 Task: Create a shapes letterhead template.
Action: Mouse moved to (524, 349)
Screenshot: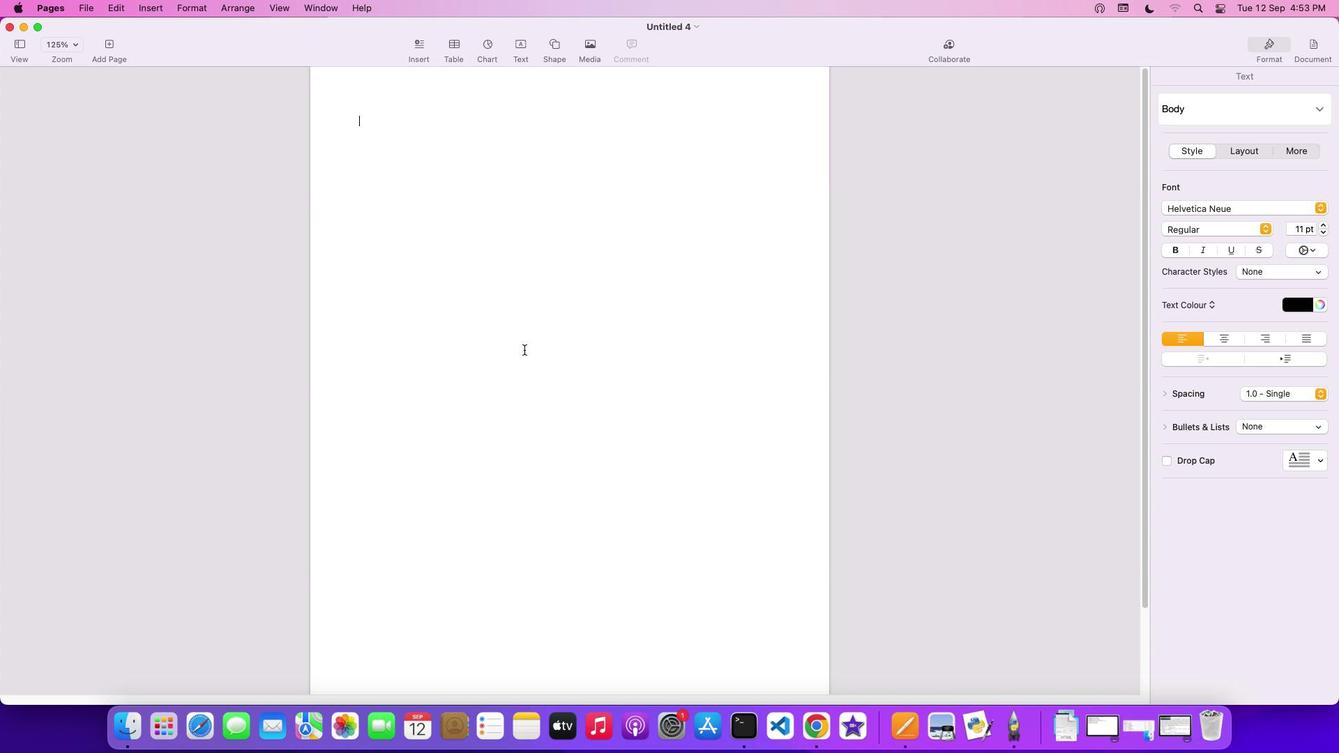 
Action: Mouse scrolled (524, 349) with delta (0, 0)
Screenshot: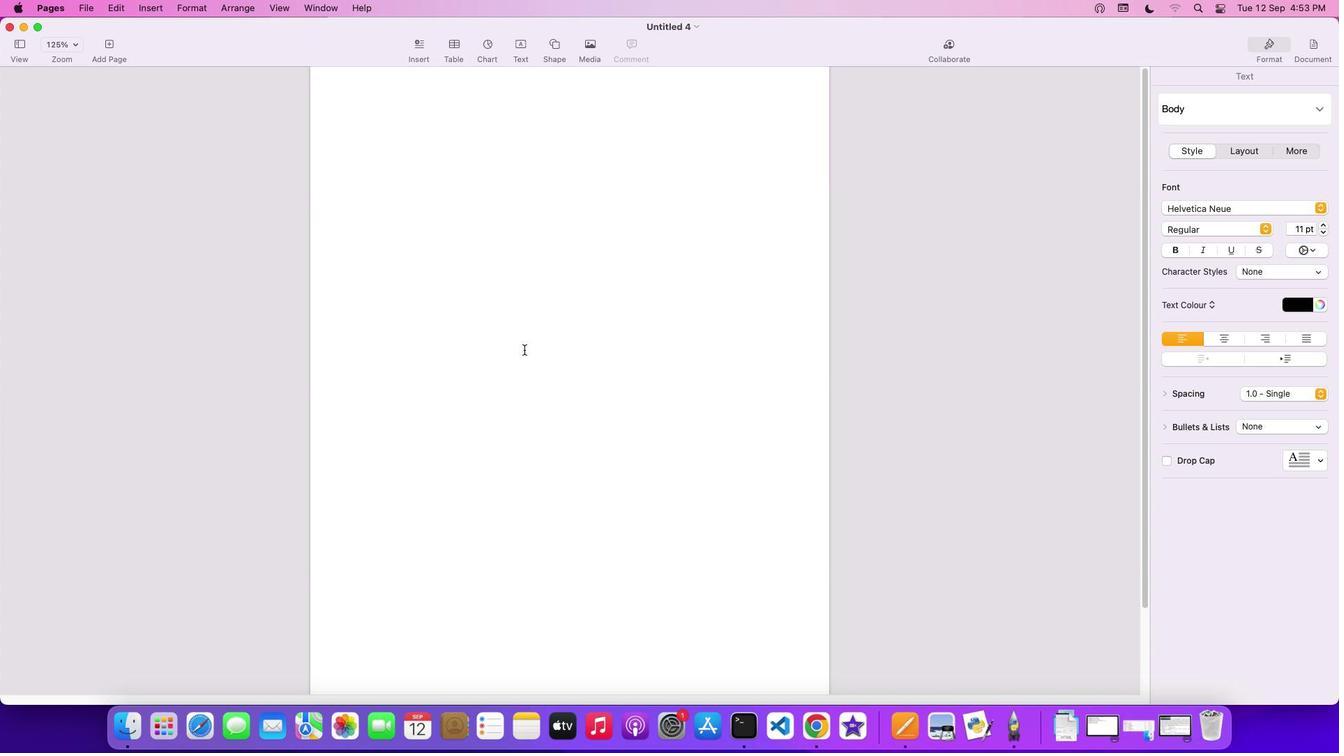 
Action: Mouse scrolled (524, 349) with delta (0, 0)
Screenshot: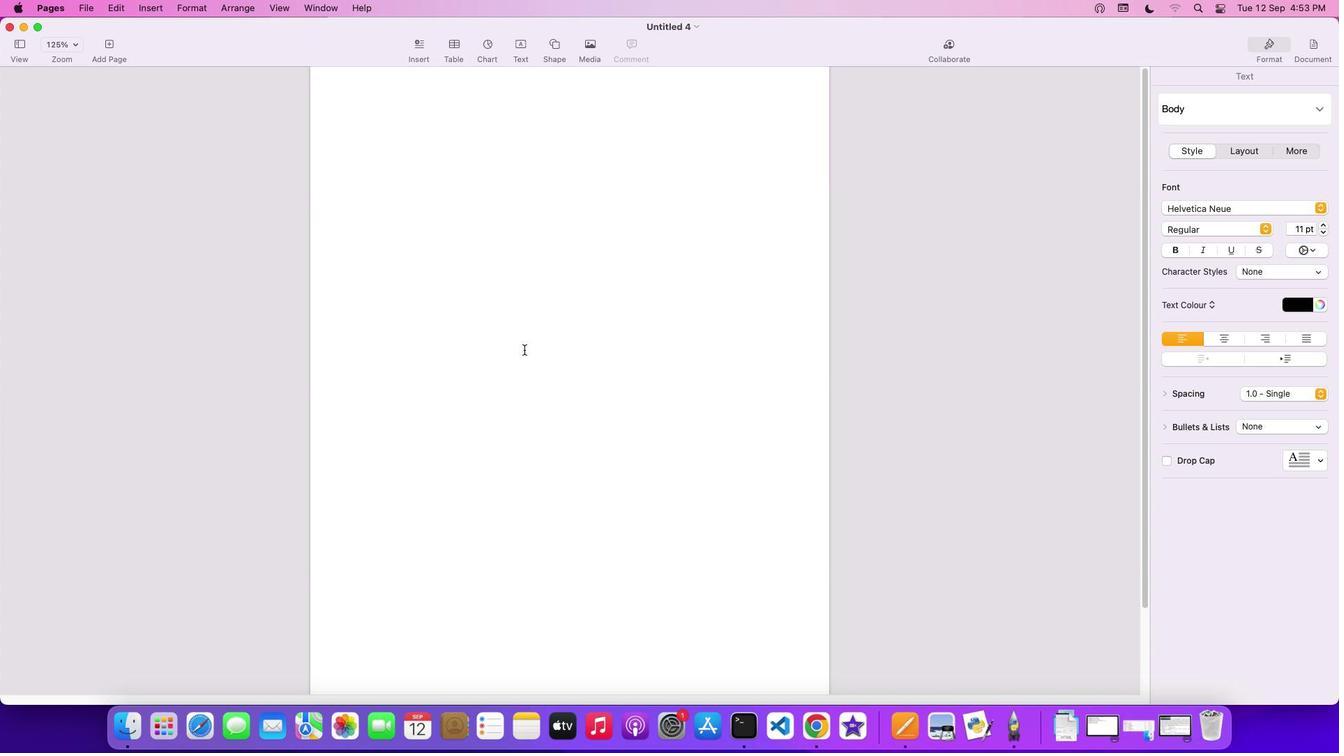 
Action: Mouse scrolled (524, 349) with delta (0, 2)
Screenshot: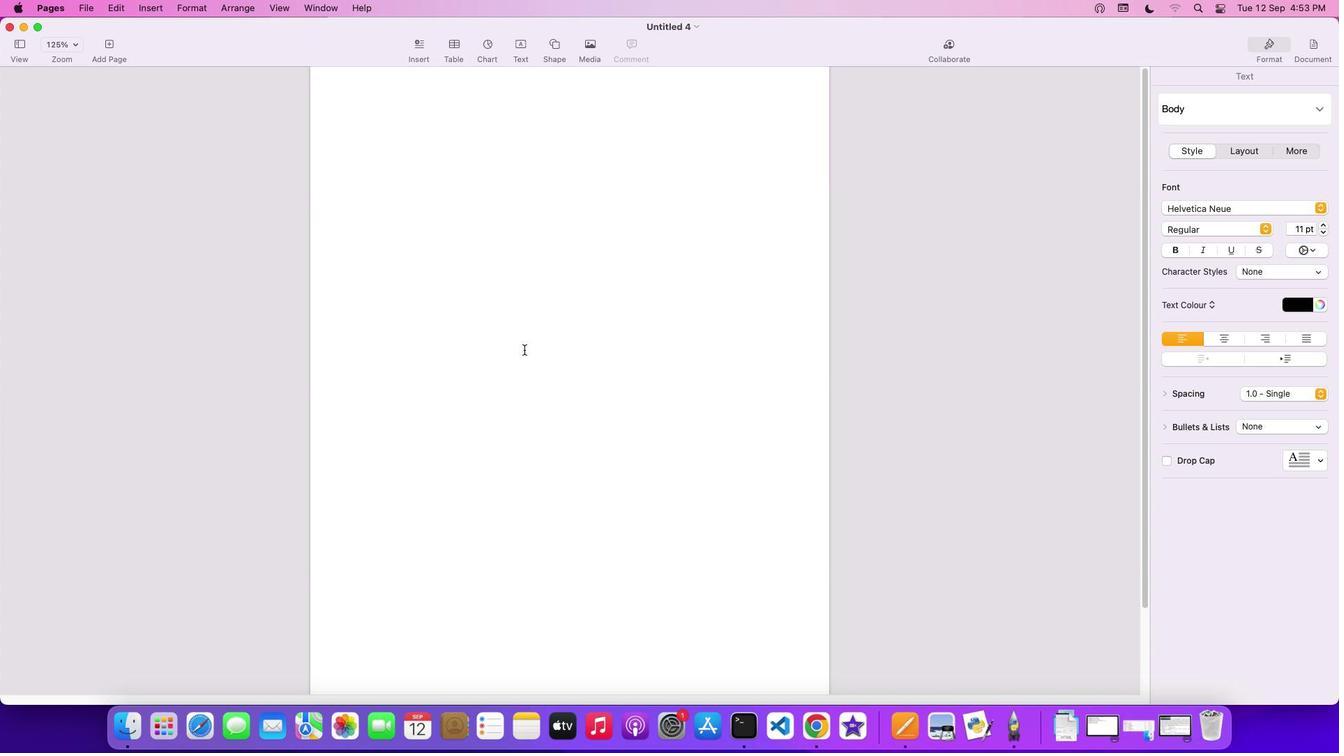 
Action: Mouse scrolled (524, 349) with delta (0, 3)
Screenshot: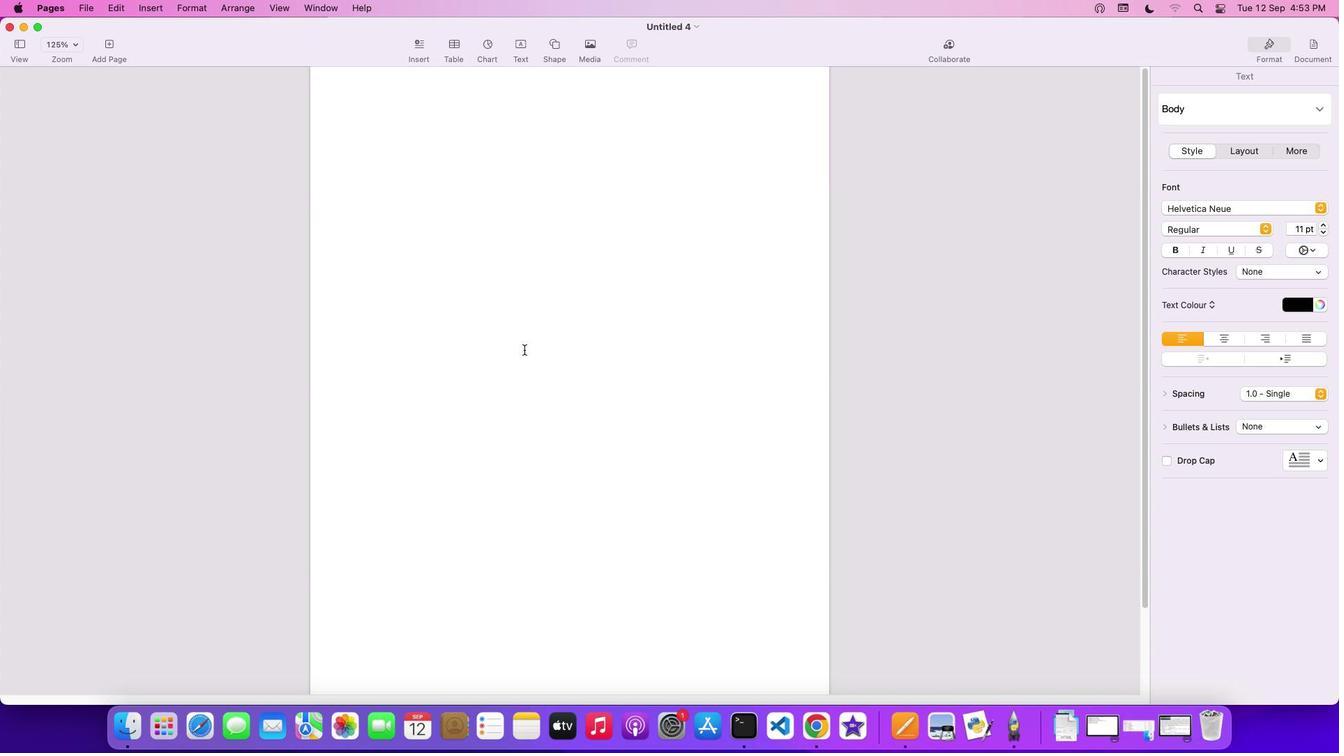 
Action: Mouse scrolled (524, 349) with delta (0, 4)
Screenshot: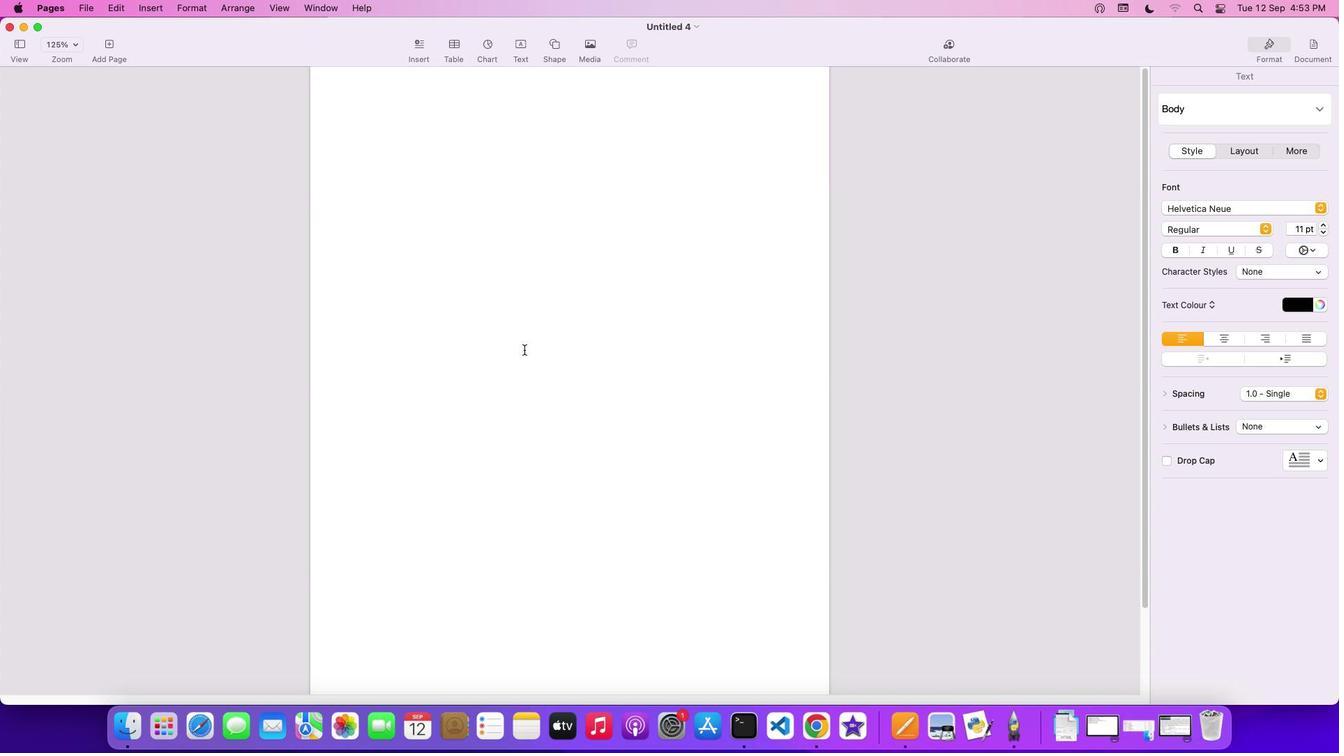 
Action: Mouse moved to (555, 41)
Screenshot: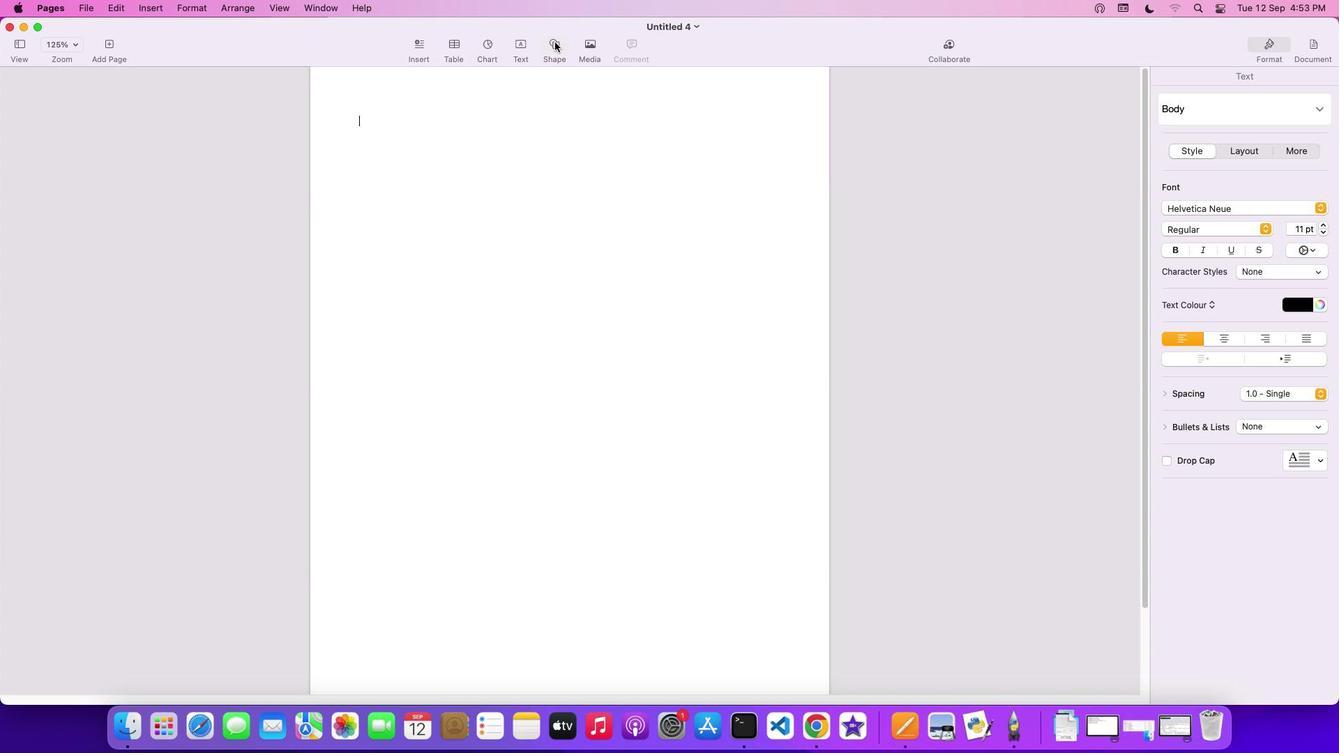 
Action: Mouse pressed left at (555, 41)
Screenshot: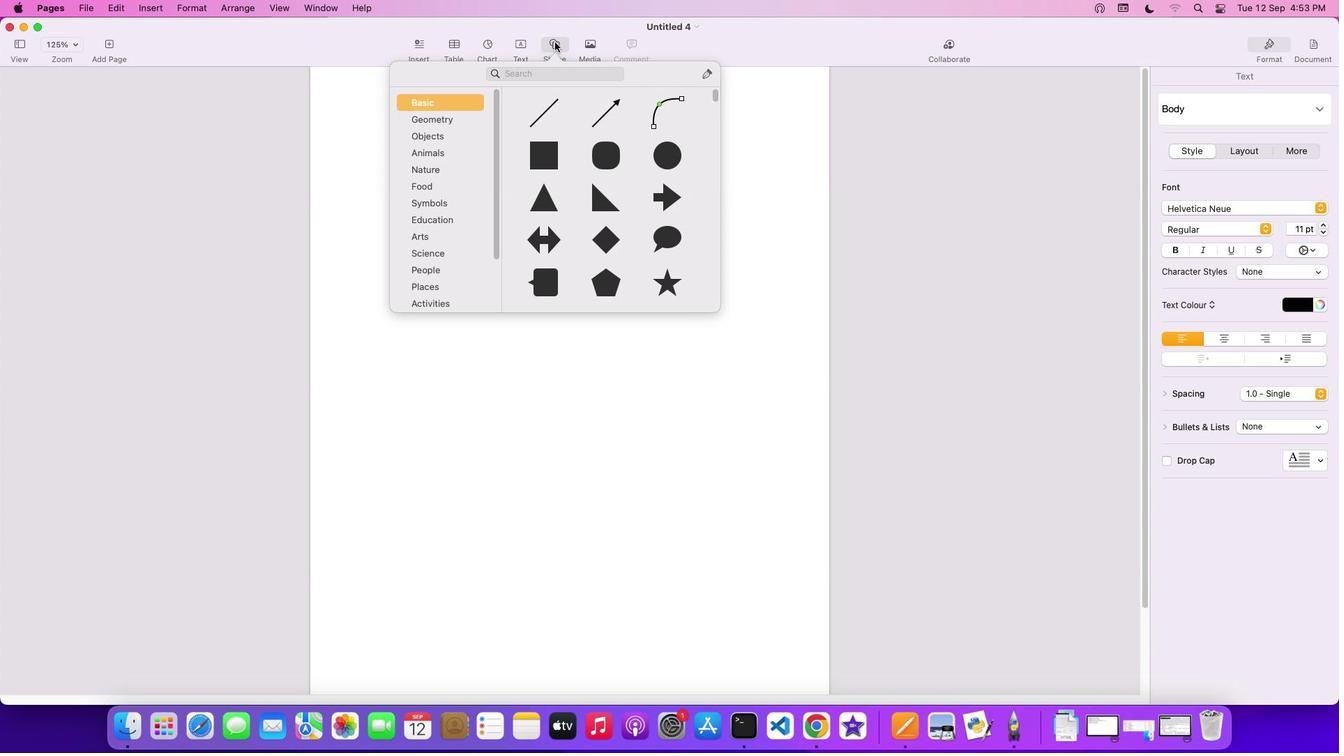 
Action: Mouse moved to (600, 155)
Screenshot: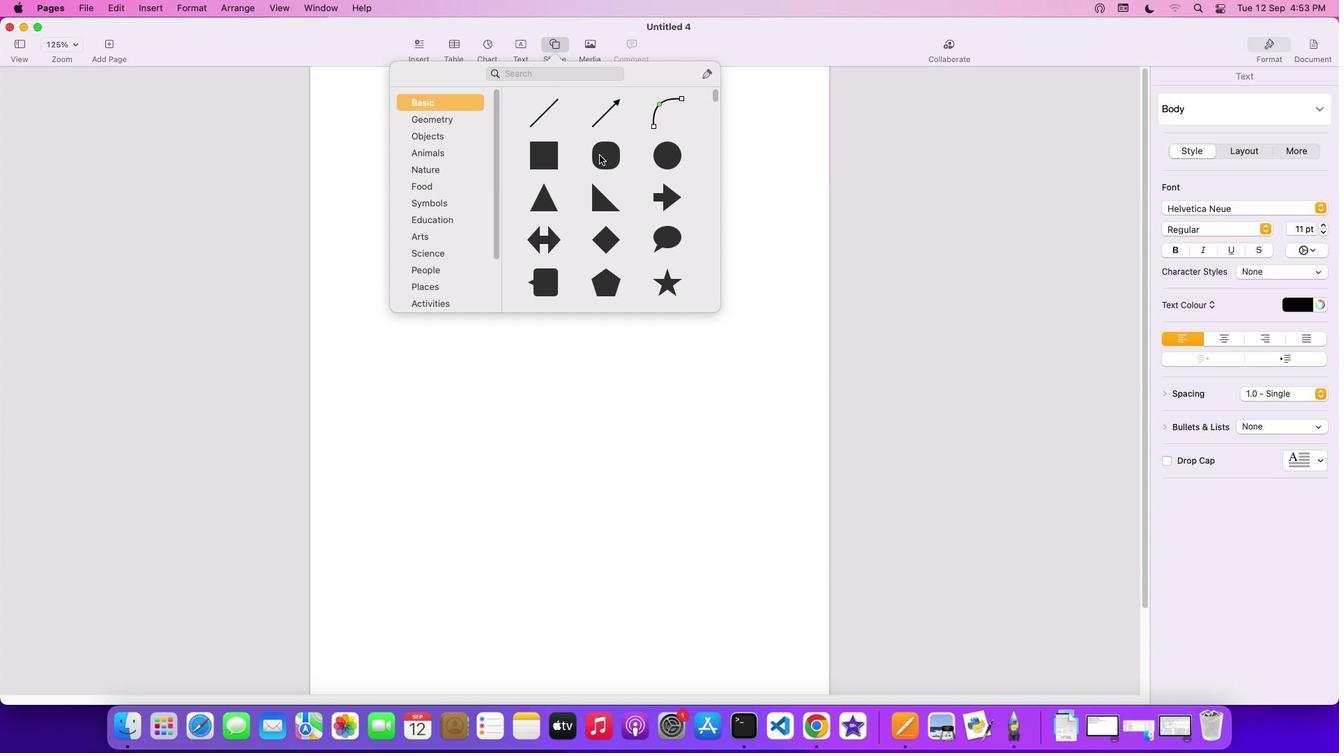 
Action: Mouse pressed left at (600, 155)
Screenshot: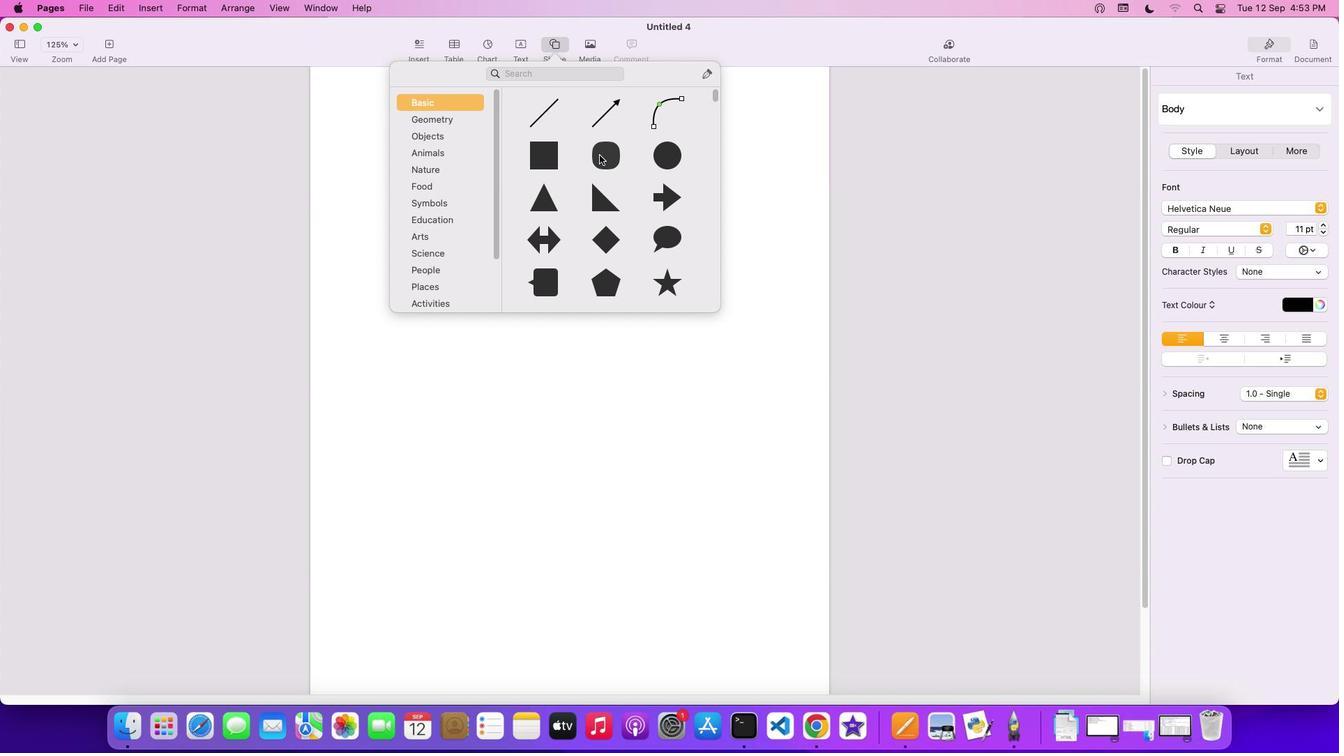 
Action: Mouse moved to (612, 124)
Screenshot: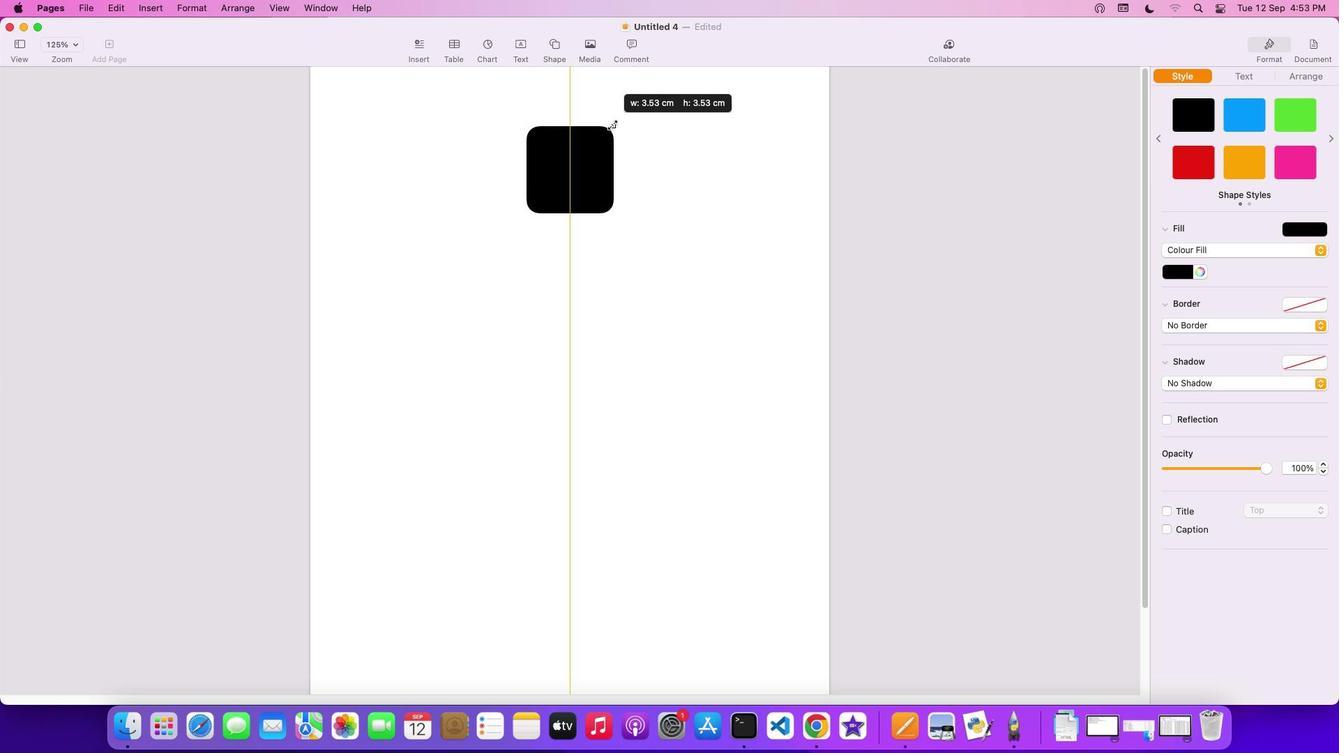 
Action: Mouse pressed left at (612, 124)
Screenshot: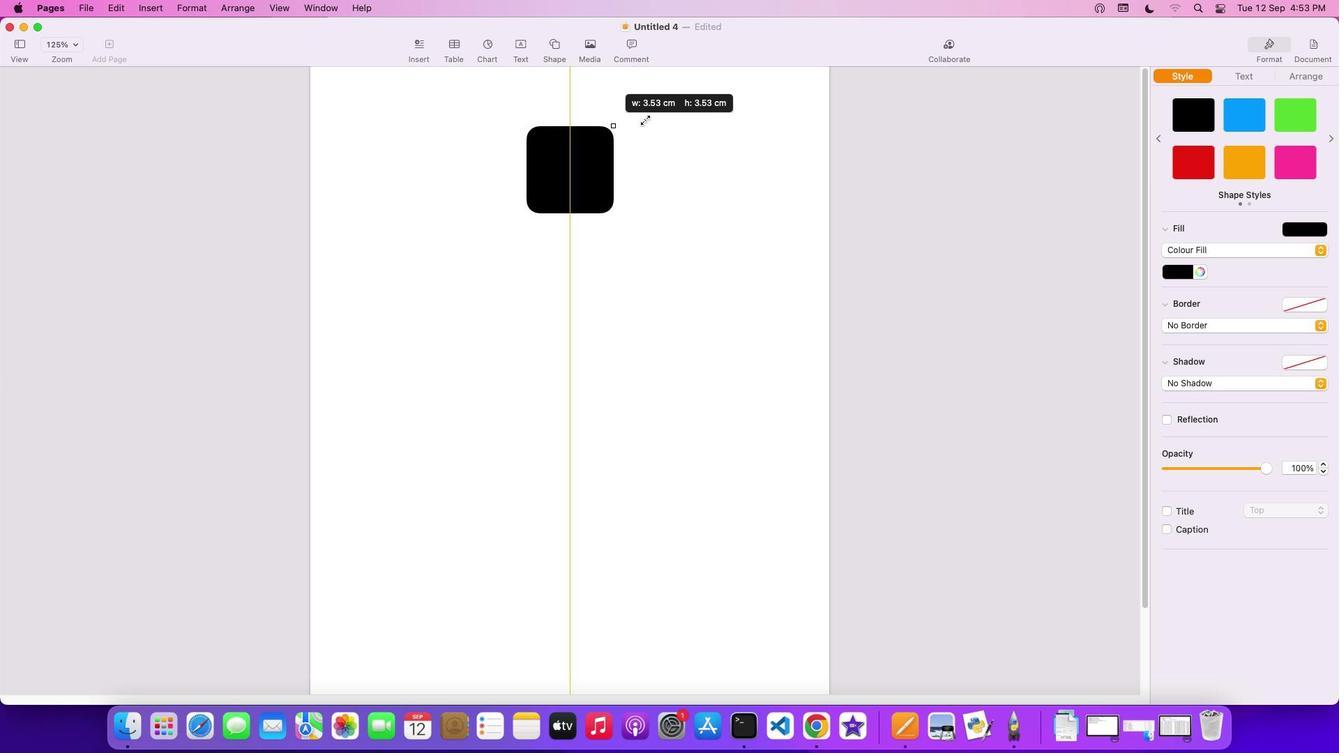 
Action: Mouse moved to (671, 154)
Screenshot: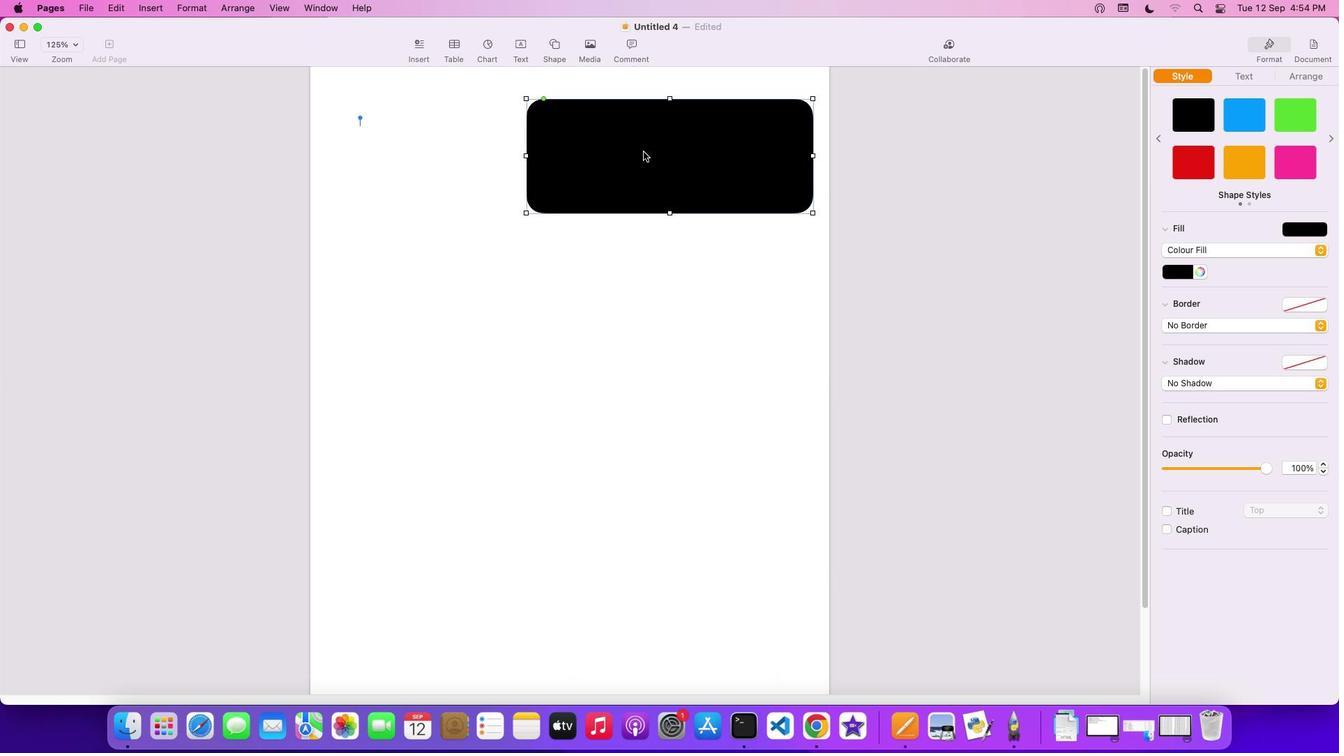 
Action: Mouse pressed left at (671, 154)
Screenshot: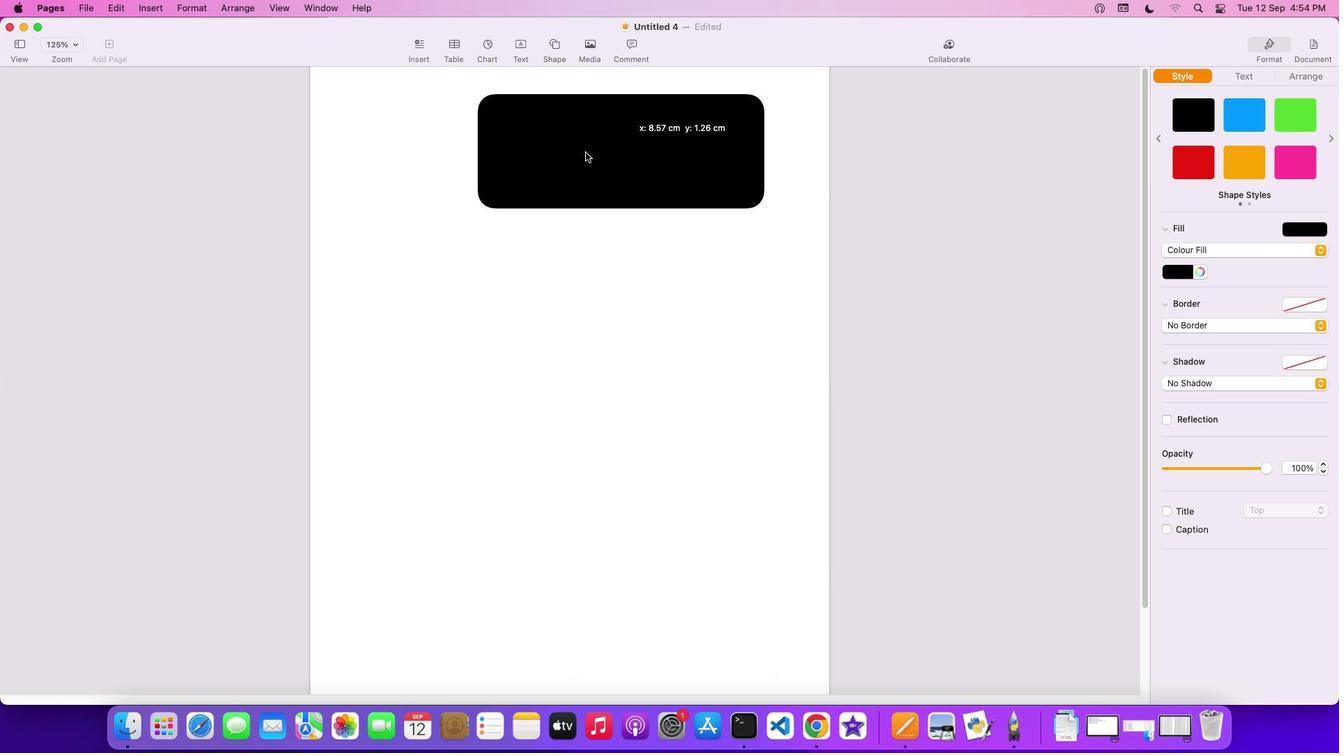 
Action: Mouse moved to (570, 230)
Screenshot: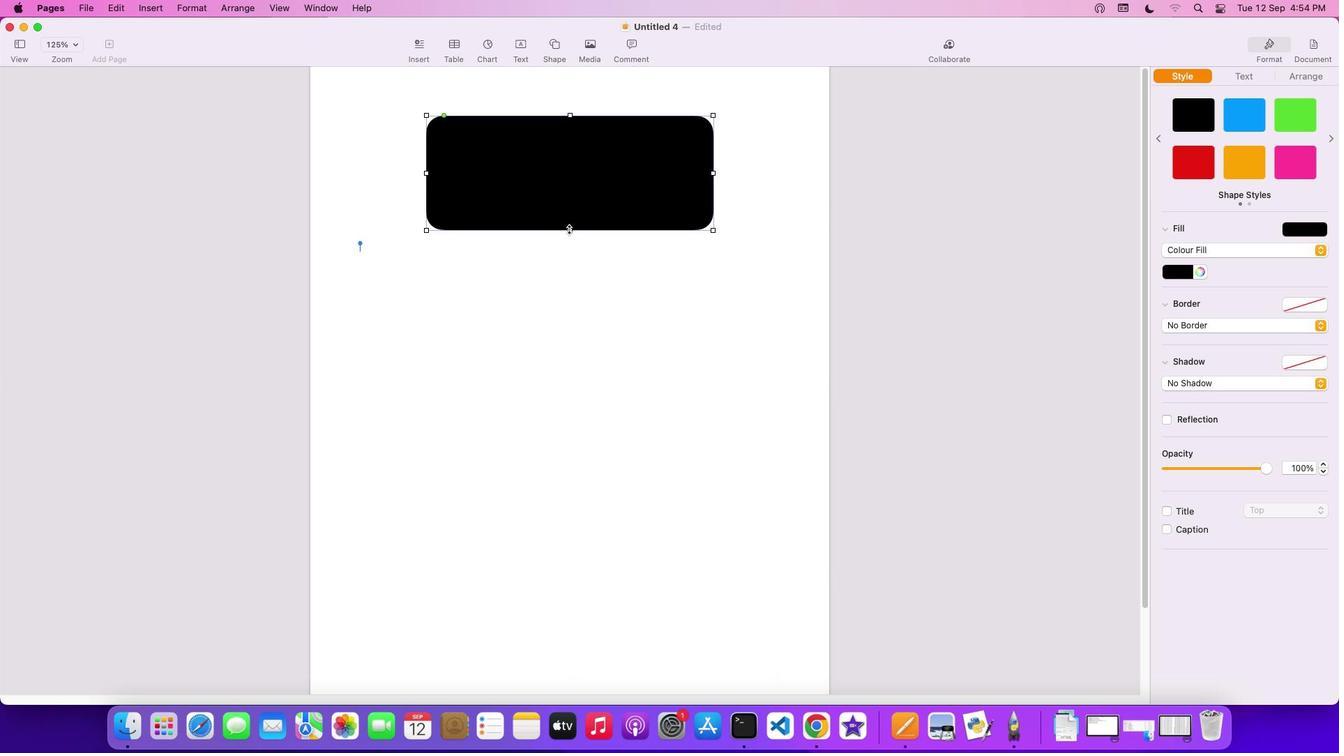 
Action: Mouse pressed left at (570, 230)
Screenshot: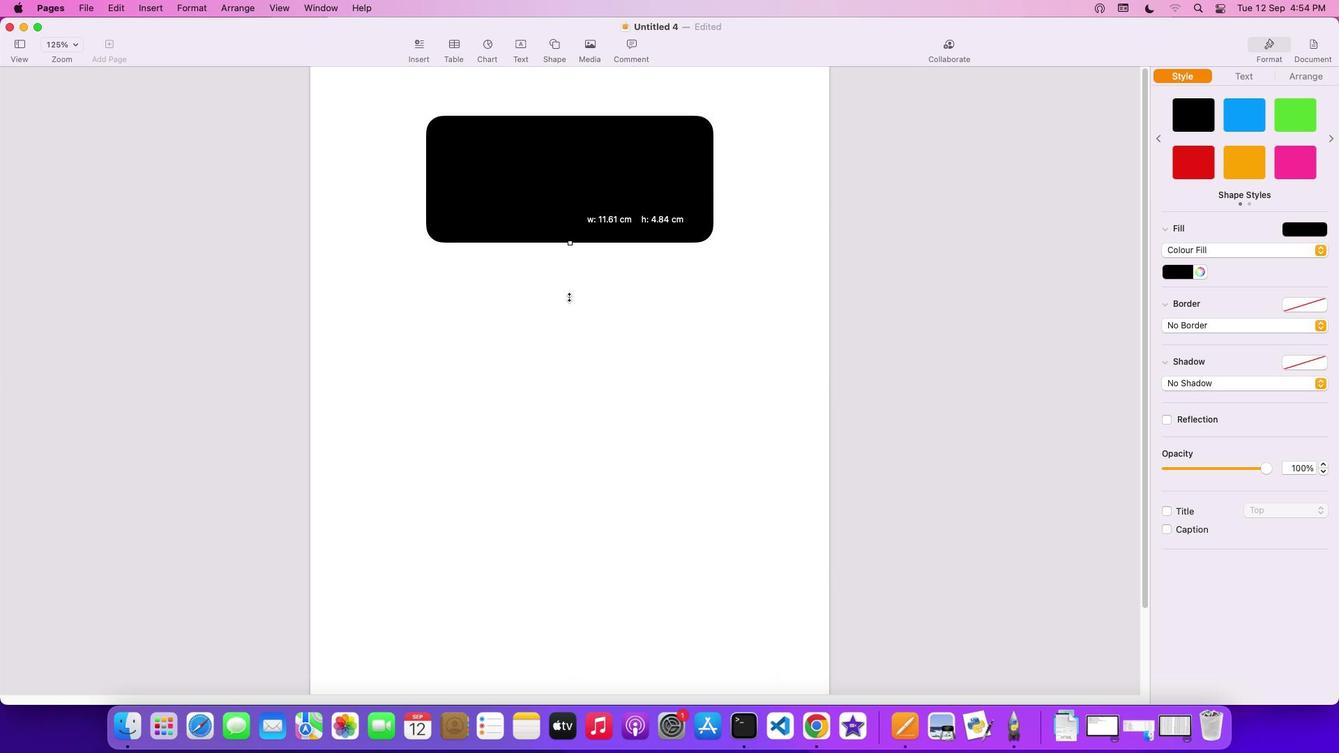 
Action: Mouse moved to (688, 430)
Screenshot: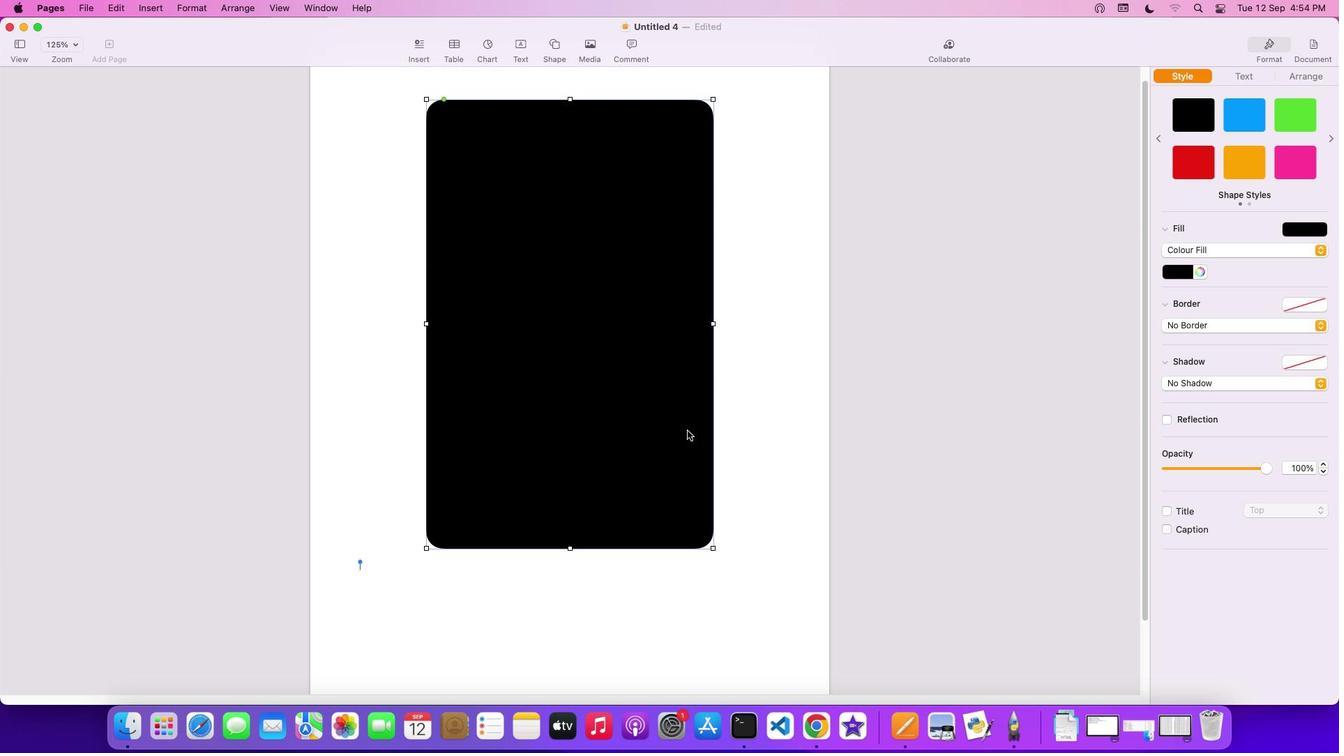 
Action: Mouse scrolled (688, 430) with delta (0, 0)
Screenshot: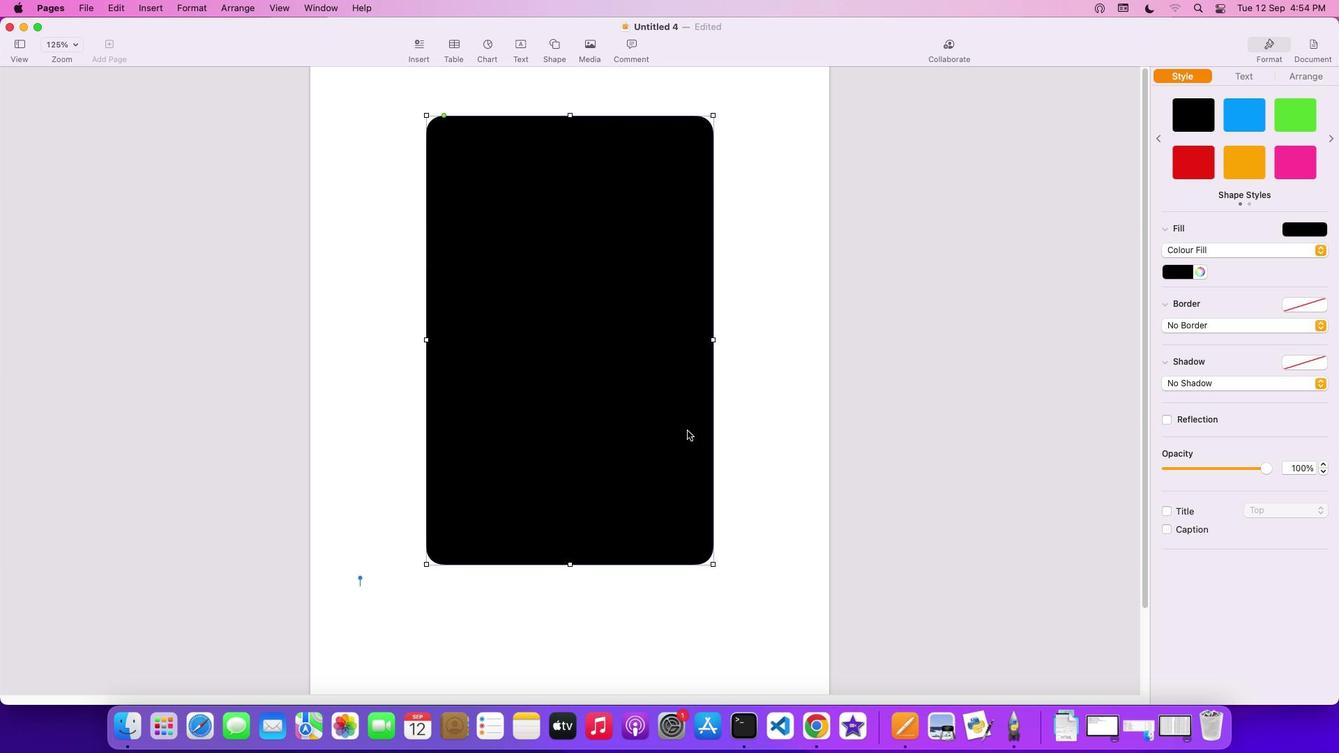 
Action: Mouse scrolled (688, 430) with delta (0, 0)
Screenshot: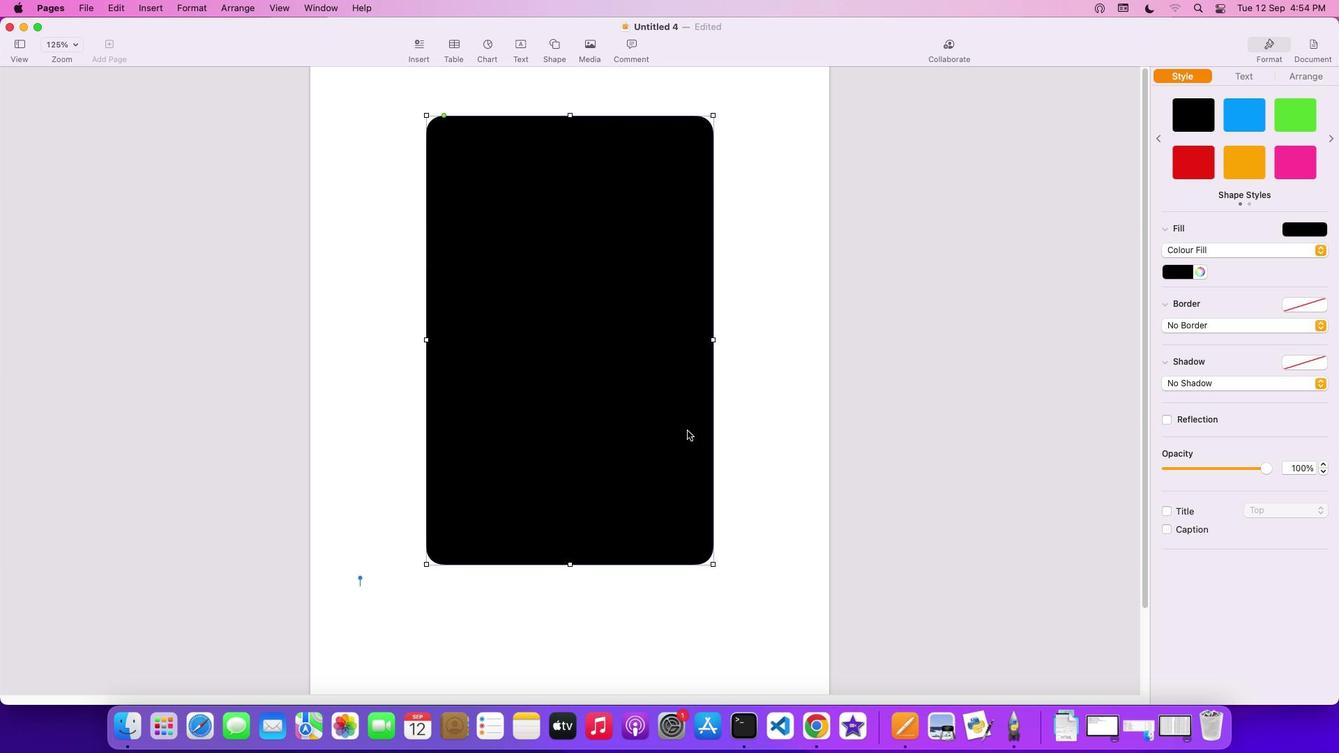 
Action: Mouse scrolled (688, 430) with delta (0, 2)
Screenshot: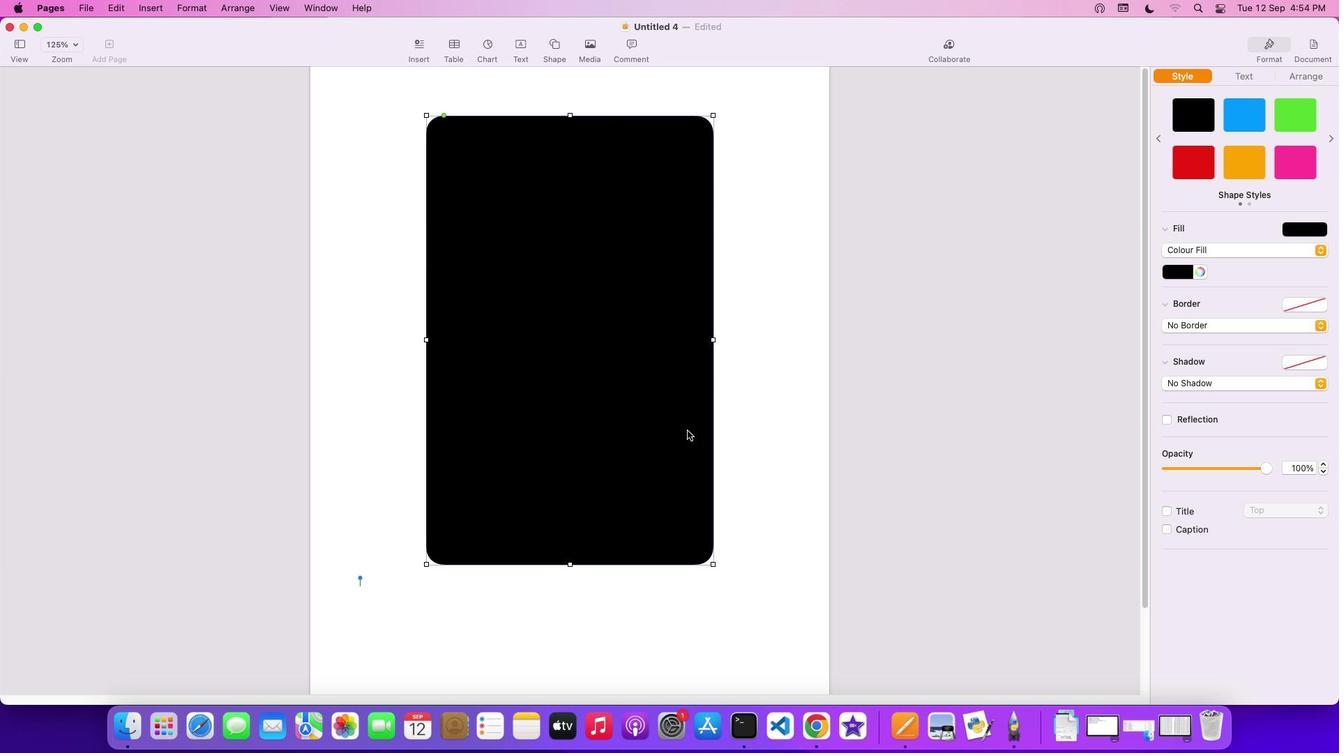 
Action: Mouse scrolled (688, 430) with delta (0, 3)
Screenshot: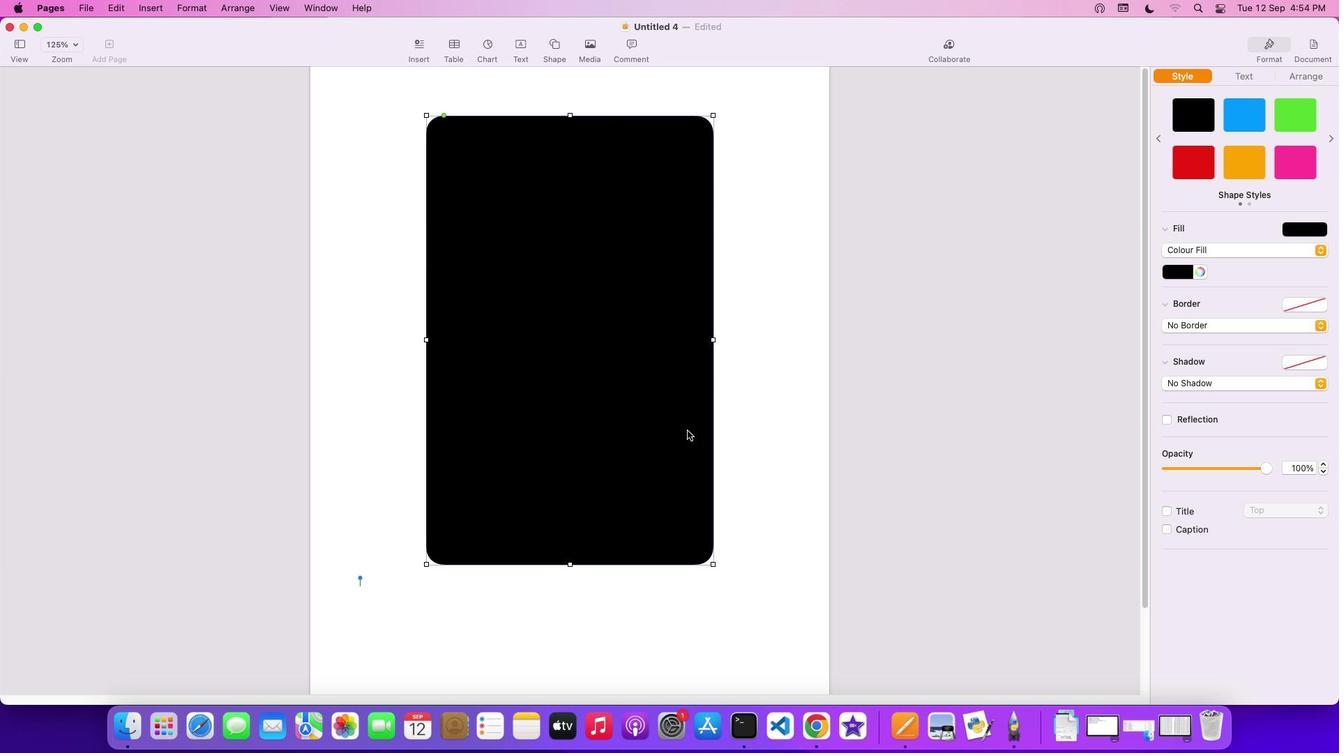 
Action: Mouse scrolled (688, 430) with delta (0, 4)
Screenshot: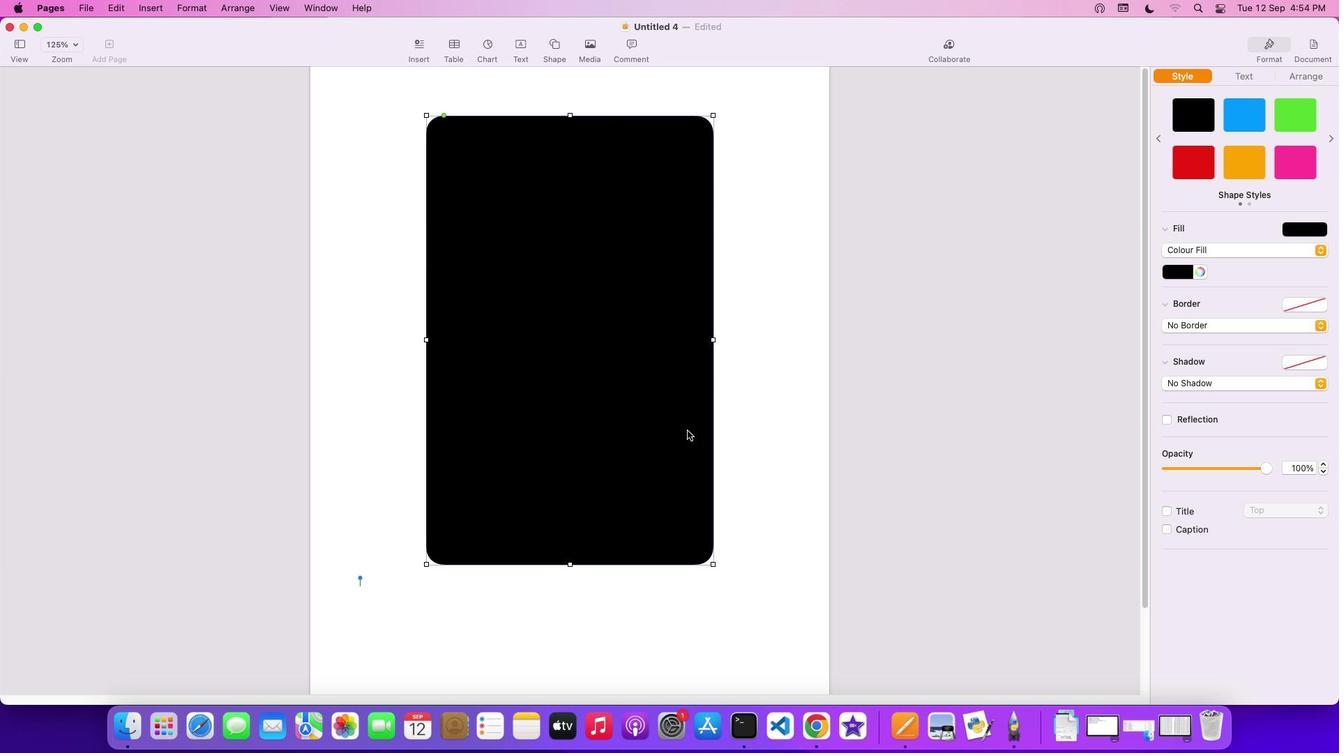 
Action: Mouse scrolled (688, 430) with delta (0, 4)
Screenshot: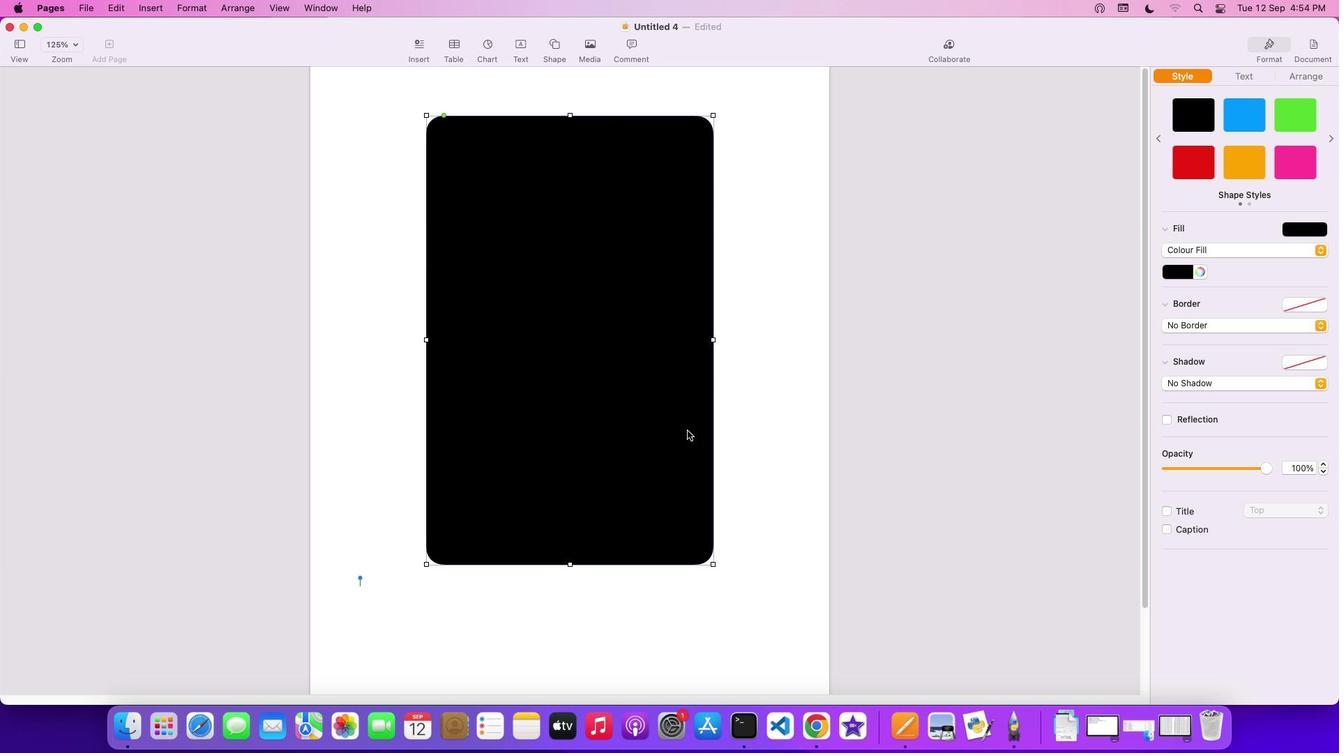 
Action: Mouse scrolled (688, 430) with delta (0, 0)
Screenshot: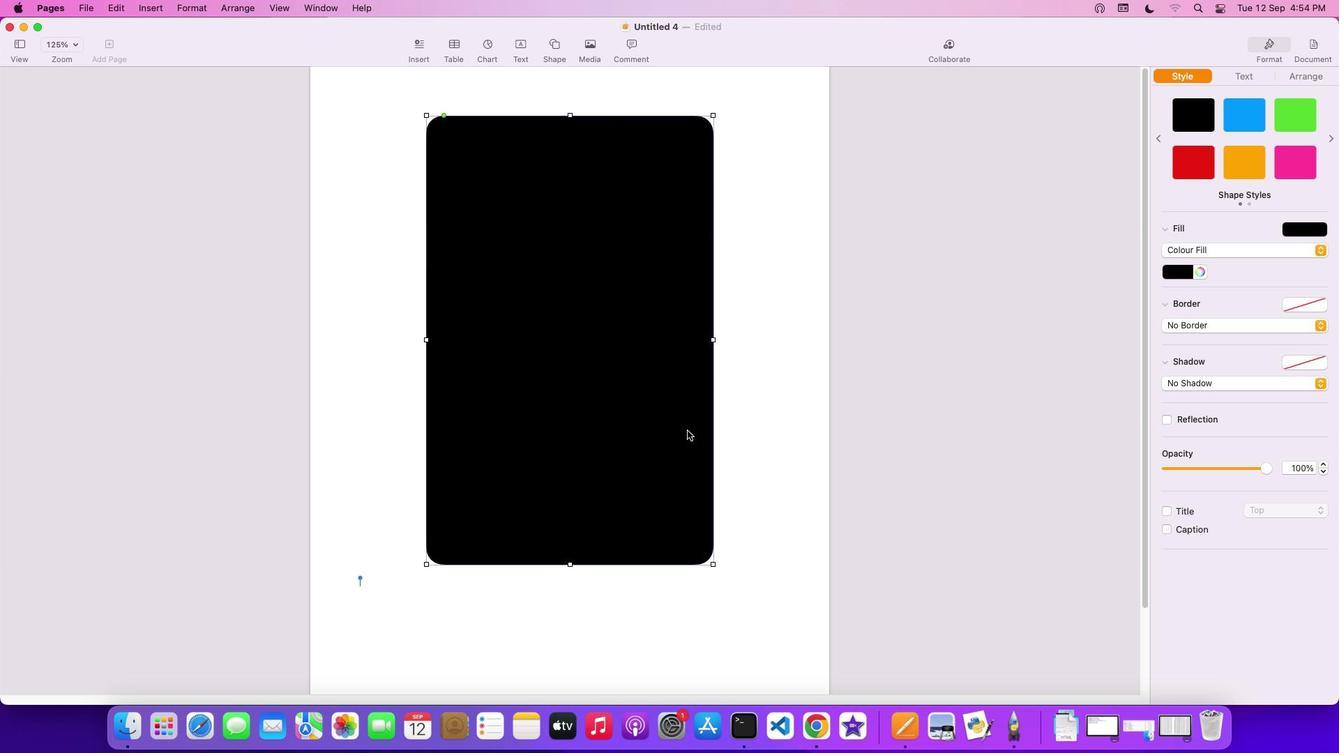 
Action: Mouse scrolled (688, 430) with delta (0, 0)
Screenshot: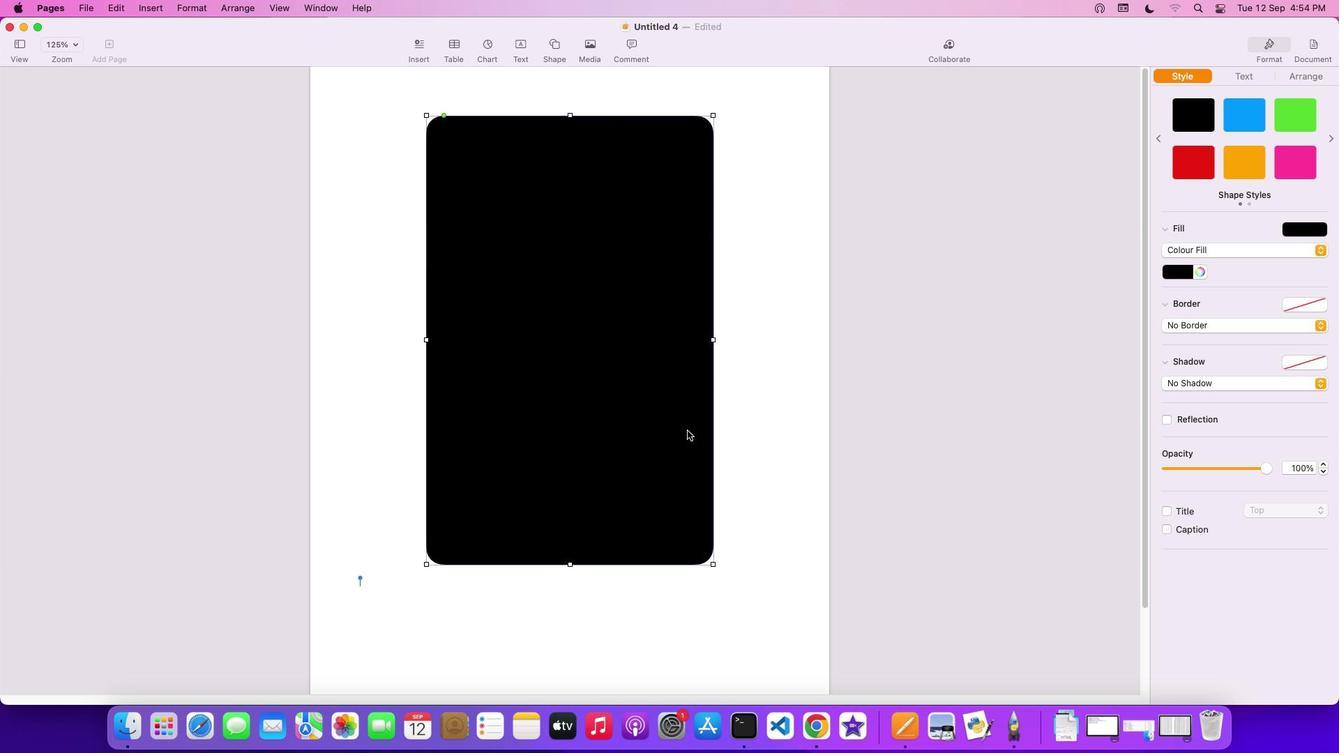 
Action: Mouse scrolled (688, 430) with delta (0, 2)
Screenshot: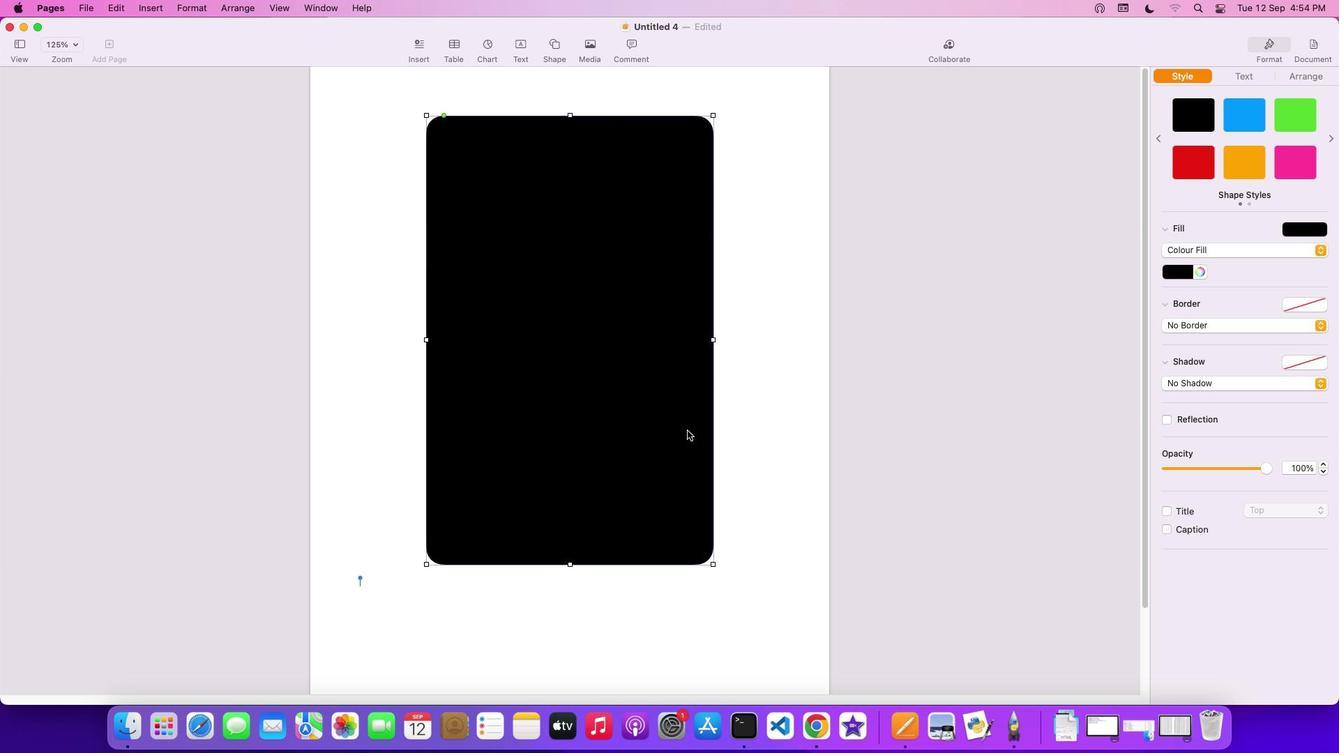 
Action: Mouse scrolled (688, 430) with delta (0, 3)
Screenshot: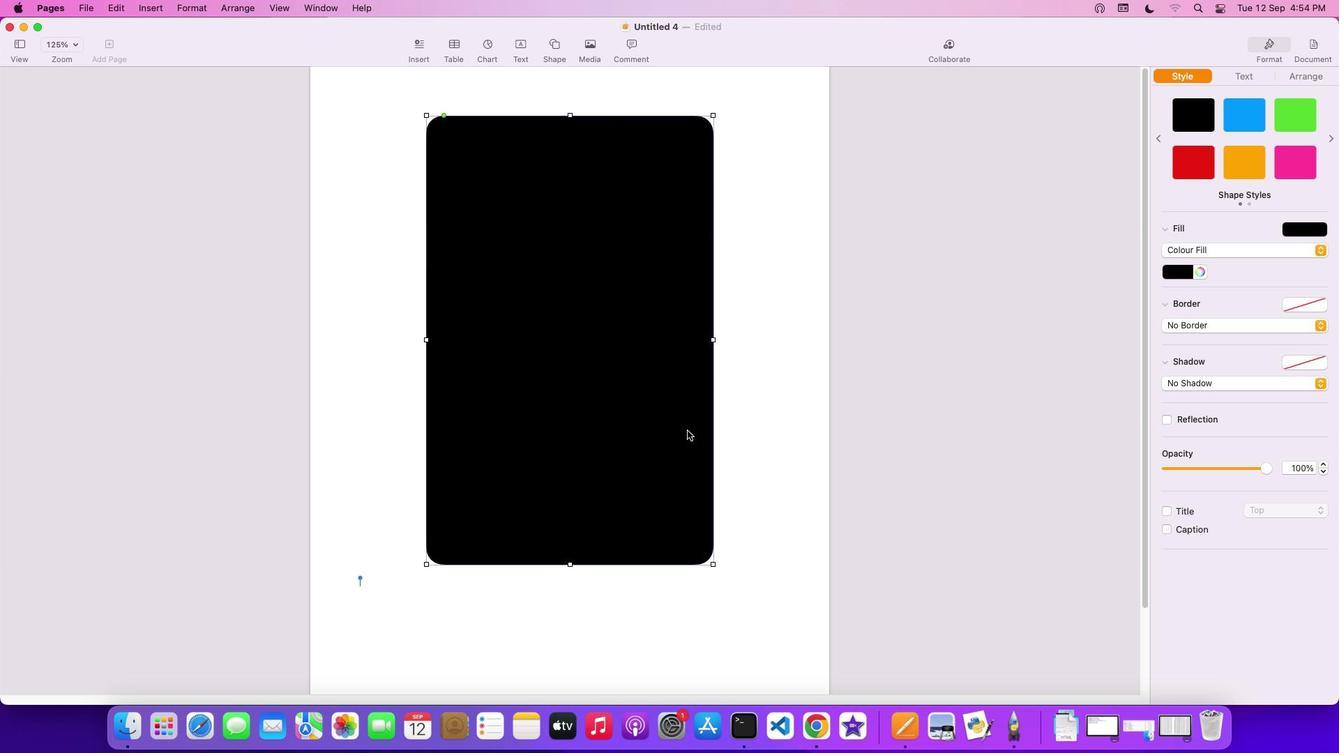
Action: Mouse scrolled (688, 430) with delta (0, 4)
Screenshot: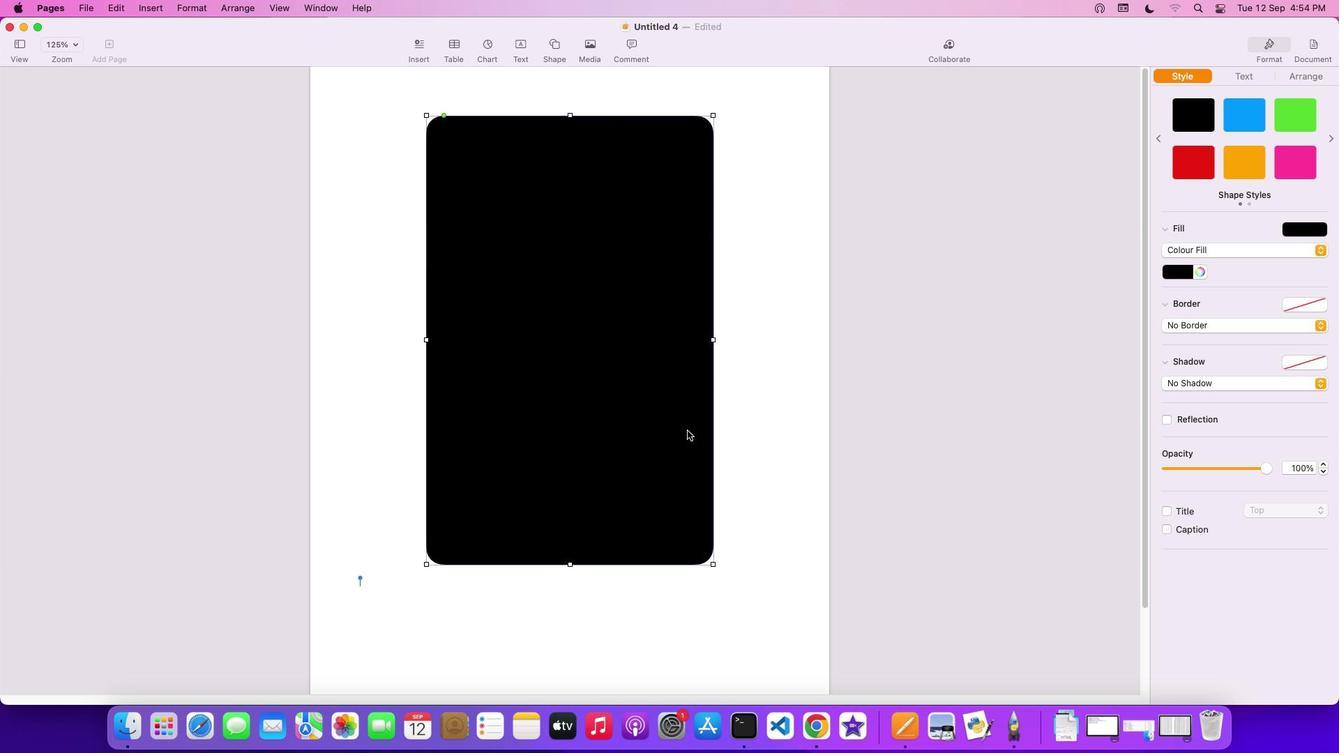 
Action: Mouse scrolled (688, 430) with delta (0, 4)
Screenshot: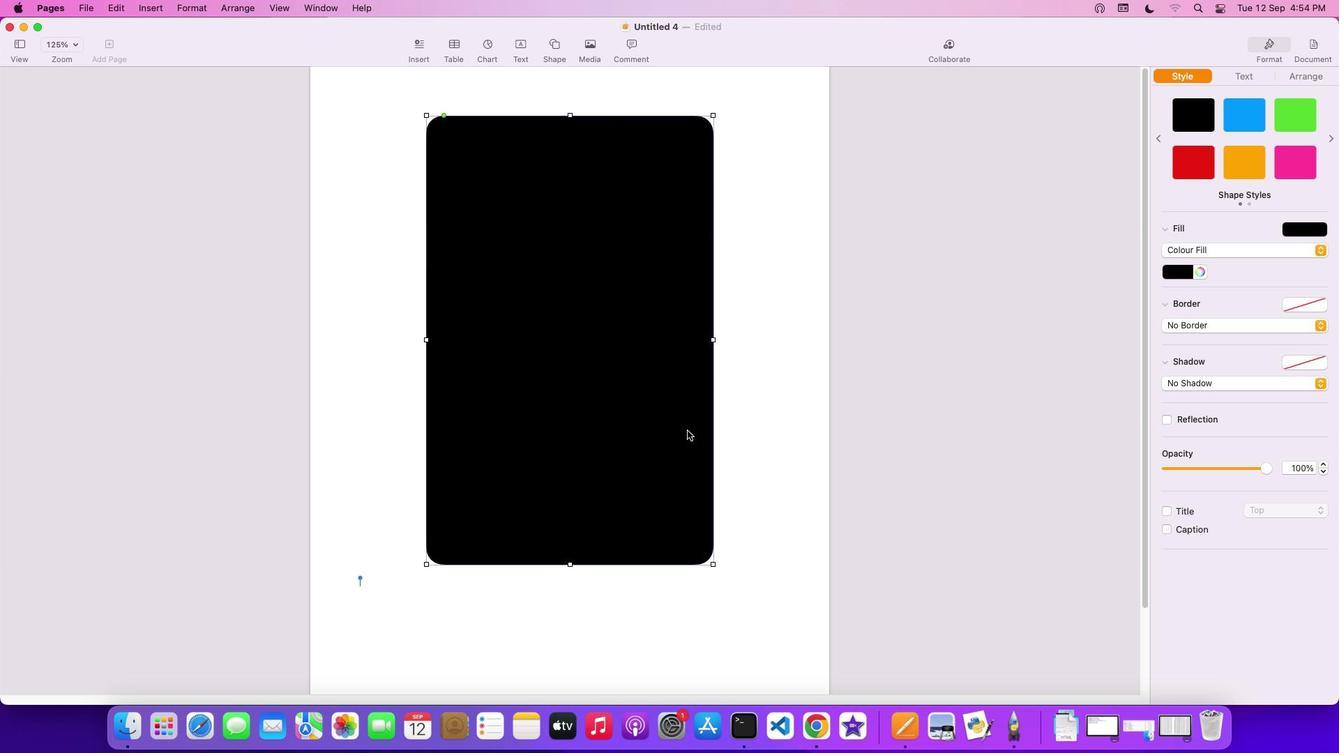 
Action: Mouse moved to (565, 568)
Screenshot: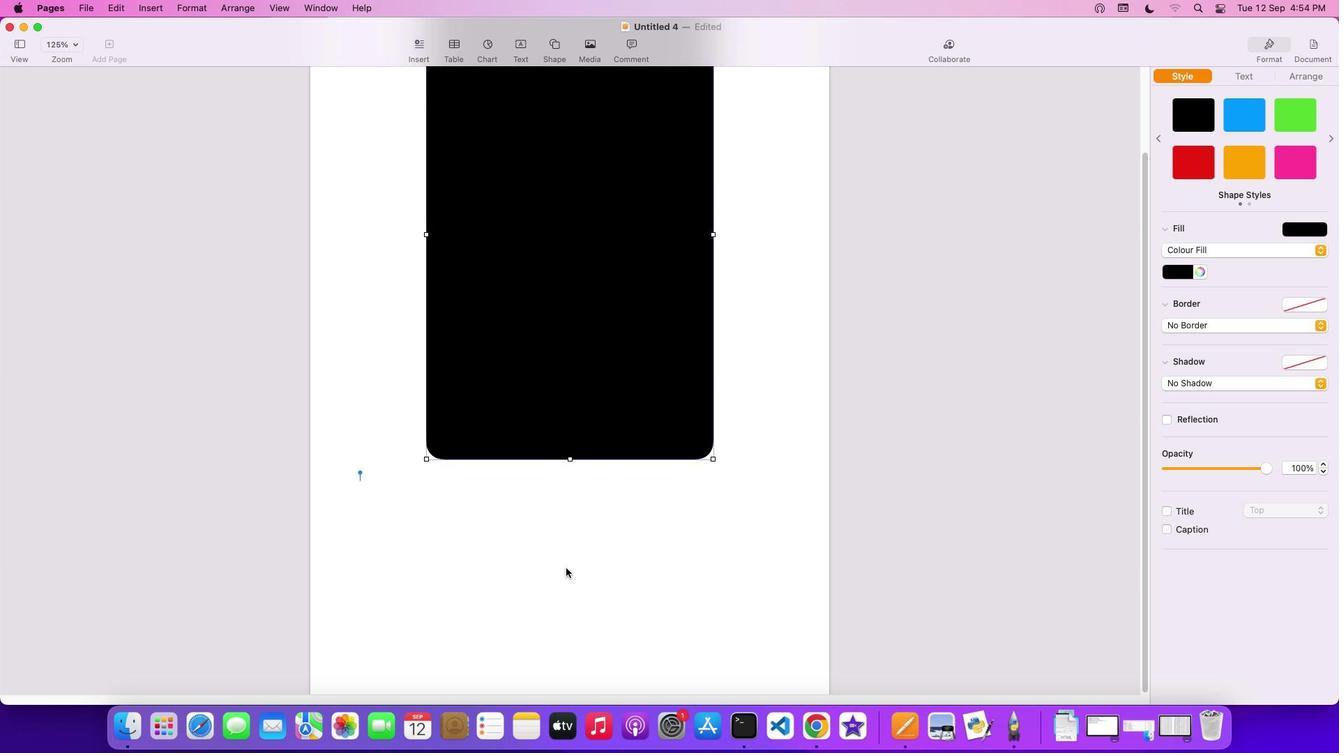 
Action: Mouse scrolled (565, 568) with delta (0, 0)
Screenshot: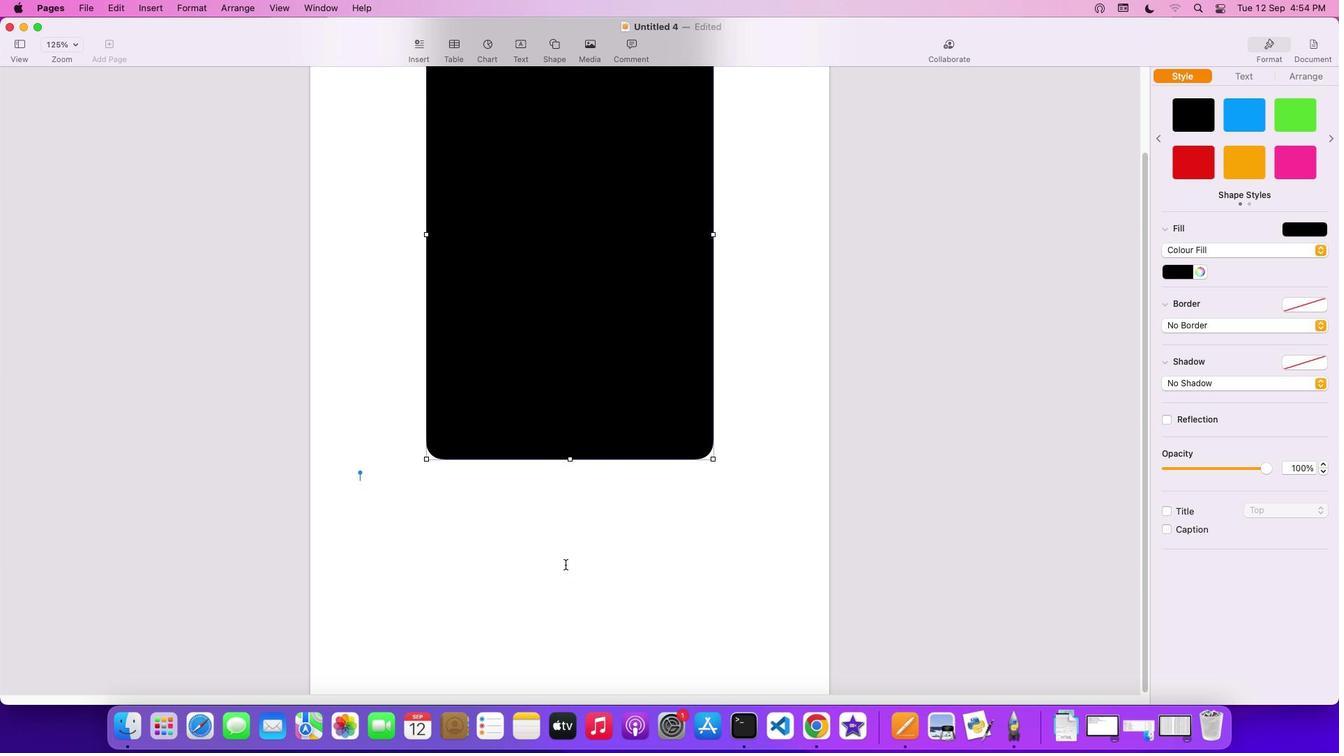 
Action: Mouse scrolled (565, 568) with delta (0, 0)
Screenshot: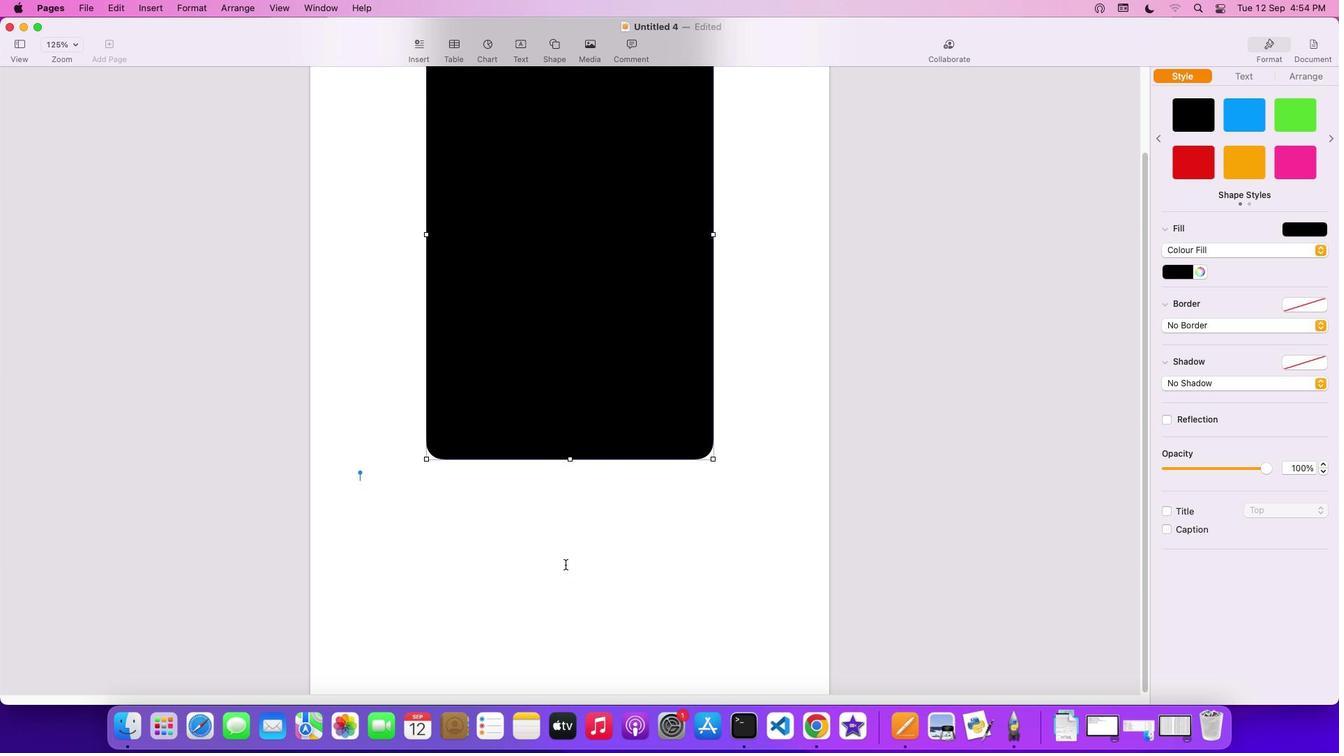 
Action: Mouse scrolled (565, 568) with delta (0, -2)
Screenshot: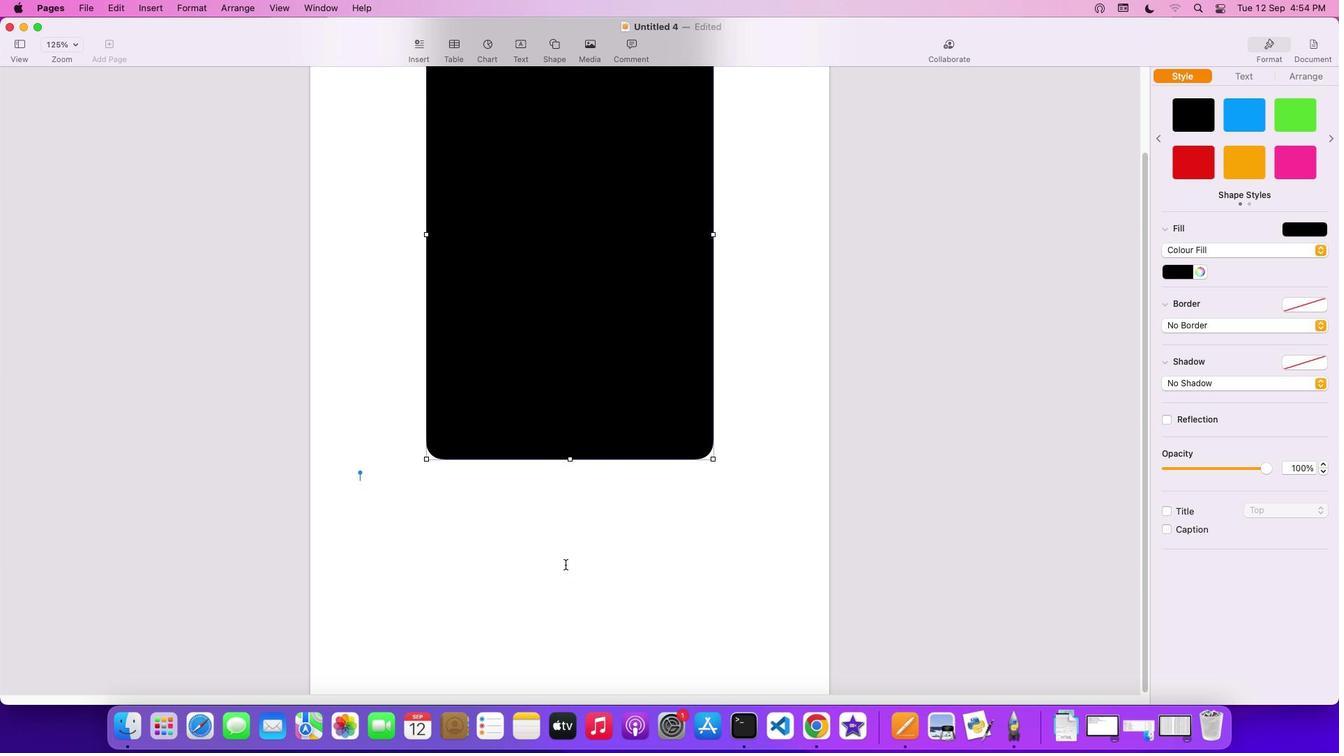 
Action: Mouse scrolled (565, 568) with delta (0, -3)
Screenshot: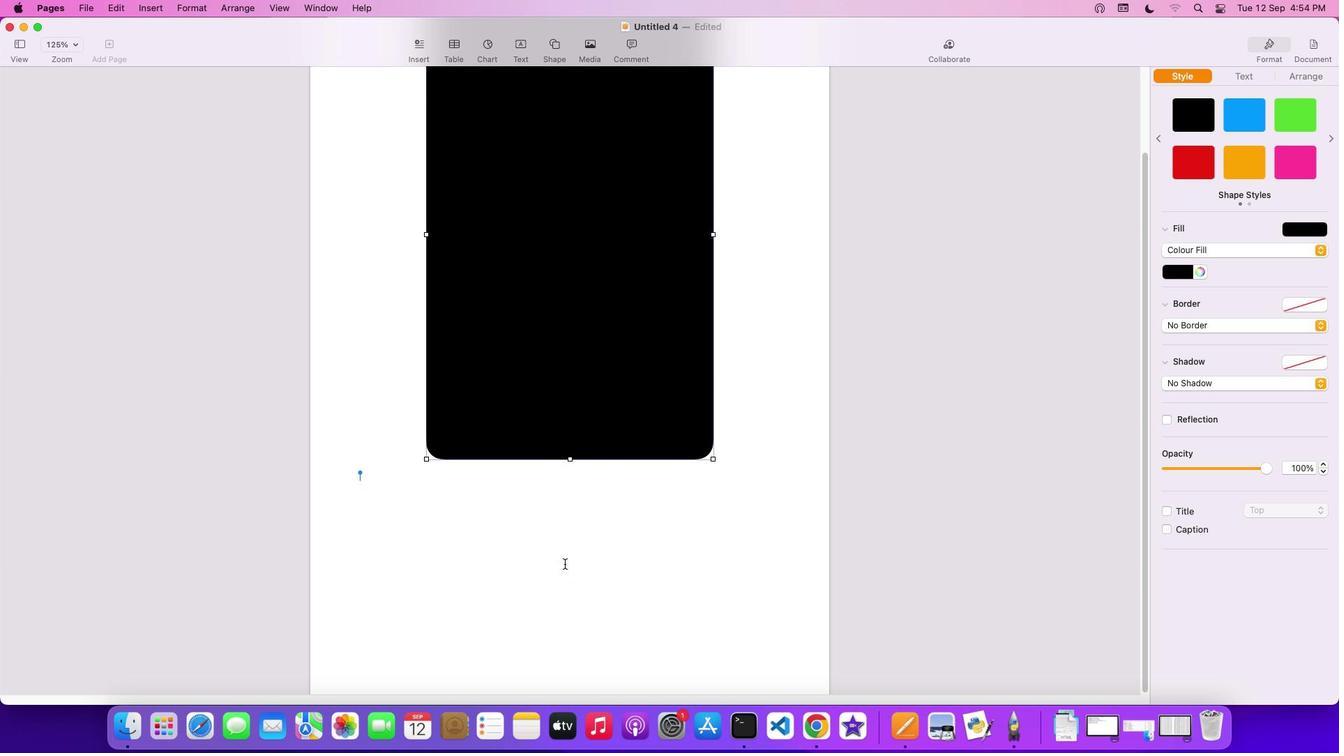 
Action: Mouse scrolled (565, 568) with delta (0, -4)
Screenshot: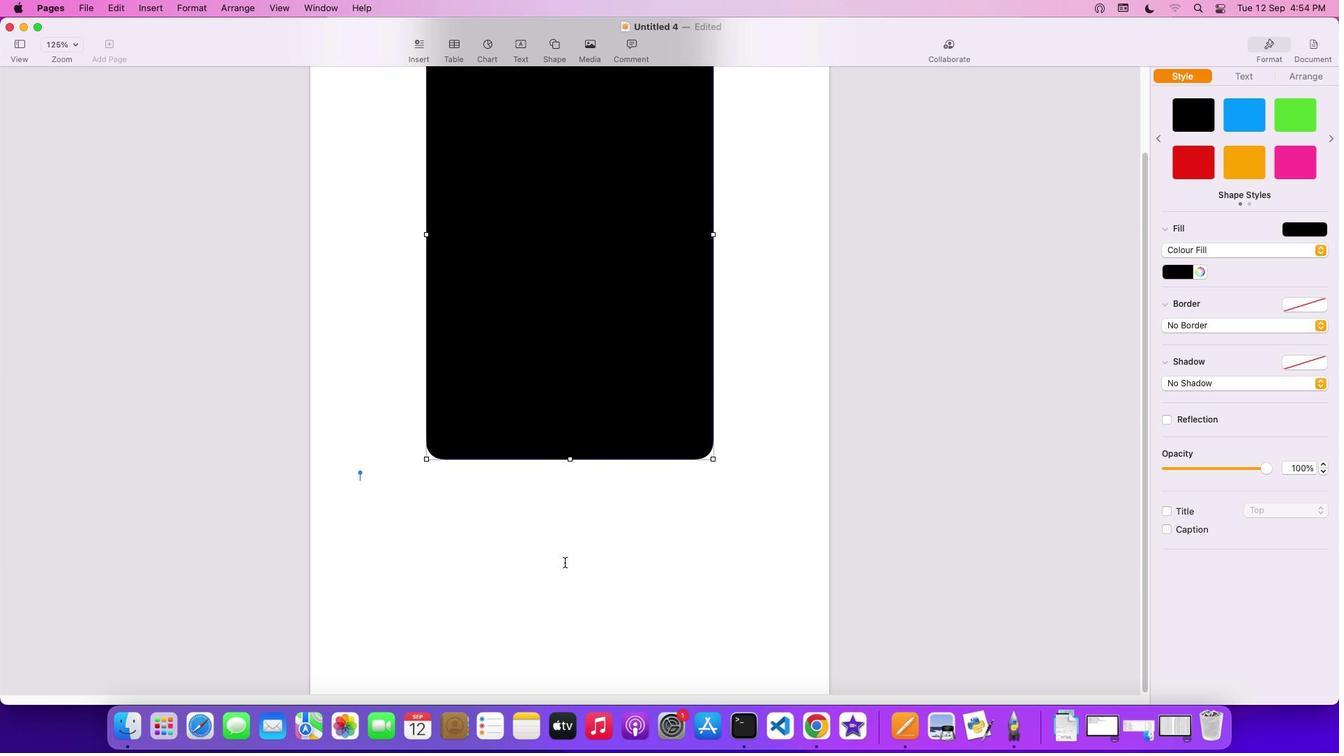 
Action: Mouse moved to (561, 551)
Screenshot: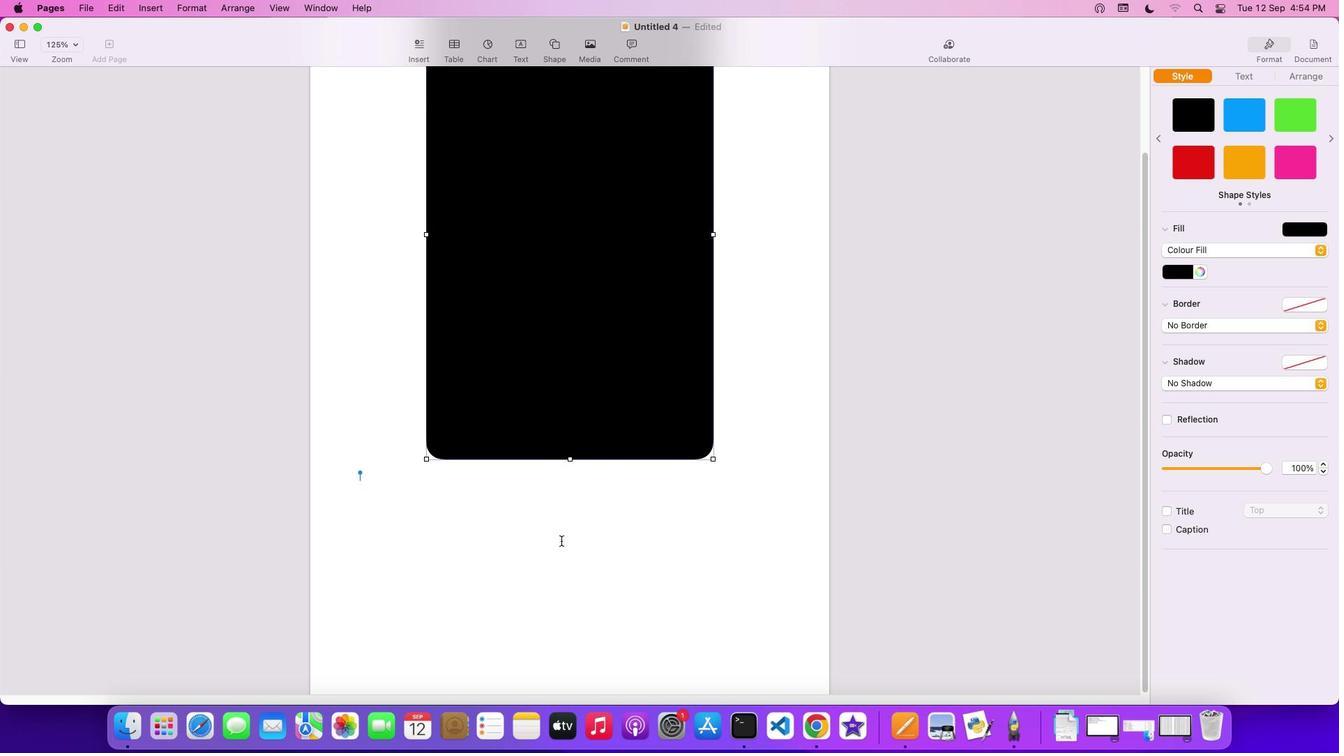 
Action: Mouse scrolled (561, 551) with delta (0, 0)
Screenshot: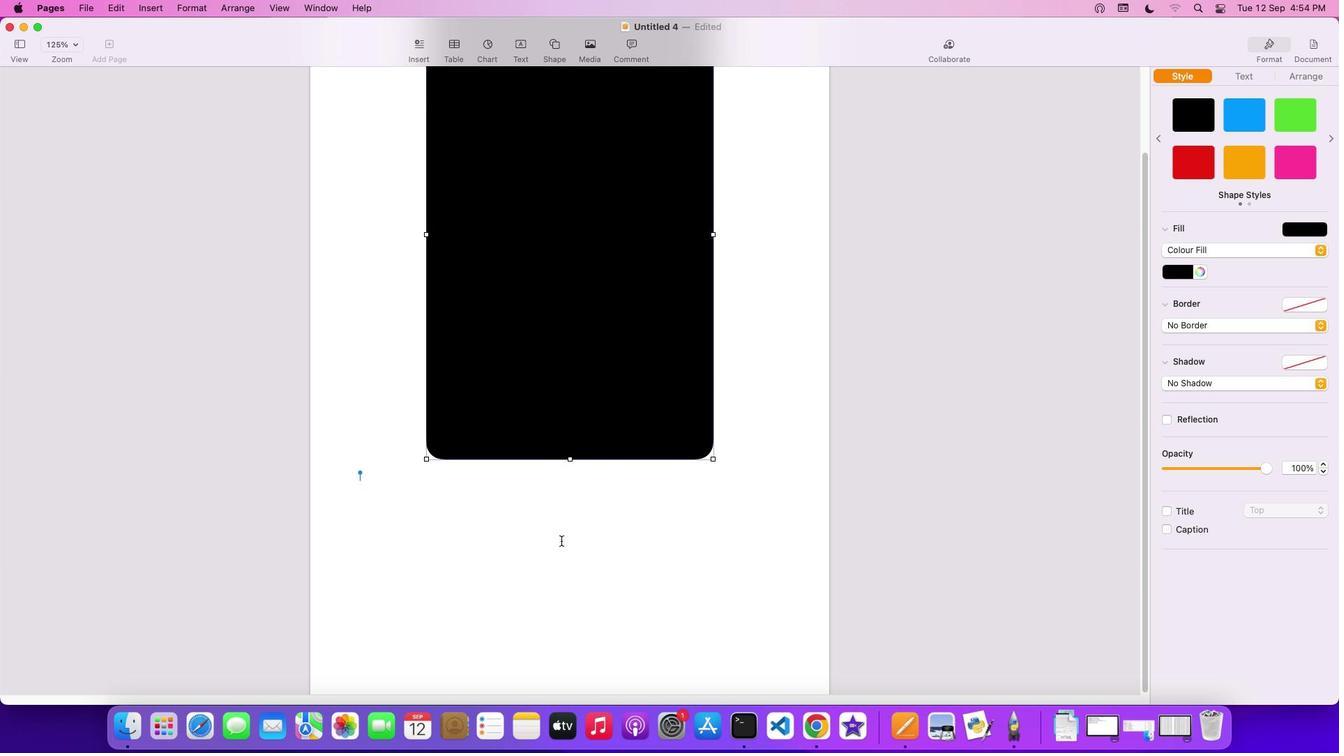 
Action: Mouse scrolled (561, 551) with delta (0, 0)
Screenshot: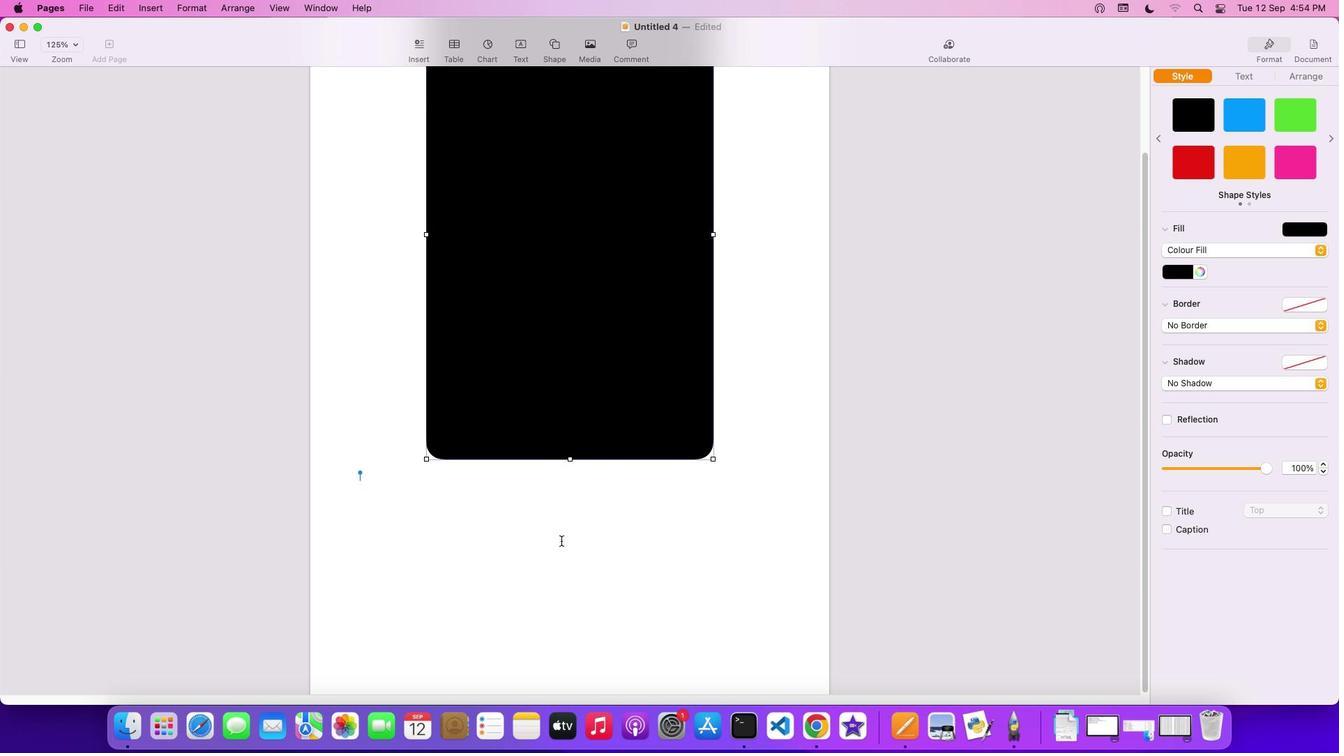 
Action: Mouse scrolled (561, 551) with delta (0, -2)
Screenshot: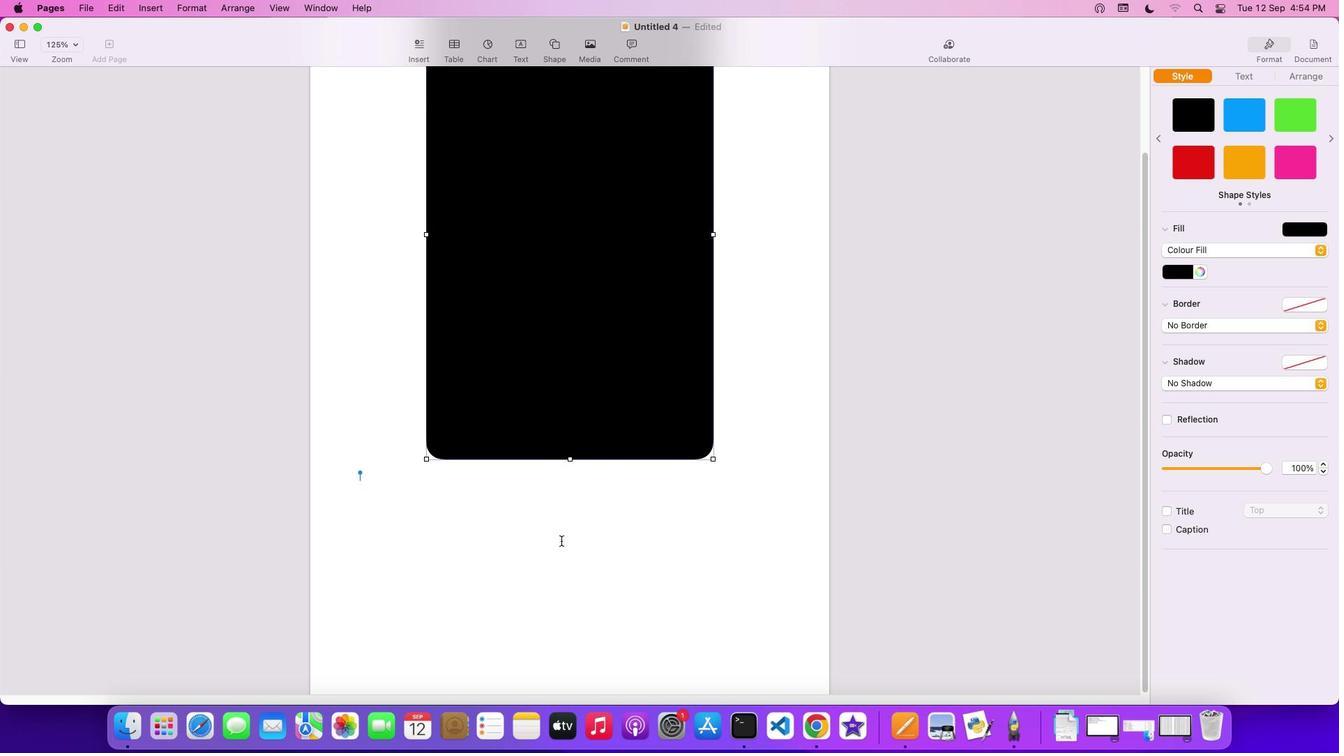 
Action: Mouse scrolled (561, 551) with delta (0, -3)
Screenshot: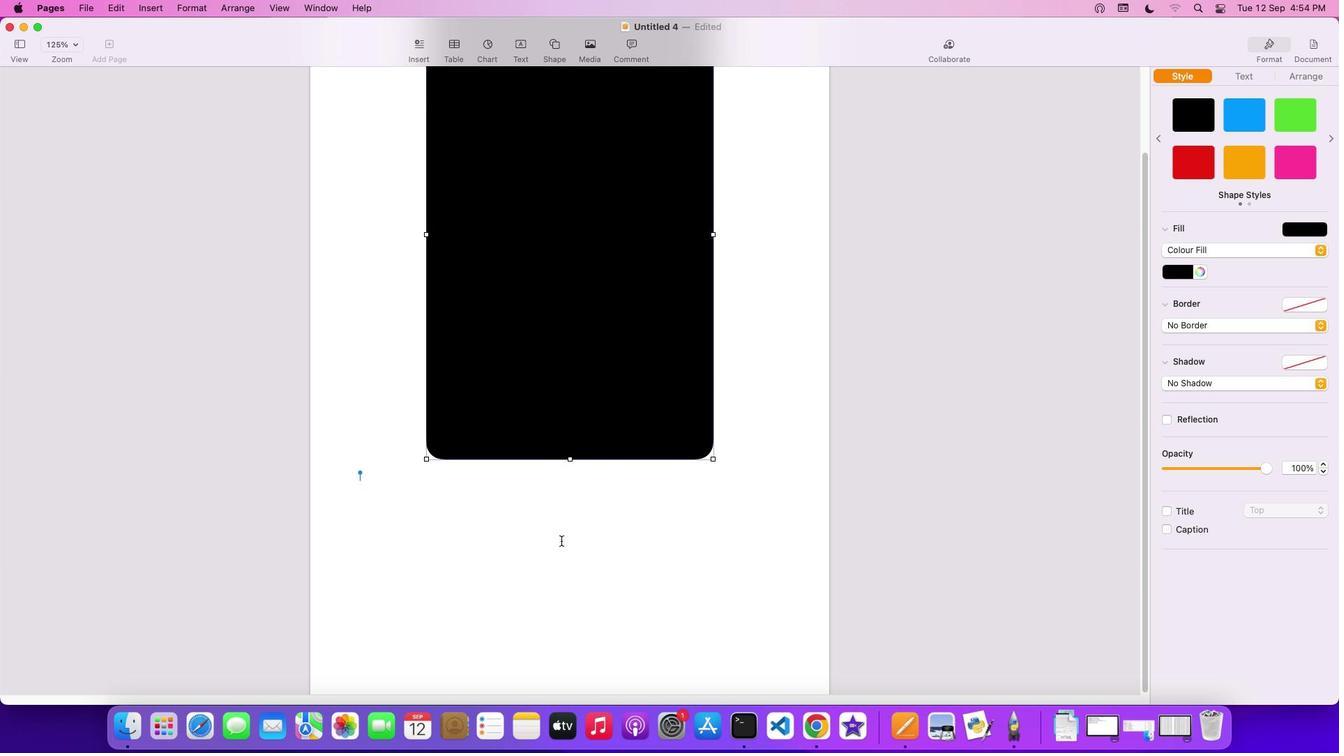 
Action: Mouse moved to (560, 551)
Screenshot: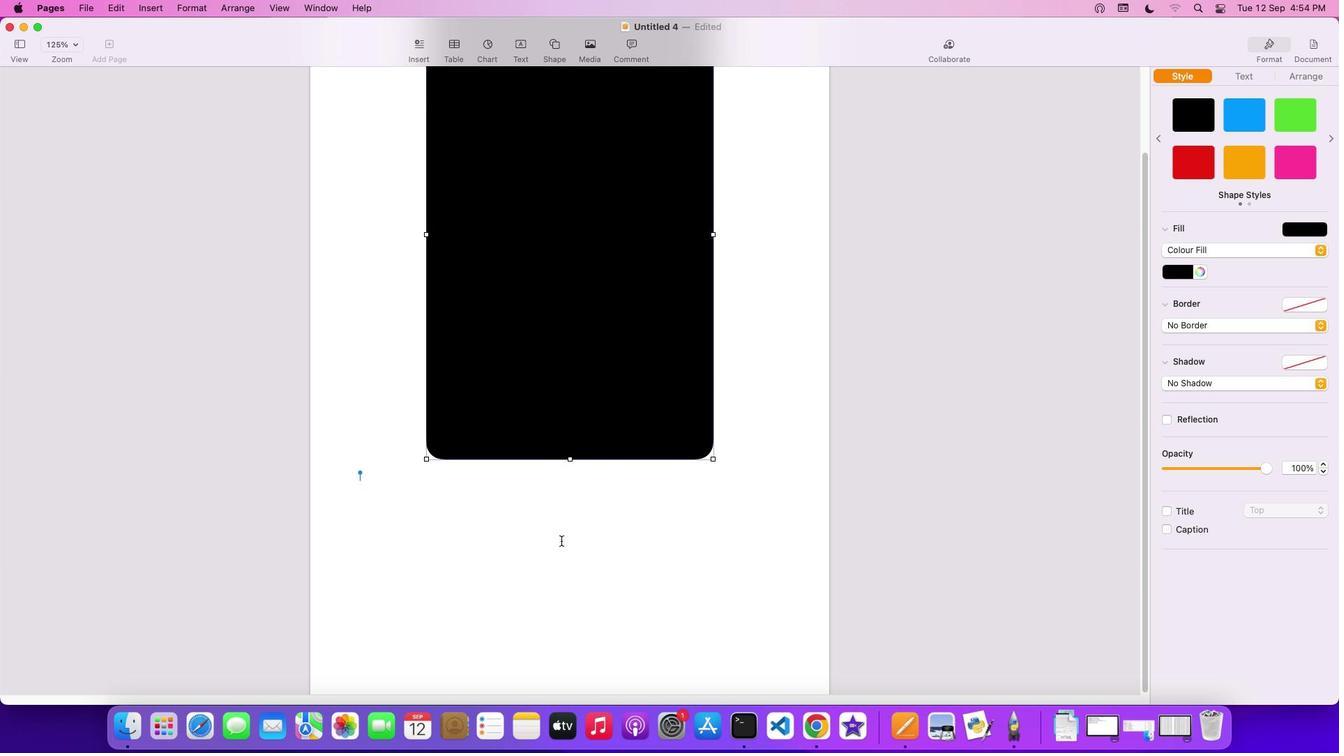 
Action: Mouse scrolled (560, 551) with delta (0, -4)
Screenshot: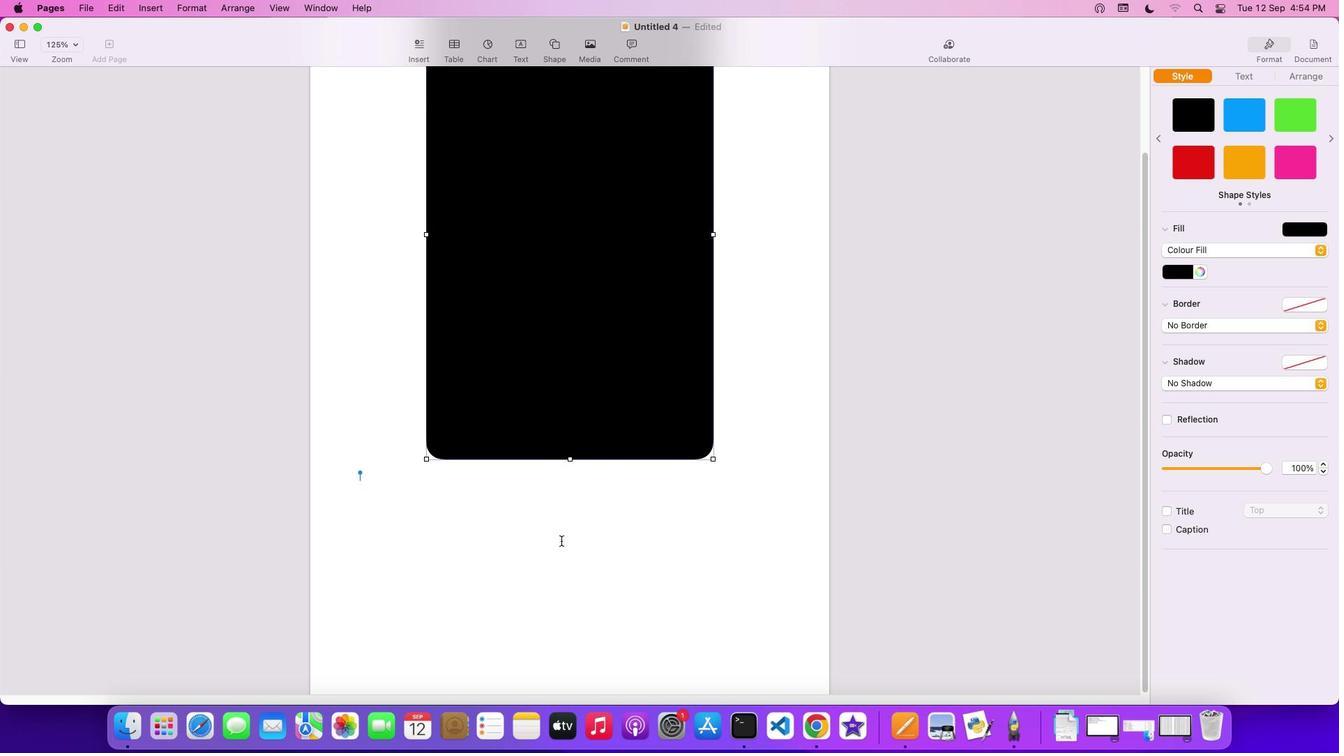 
Action: Mouse moved to (561, 545)
Screenshot: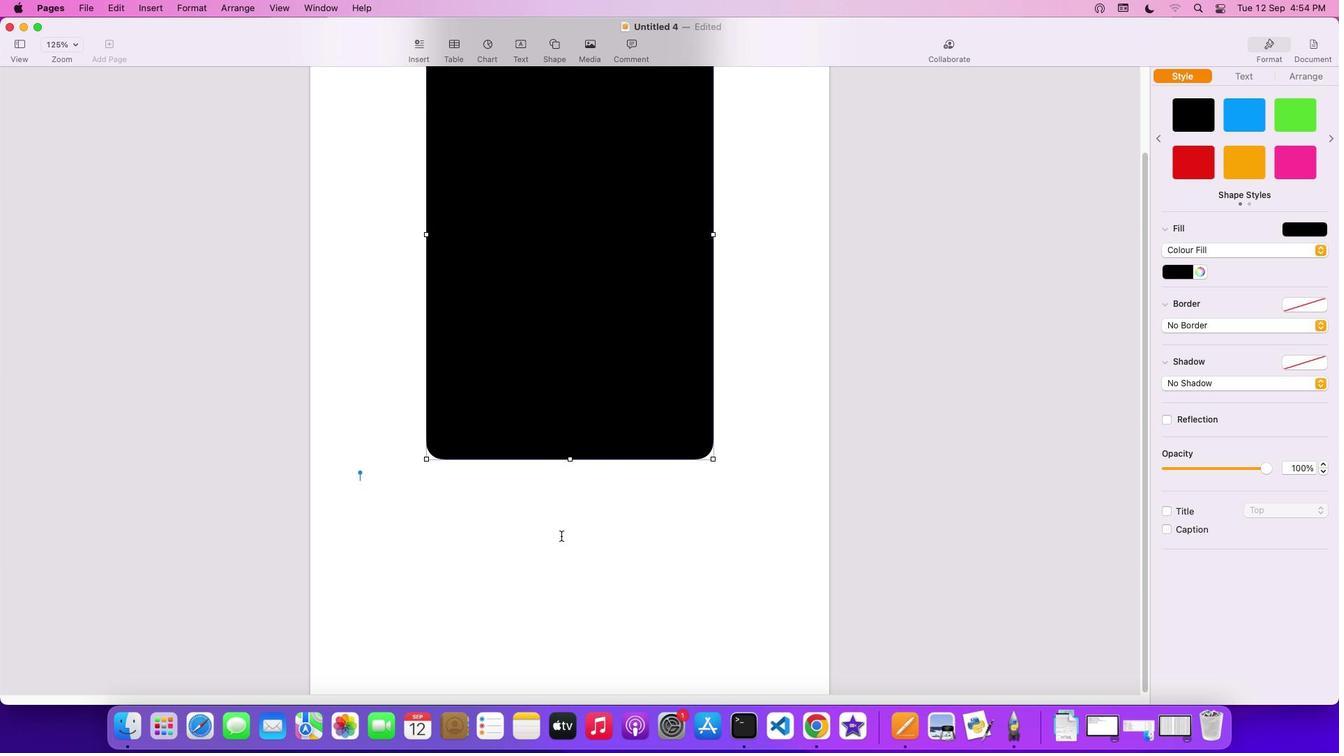 
Action: Mouse scrolled (561, 545) with delta (0, -4)
Screenshot: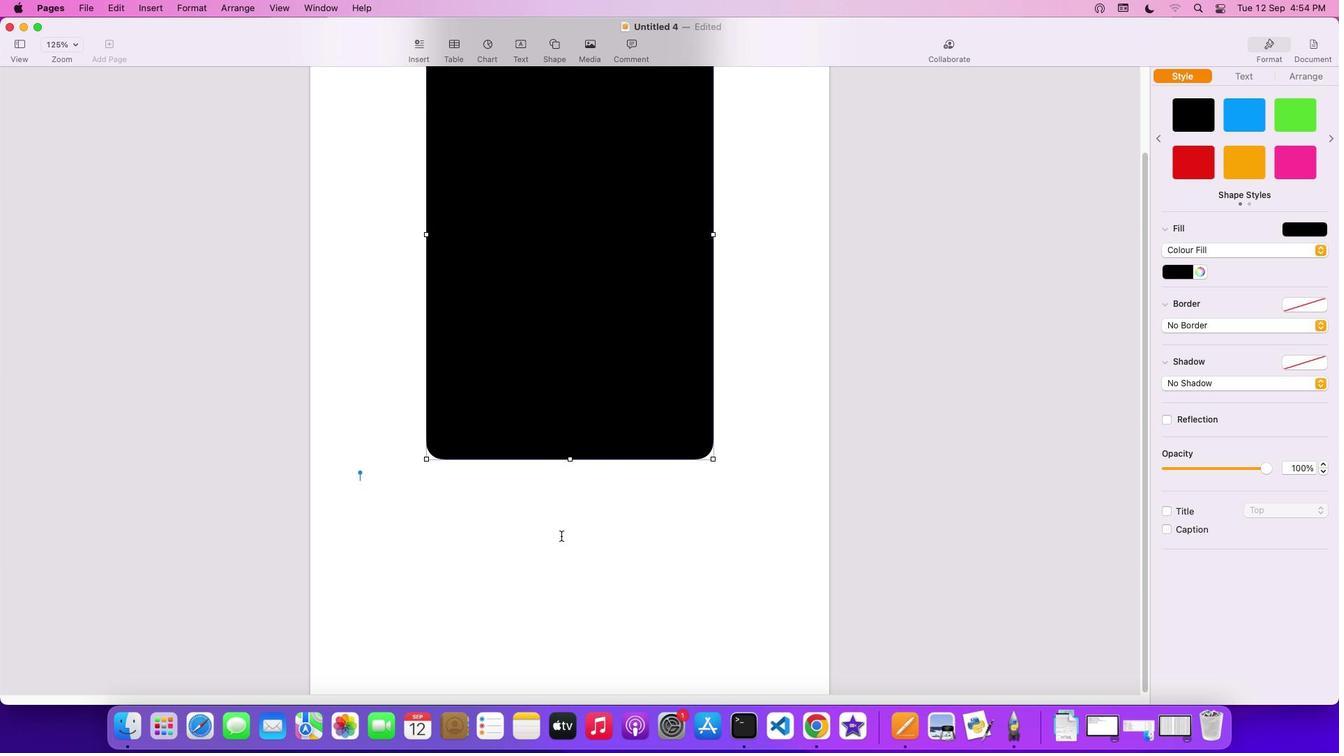 
Action: Mouse moved to (561, 534)
Screenshot: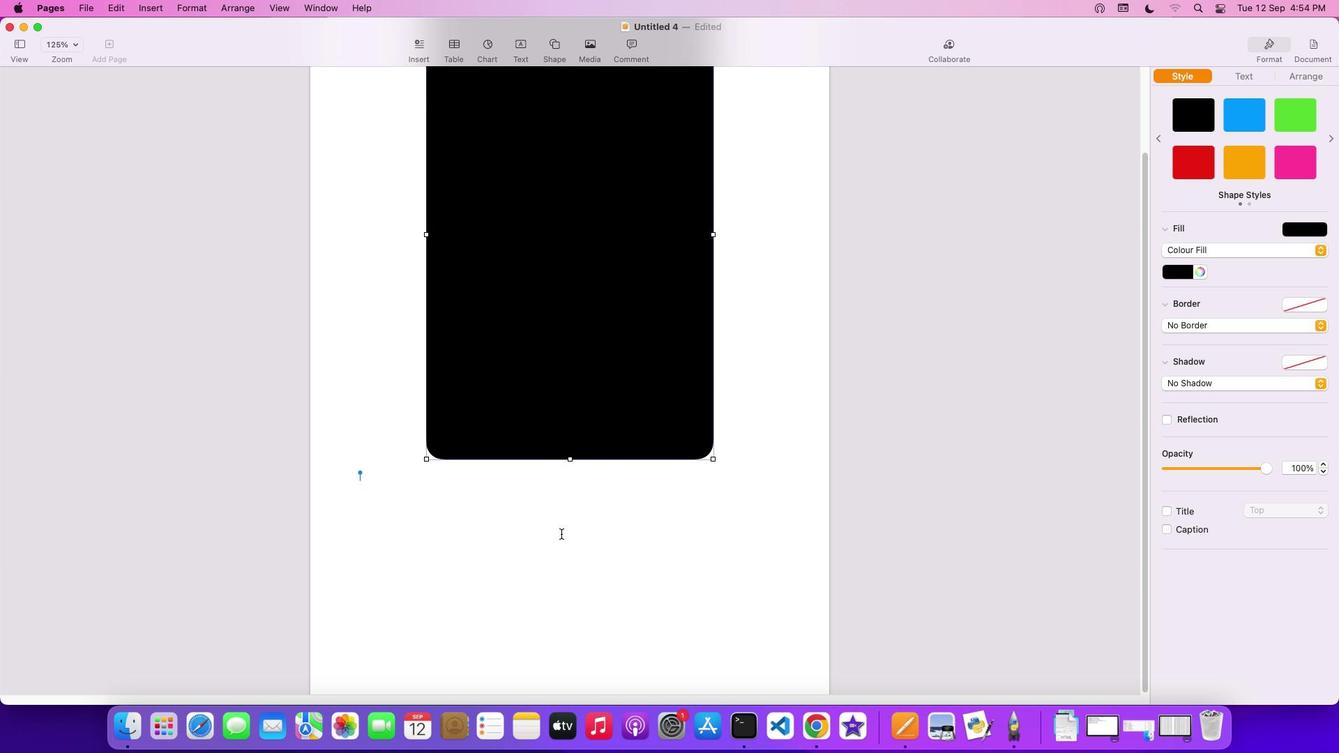 
Action: Mouse scrolled (561, 534) with delta (0, 0)
Screenshot: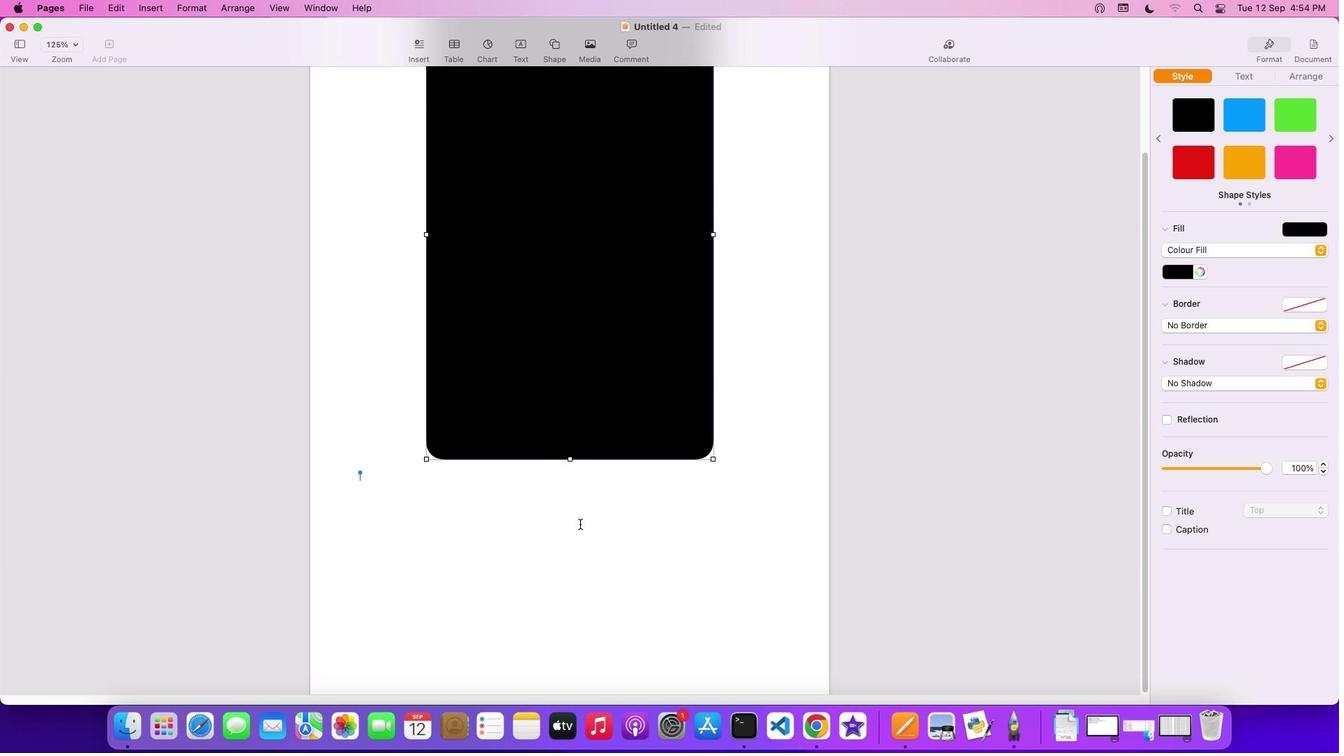 
Action: Mouse scrolled (561, 534) with delta (0, 0)
Screenshot: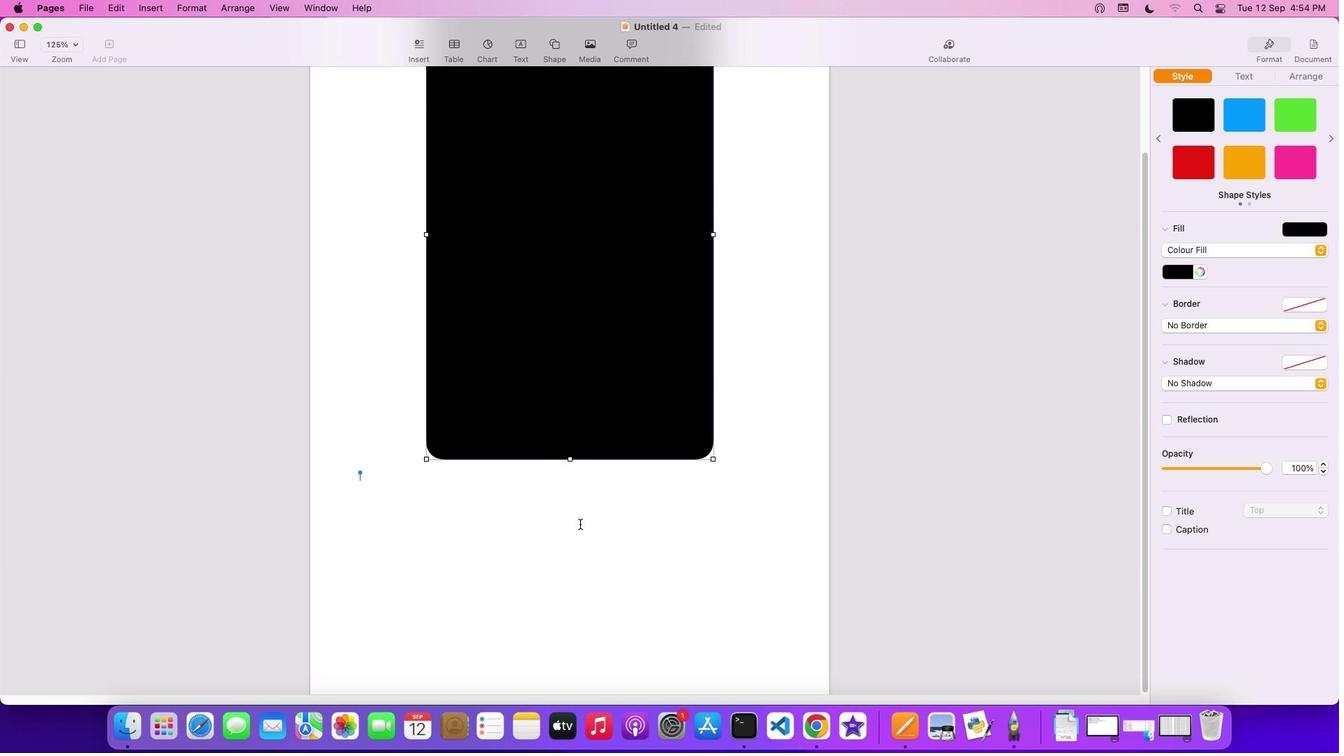 
Action: Mouse scrolled (561, 534) with delta (0, -2)
Screenshot: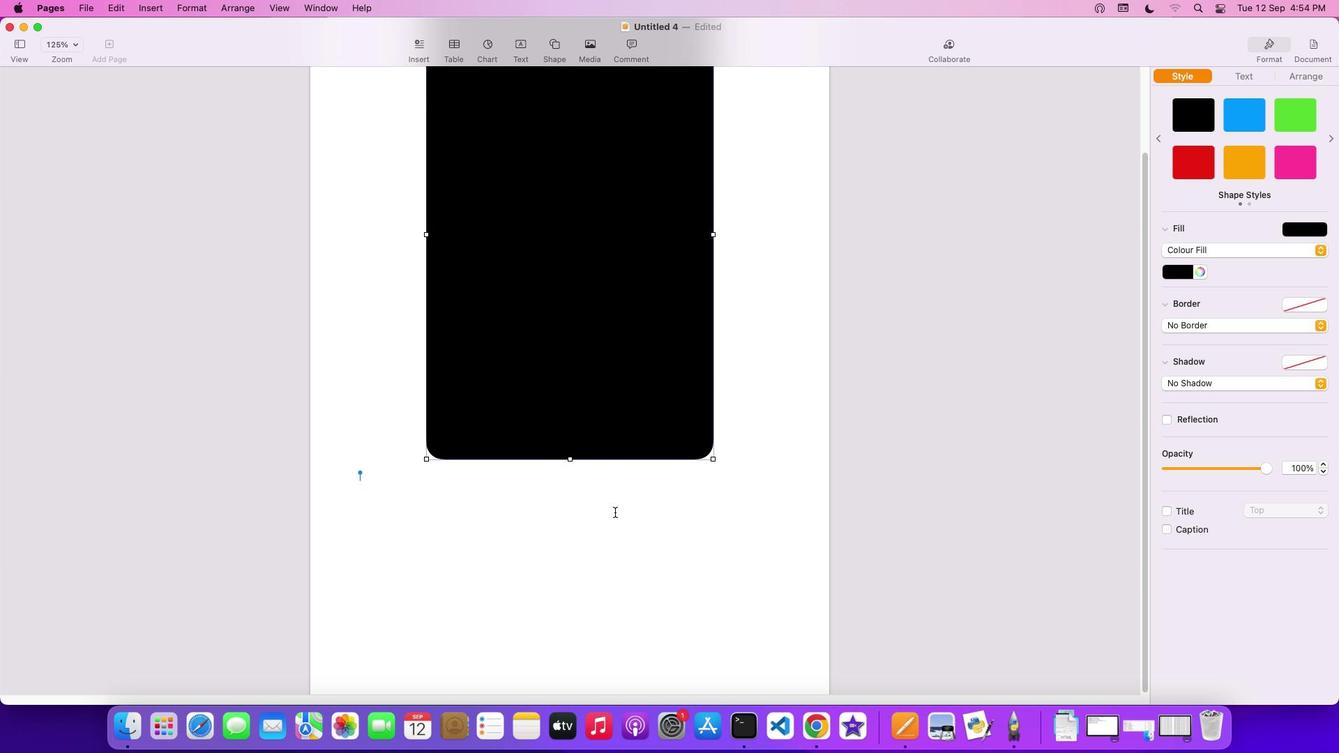 
Action: Mouse scrolled (561, 534) with delta (0, -3)
Screenshot: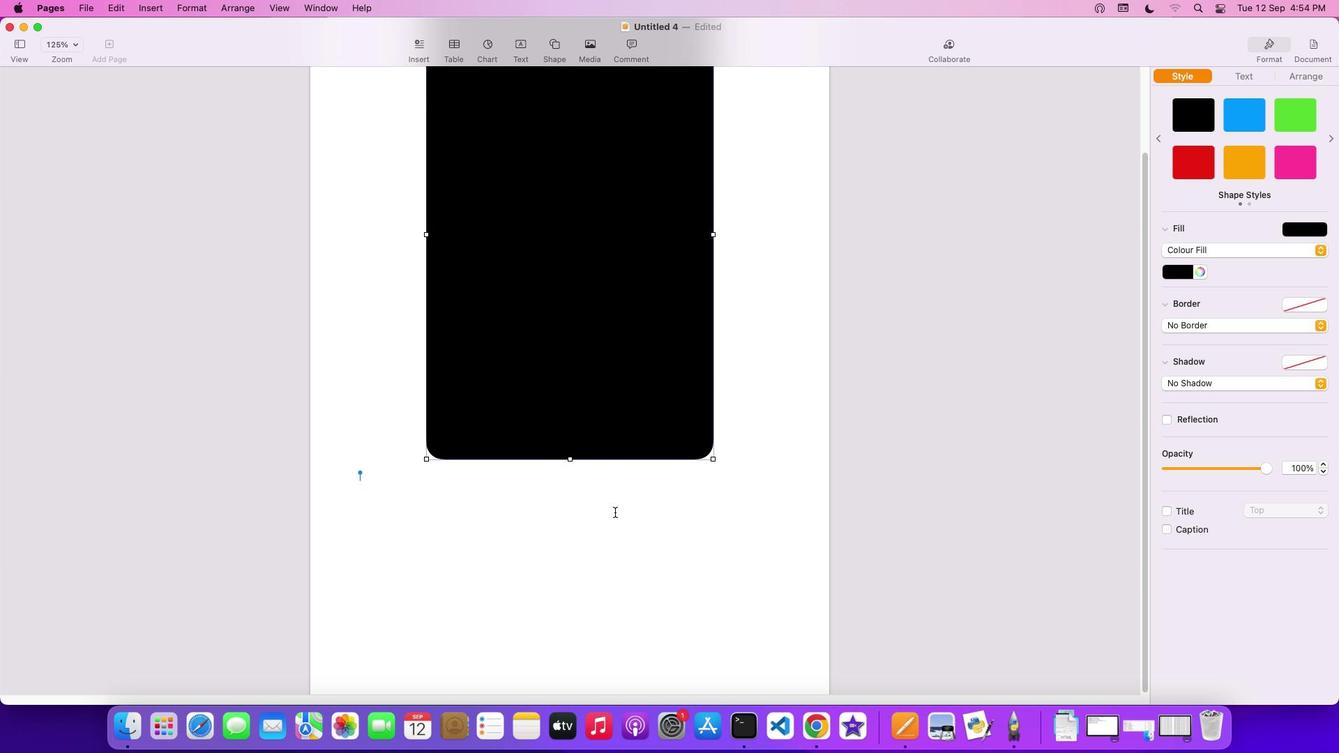 
Action: Mouse scrolled (561, 534) with delta (0, -4)
Screenshot: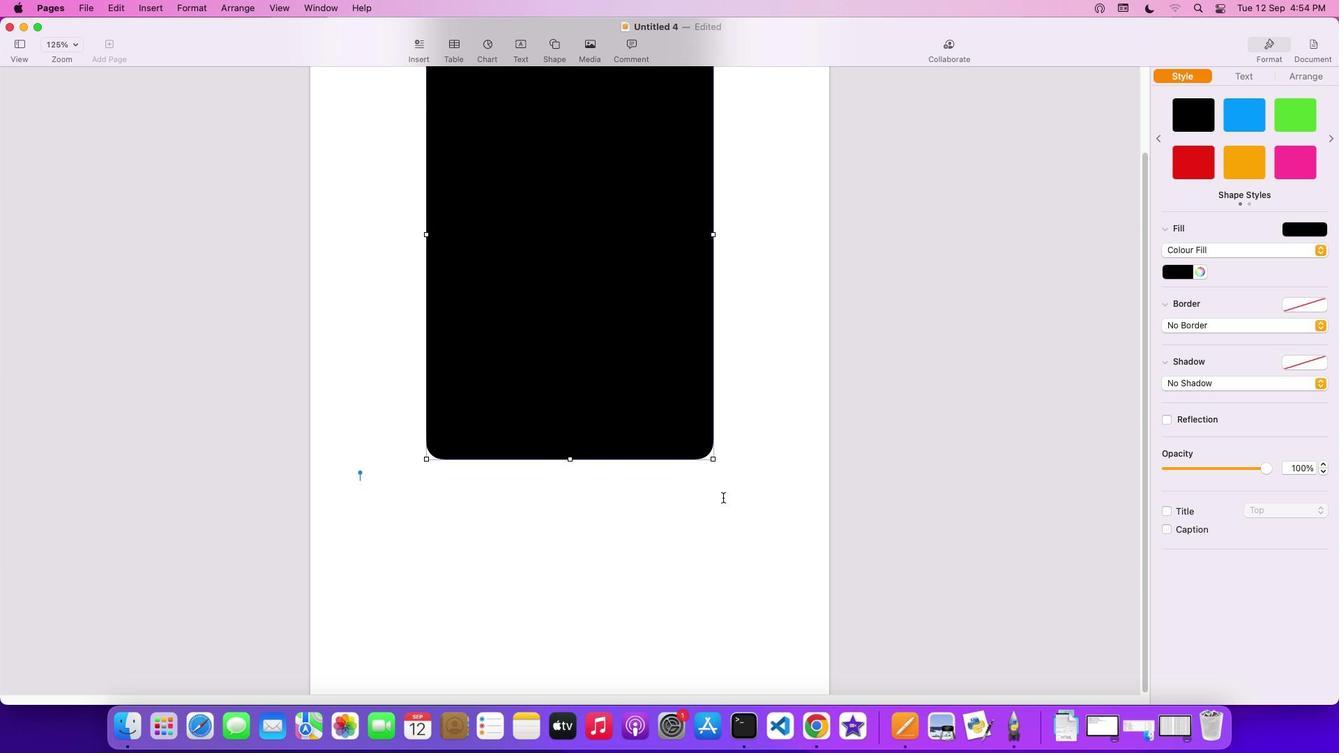 
Action: Mouse moved to (861, 468)
Screenshot: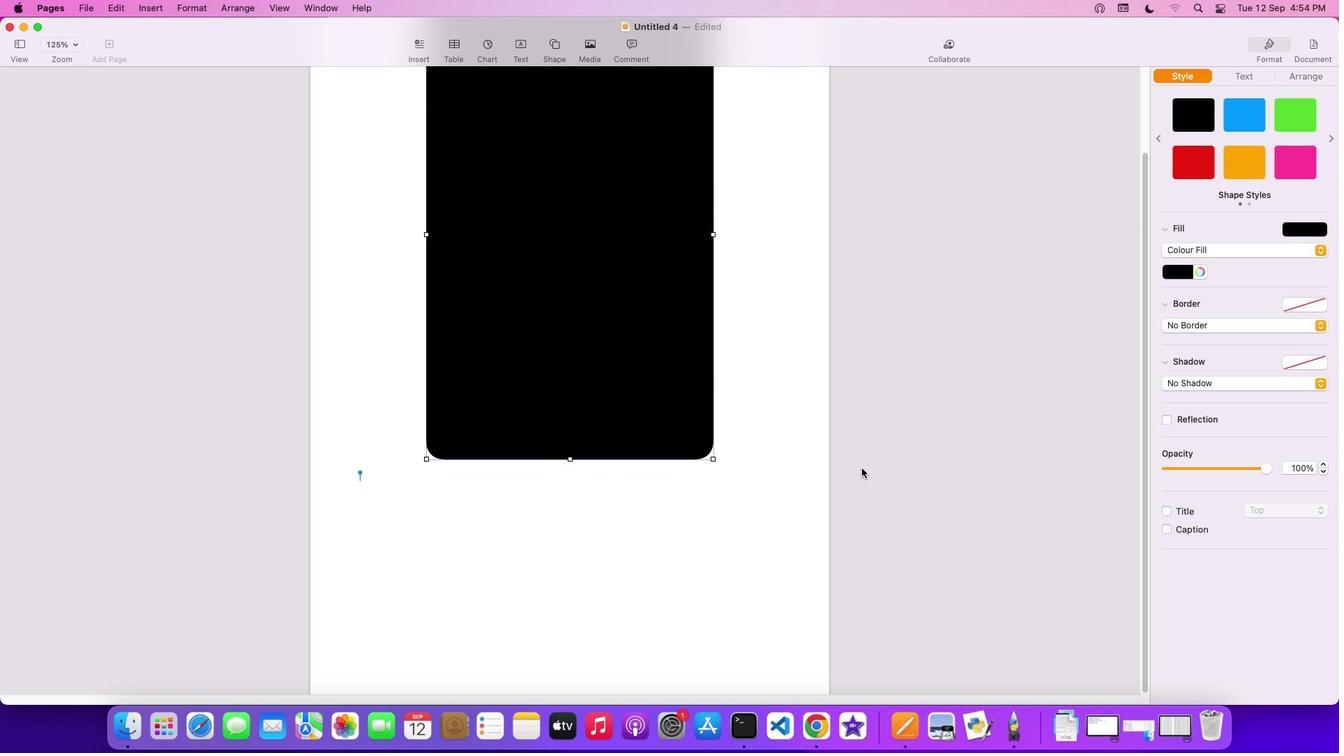 
Action: Mouse scrolled (861, 468) with delta (0, 0)
Screenshot: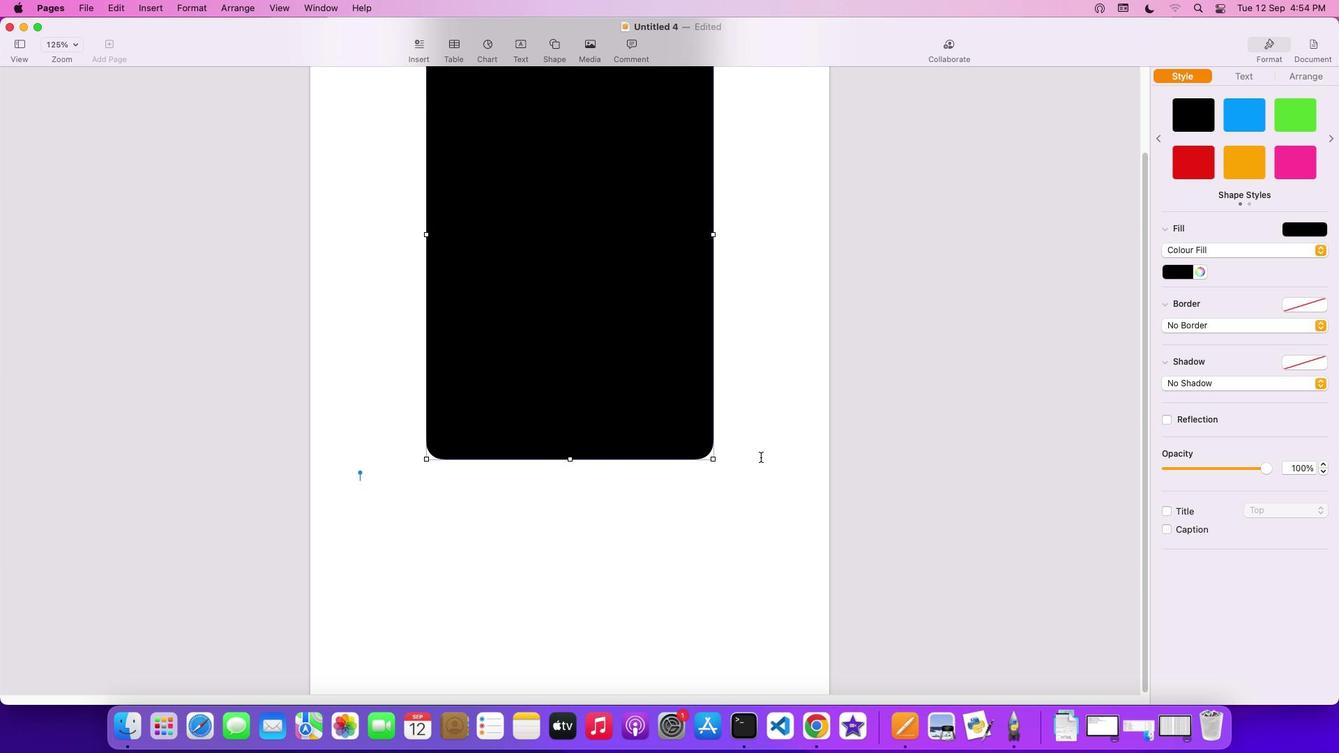 
Action: Mouse scrolled (861, 468) with delta (0, 0)
Screenshot: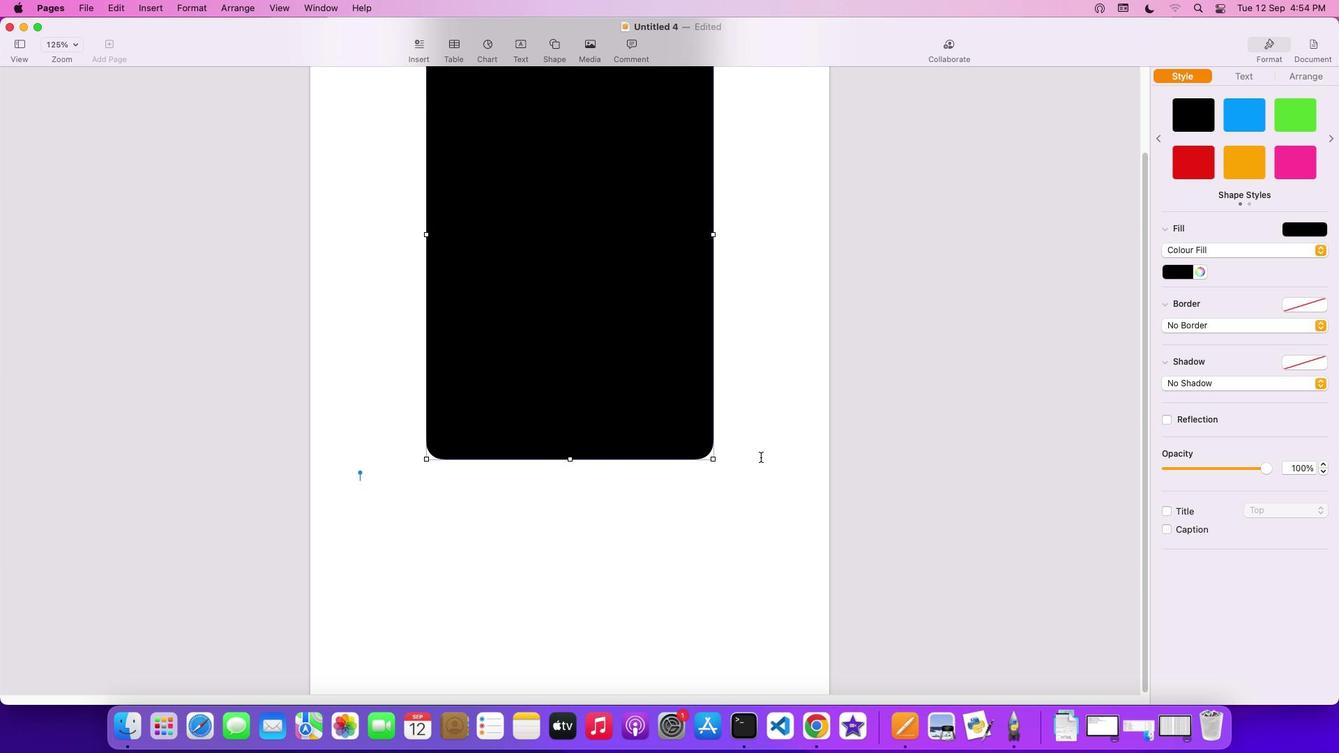 
Action: Mouse scrolled (861, 468) with delta (0, -2)
Screenshot: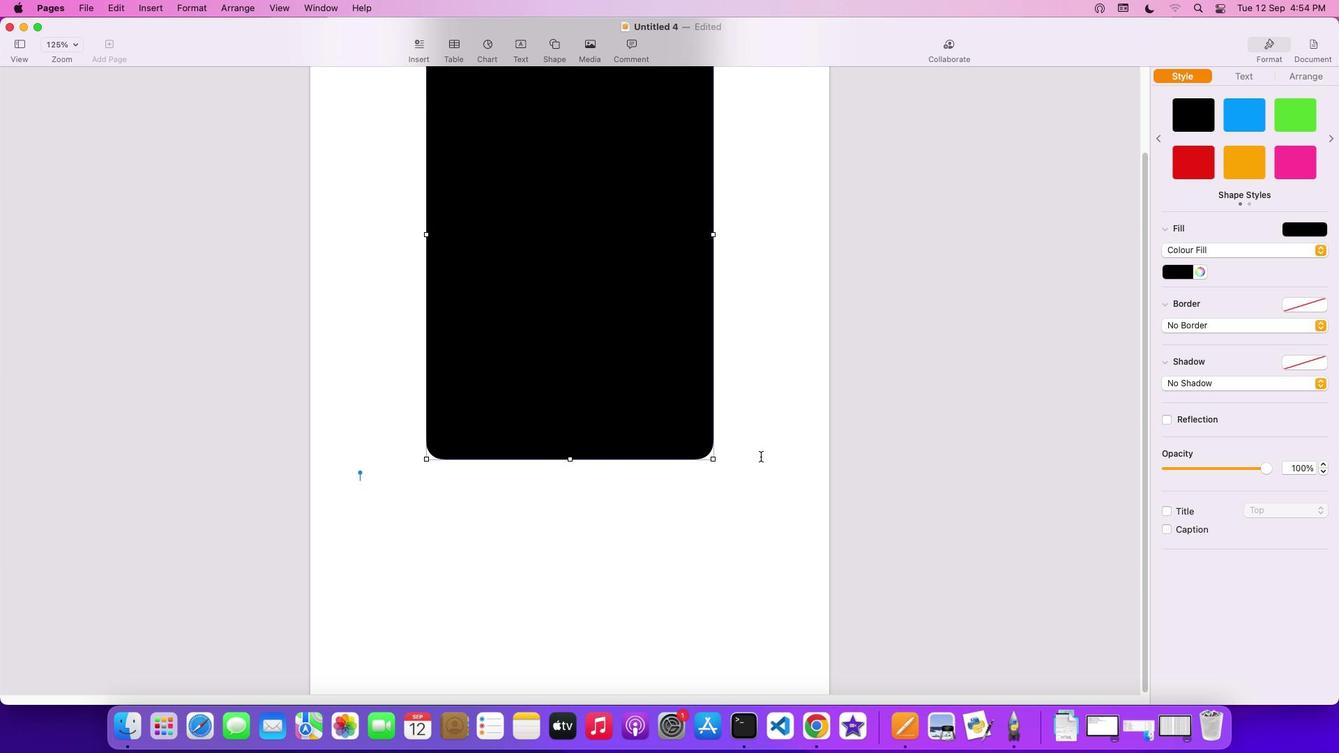 
Action: Mouse moved to (760, 457)
Screenshot: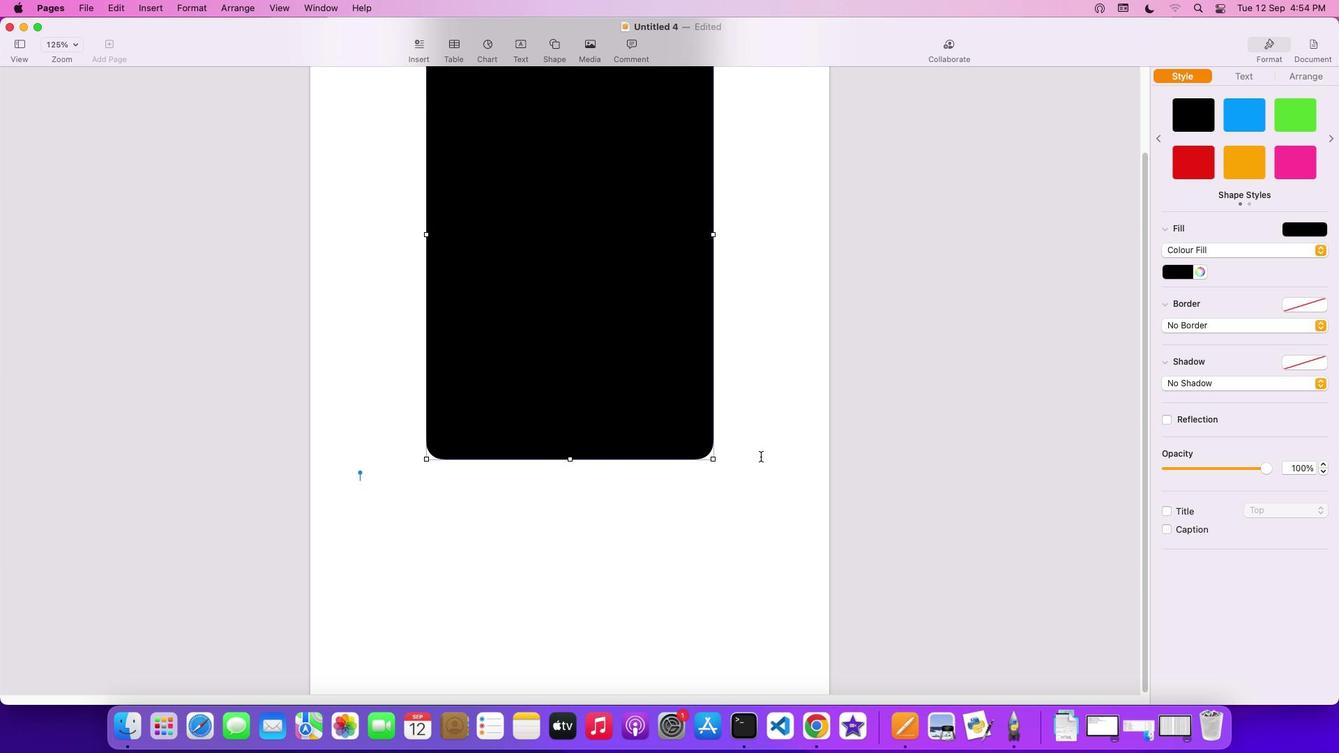 
Action: Mouse scrolled (760, 457) with delta (0, 0)
Screenshot: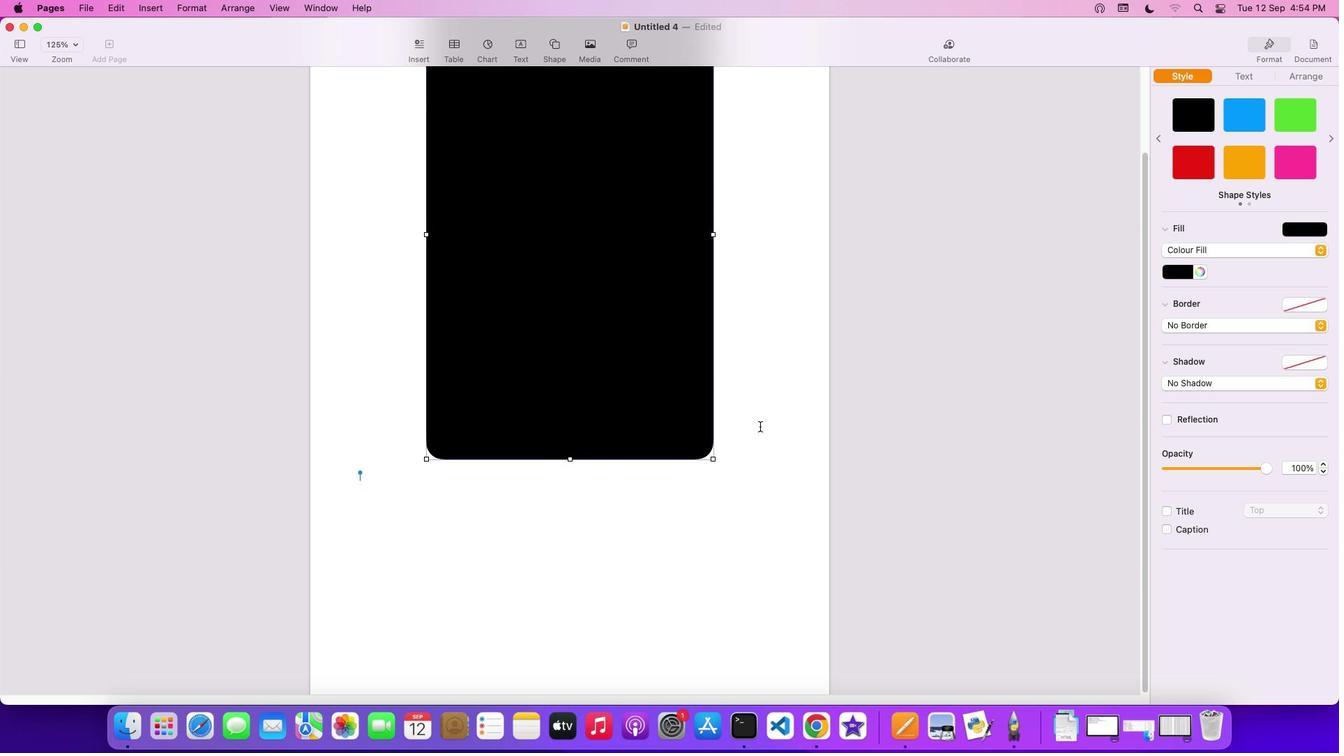 
Action: Mouse scrolled (760, 457) with delta (0, 0)
Screenshot: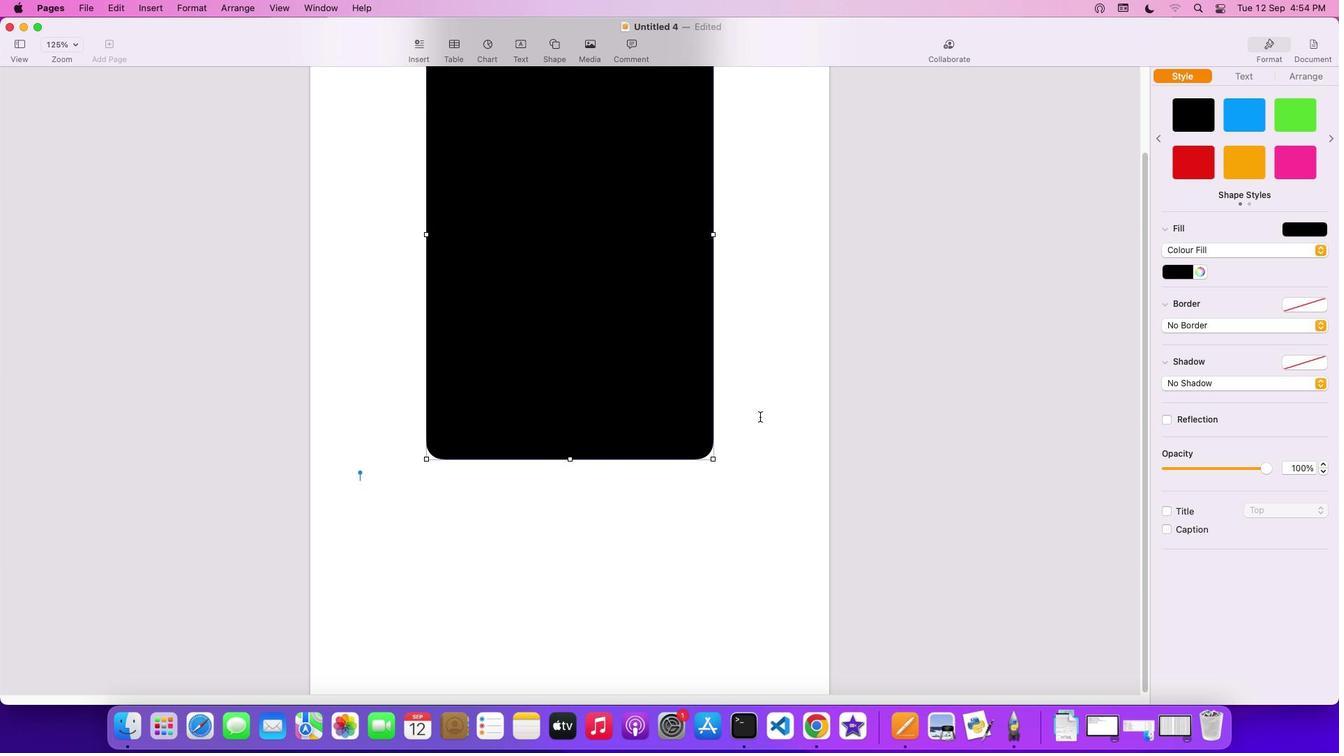 
Action: Mouse scrolled (760, 457) with delta (0, -2)
Screenshot: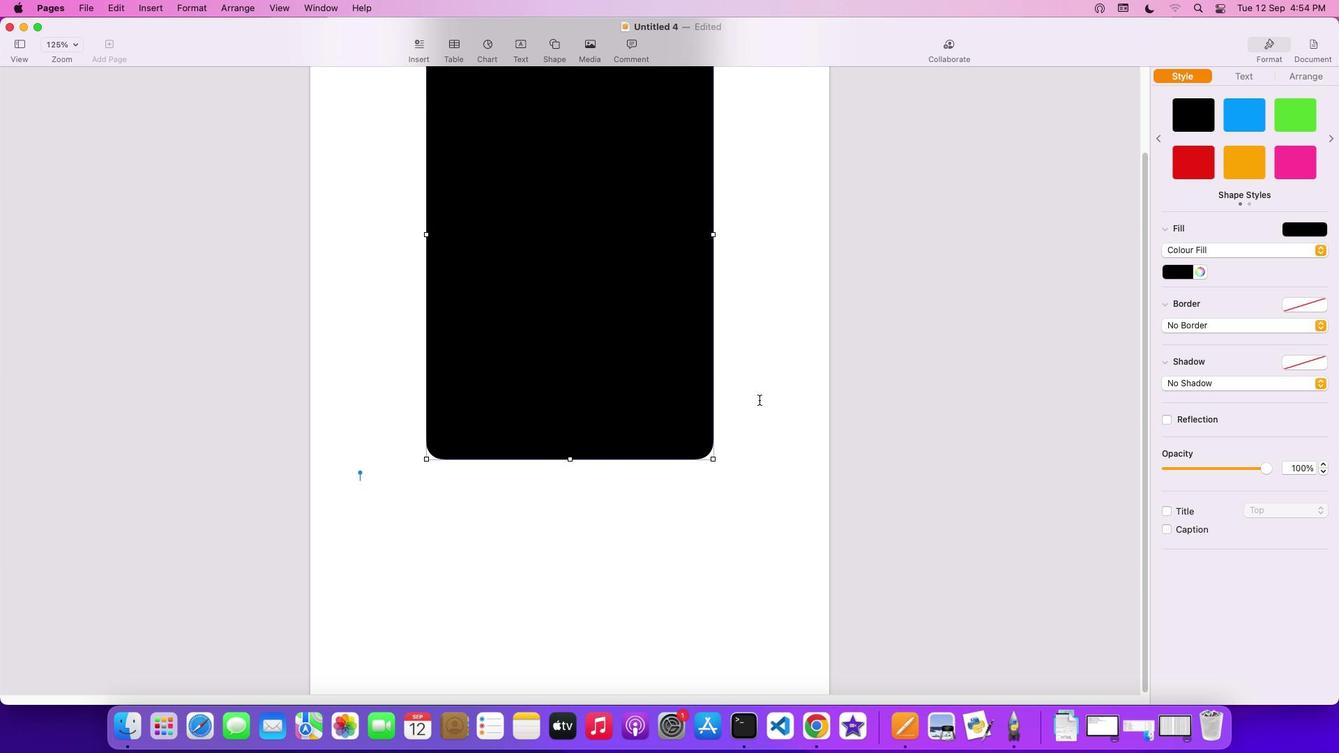 
Action: Mouse scrolled (760, 457) with delta (0, -3)
Screenshot: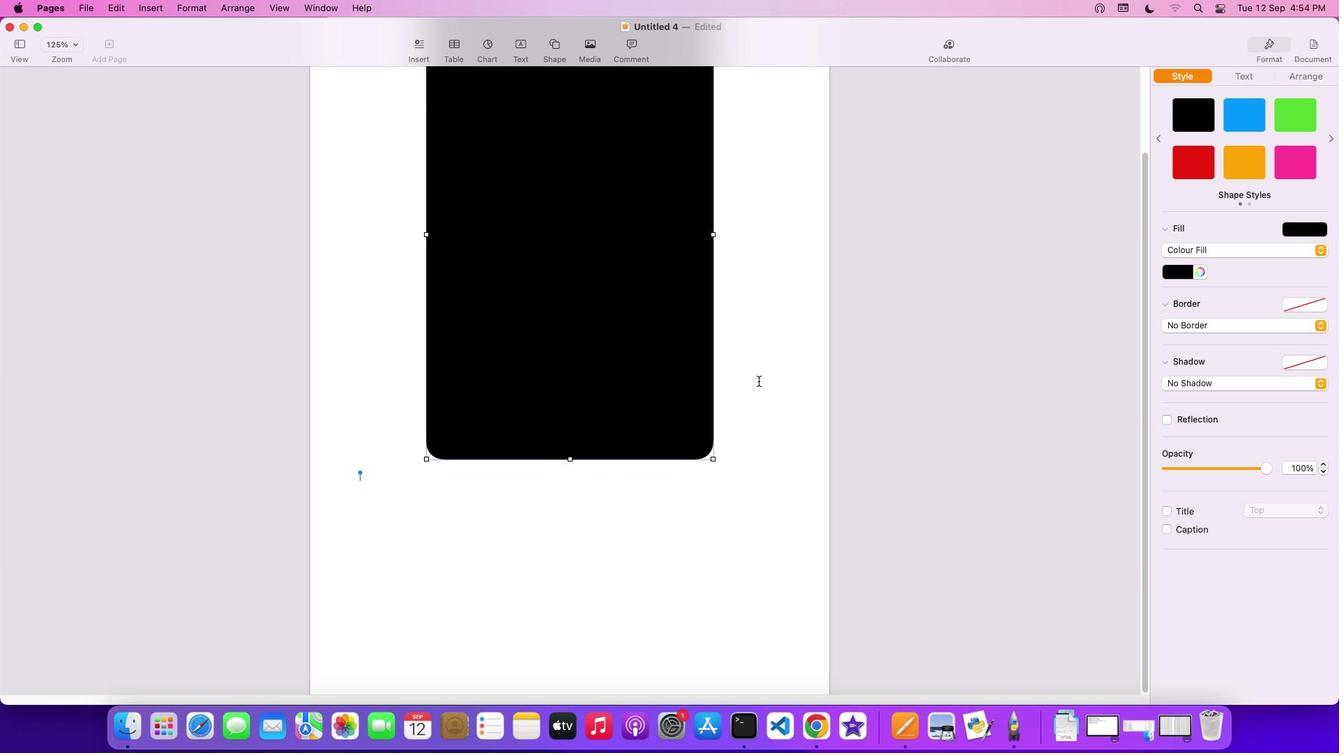 
Action: Mouse moved to (569, 457)
Screenshot: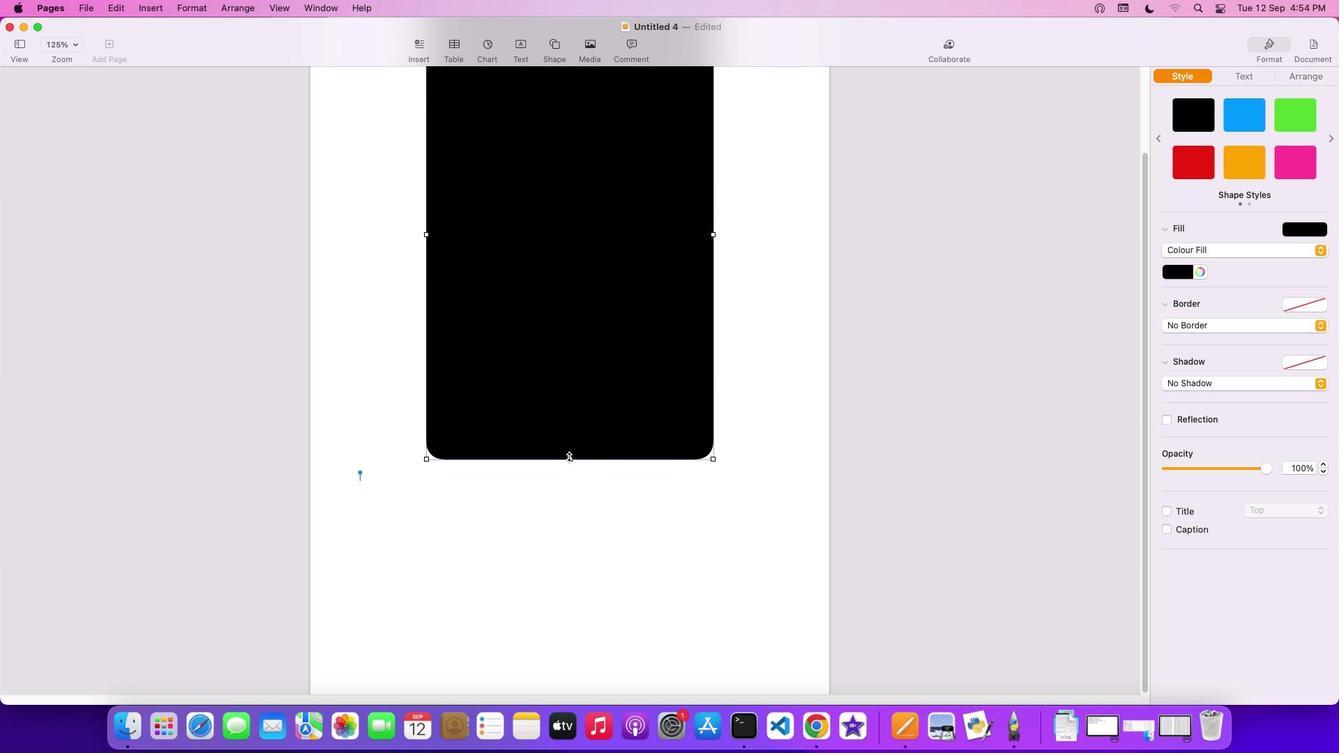 
Action: Mouse pressed left at (569, 457)
Screenshot: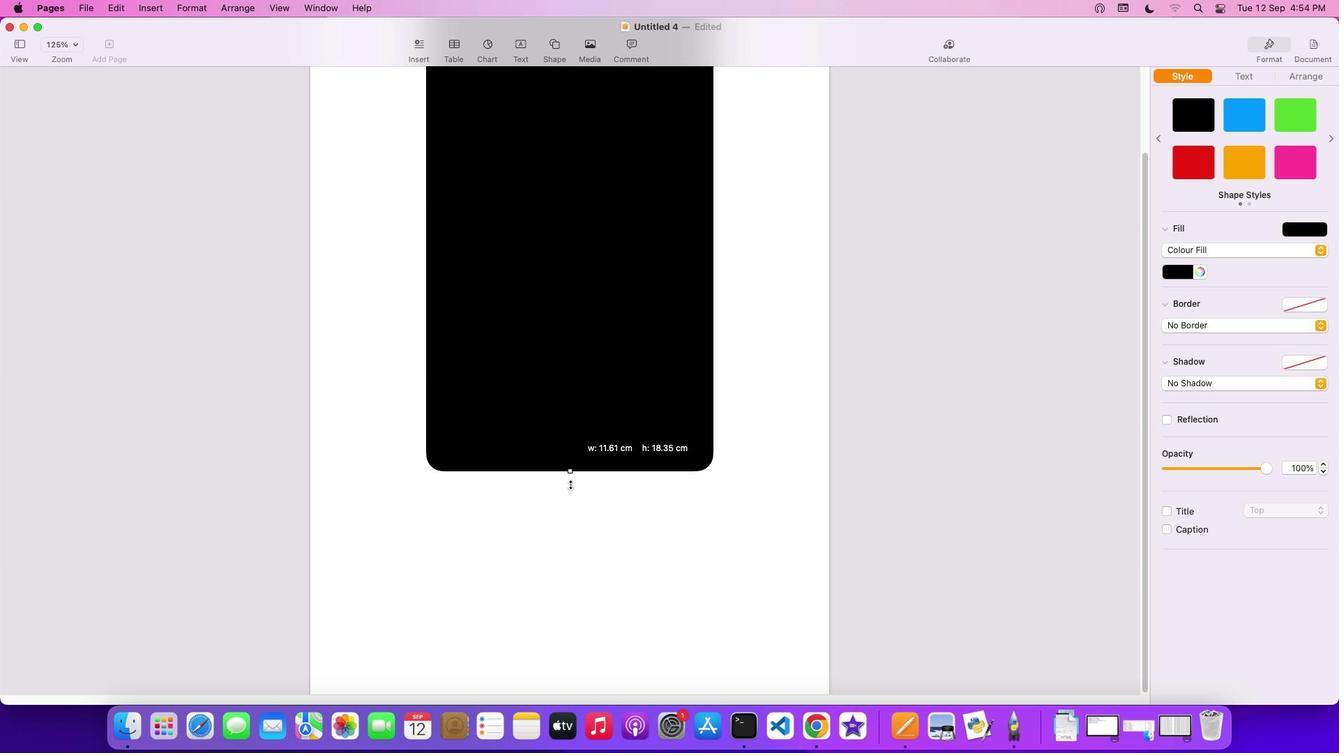 
Action: Mouse moved to (736, 603)
Screenshot: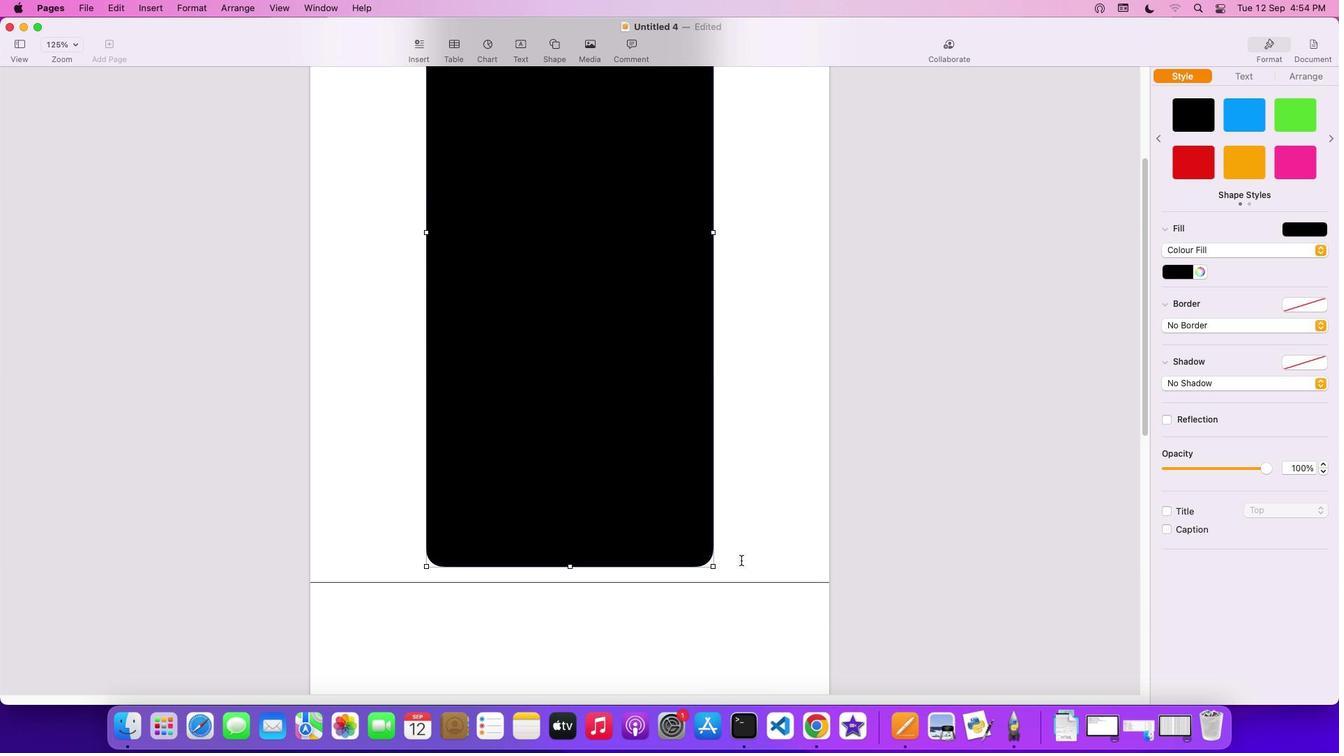 
Action: Mouse scrolled (736, 603) with delta (0, 0)
Screenshot: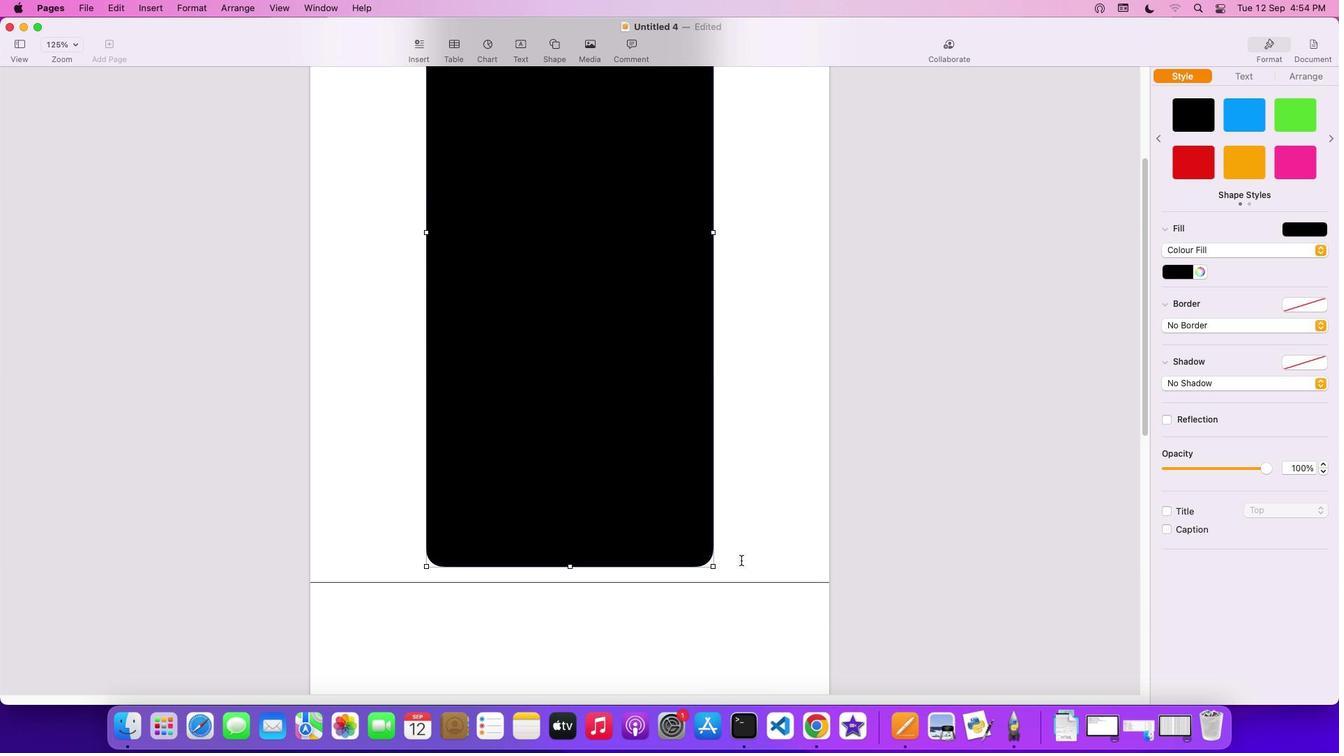 
Action: Mouse scrolled (736, 603) with delta (0, 0)
Screenshot: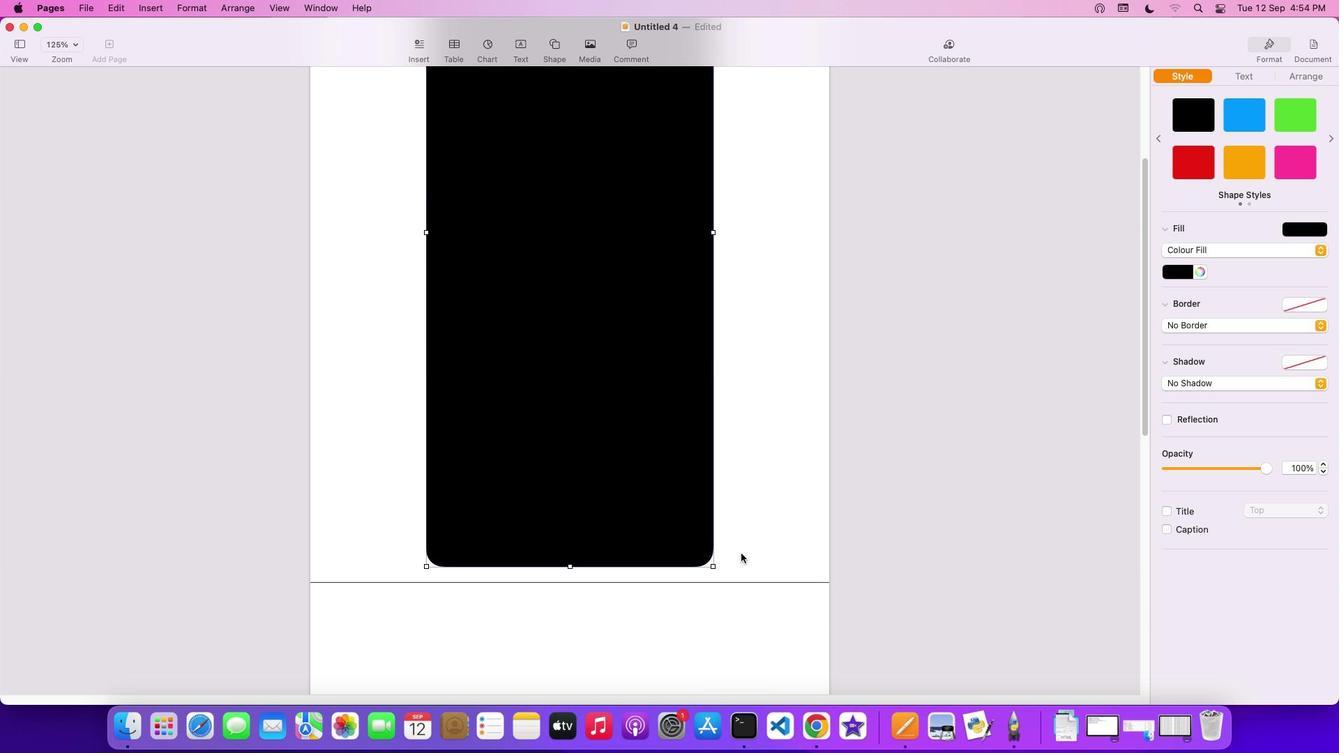 
Action: Mouse scrolled (736, 603) with delta (0, -2)
Screenshot: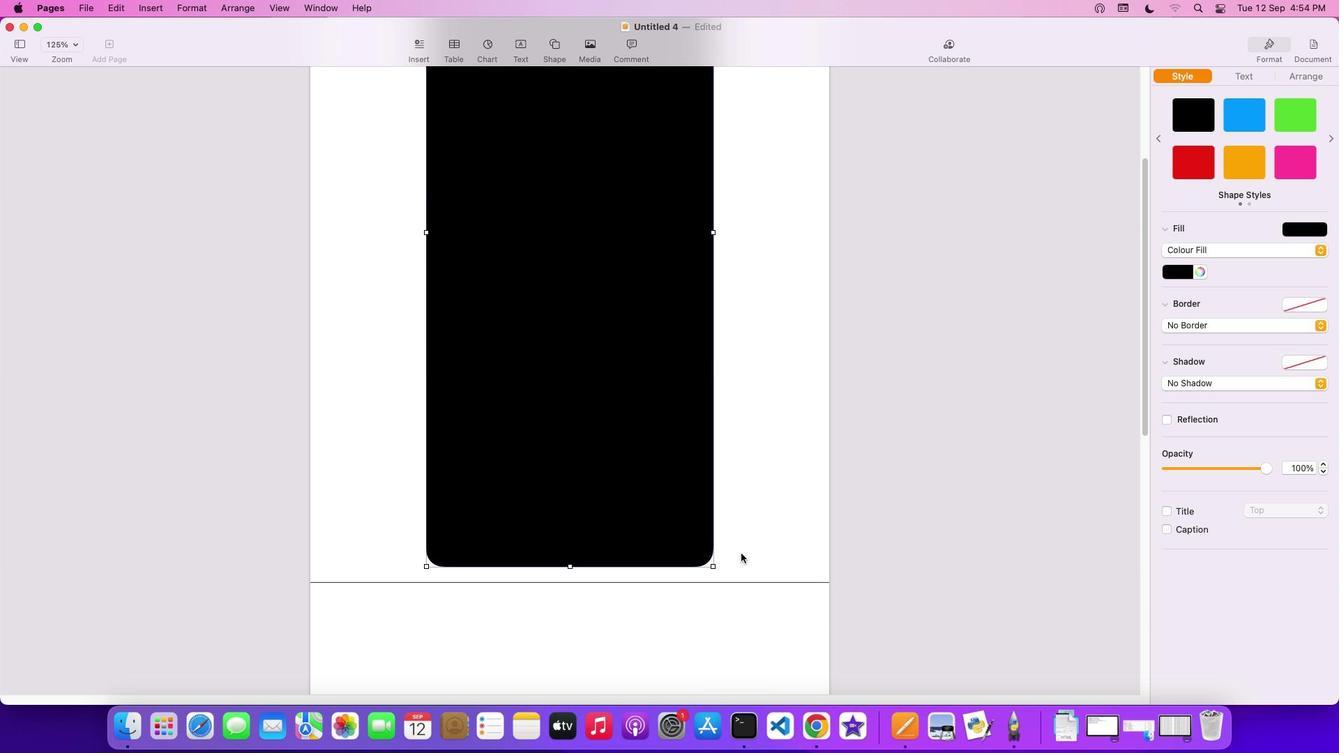 
Action: Mouse scrolled (736, 603) with delta (0, -3)
Screenshot: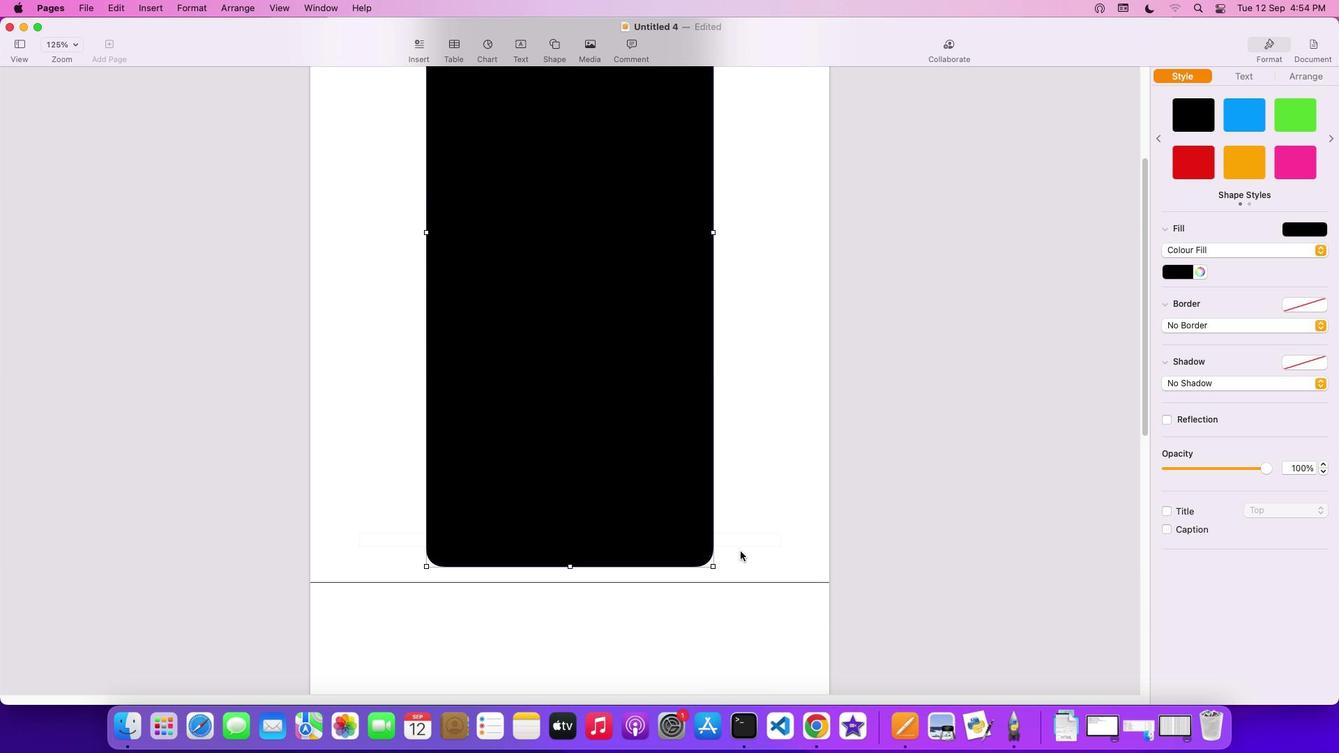 
Action: Mouse moved to (738, 595)
Screenshot: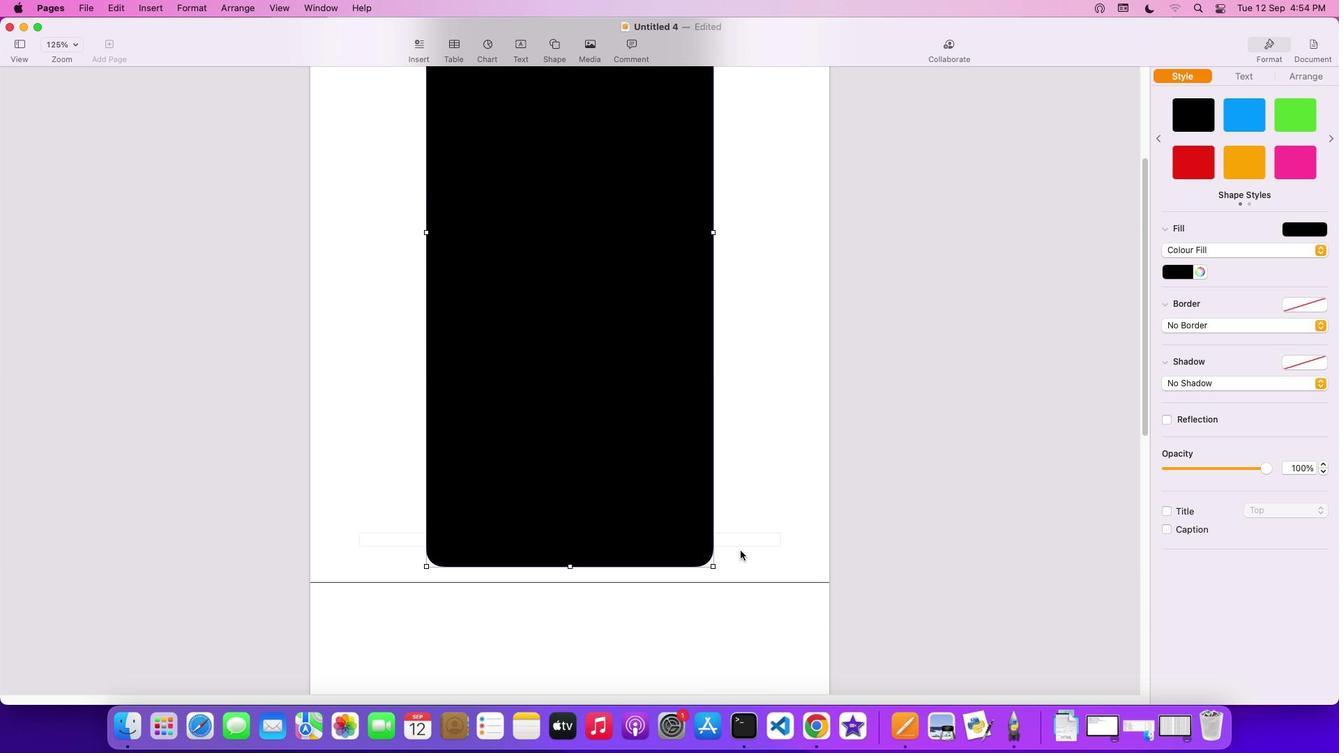 
Action: Mouse scrolled (738, 595) with delta (0, -3)
Screenshot: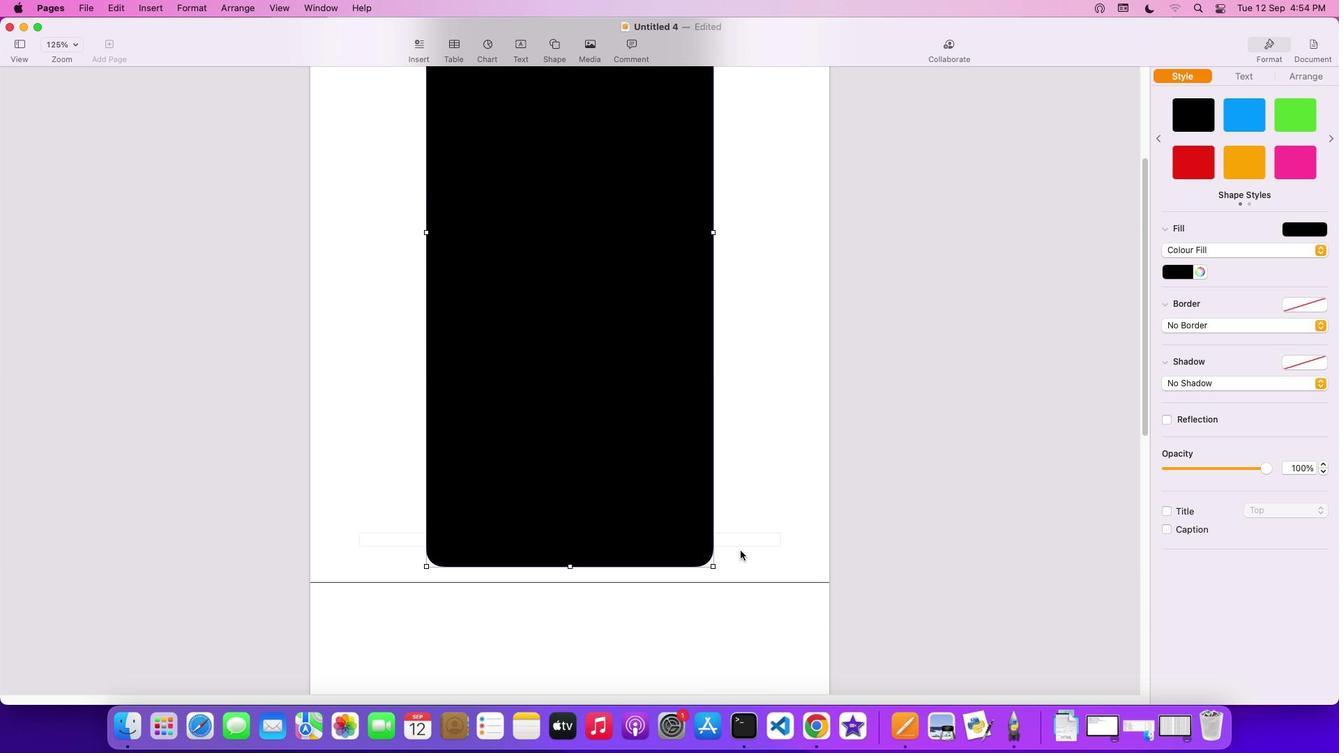 
Action: Mouse moved to (713, 565)
Screenshot: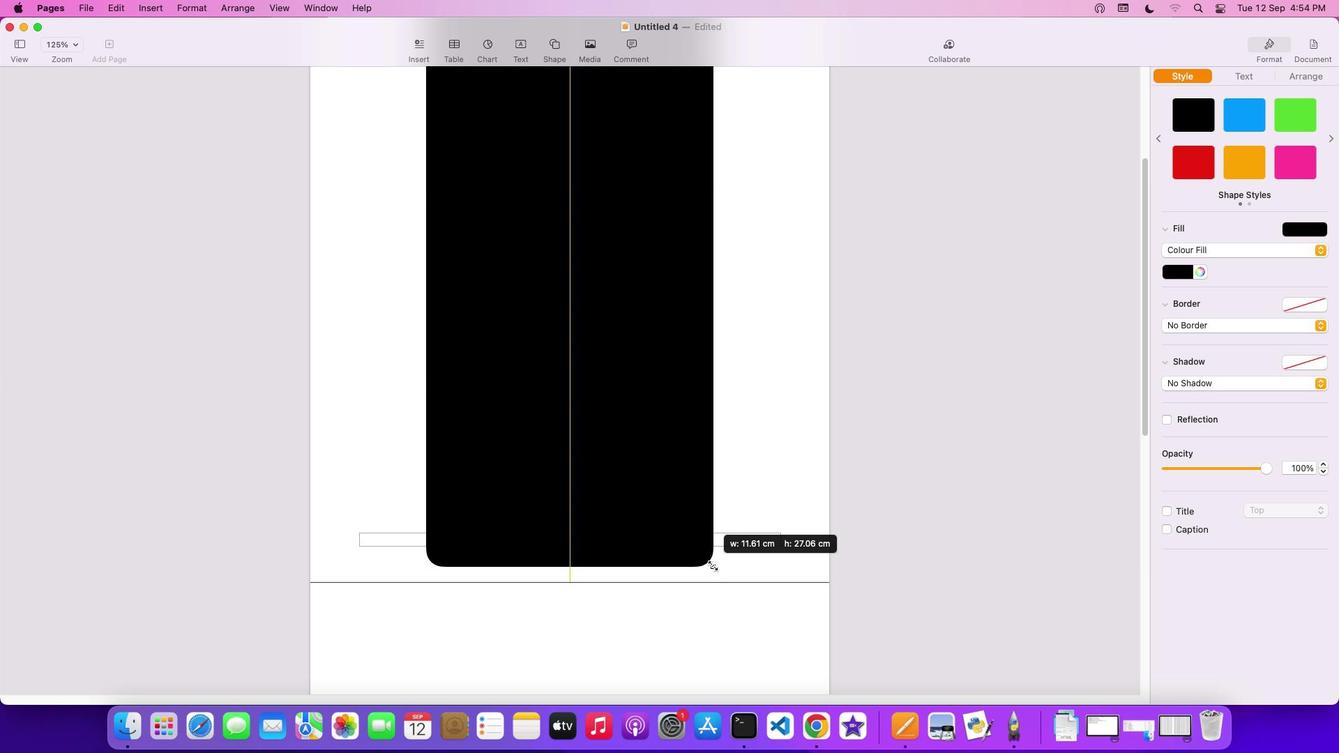 
Action: Mouse pressed left at (713, 565)
Screenshot: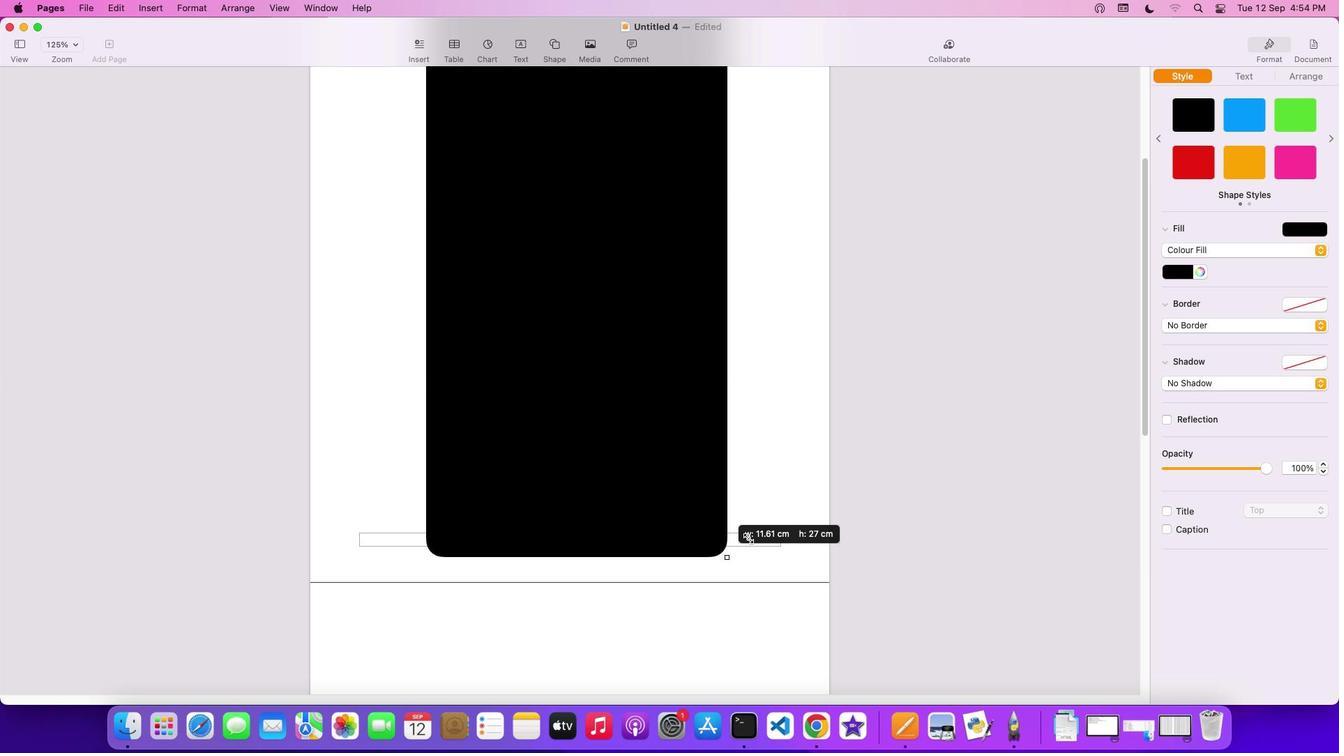 
Action: Mouse moved to (426, 683)
Screenshot: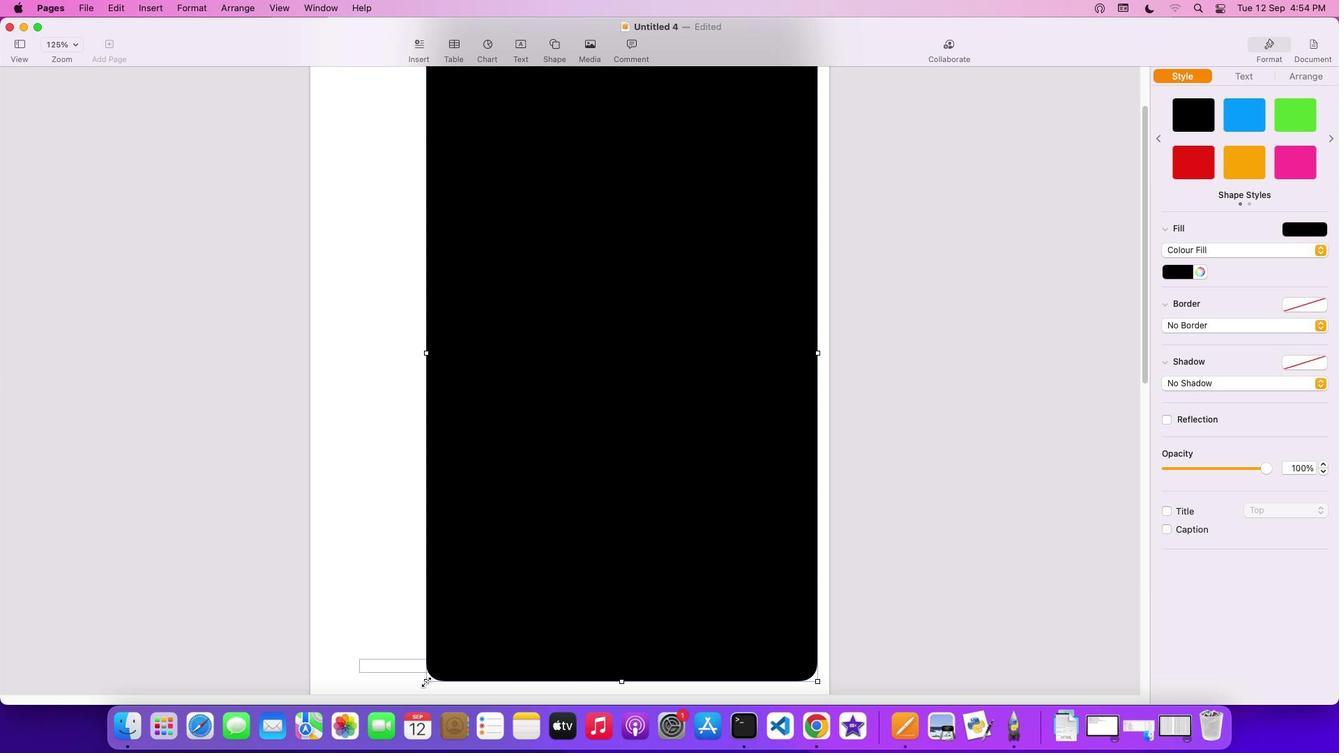 
Action: Mouse pressed left at (426, 683)
Screenshot: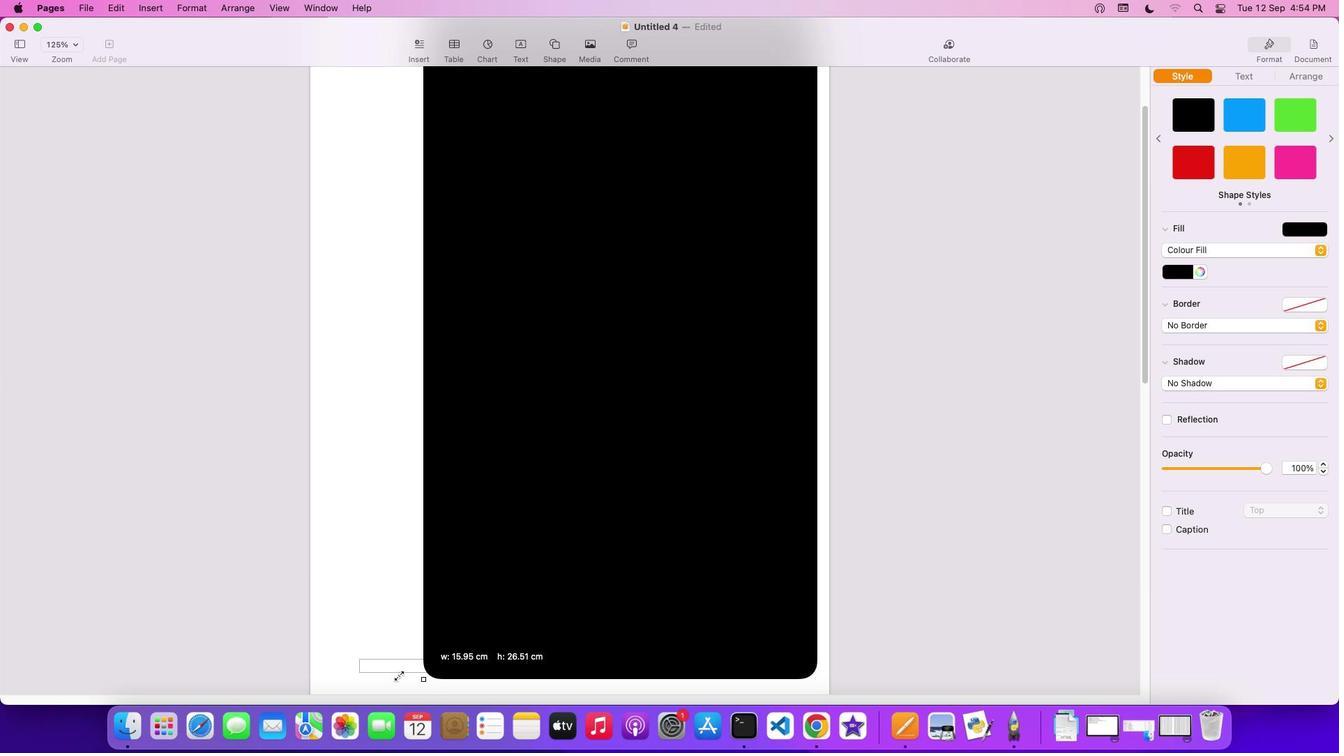 
Action: Mouse moved to (639, 551)
Screenshot: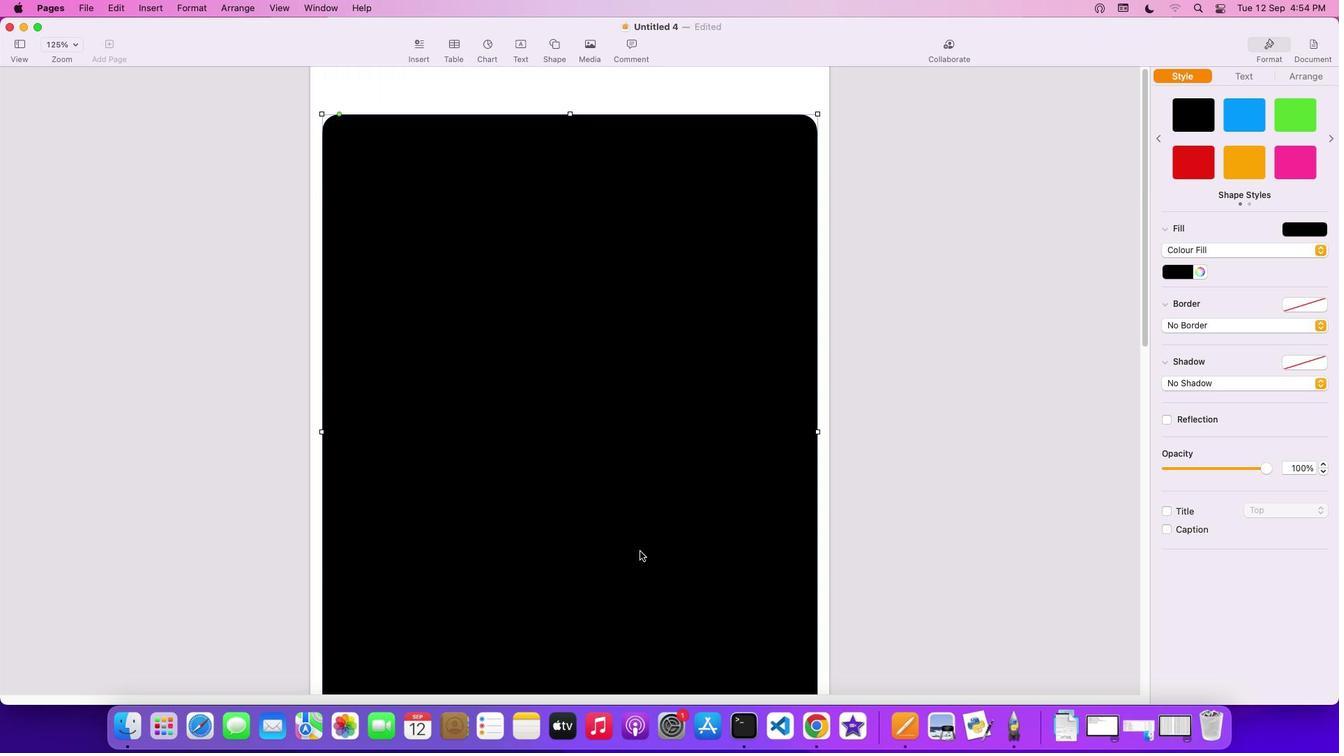 
Action: Mouse scrolled (639, 551) with delta (0, 0)
Screenshot: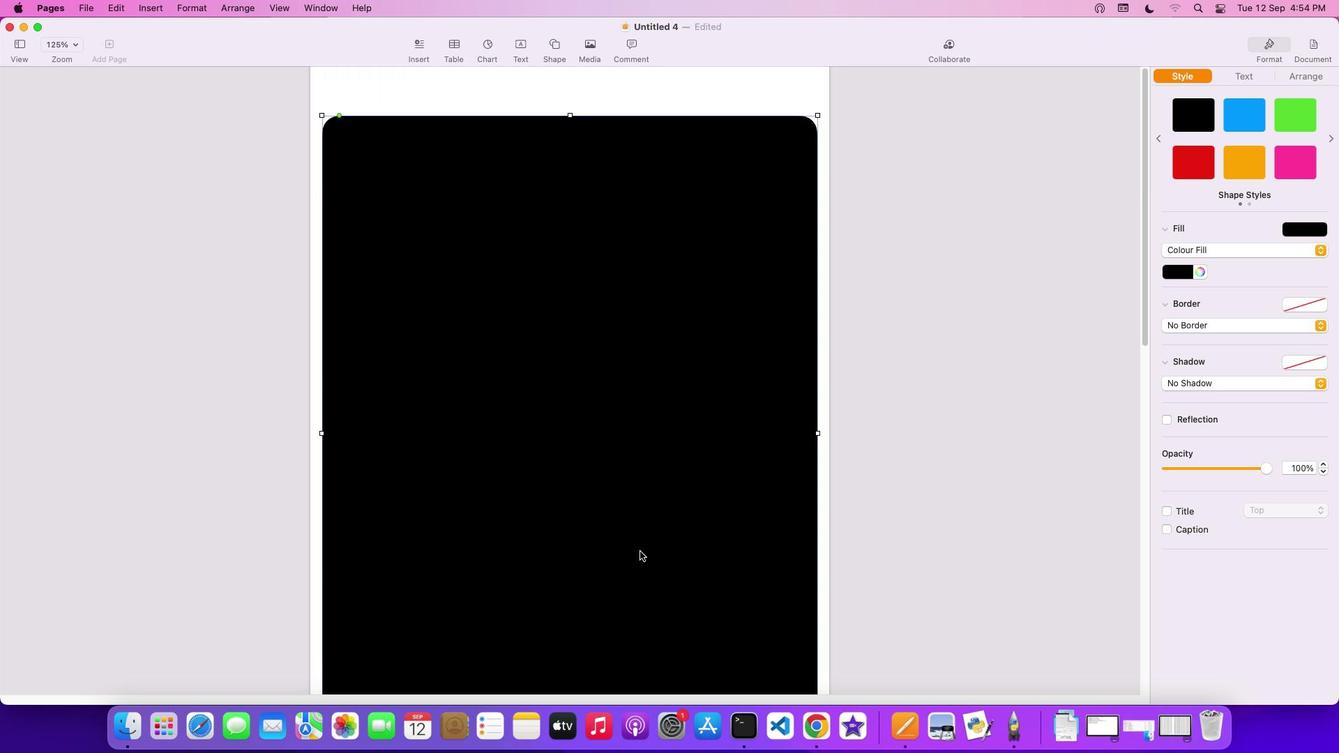 
Action: Mouse scrolled (639, 551) with delta (0, 0)
Screenshot: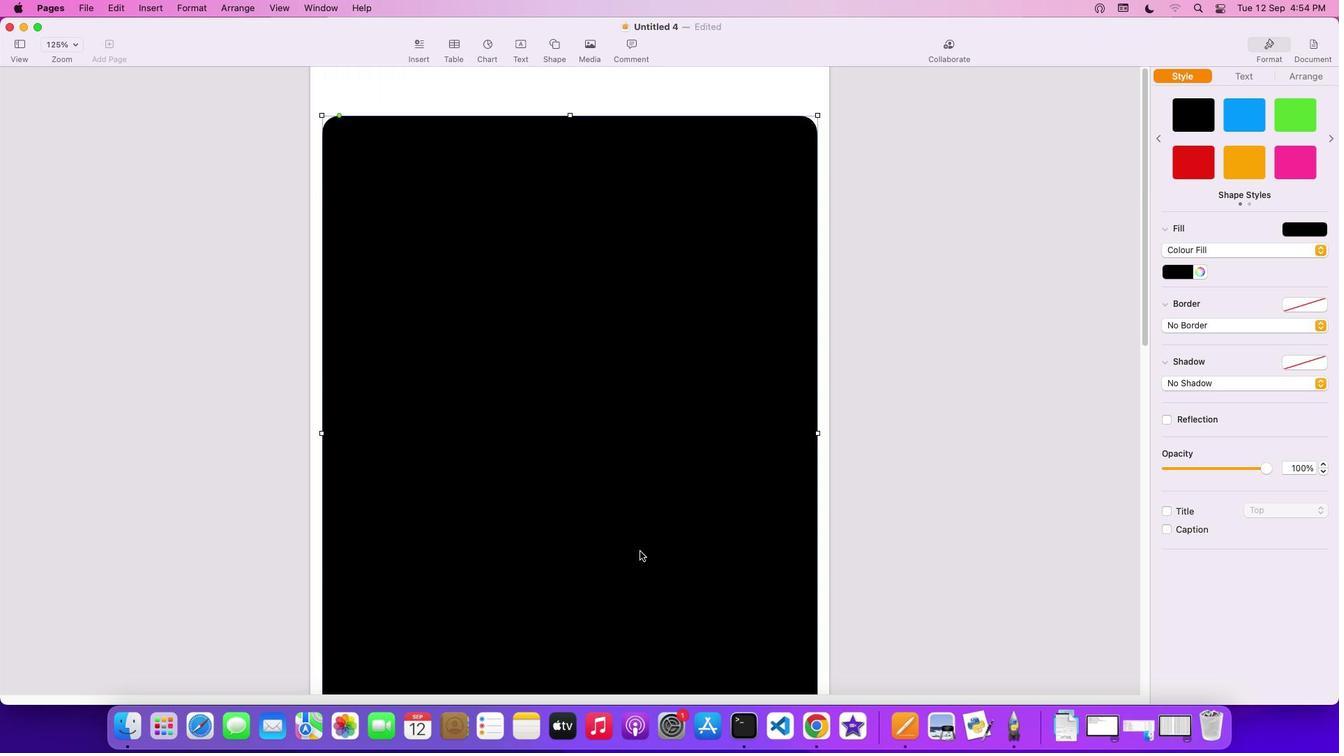
Action: Mouse scrolled (639, 551) with delta (0, 2)
Screenshot: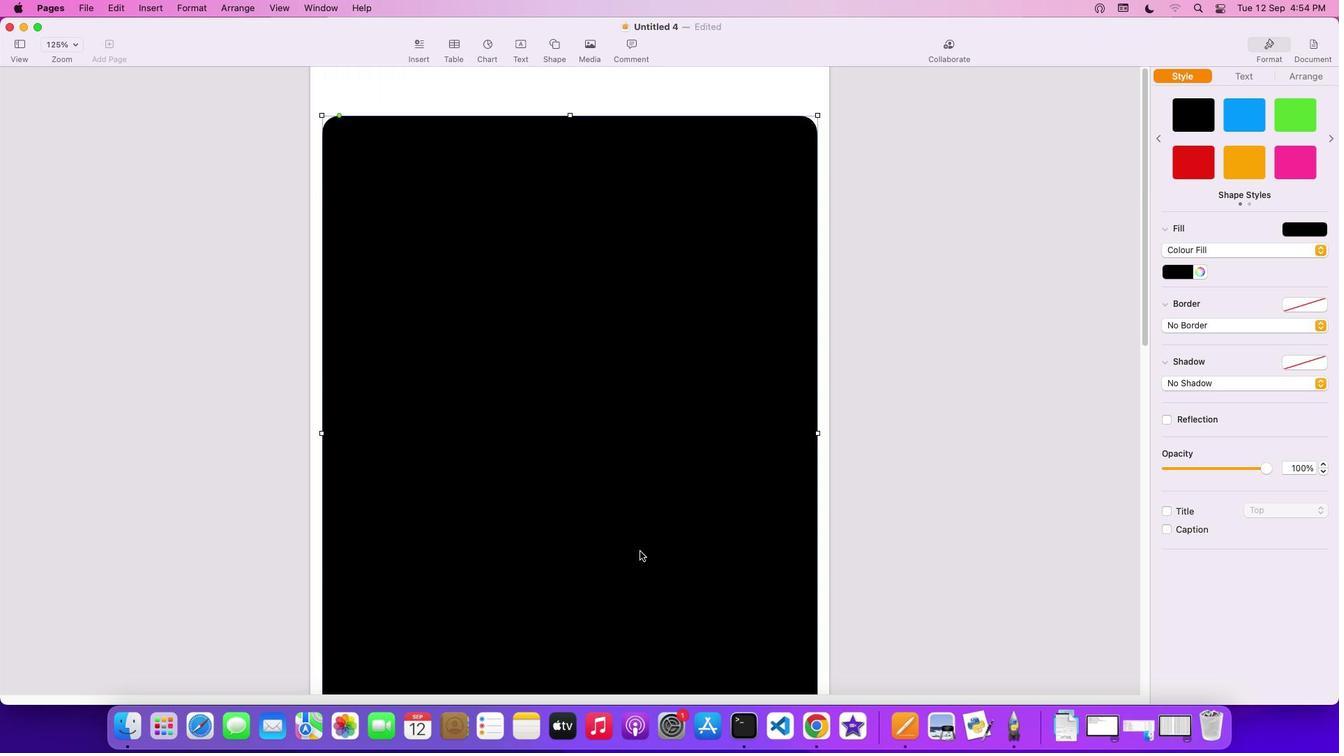 
Action: Mouse scrolled (639, 551) with delta (0, 3)
Screenshot: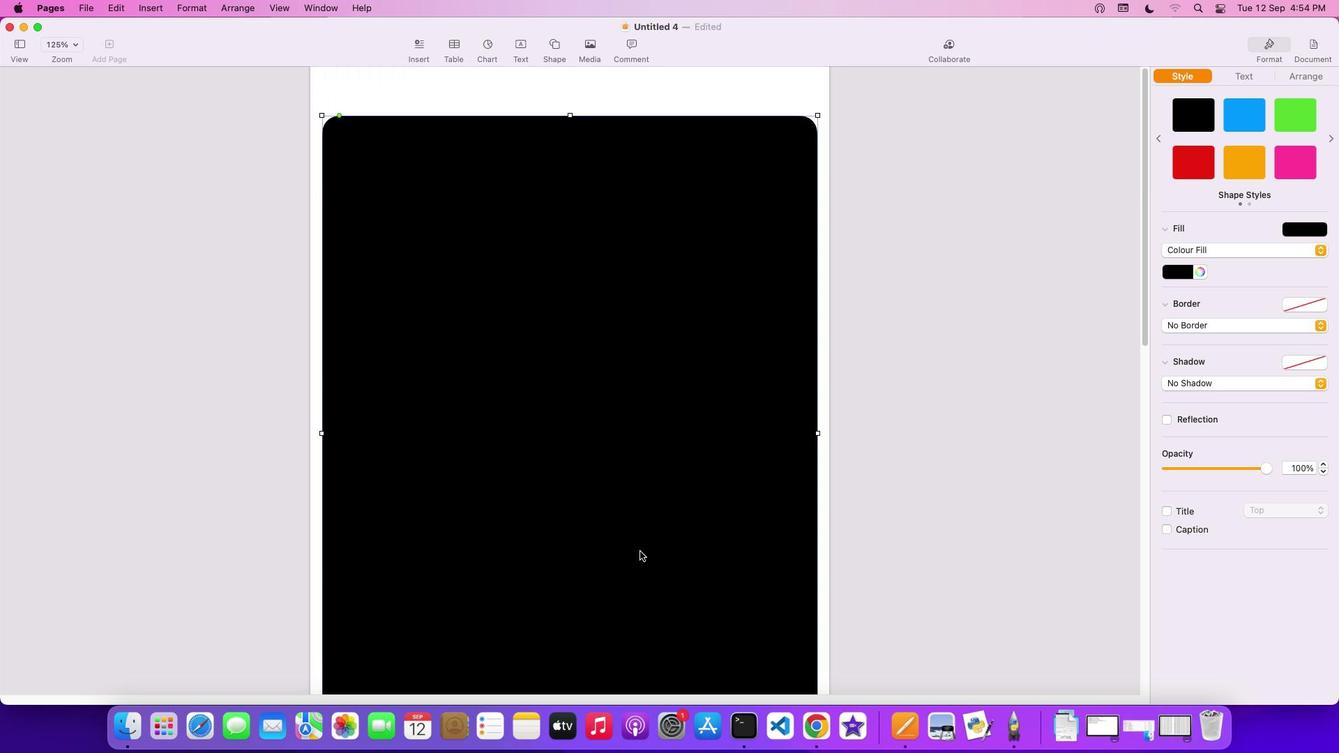 
Action: Mouse scrolled (639, 551) with delta (0, 4)
Screenshot: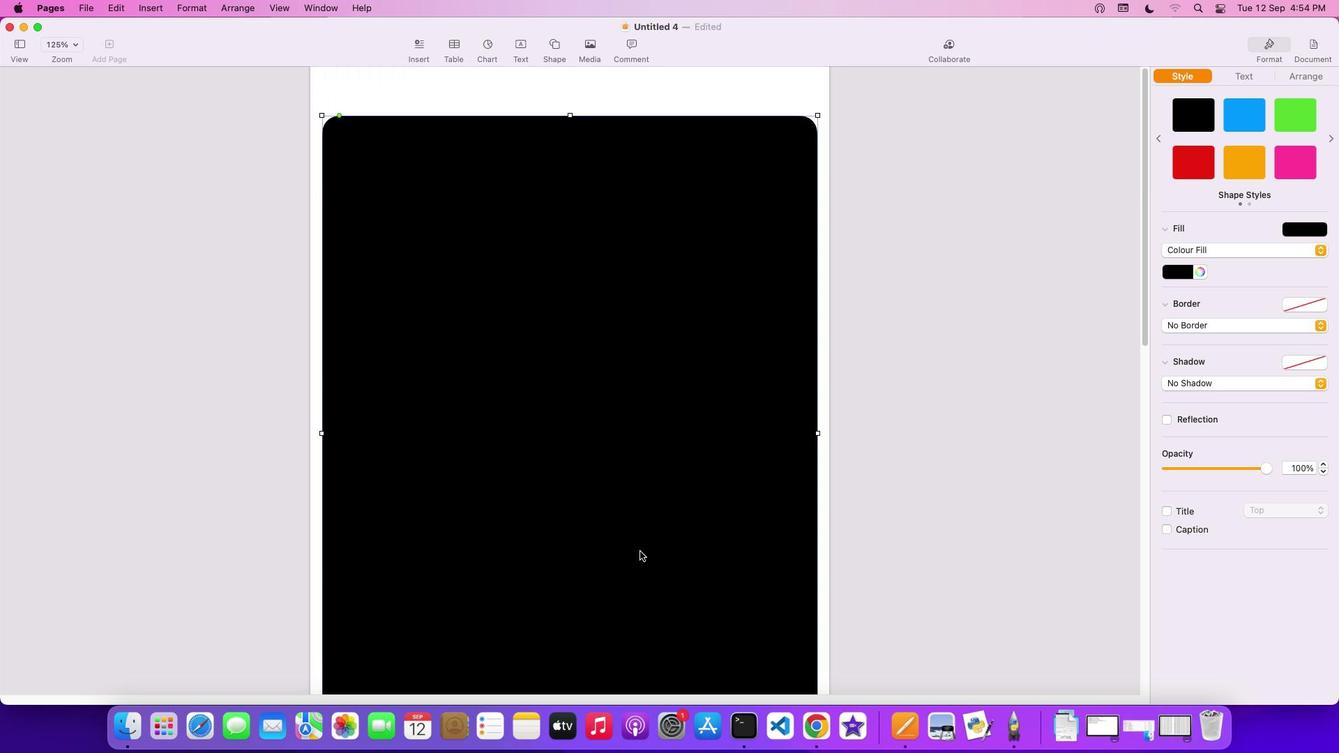 
Action: Mouse scrolled (639, 551) with delta (0, 4)
Screenshot: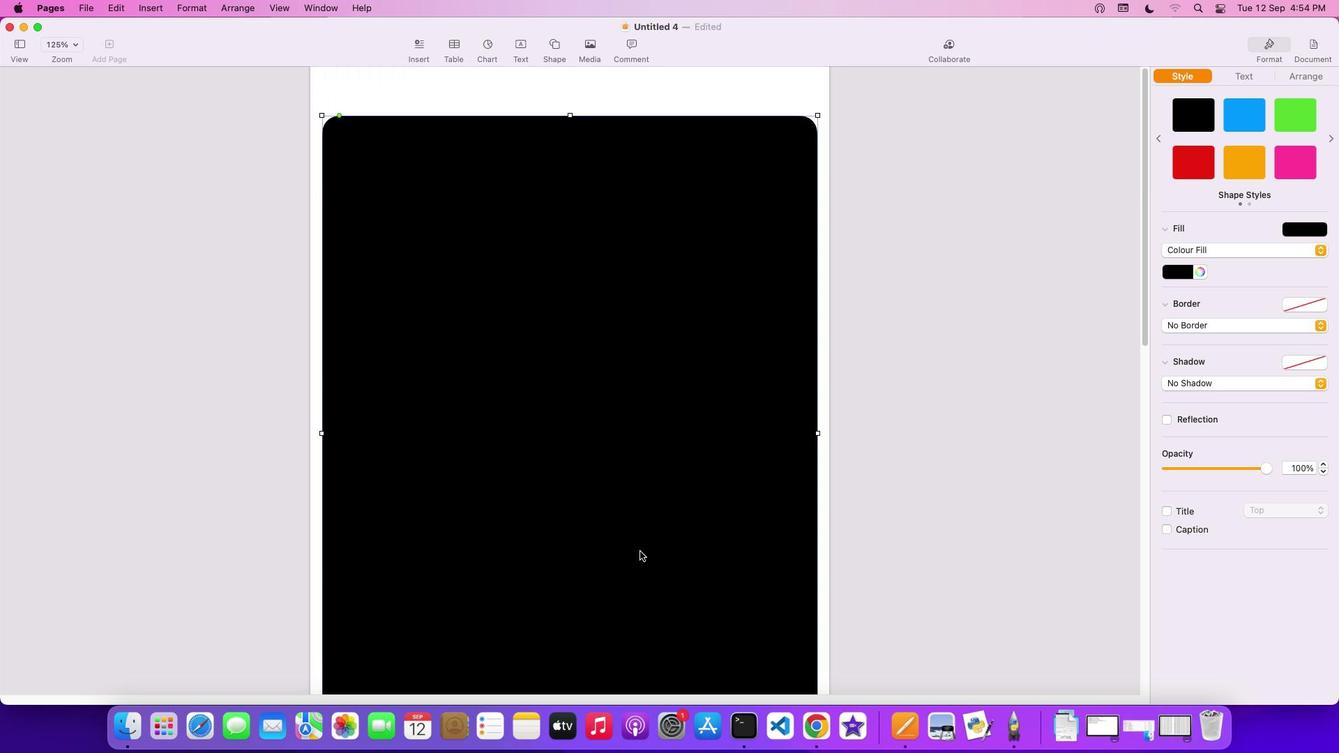 
Action: Mouse scrolled (639, 551) with delta (0, 0)
Screenshot: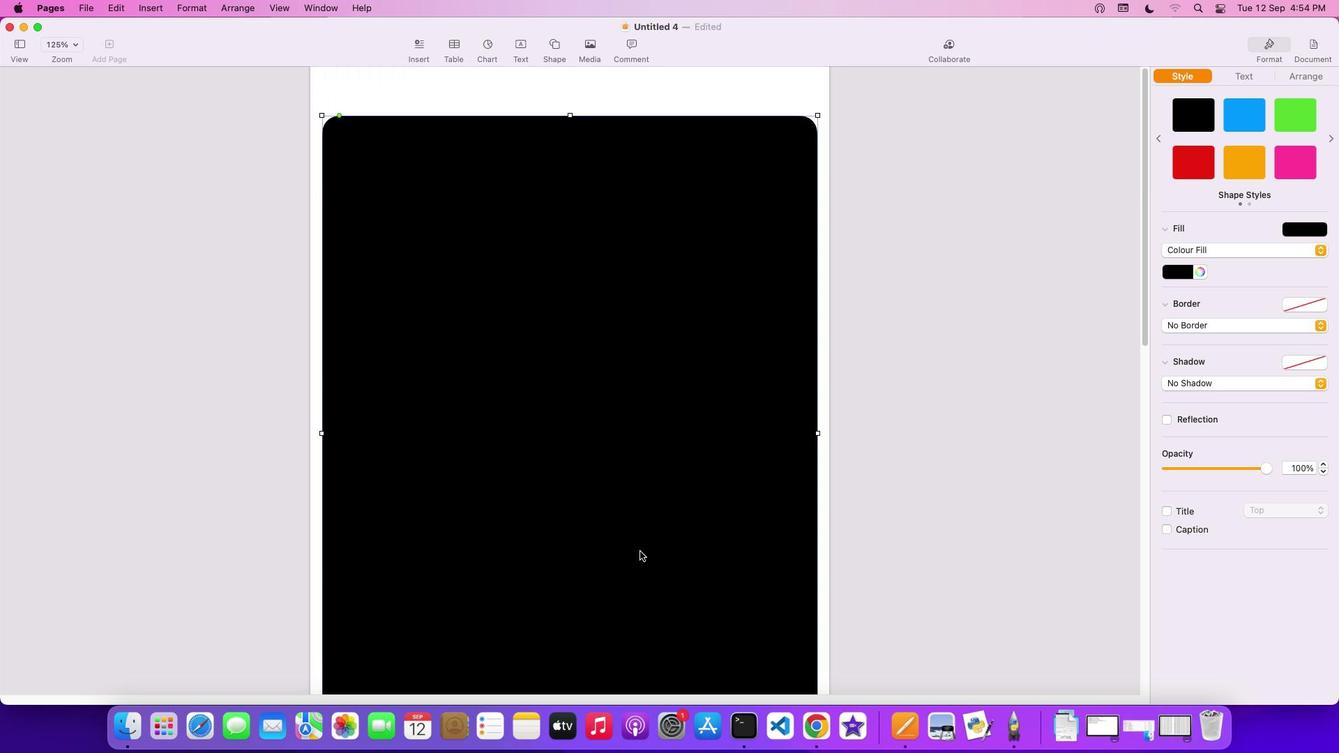 
Action: Mouse scrolled (639, 551) with delta (0, 0)
Screenshot: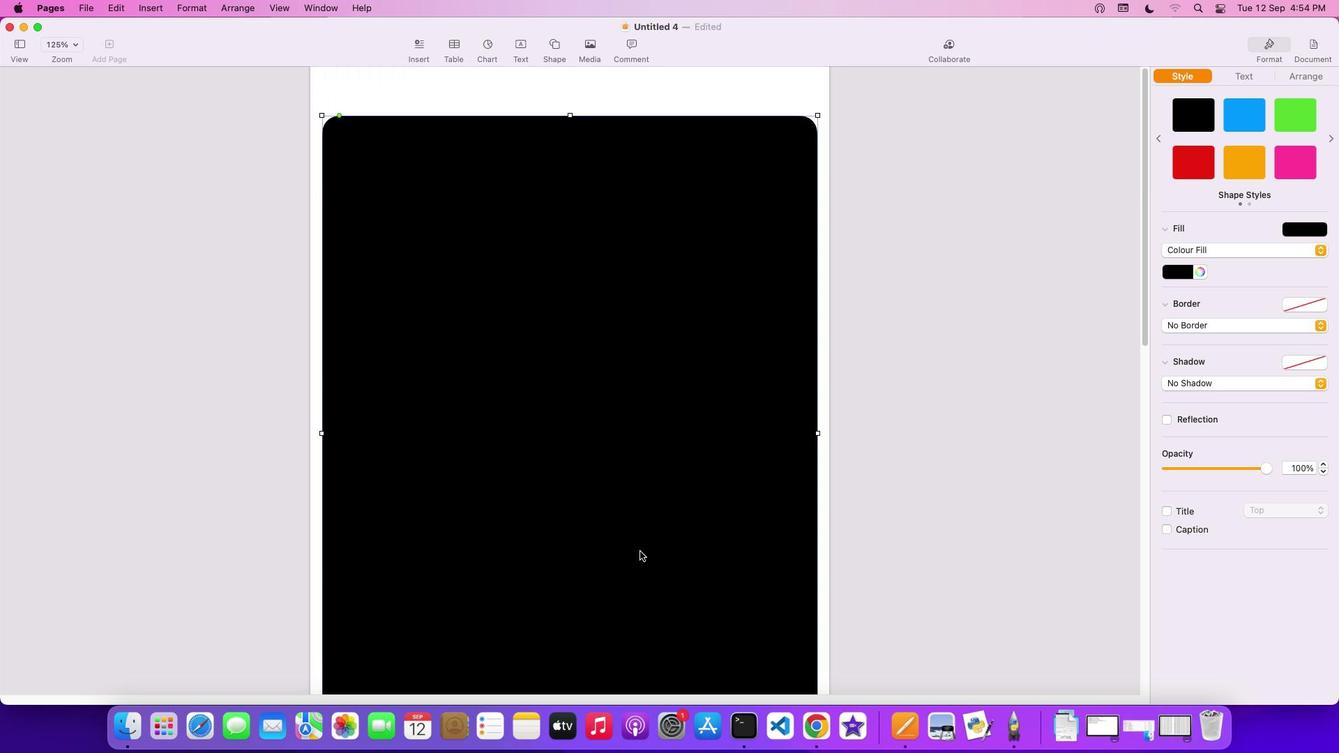 
Action: Mouse scrolled (639, 551) with delta (0, 2)
Screenshot: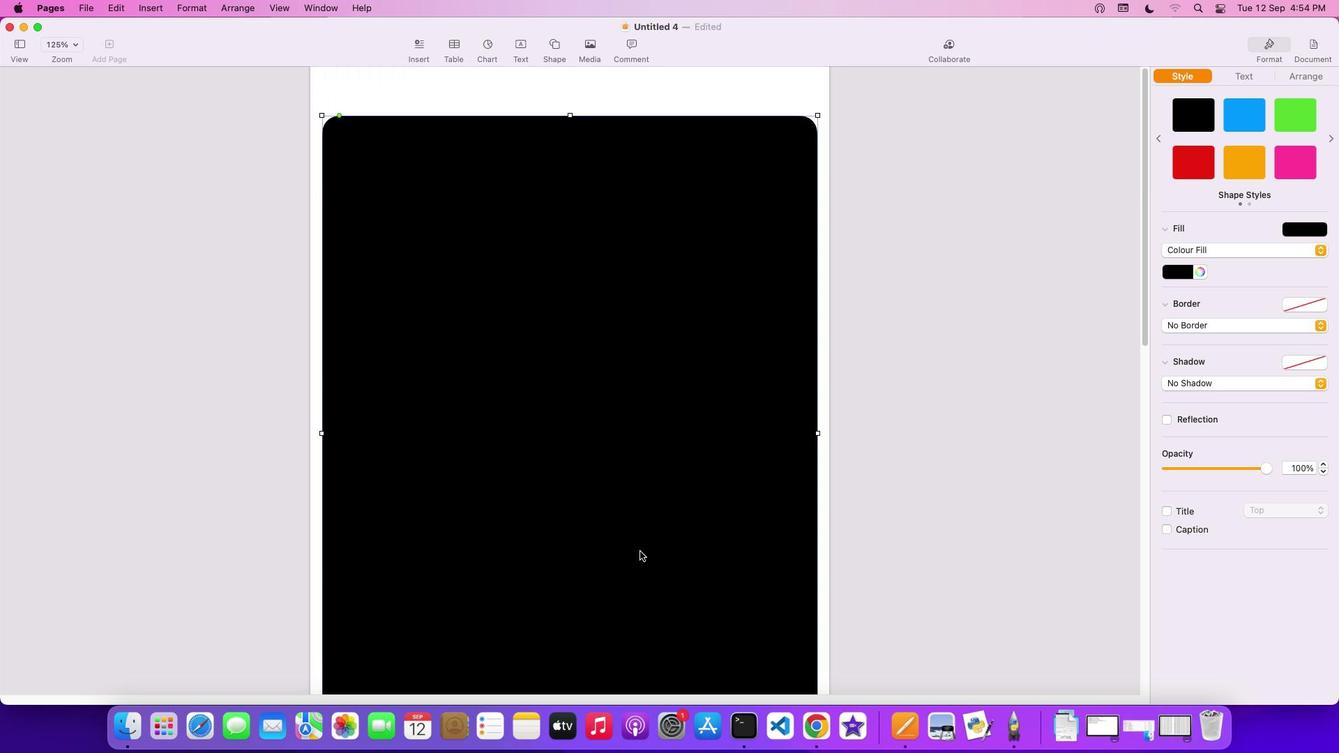 
Action: Mouse scrolled (639, 551) with delta (0, 3)
Screenshot: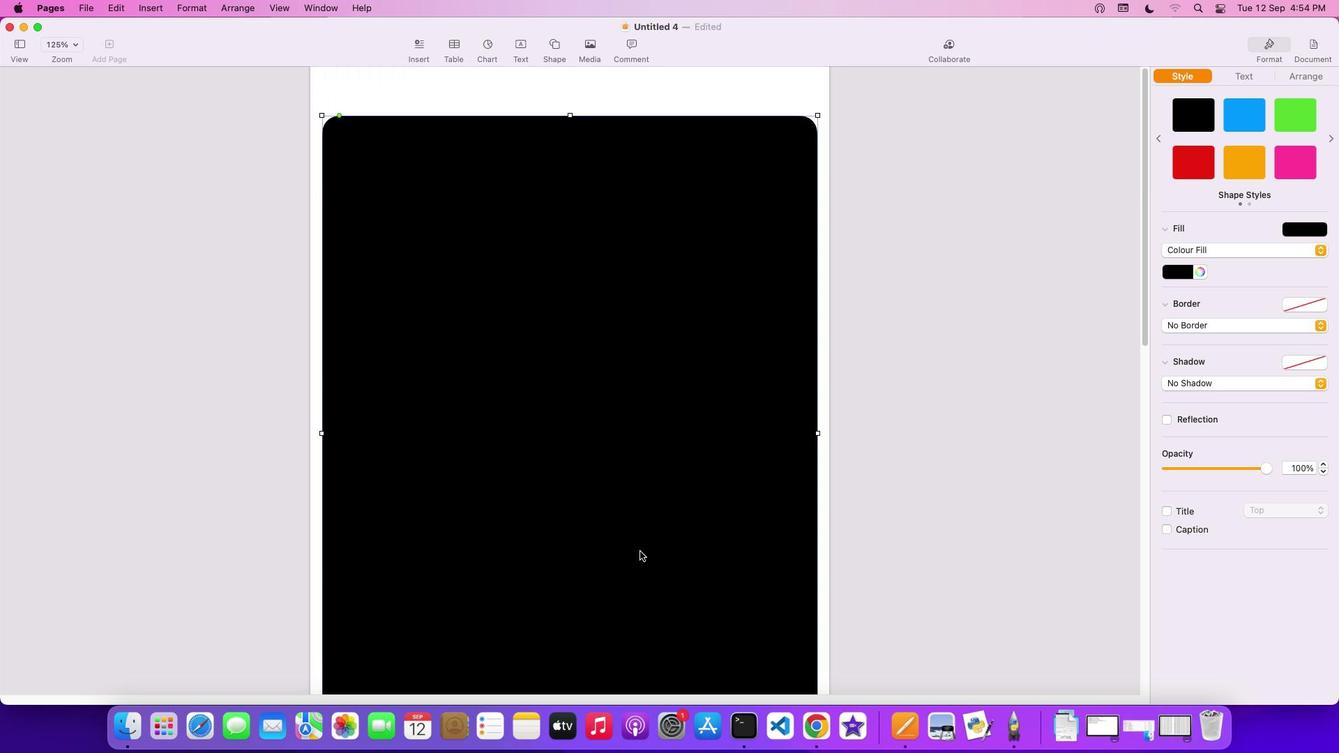 
Action: Mouse scrolled (639, 551) with delta (0, 4)
Screenshot: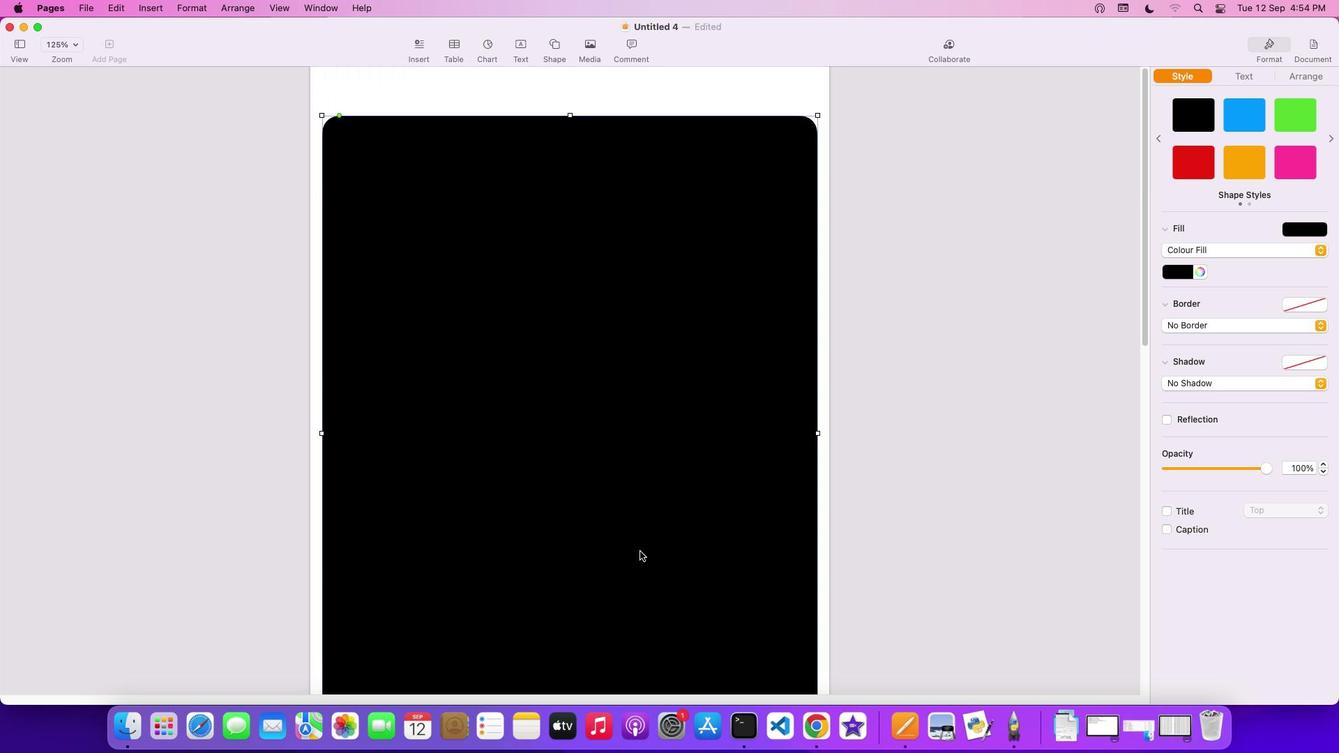 
Action: Mouse moved to (570, 113)
Screenshot: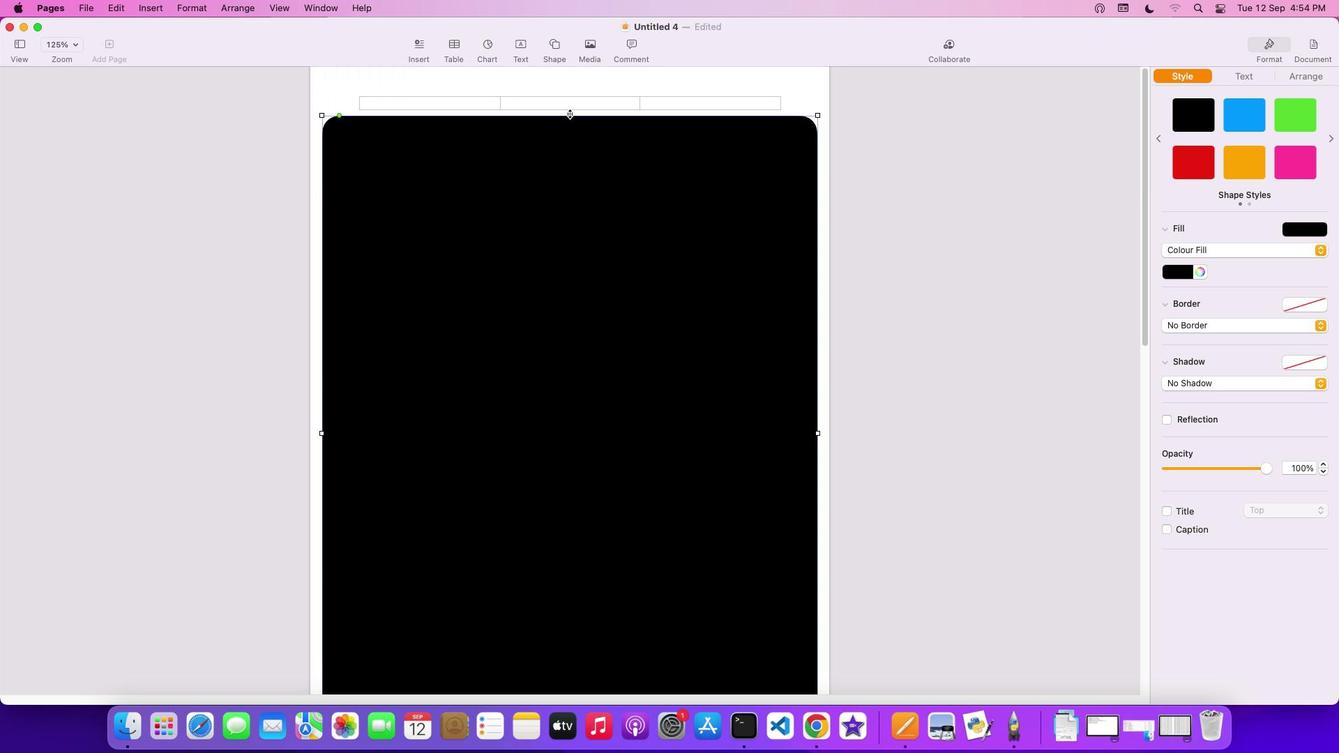 
Action: Mouse pressed left at (570, 113)
Screenshot: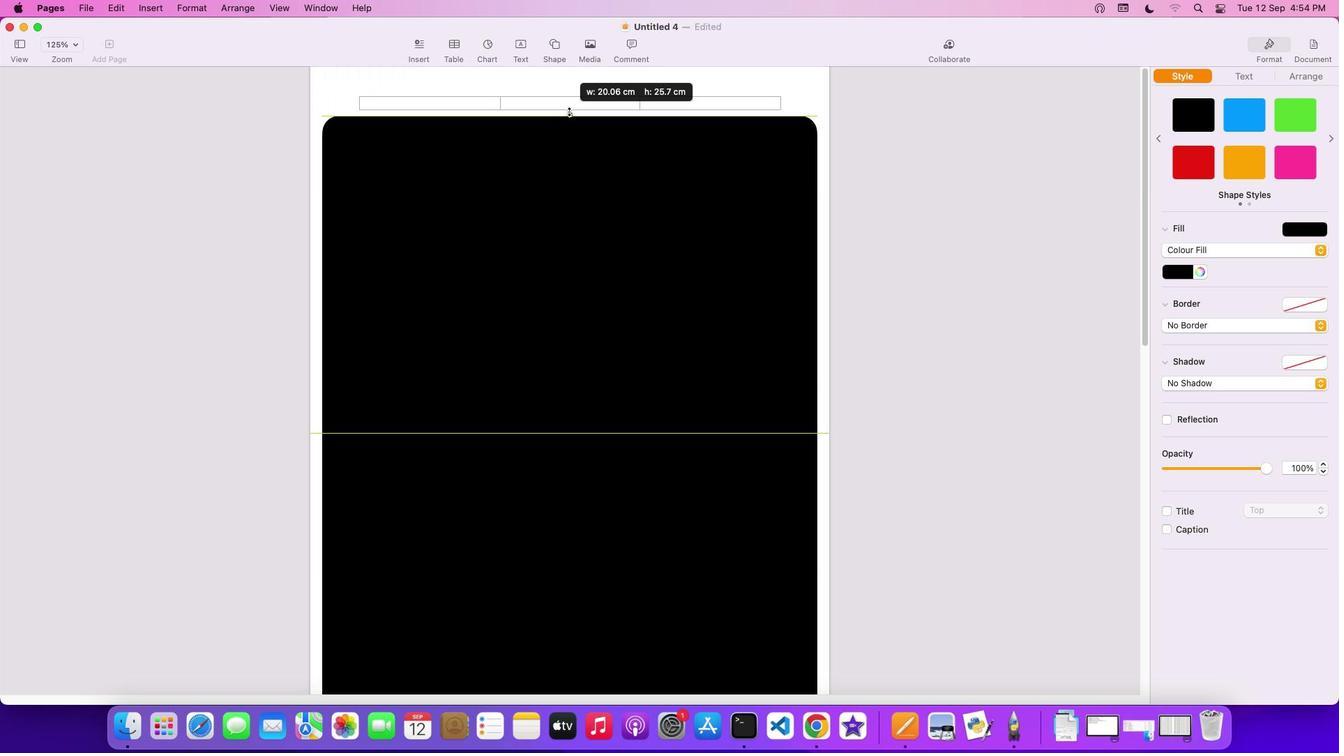 
Action: Mouse moved to (825, 111)
Screenshot: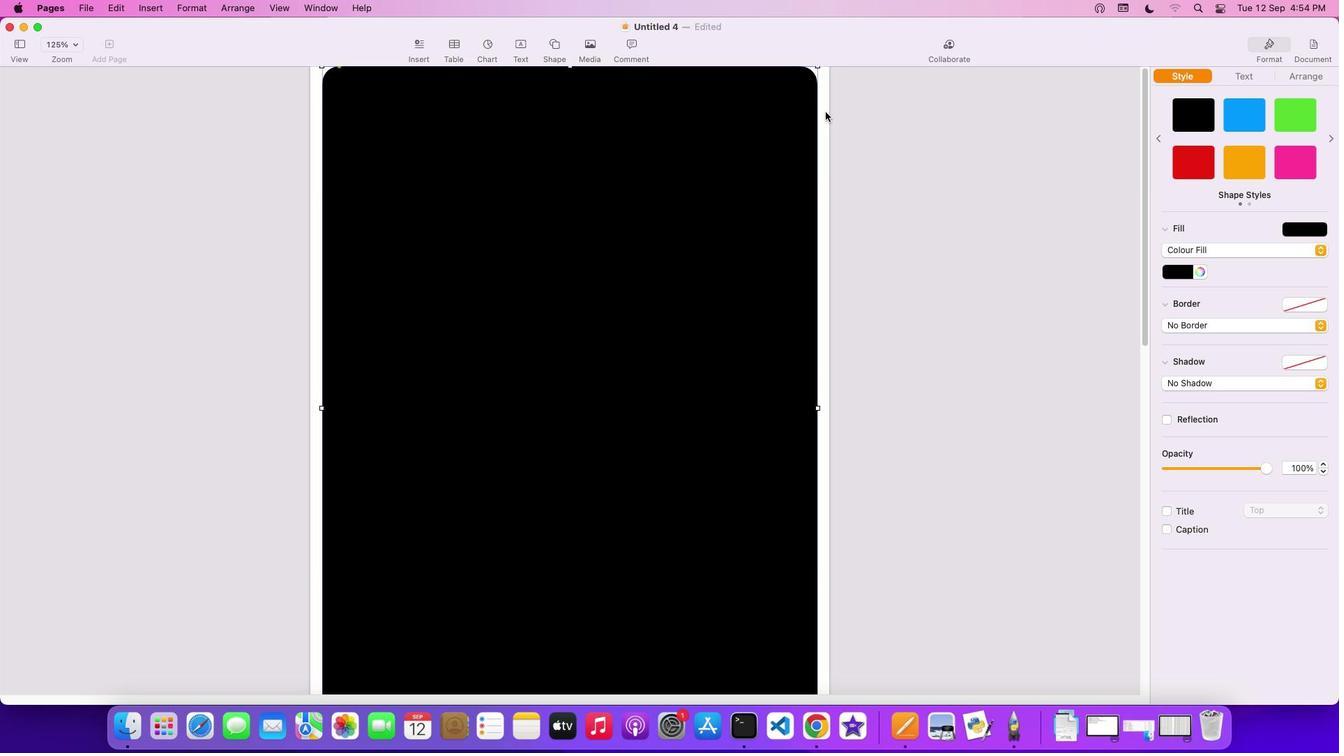 
Action: Mouse scrolled (825, 111) with delta (0, 0)
Screenshot: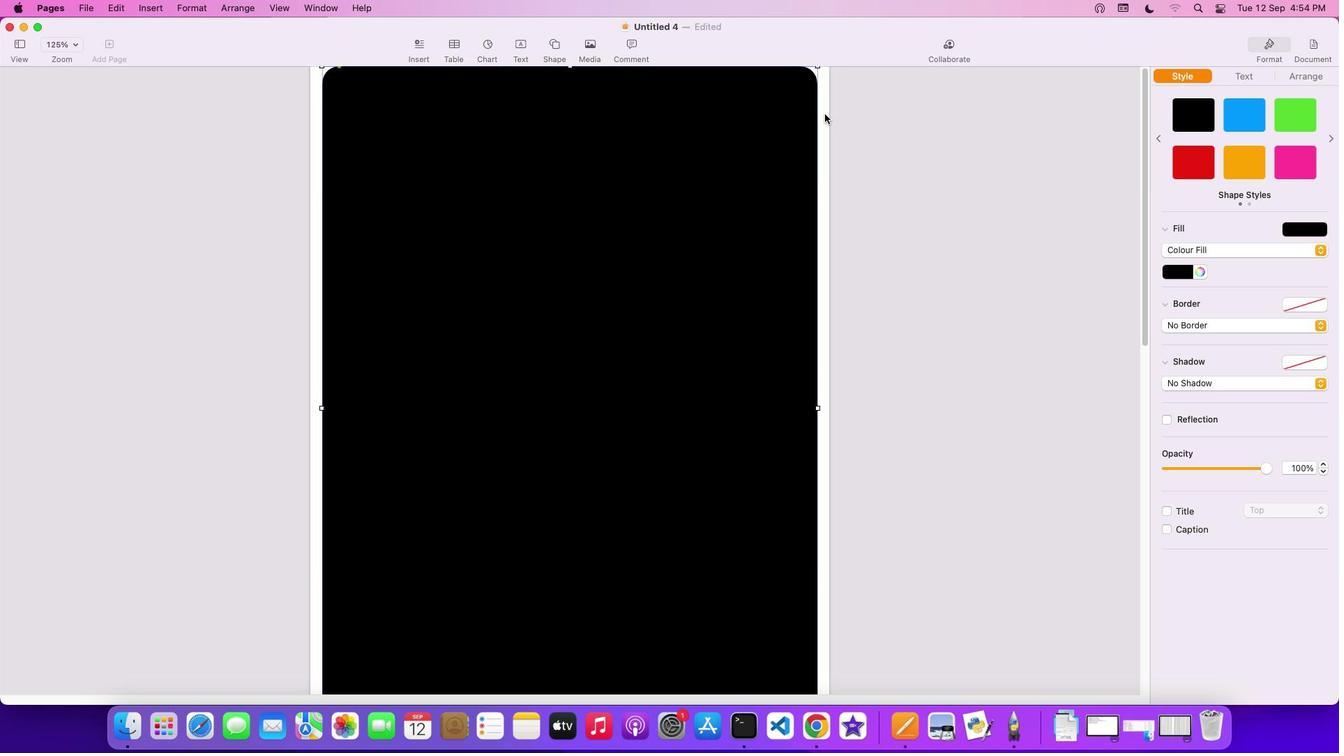 
Action: Mouse scrolled (825, 111) with delta (0, 0)
Screenshot: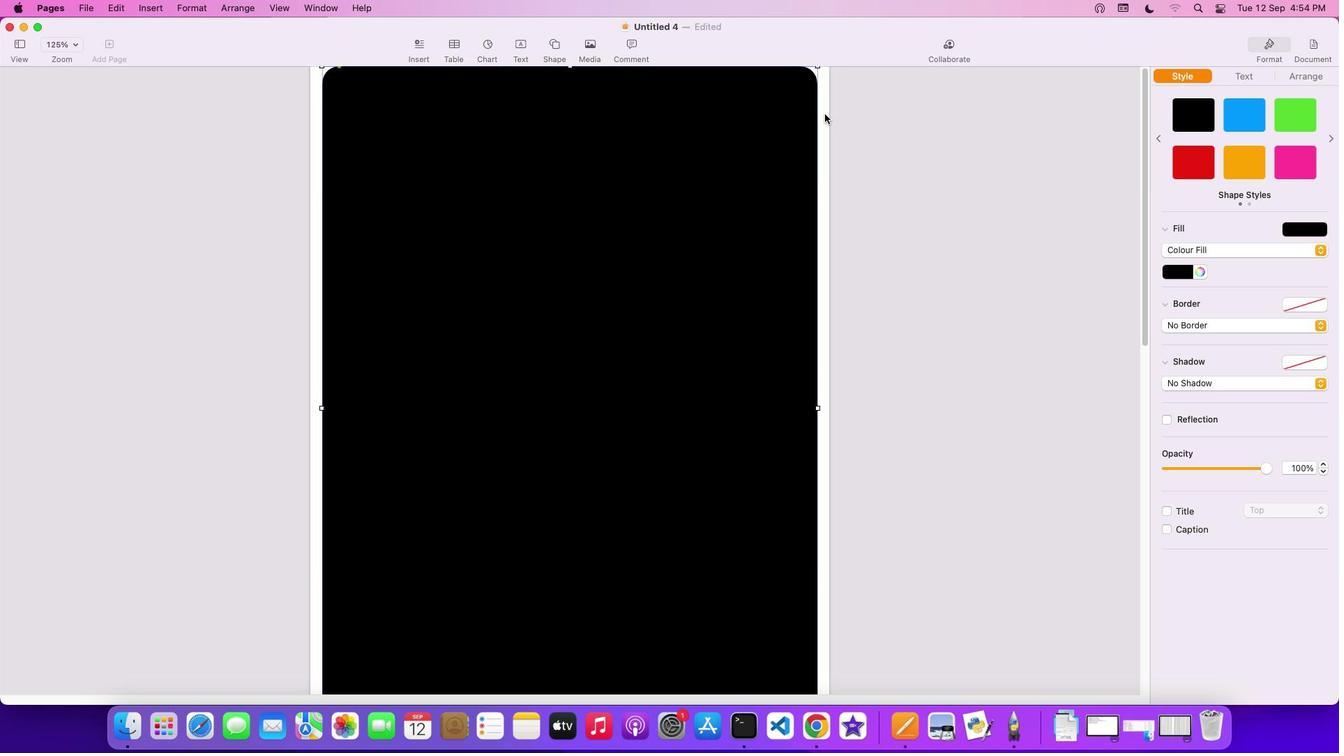 
Action: Mouse scrolled (825, 111) with delta (0, 2)
Screenshot: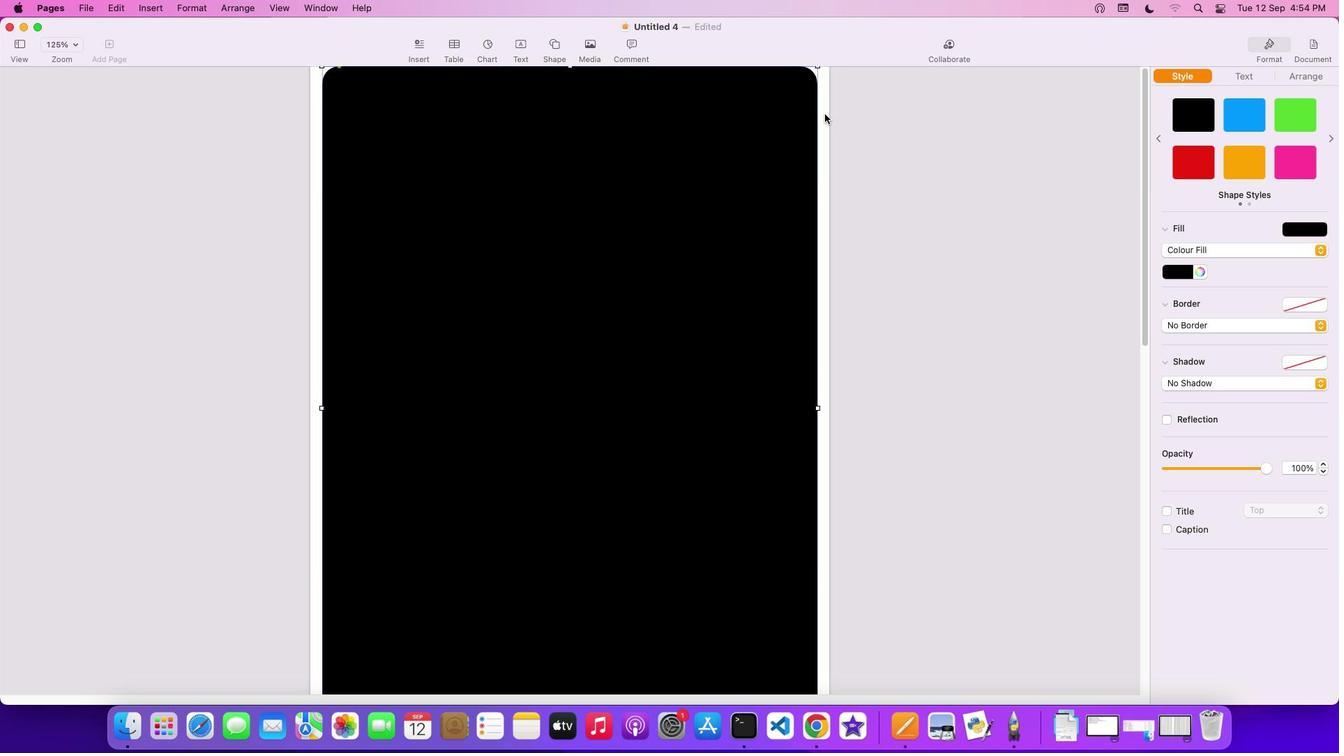 
Action: Mouse scrolled (825, 111) with delta (0, 3)
Screenshot: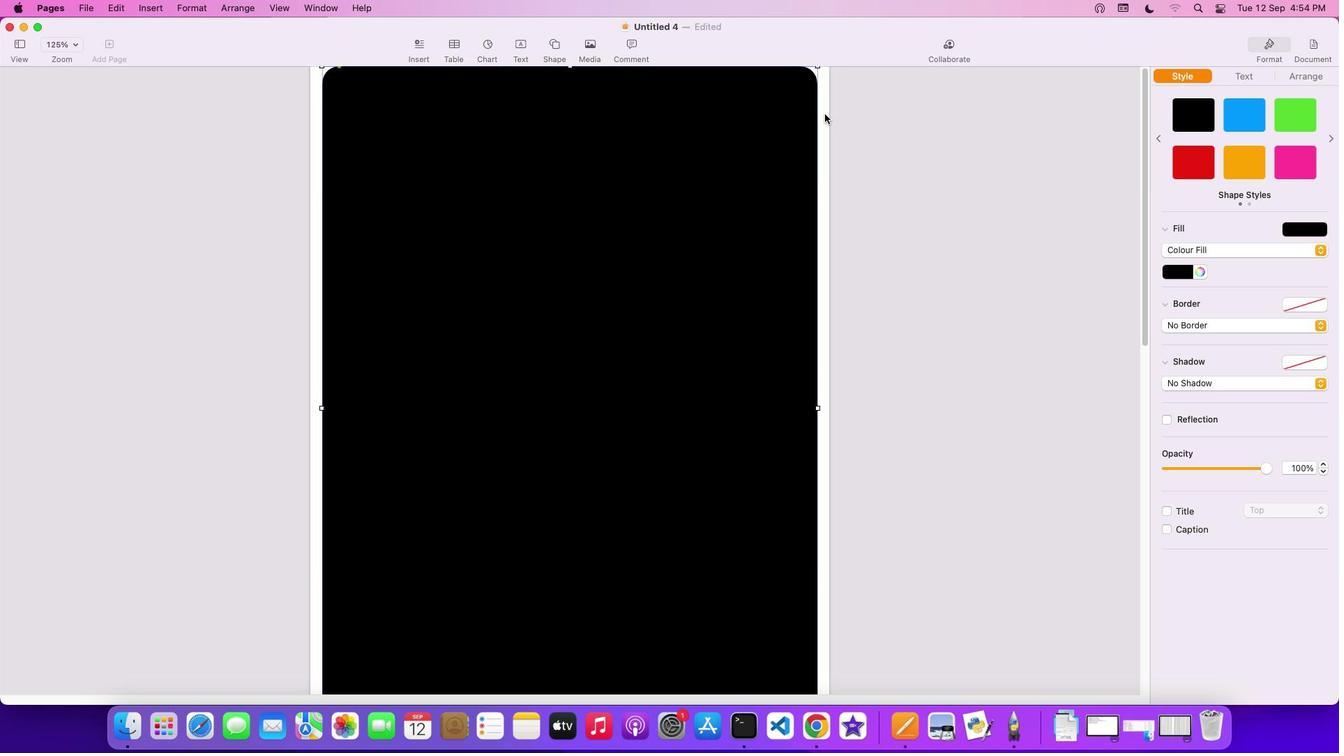 
Action: Mouse scrolled (825, 111) with delta (0, 4)
Screenshot: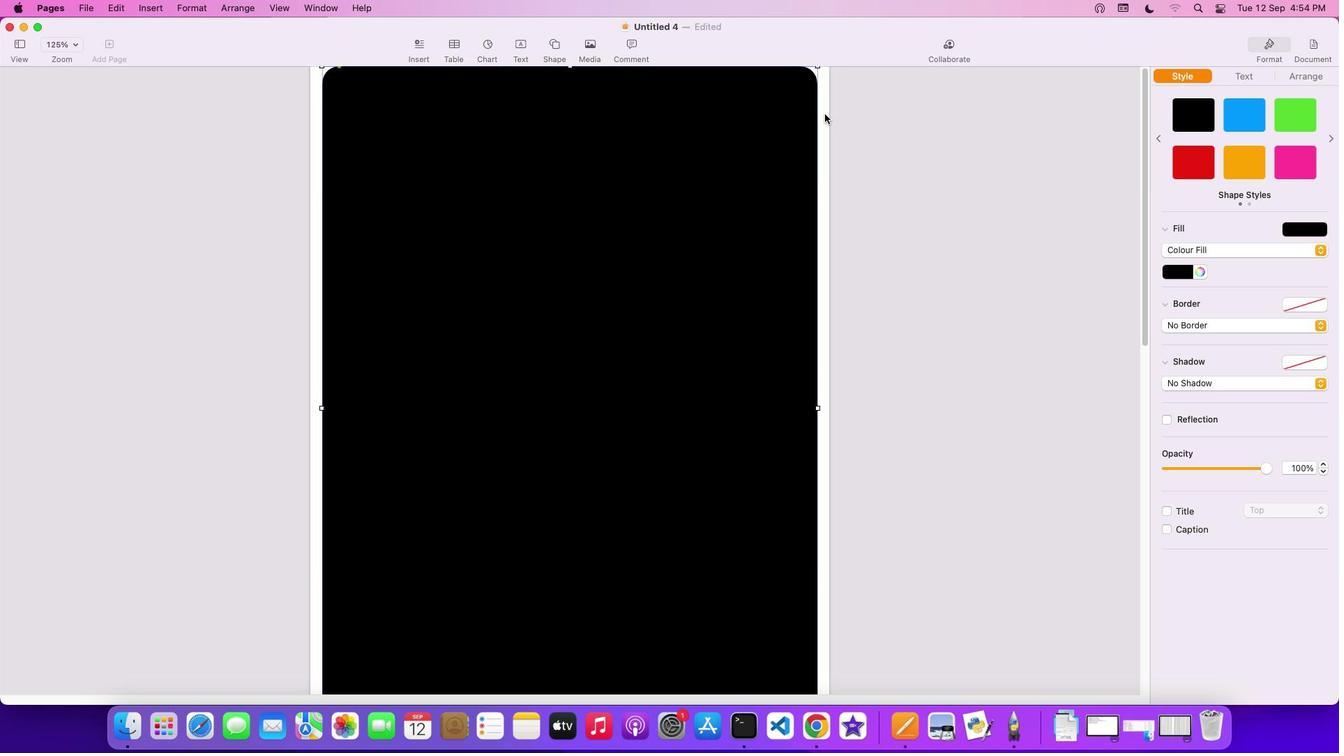 
Action: Mouse scrolled (825, 111) with delta (0, 4)
Screenshot: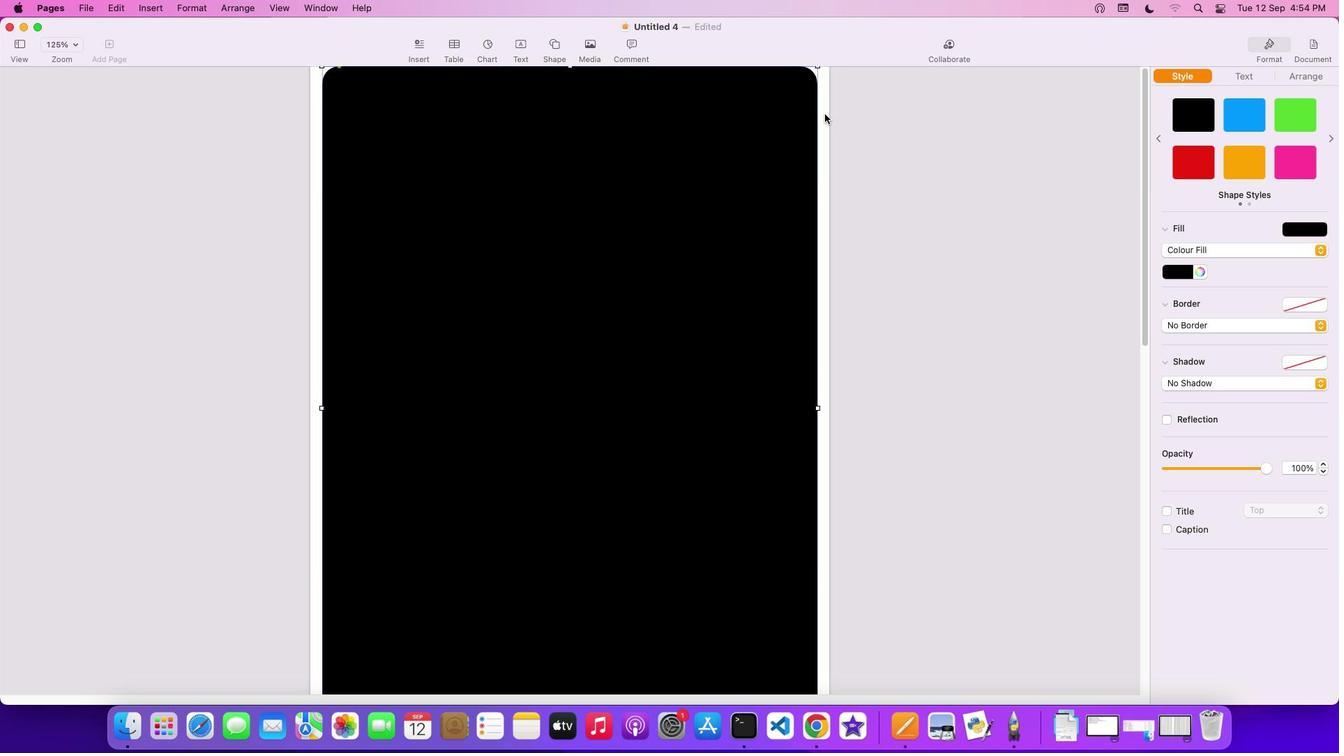 
Action: Mouse moved to (823, 115)
Screenshot: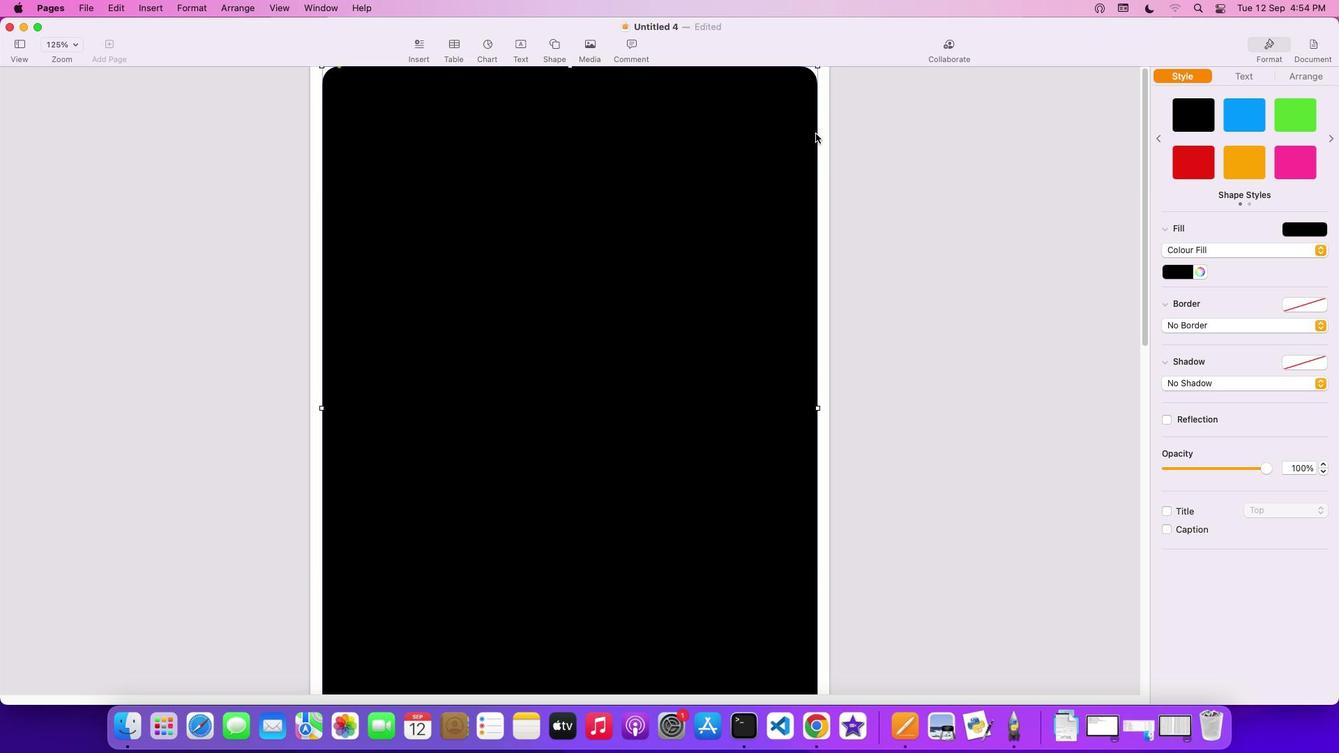 
Action: Mouse scrolled (823, 115) with delta (0, 0)
Screenshot: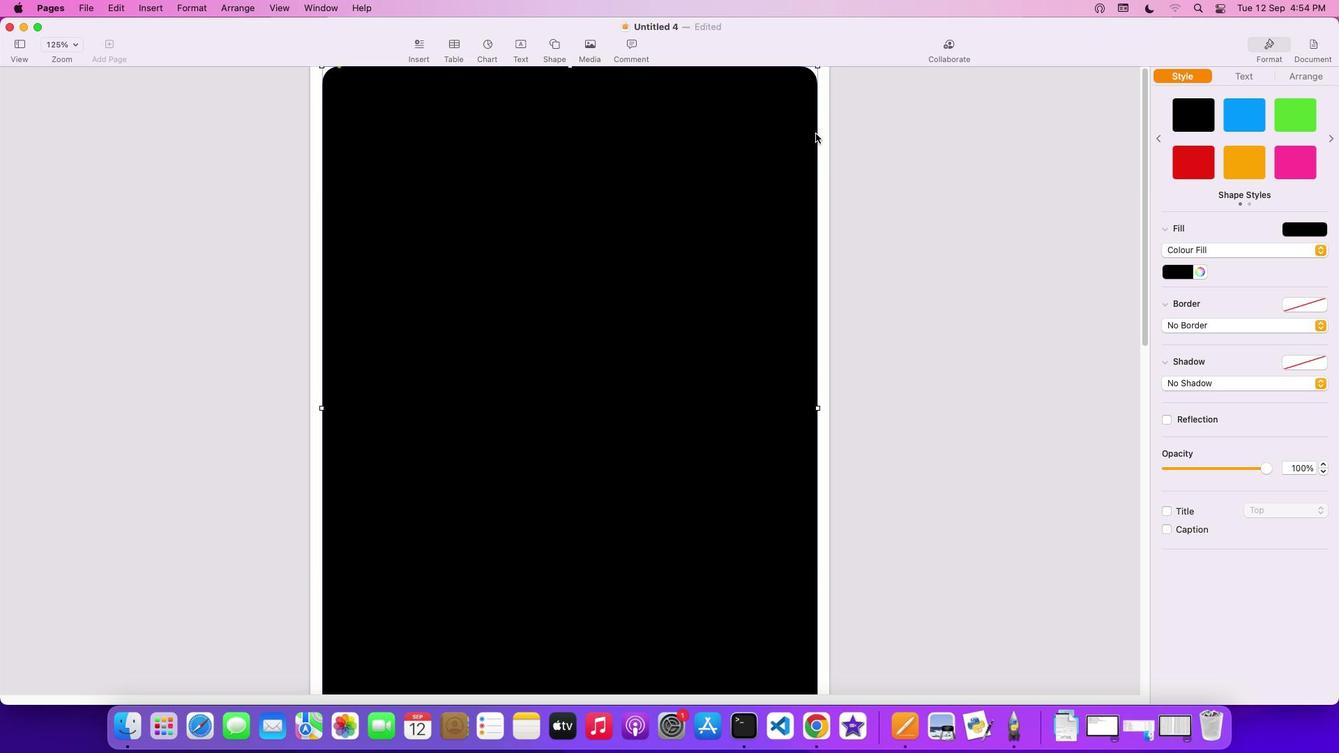 
Action: Mouse moved to (822, 117)
Screenshot: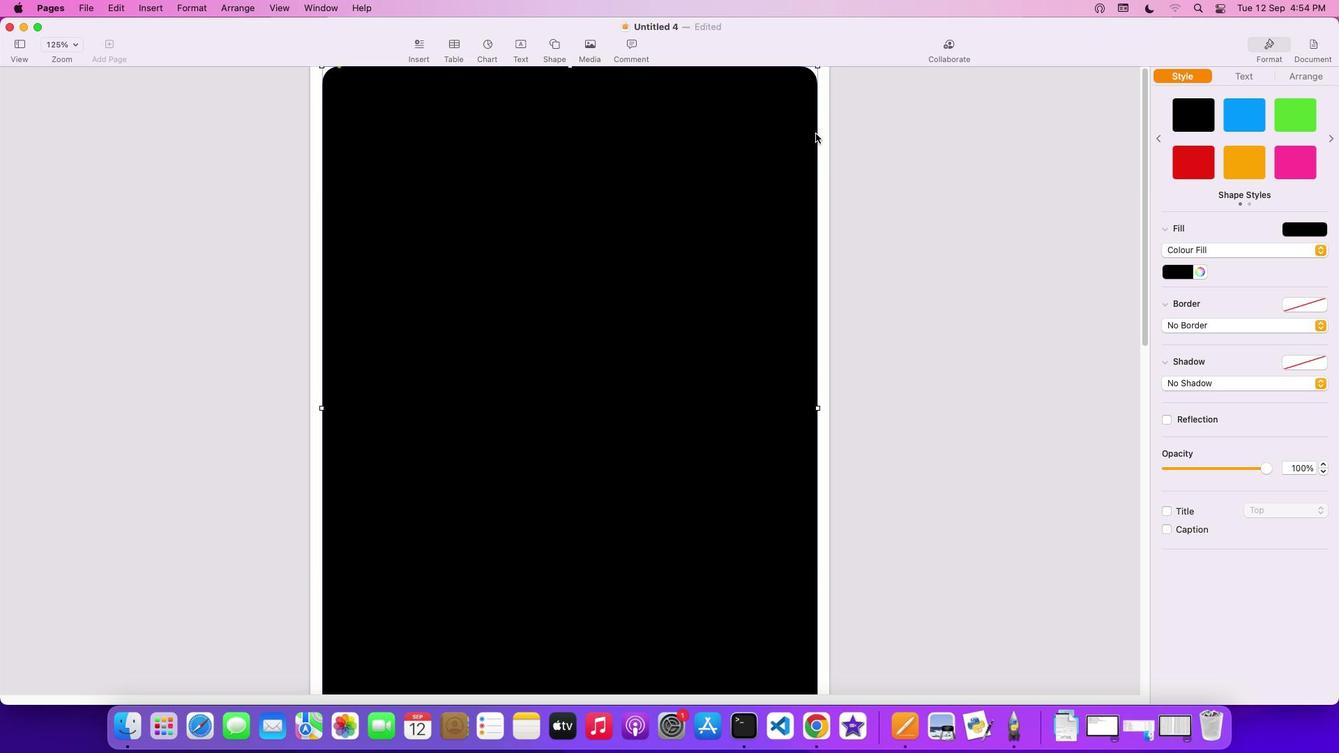
Action: Mouse scrolled (822, 117) with delta (0, 0)
Screenshot: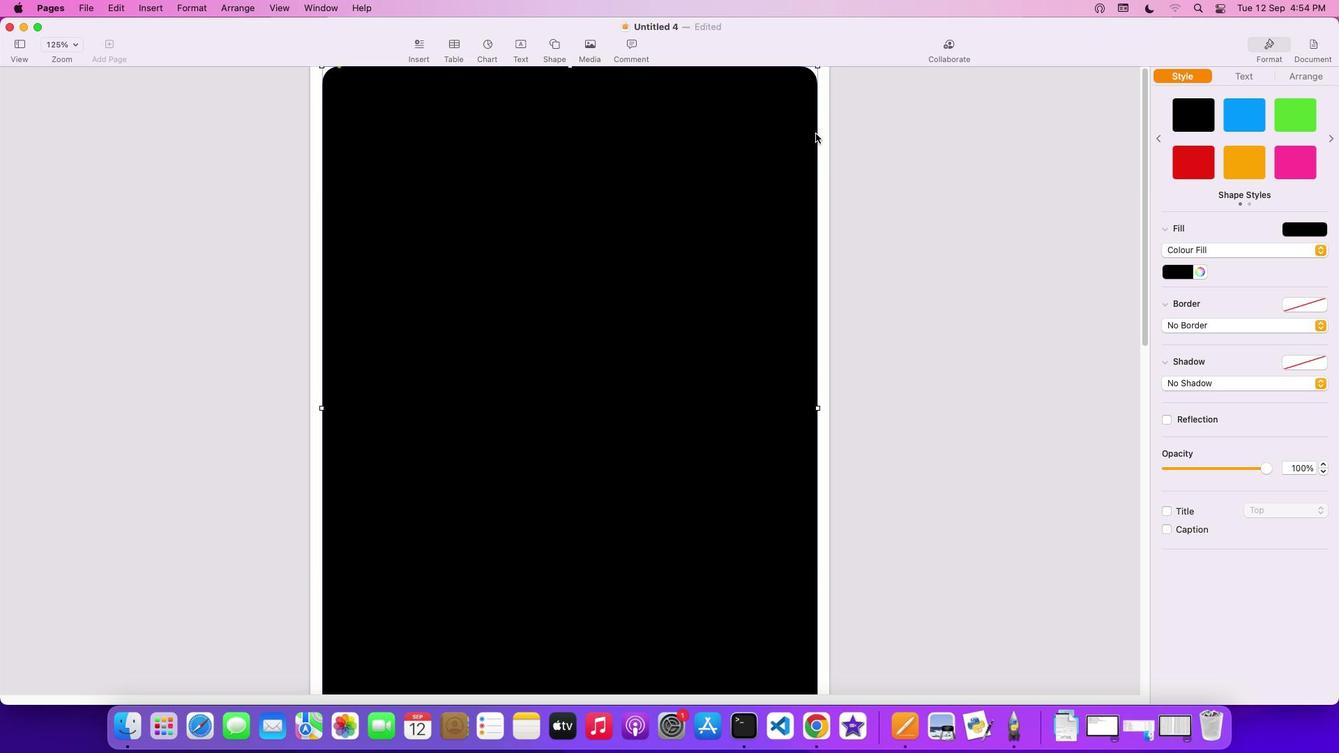 
Action: Mouse moved to (822, 117)
Screenshot: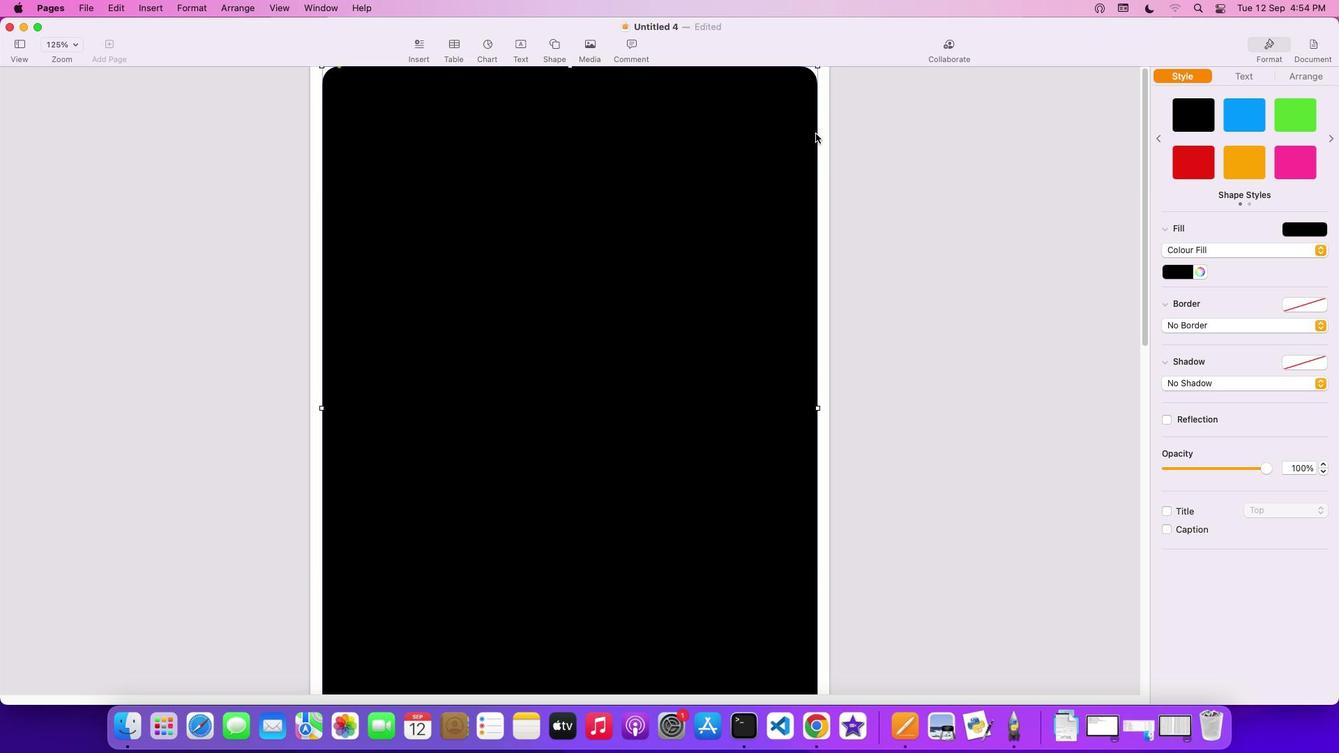 
Action: Mouse scrolled (822, 117) with delta (0, 2)
Screenshot: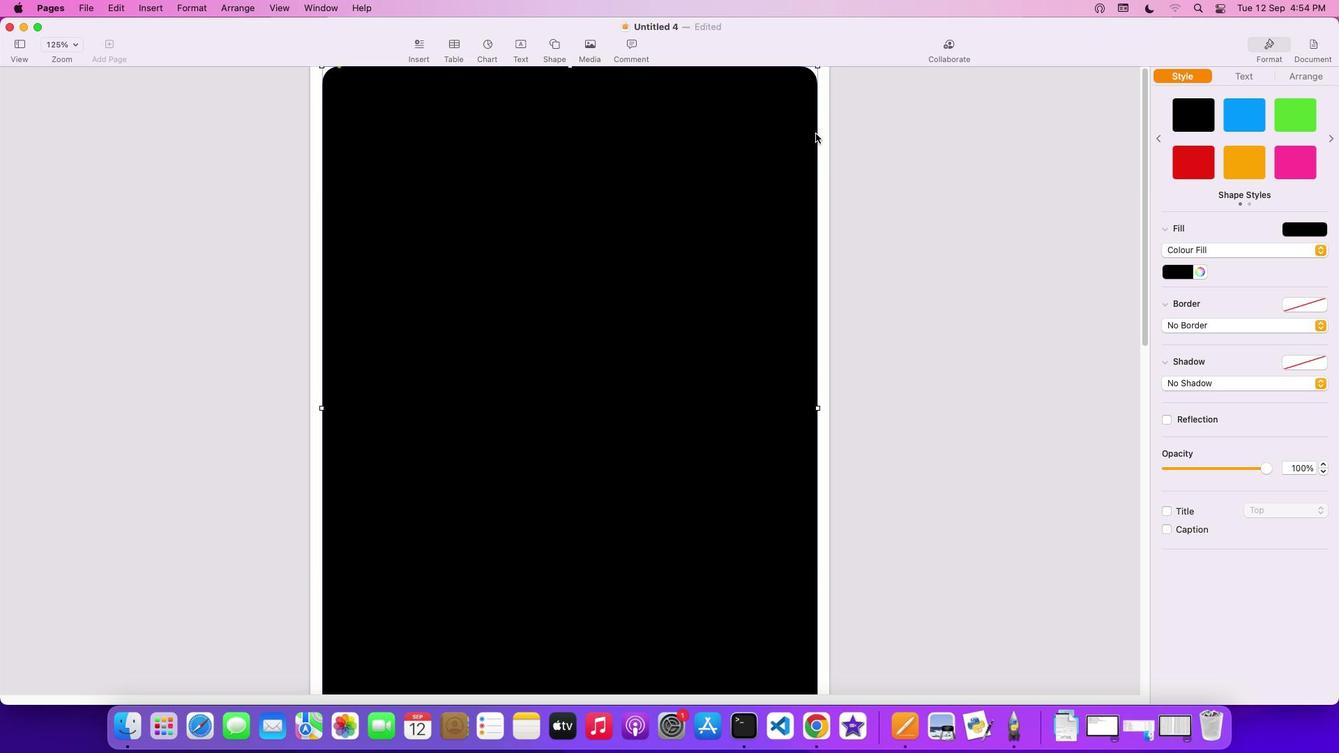 
Action: Mouse moved to (822, 117)
Screenshot: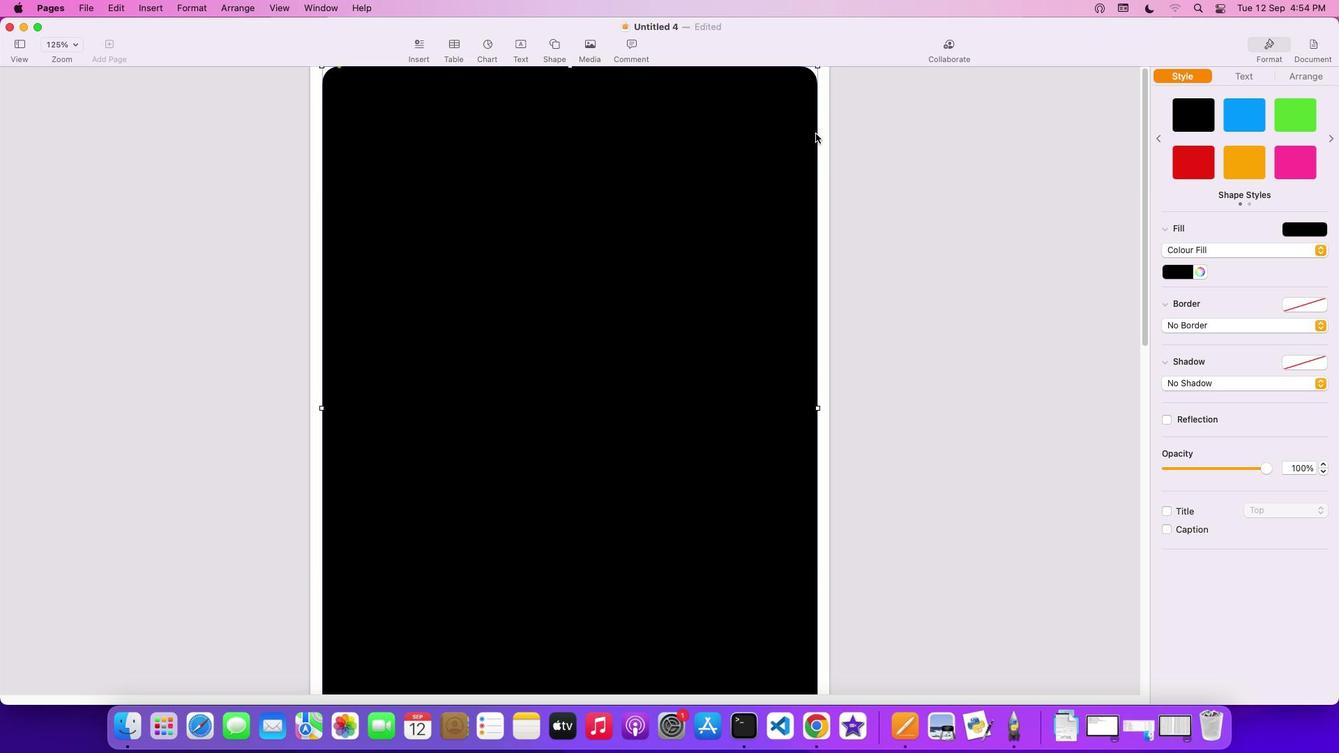 
Action: Mouse scrolled (822, 117) with delta (0, 3)
Screenshot: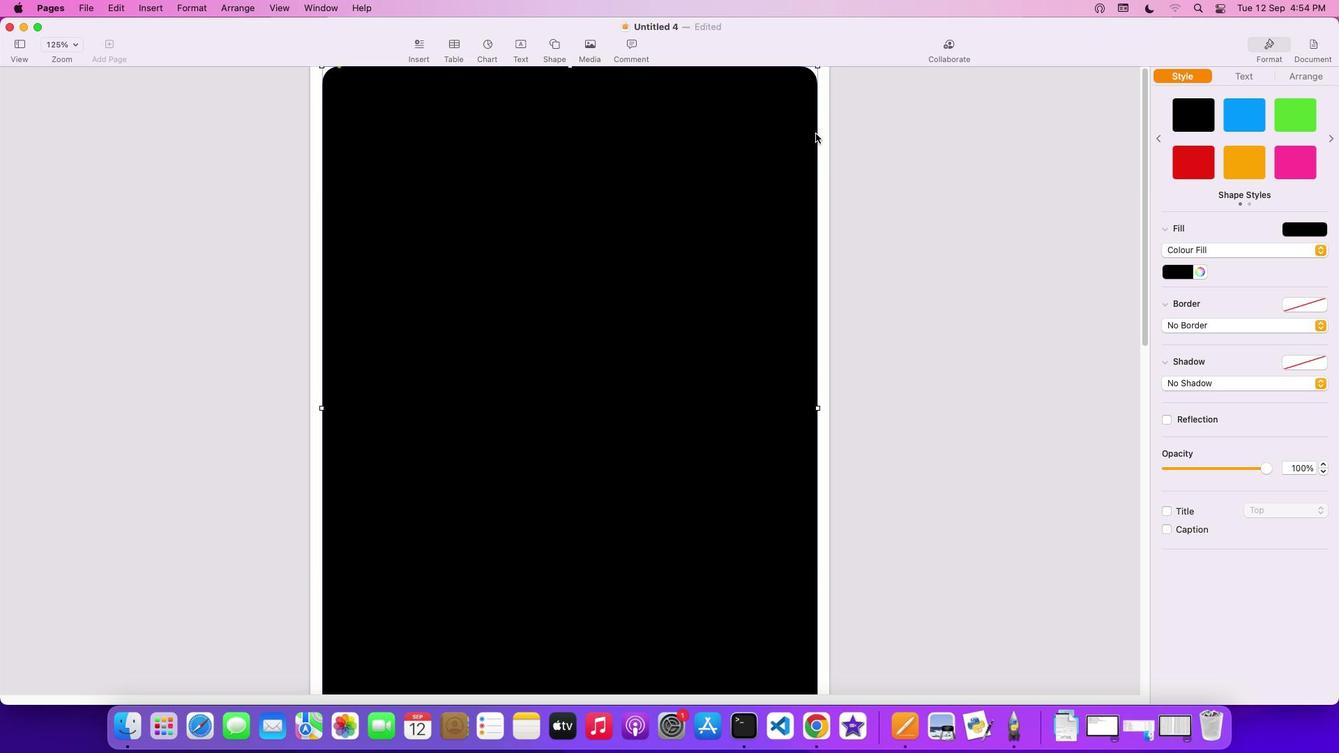 
Action: Mouse moved to (821, 120)
Screenshot: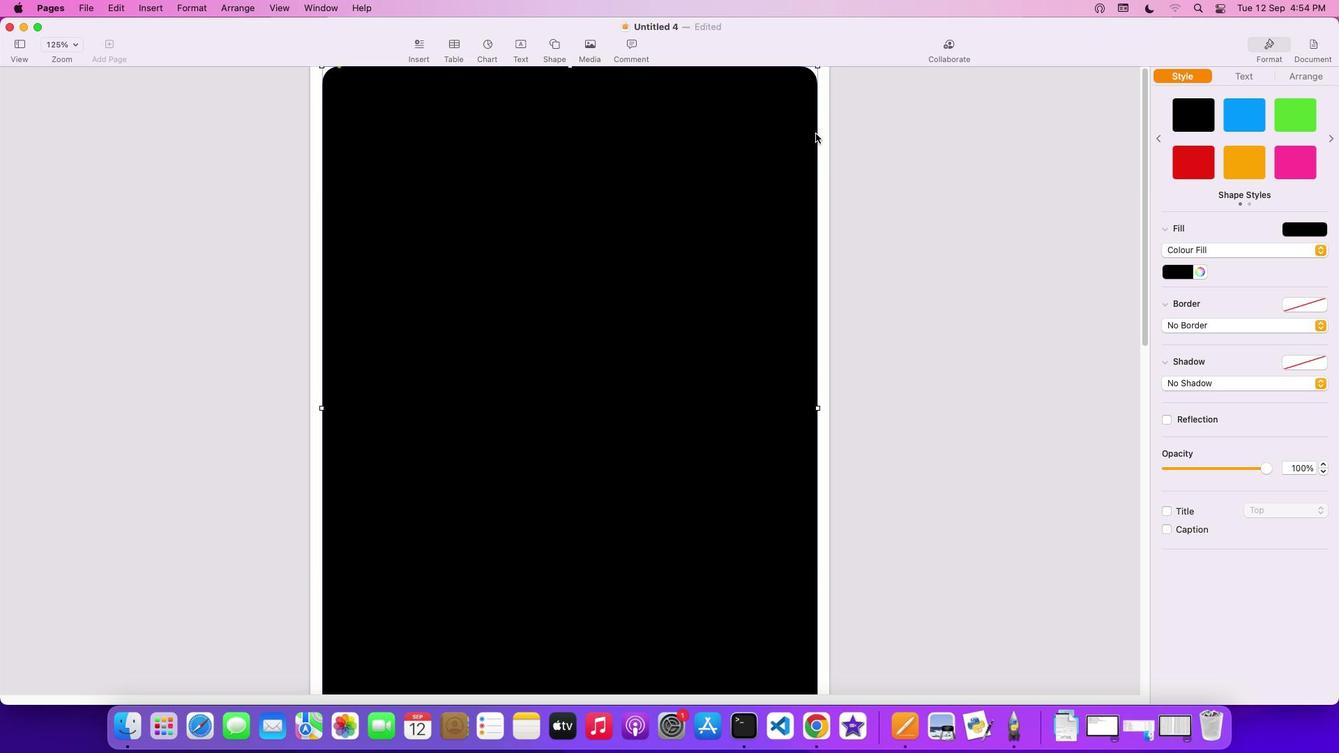 
Action: Mouse scrolled (821, 120) with delta (0, 4)
Screenshot: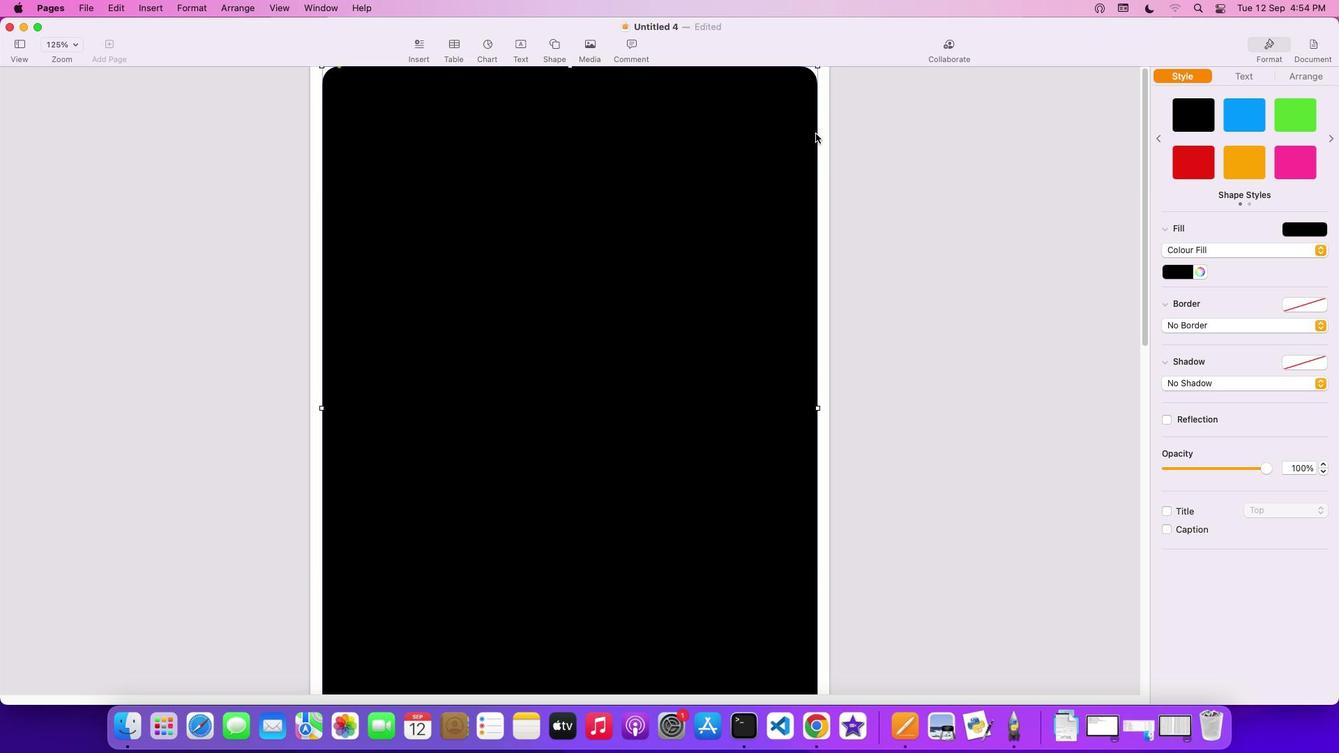 
Action: Mouse moved to (698, 188)
Screenshot: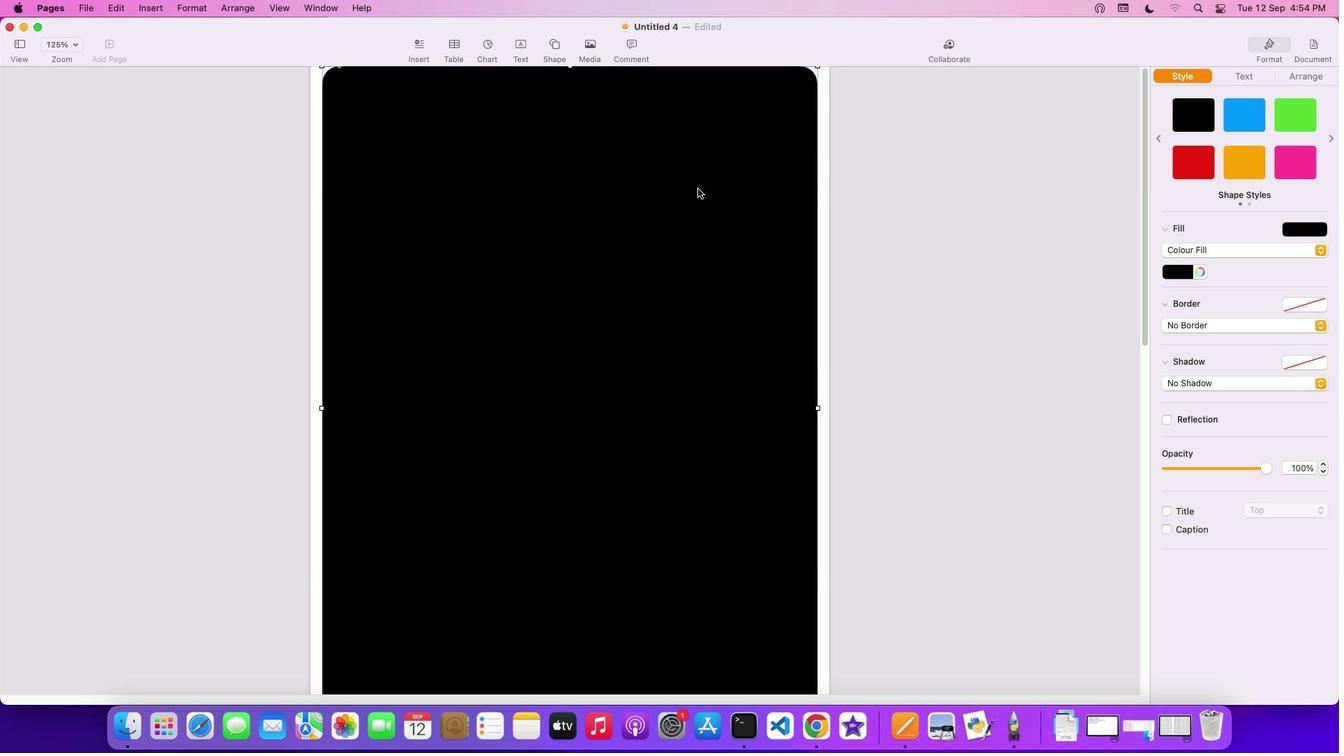 
Action: Mouse pressed left at (698, 188)
Screenshot: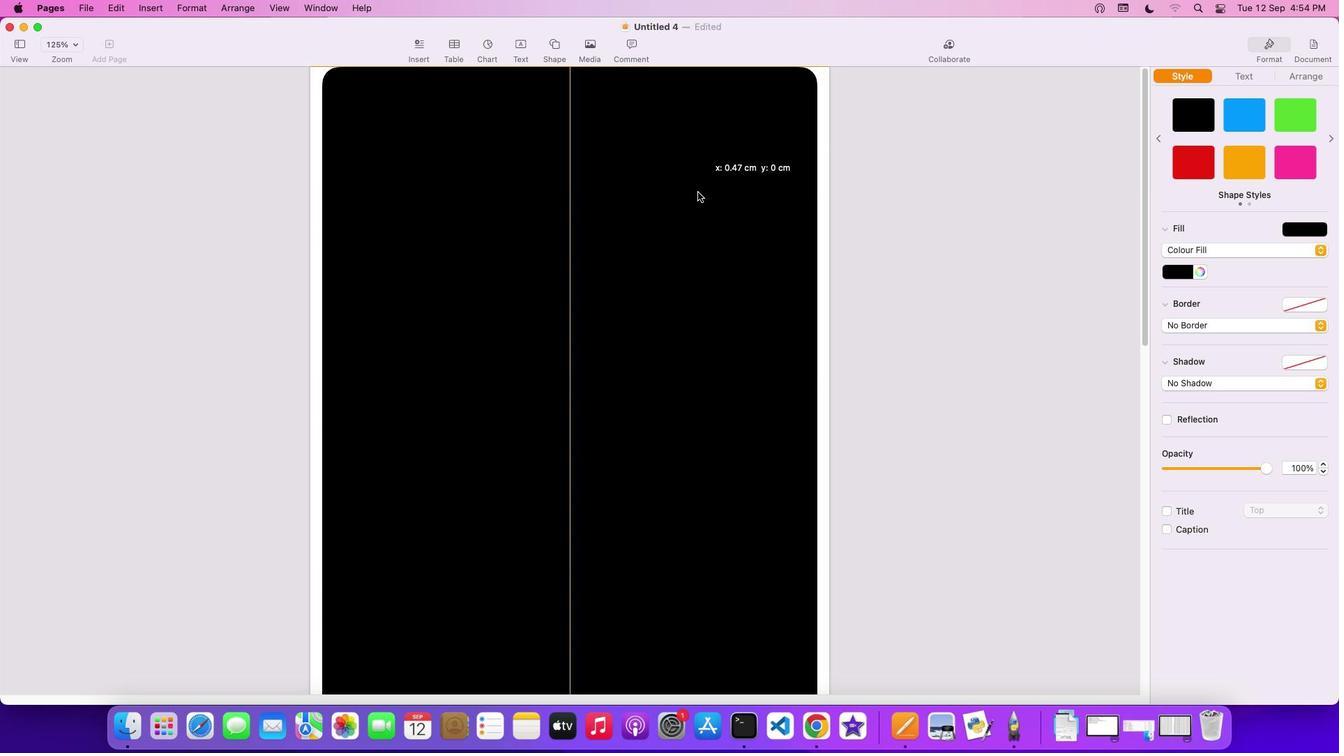 
Action: Mouse moved to (699, 240)
Screenshot: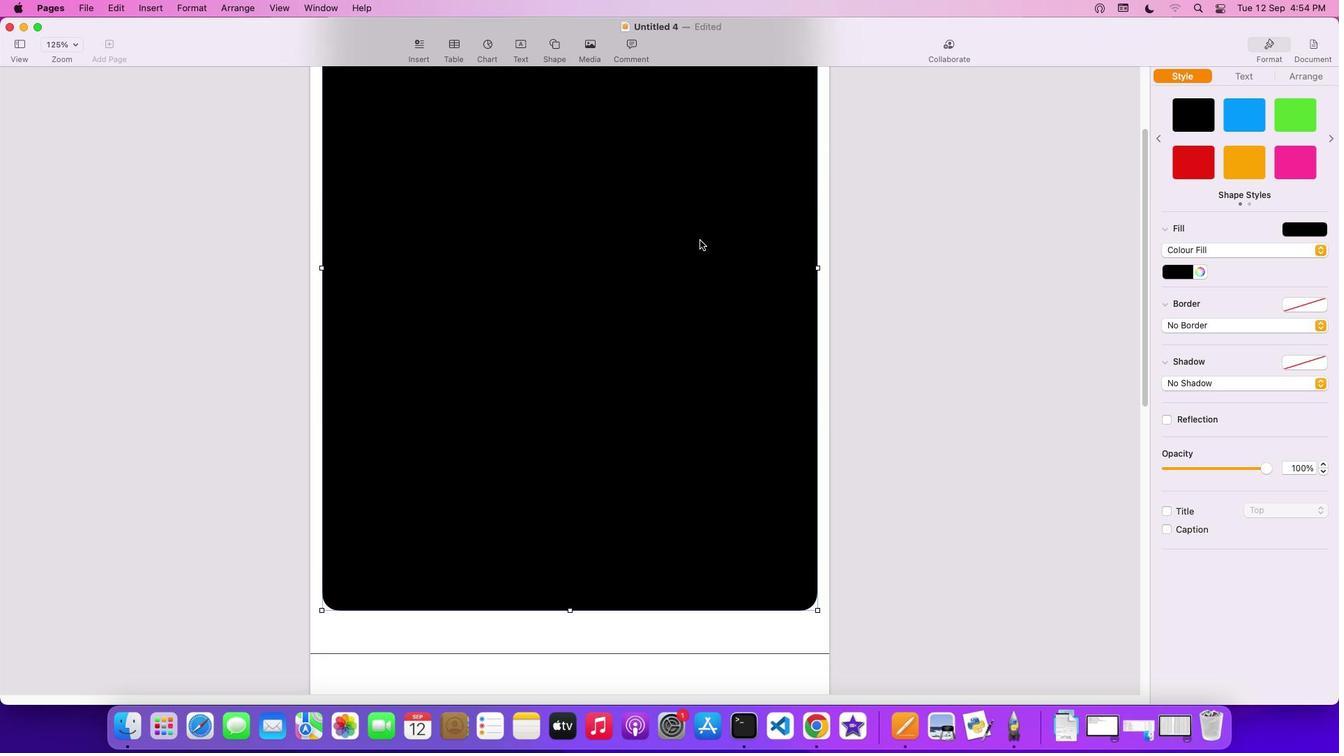 
Action: Mouse scrolled (699, 240) with delta (0, 0)
Screenshot: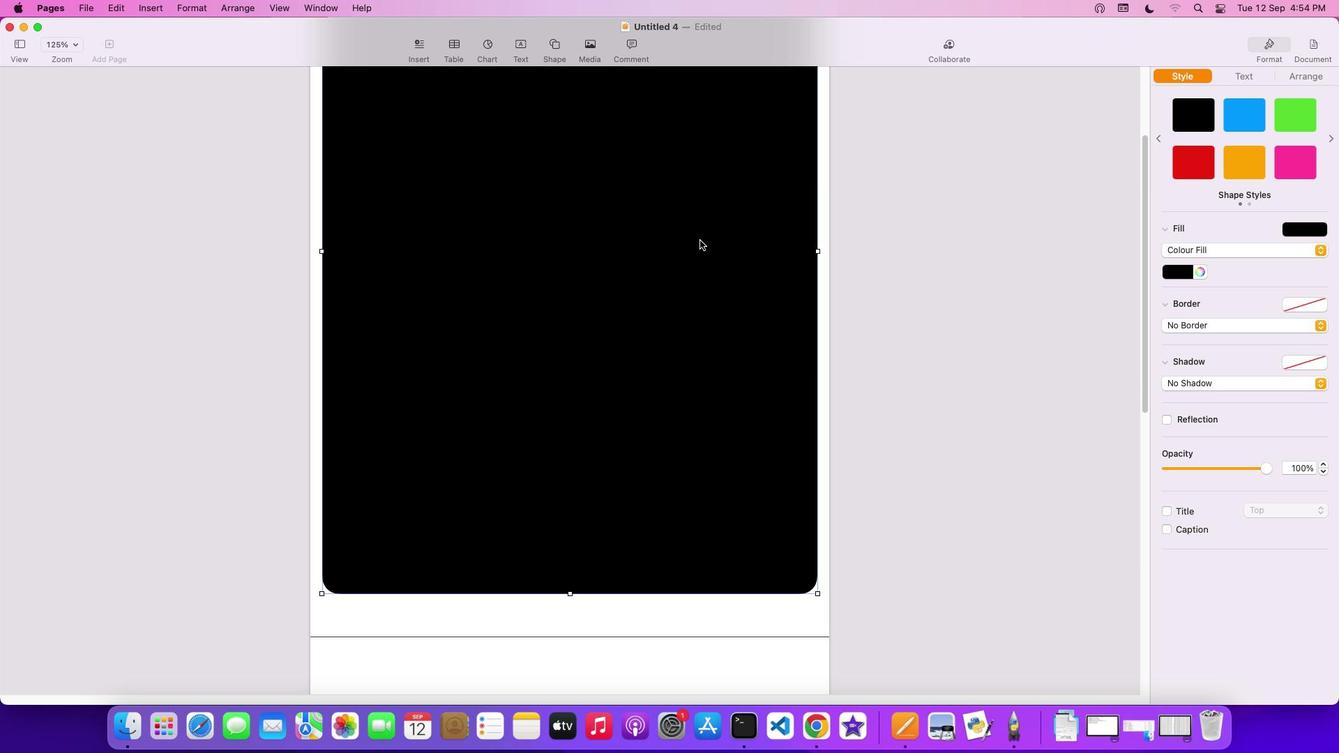 
Action: Mouse moved to (699, 240)
Screenshot: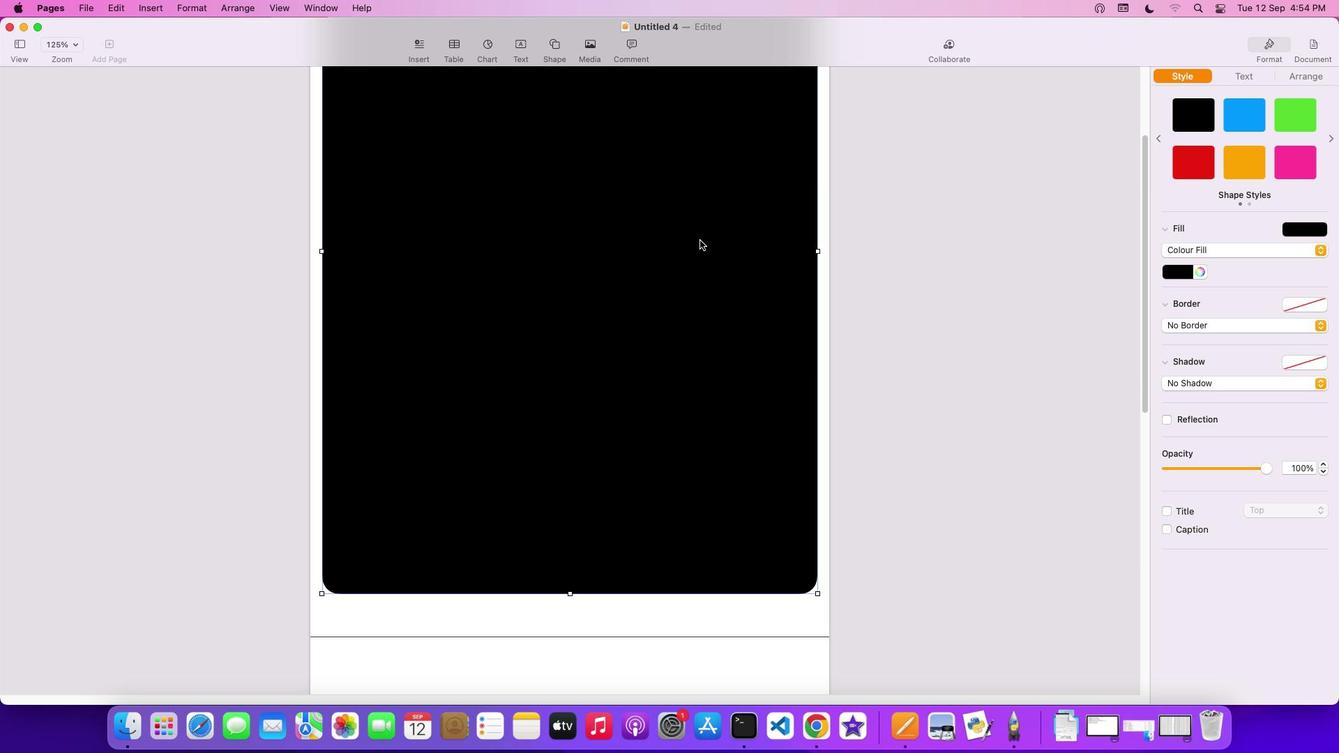 
Action: Mouse scrolled (699, 240) with delta (0, 0)
Screenshot: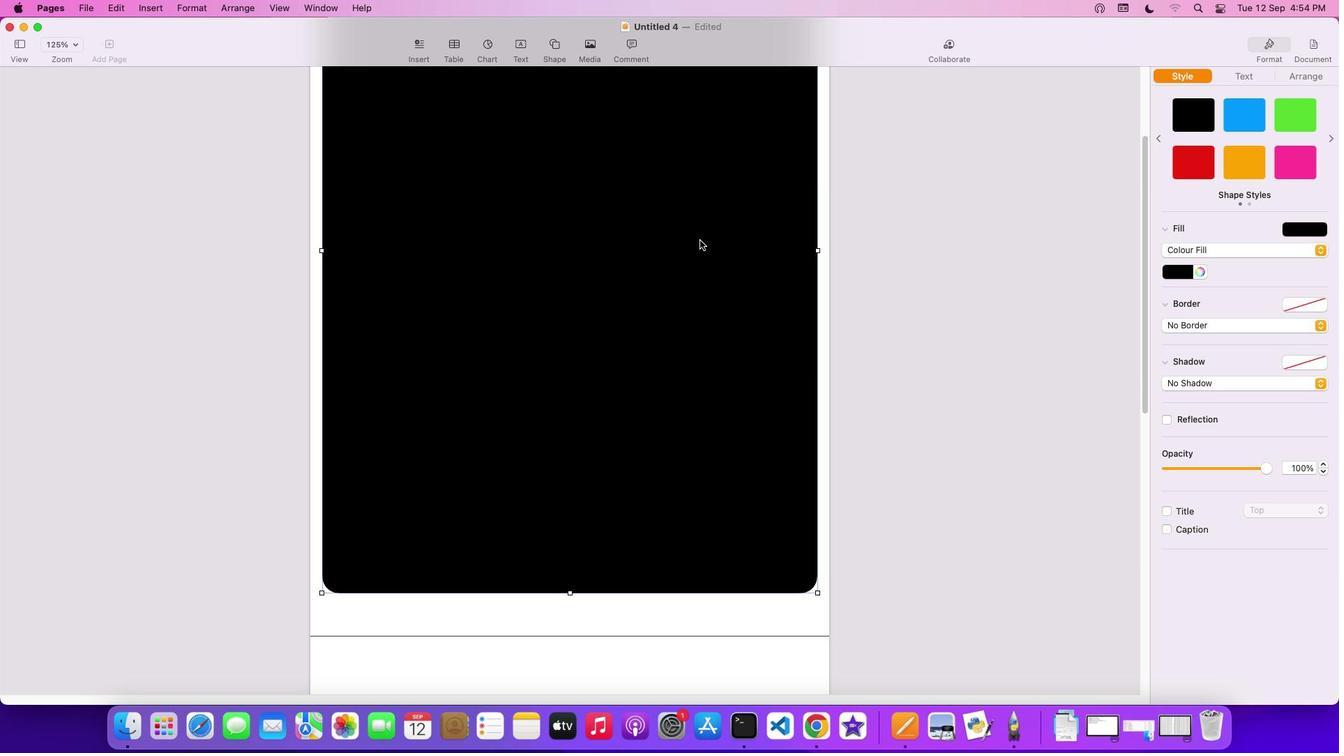
Action: Mouse scrolled (699, 240) with delta (0, -2)
Screenshot: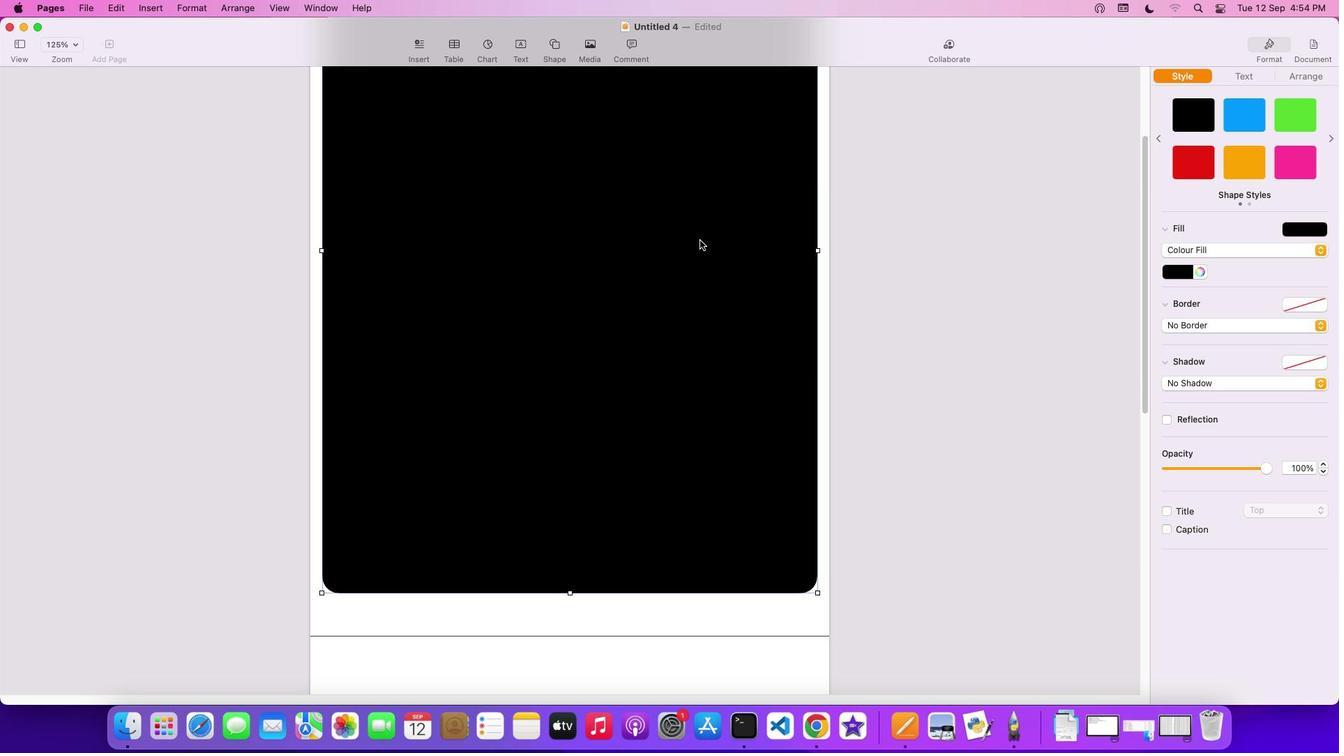 
Action: Mouse scrolled (699, 240) with delta (0, -3)
Screenshot: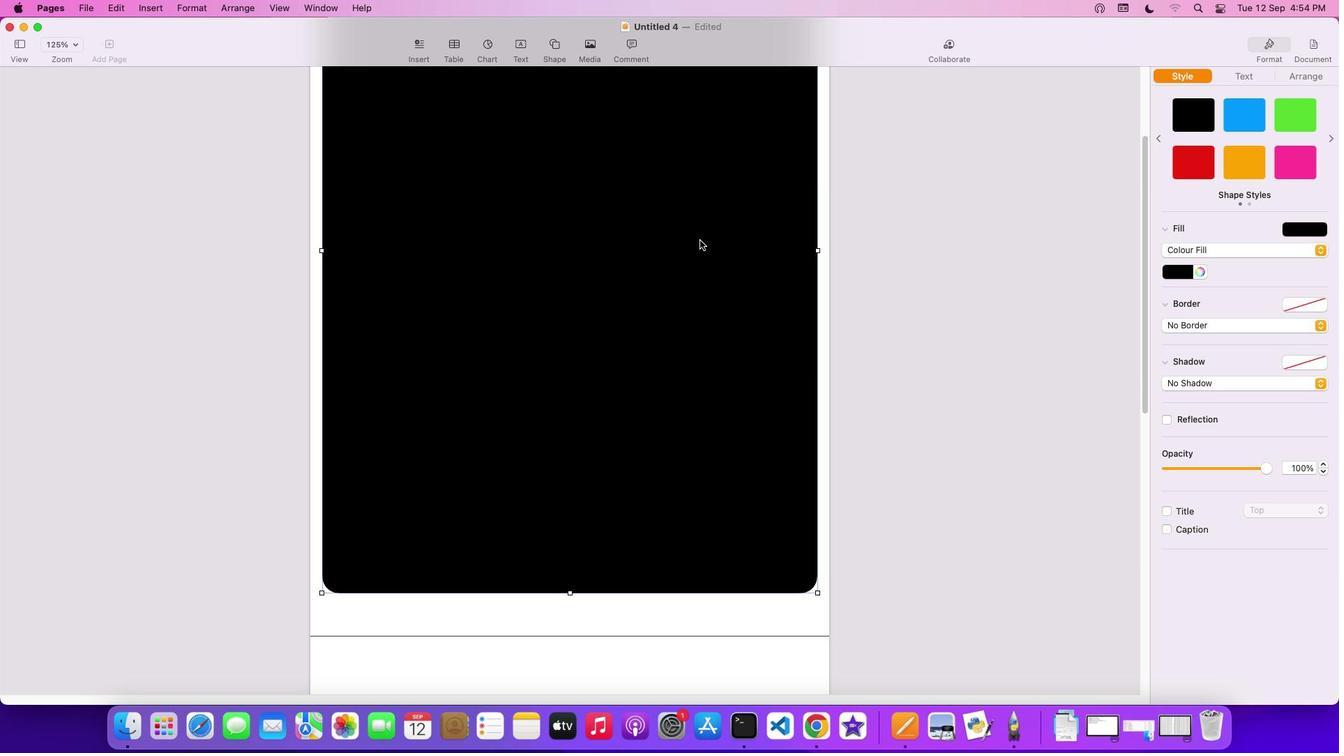 
Action: Mouse scrolled (699, 240) with delta (0, -4)
Screenshot: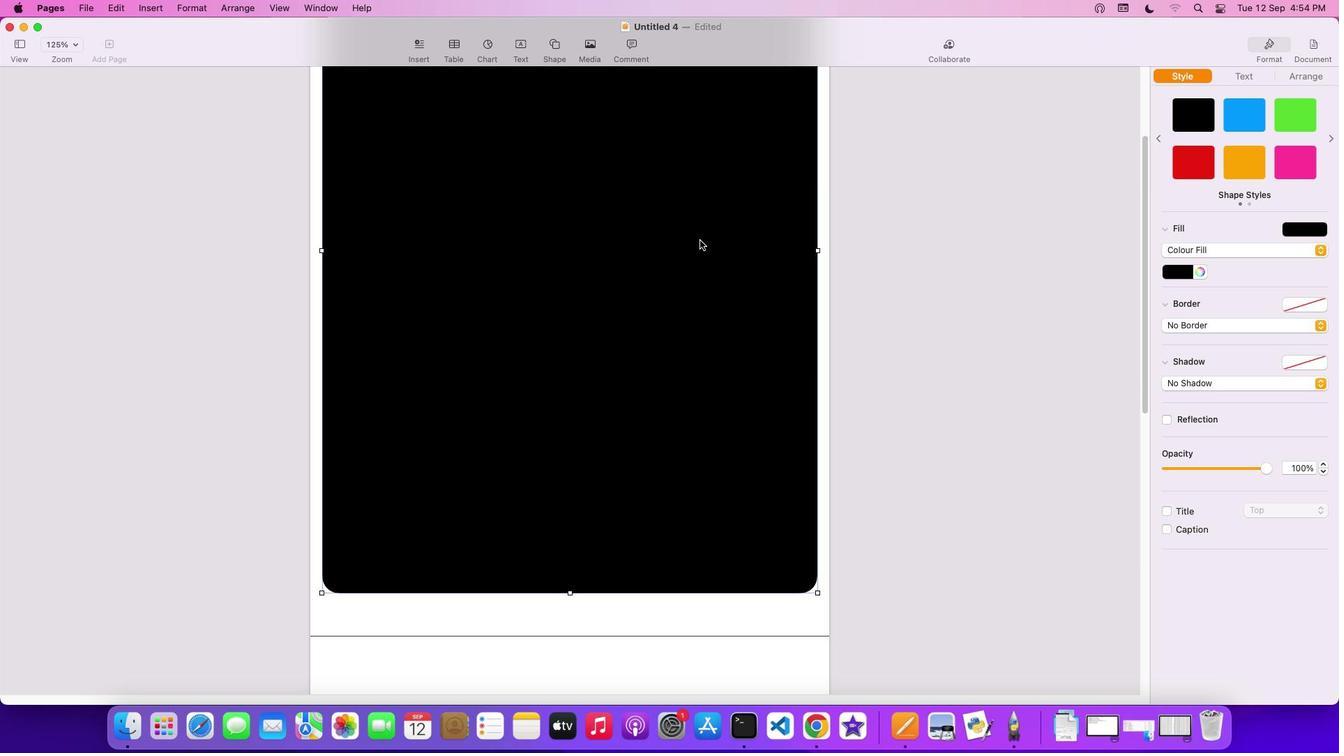 
Action: Mouse scrolled (699, 240) with delta (0, -4)
Screenshot: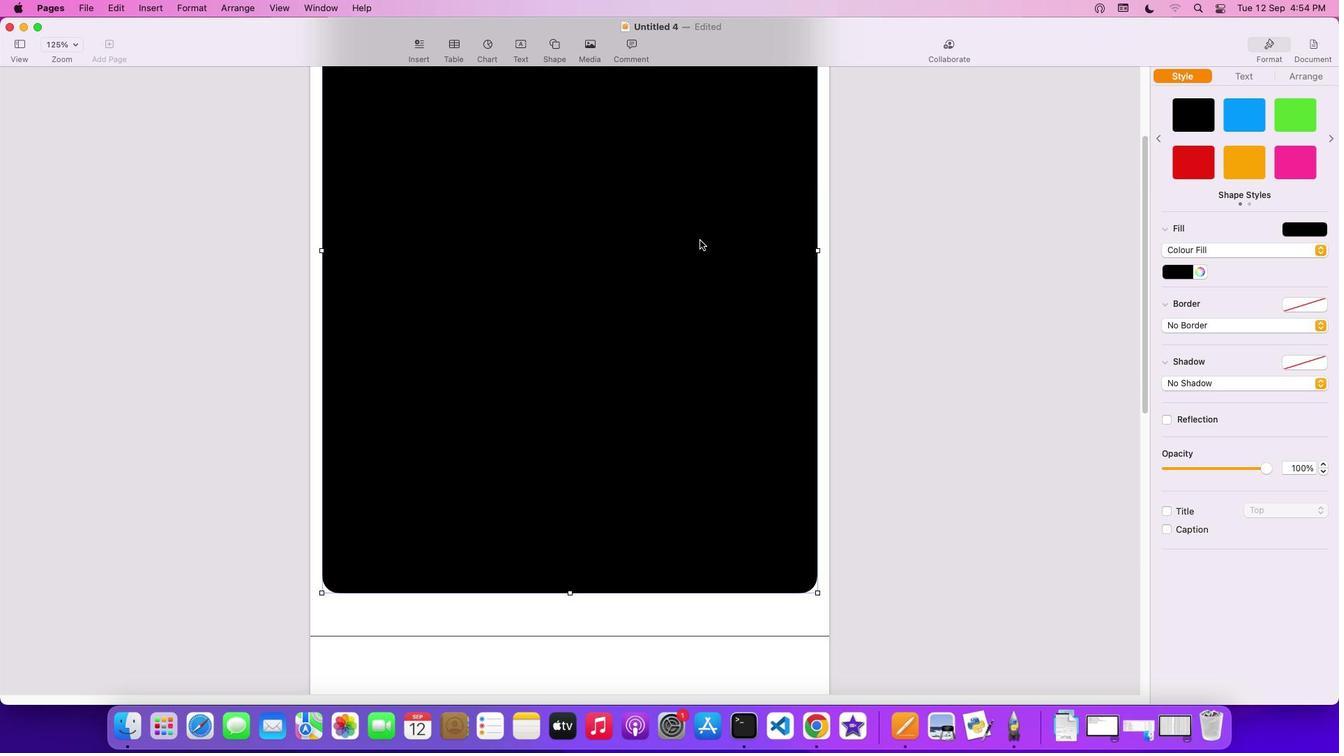 
Action: Mouse scrolled (699, 240) with delta (0, 0)
Screenshot: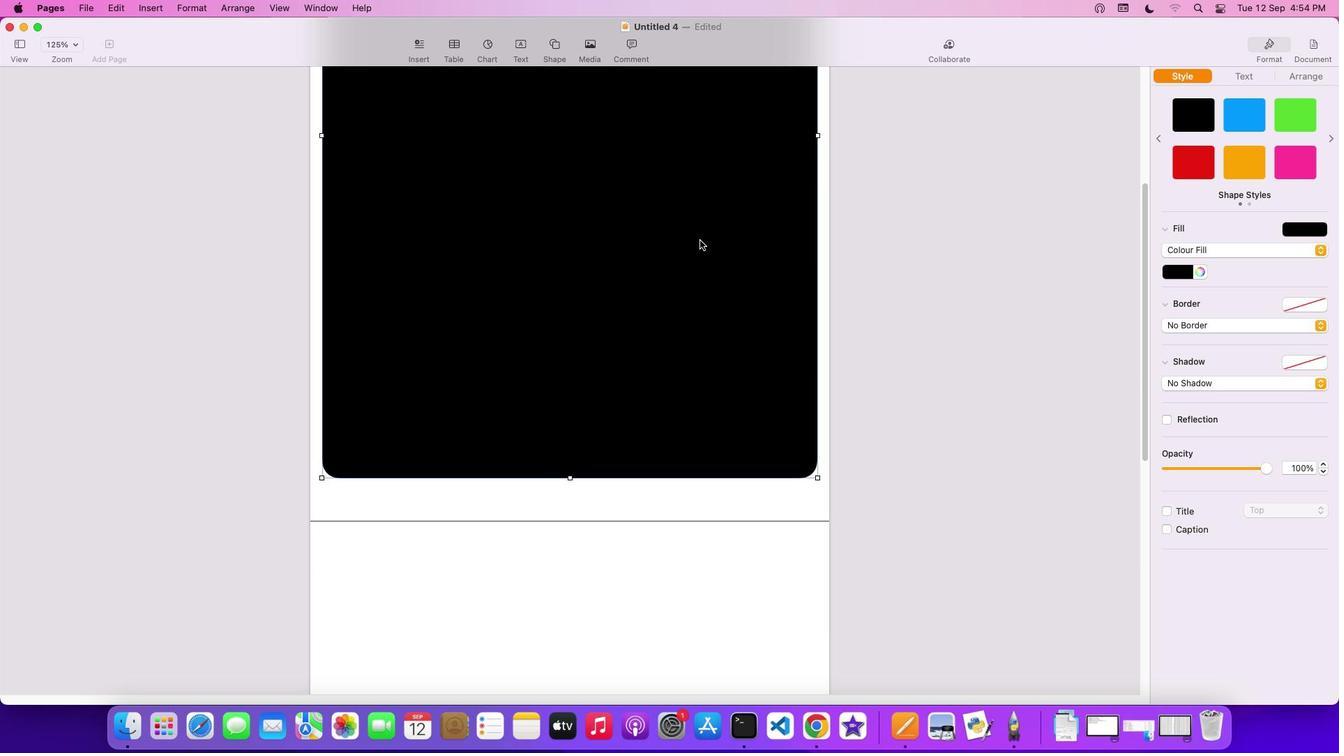 
Action: Mouse scrolled (699, 240) with delta (0, 0)
Screenshot: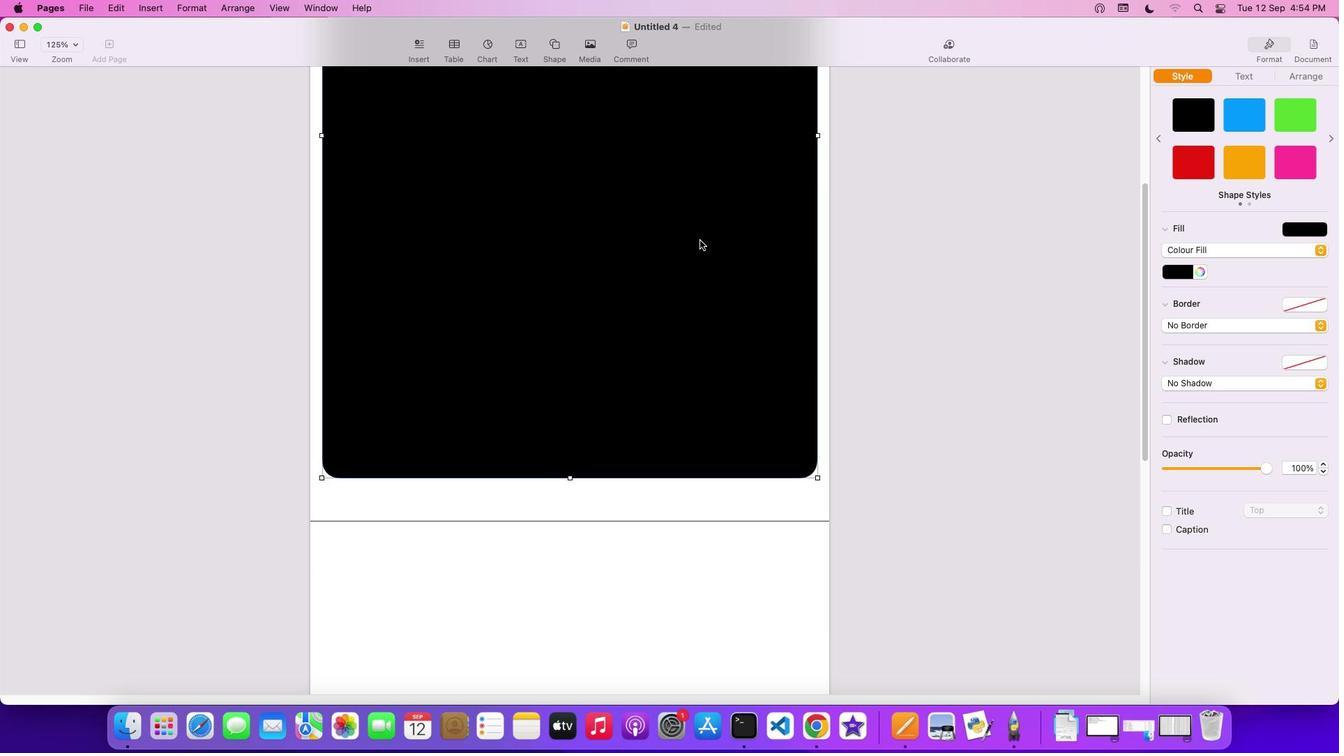 
Action: Mouse scrolled (699, 240) with delta (0, -2)
Screenshot: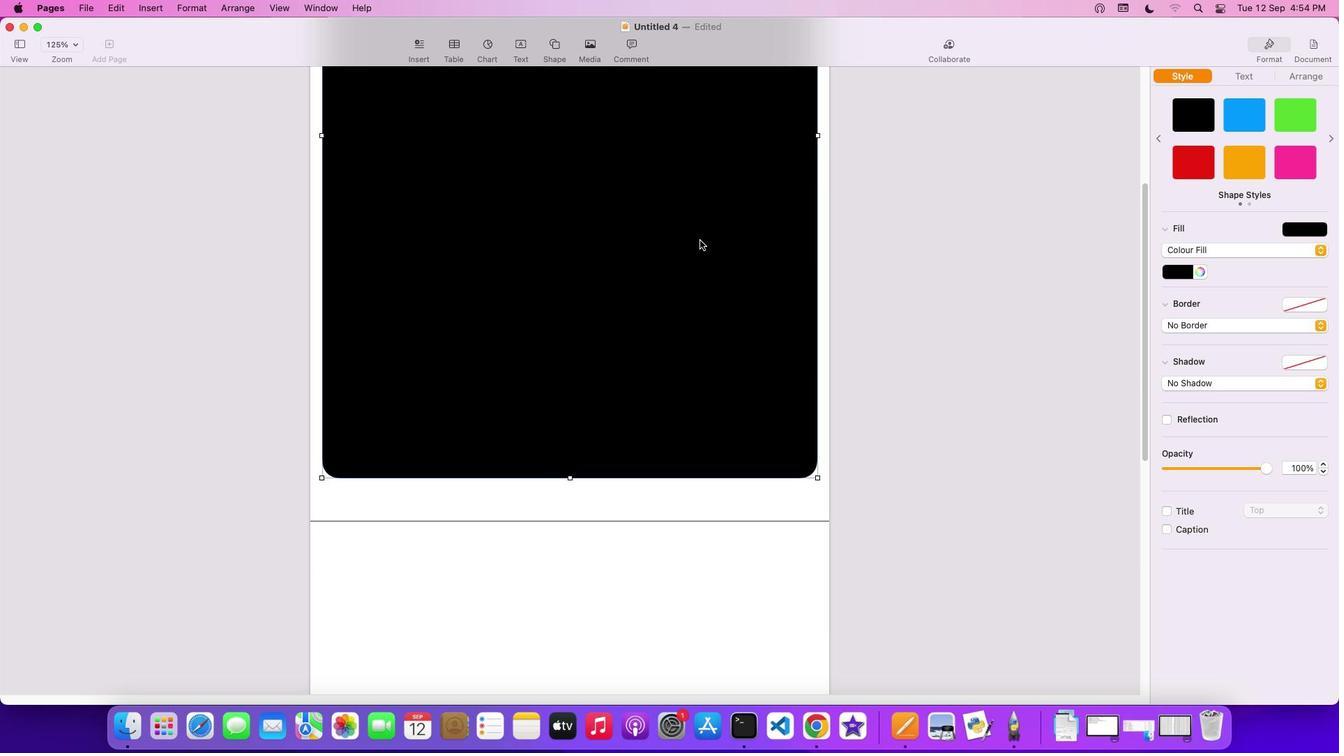 
Action: Mouse scrolled (699, 240) with delta (0, -3)
Screenshot: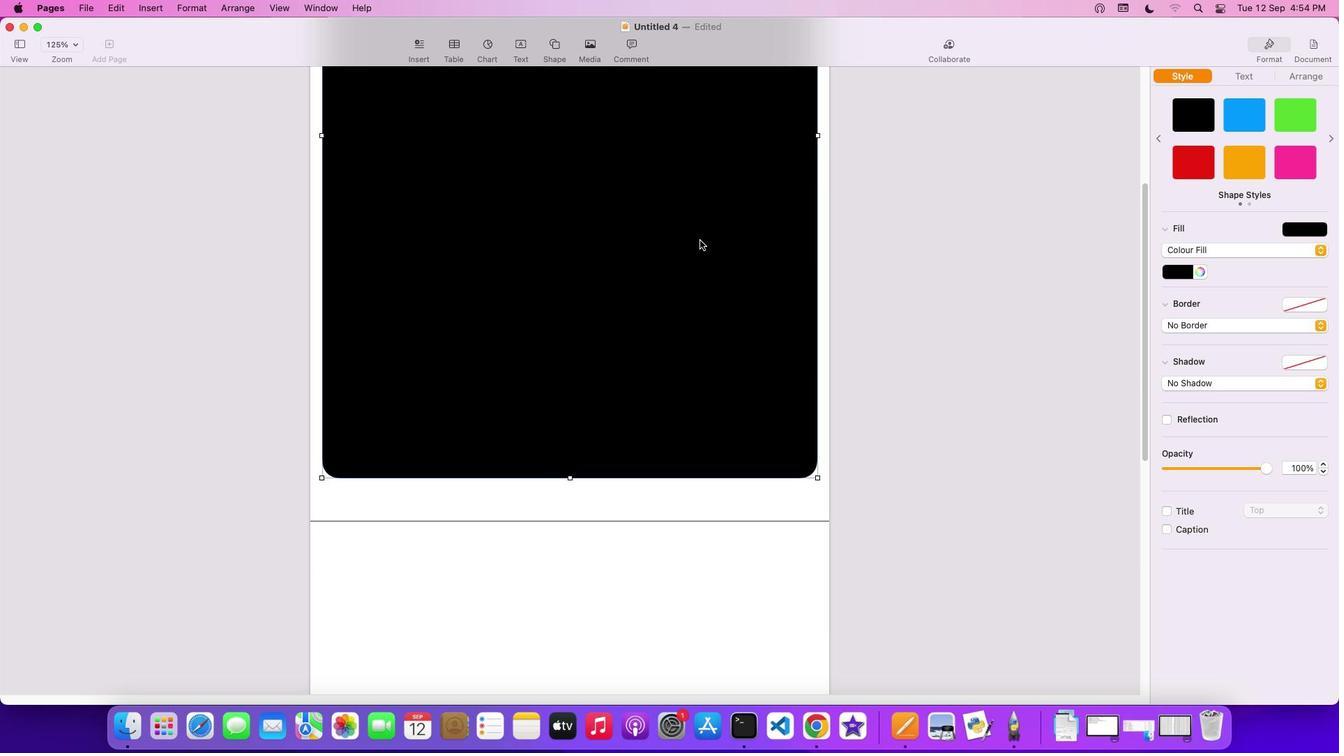 
Action: Mouse scrolled (699, 240) with delta (0, -4)
Screenshot: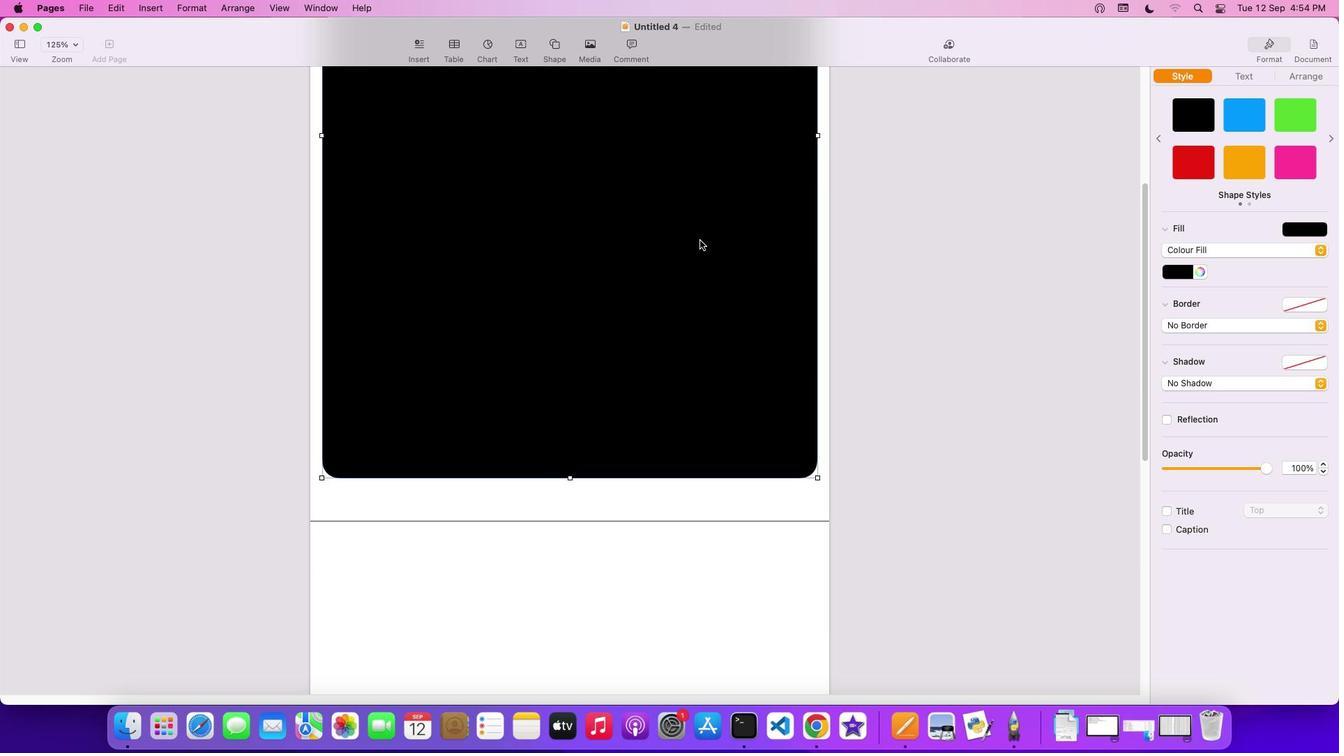 
Action: Mouse moved to (571, 478)
Screenshot: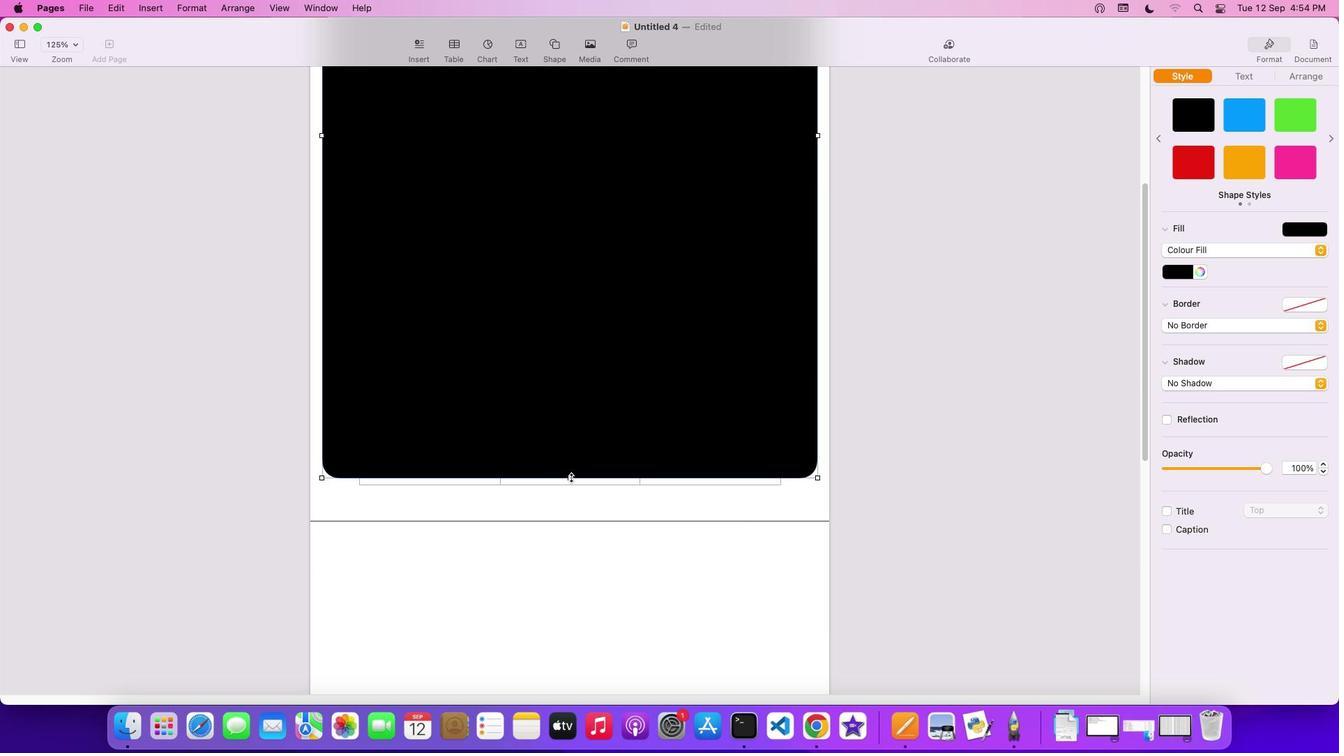 
Action: Mouse pressed left at (571, 478)
Screenshot: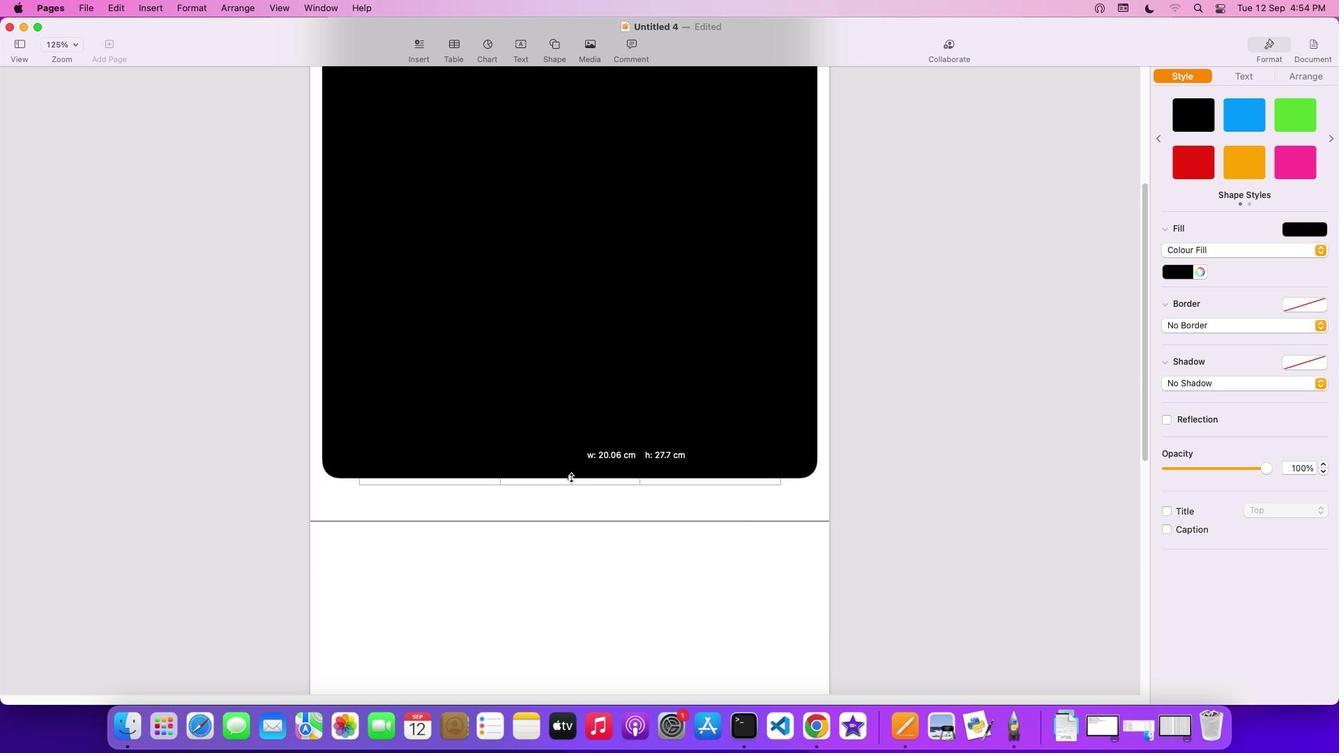 
Action: Mouse moved to (653, 467)
Screenshot: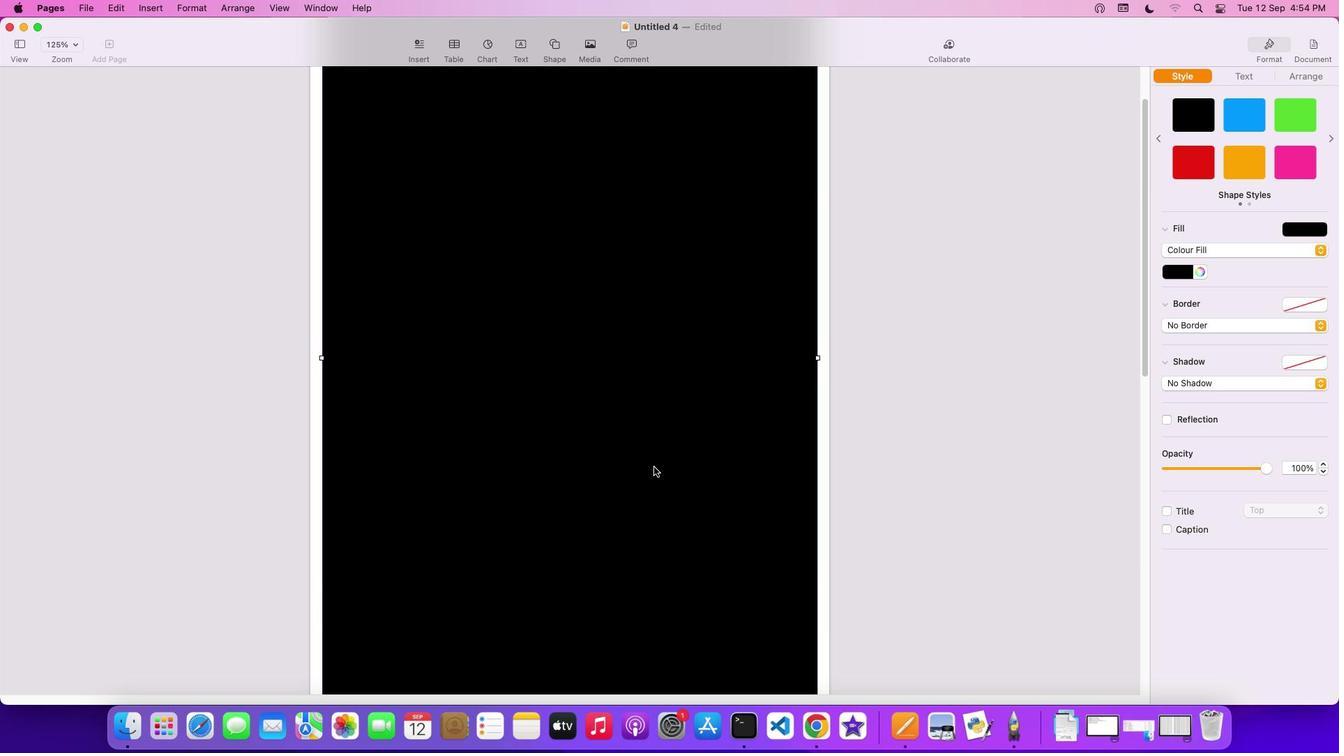 
Action: Mouse scrolled (653, 467) with delta (0, 0)
Screenshot: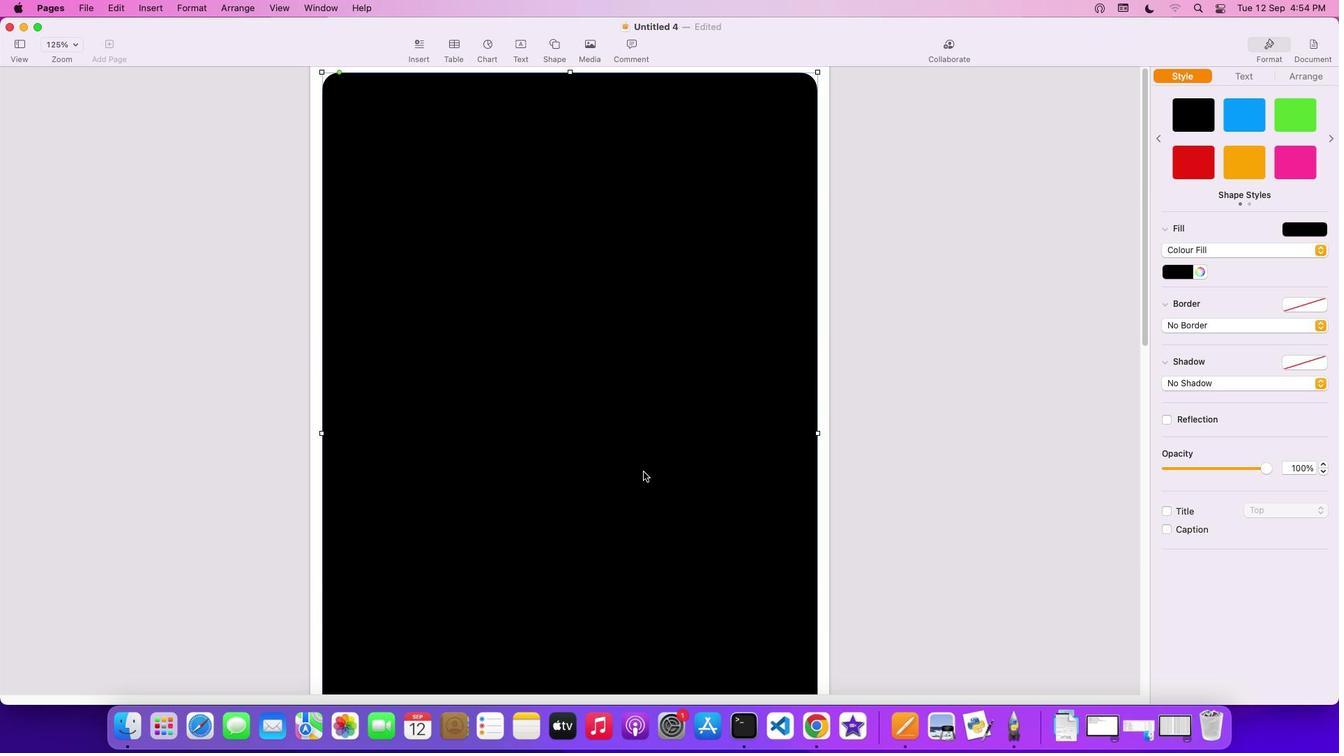 
Action: Mouse scrolled (653, 467) with delta (0, 0)
Screenshot: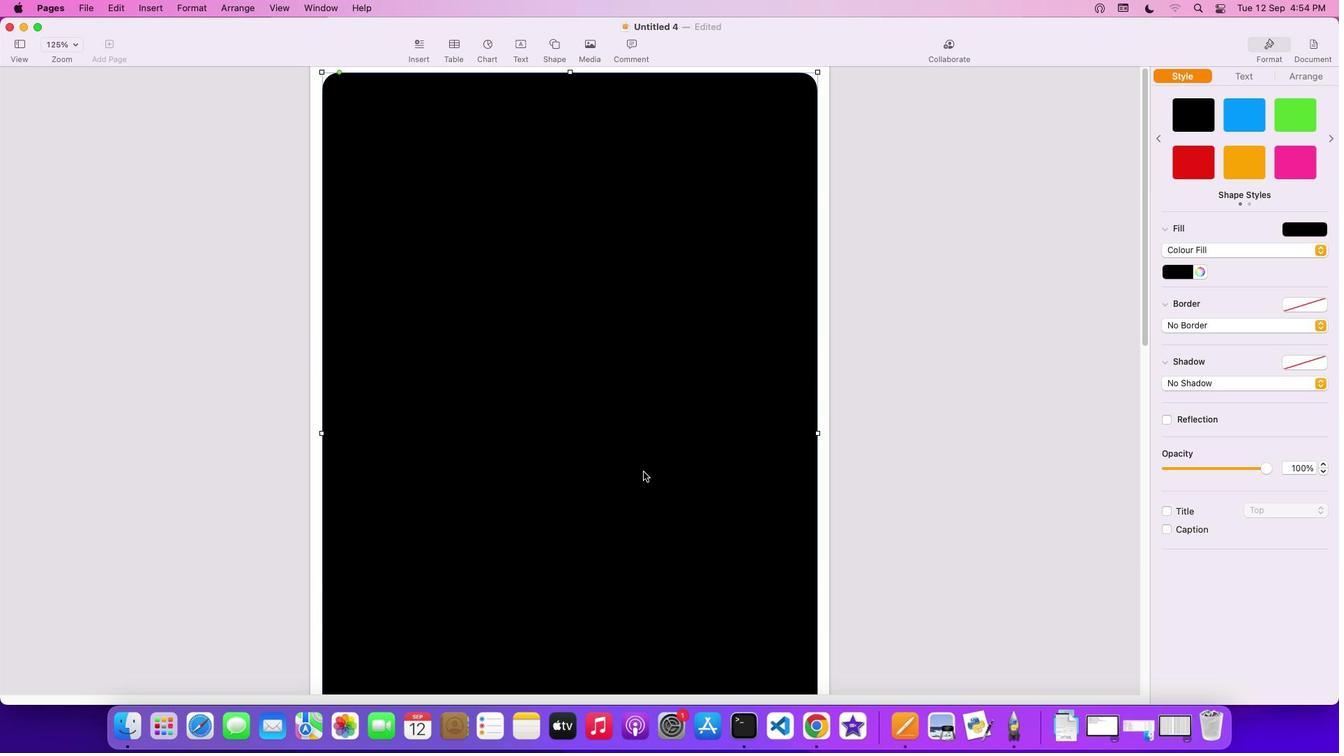 
Action: Mouse scrolled (653, 467) with delta (0, 2)
Screenshot: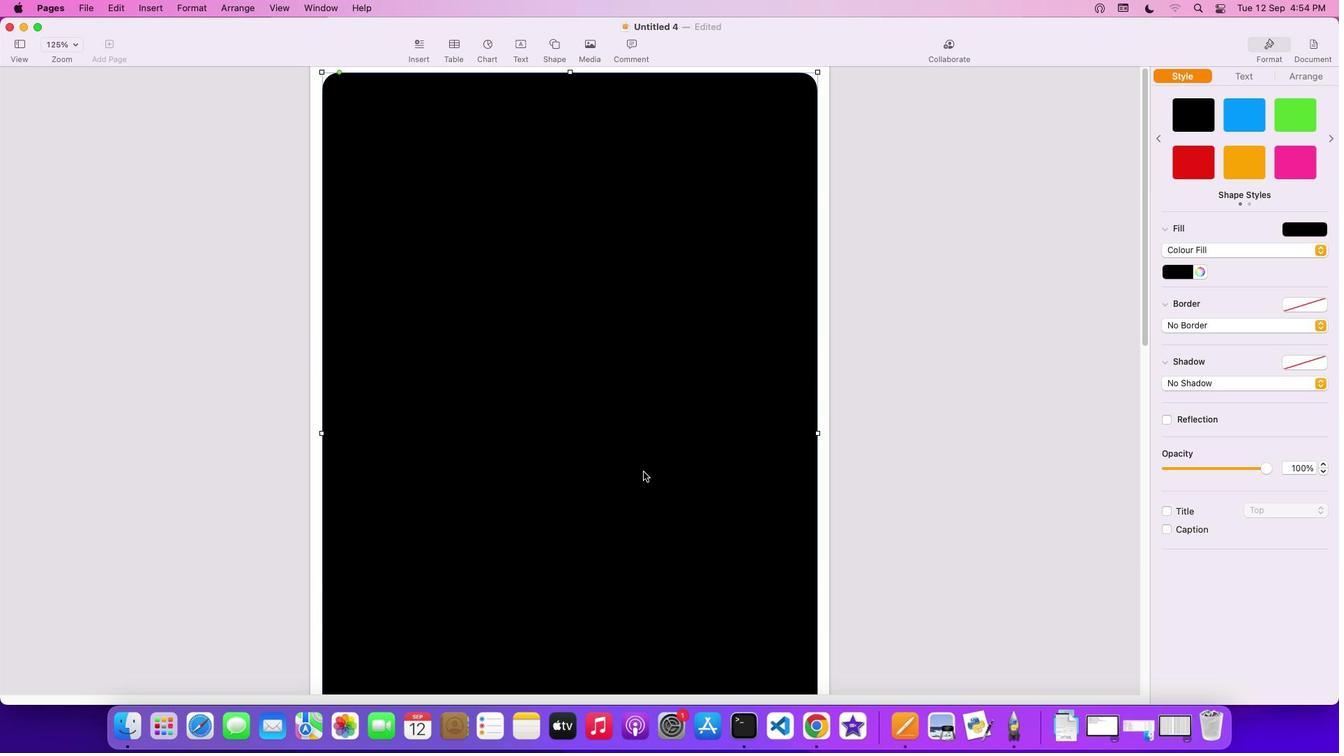 
Action: Mouse scrolled (653, 467) with delta (0, 3)
Screenshot: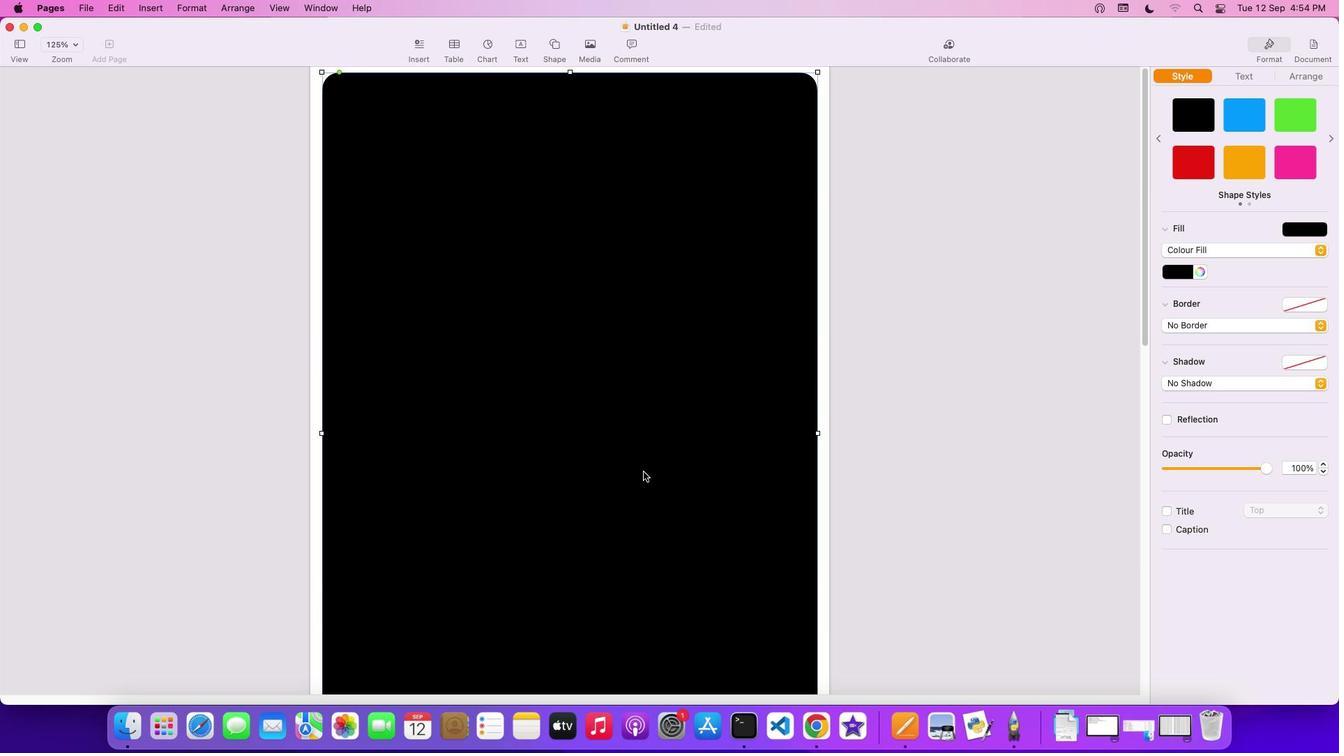
Action: Mouse scrolled (653, 467) with delta (0, 4)
Screenshot: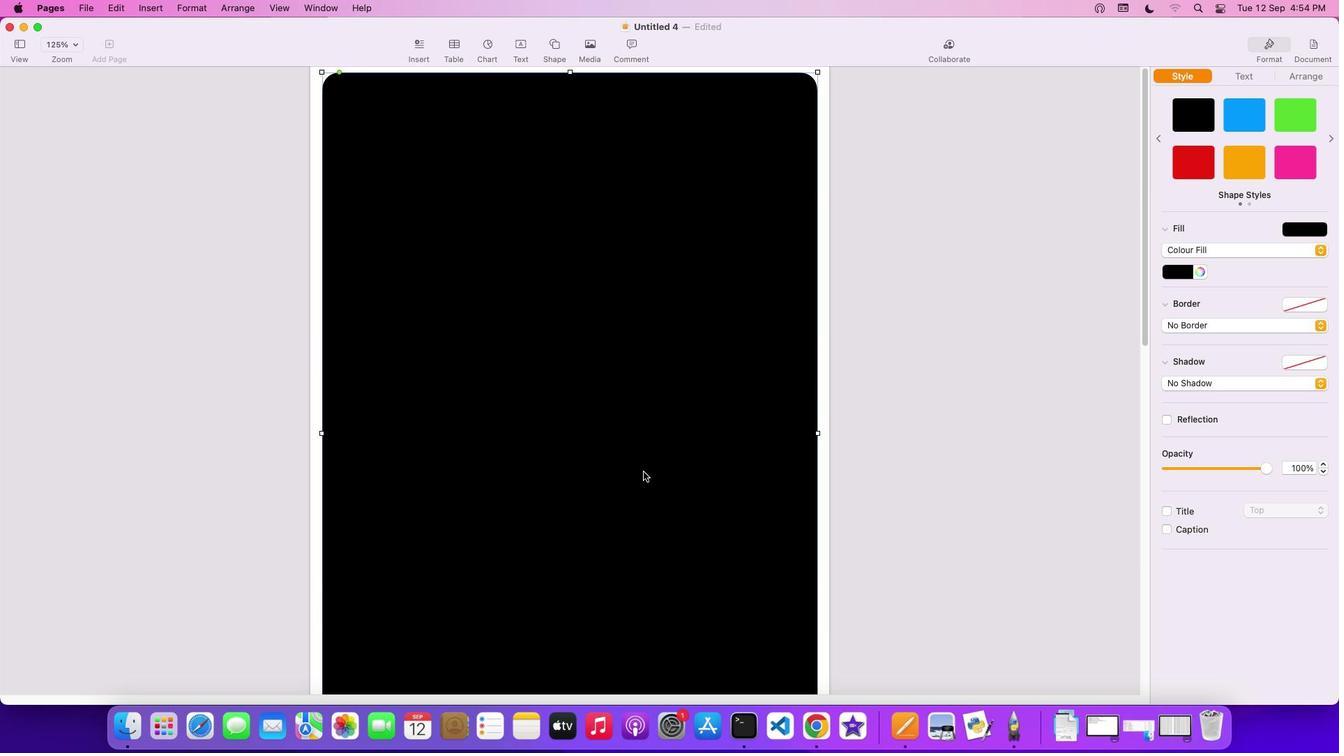 
Action: Mouse scrolled (653, 467) with delta (0, 4)
Screenshot: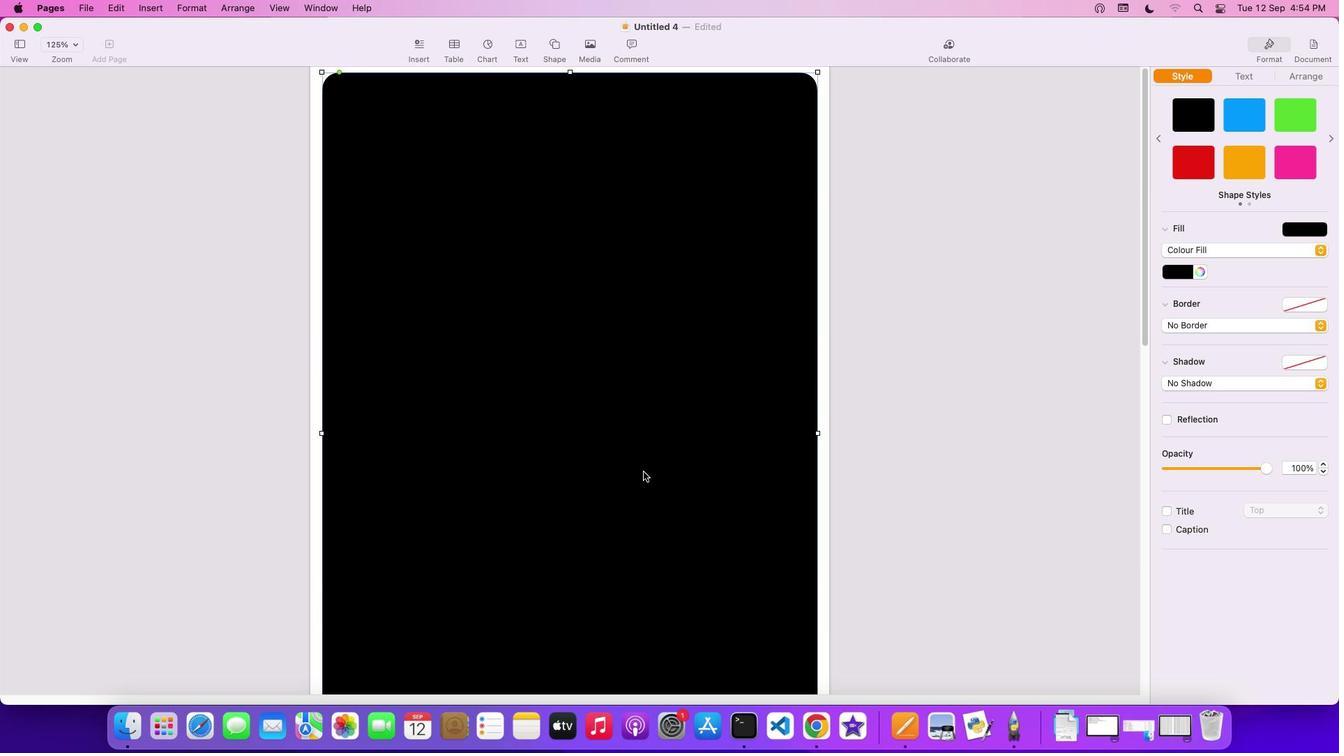 
Action: Mouse moved to (643, 471)
Screenshot: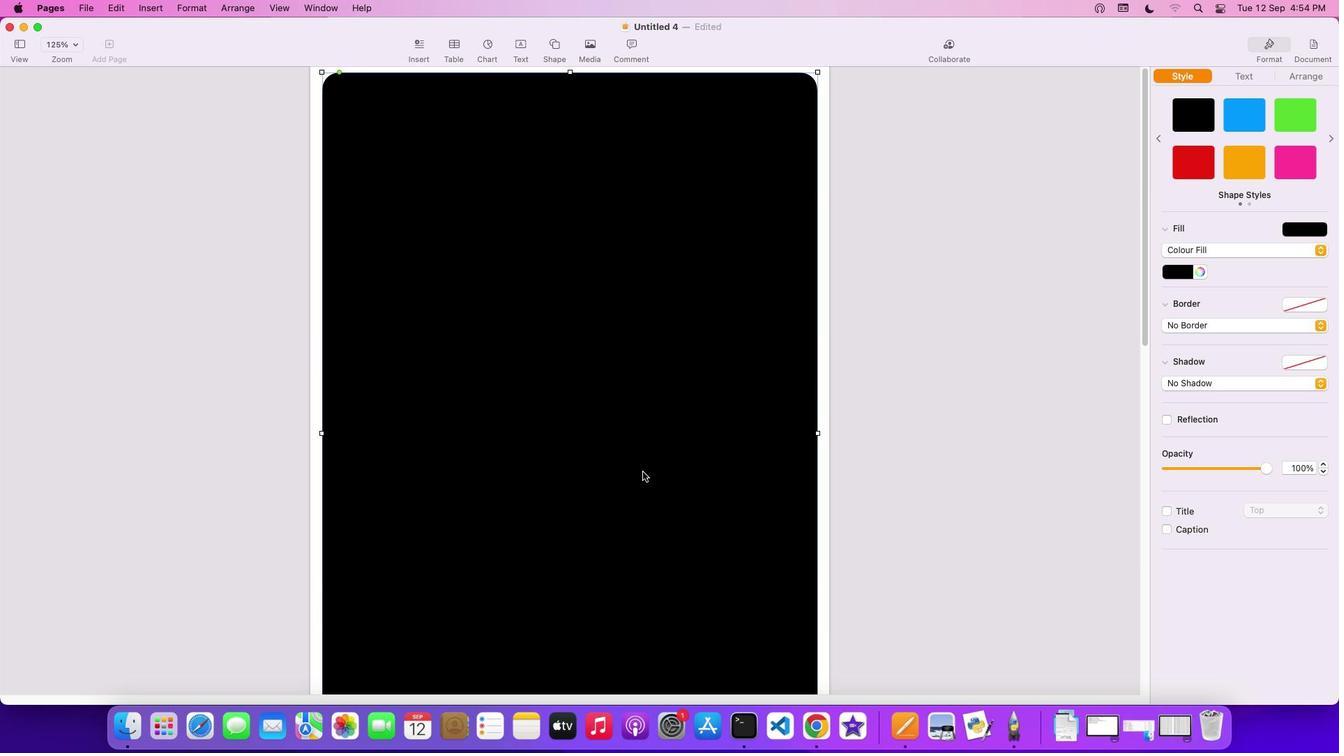 
Action: Mouse scrolled (643, 471) with delta (0, 0)
Screenshot: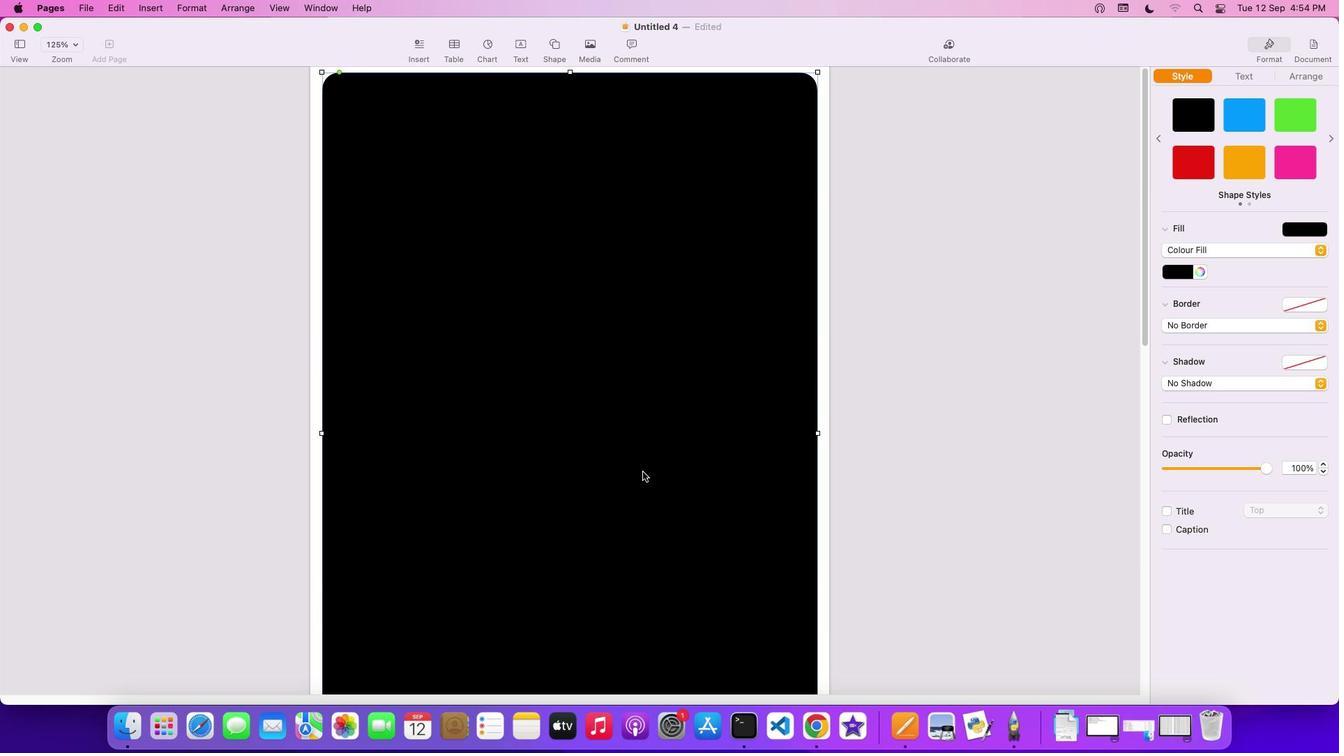 
Action: Mouse scrolled (643, 471) with delta (0, 0)
Screenshot: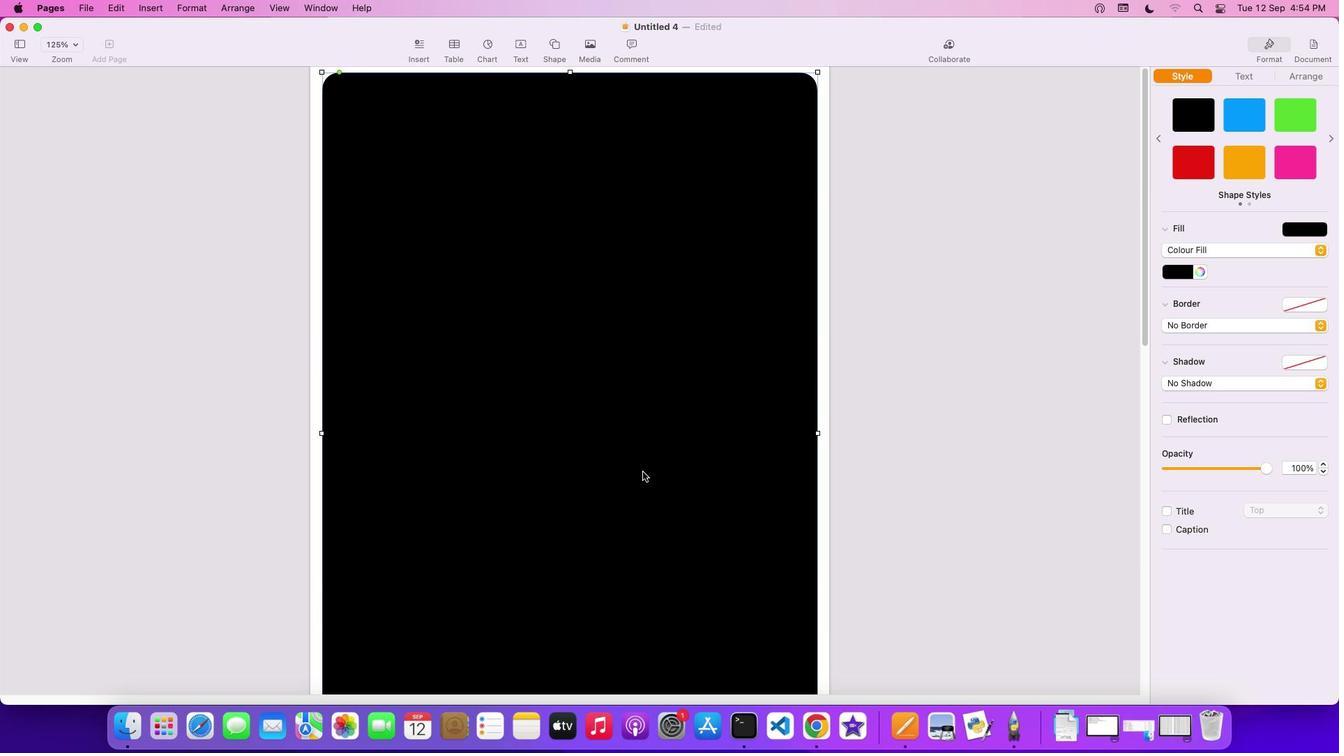 
Action: Mouse moved to (643, 471)
Screenshot: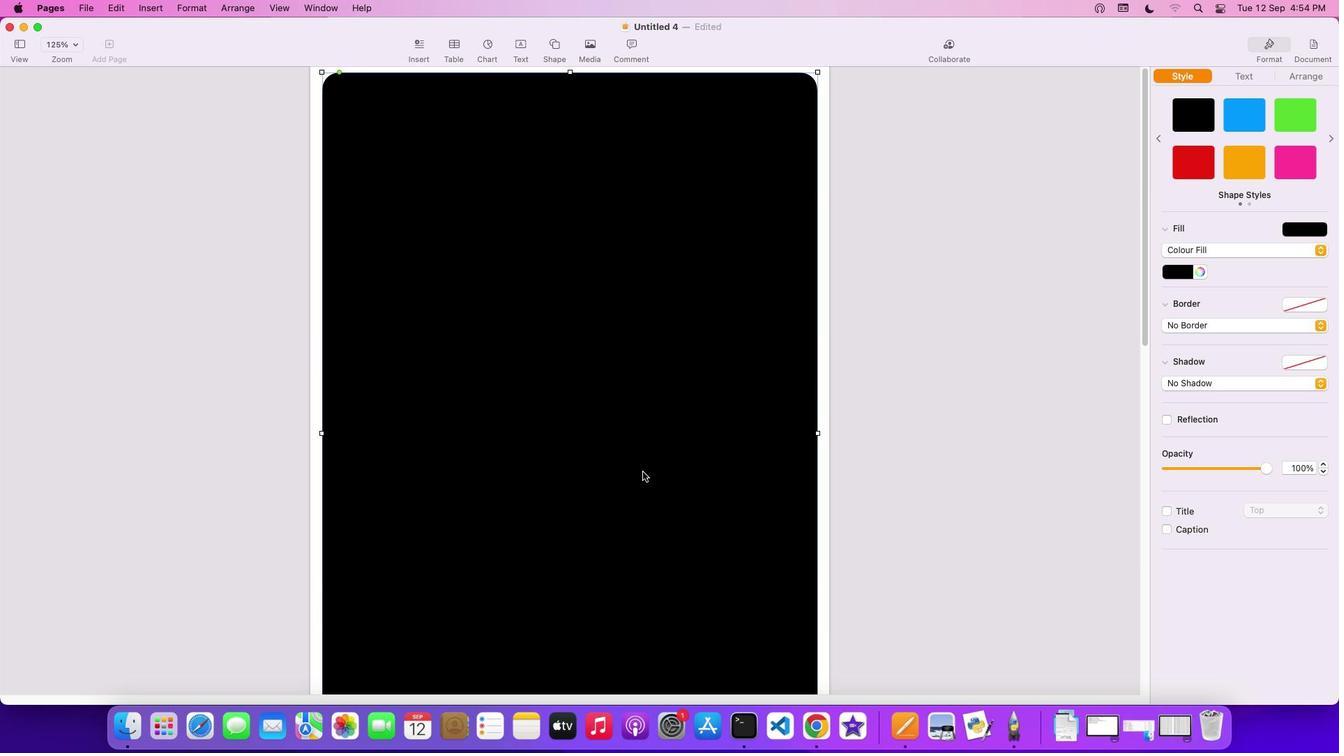 
Action: Mouse scrolled (643, 471) with delta (0, 2)
Screenshot: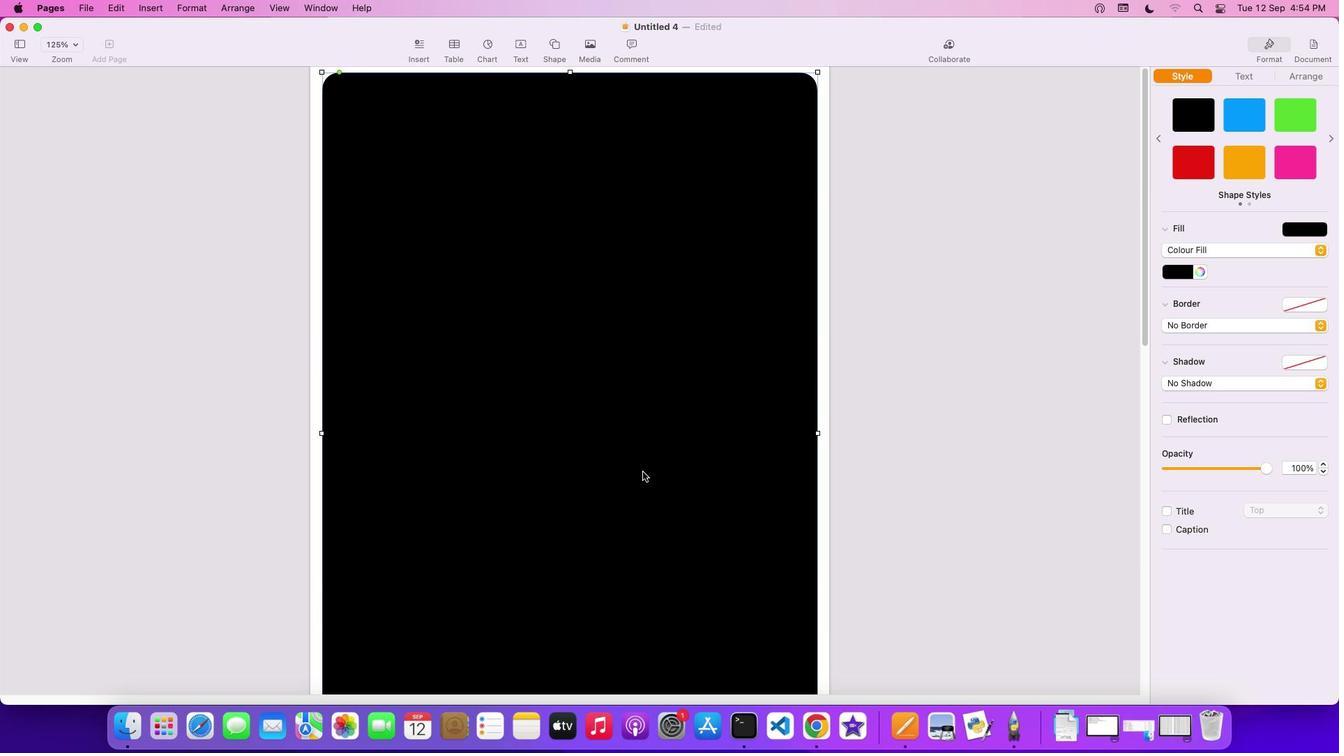 
Action: Mouse scrolled (643, 471) with delta (0, 3)
Screenshot: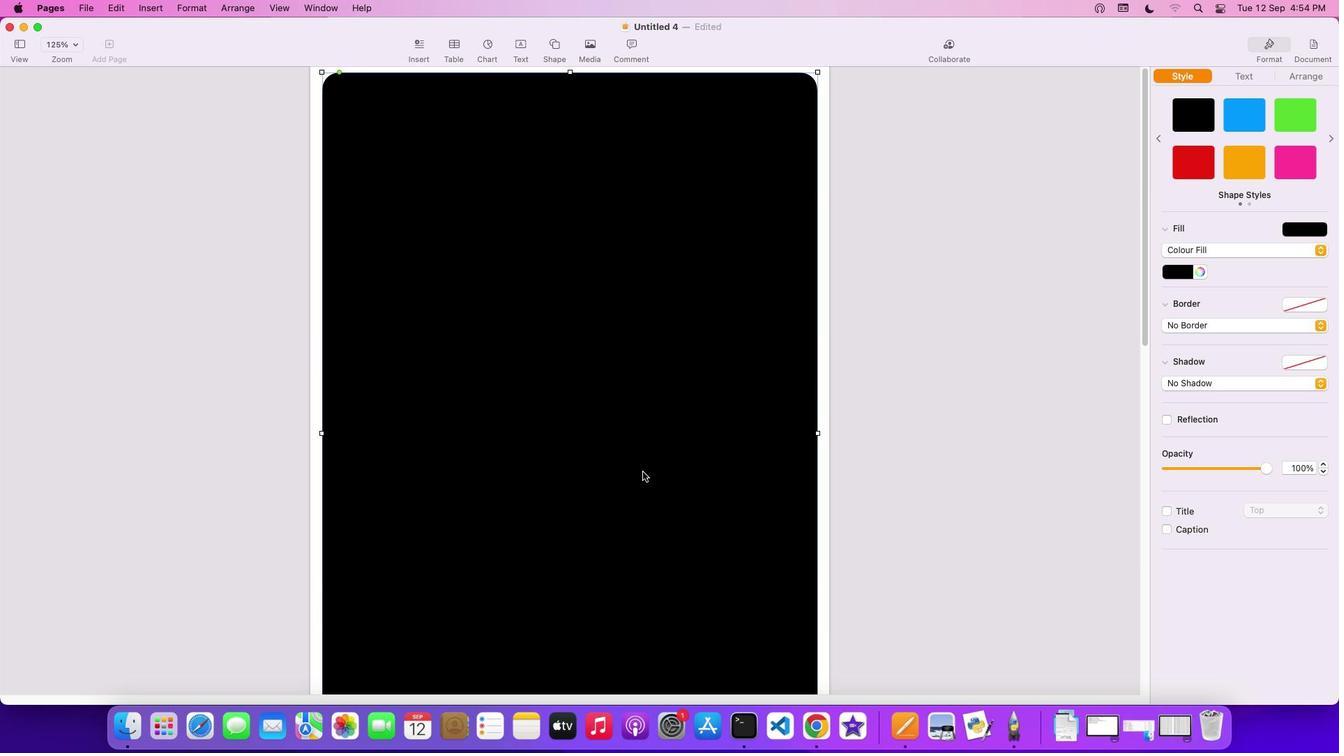 
Action: Mouse moved to (643, 472)
Screenshot: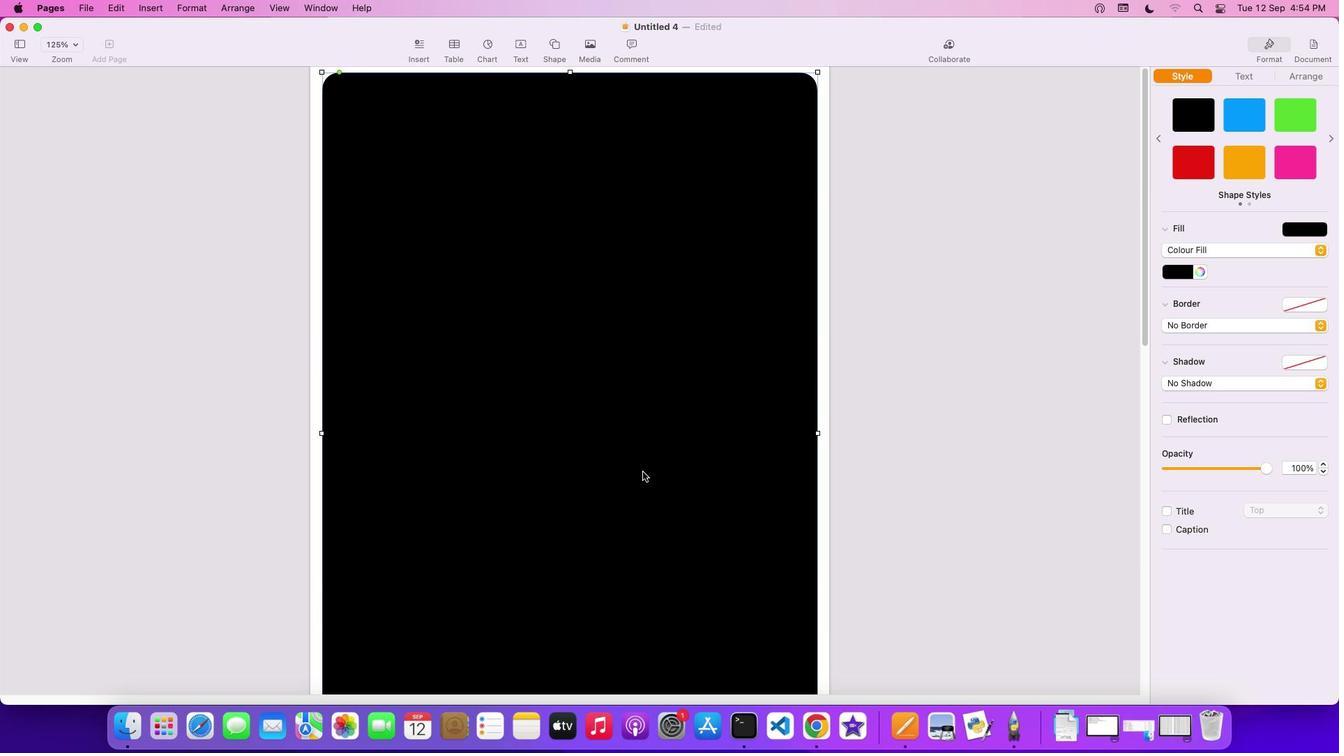 
Action: Mouse scrolled (643, 472) with delta (0, 4)
Screenshot: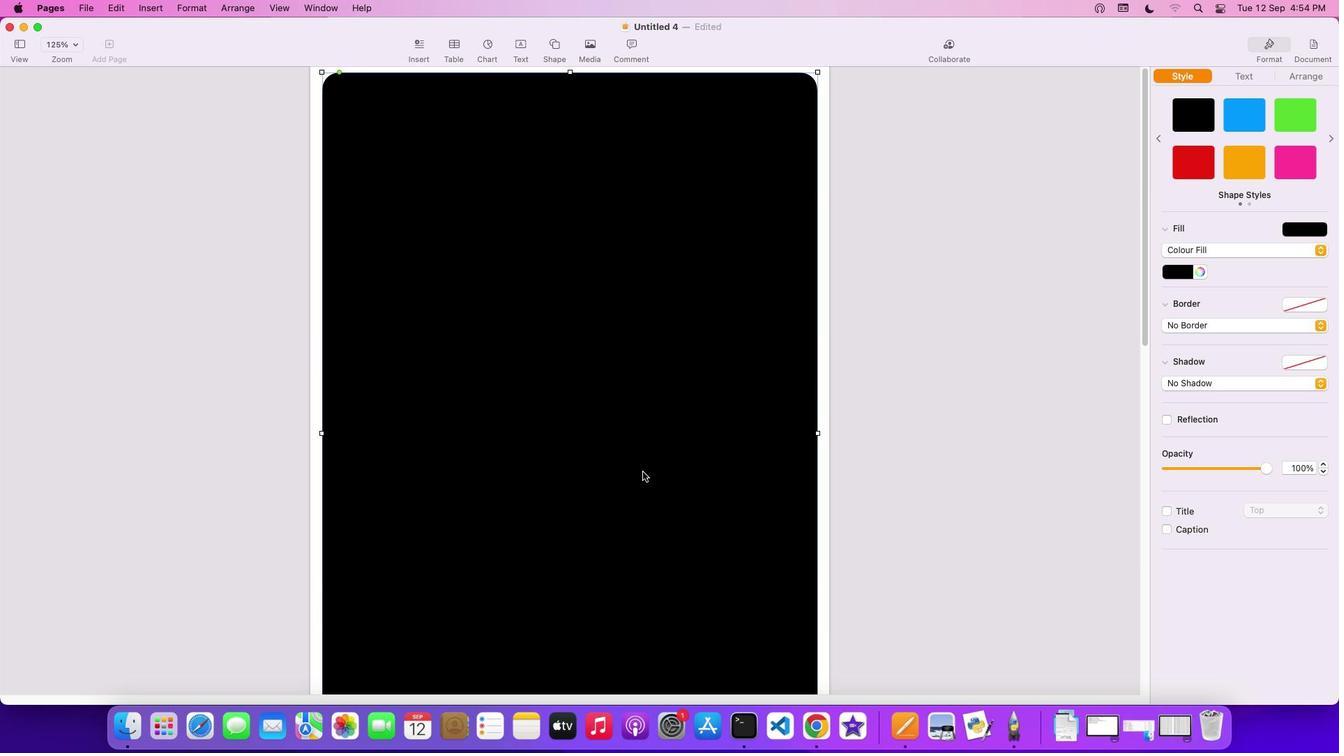 
Action: Mouse moved to (533, 417)
Screenshot: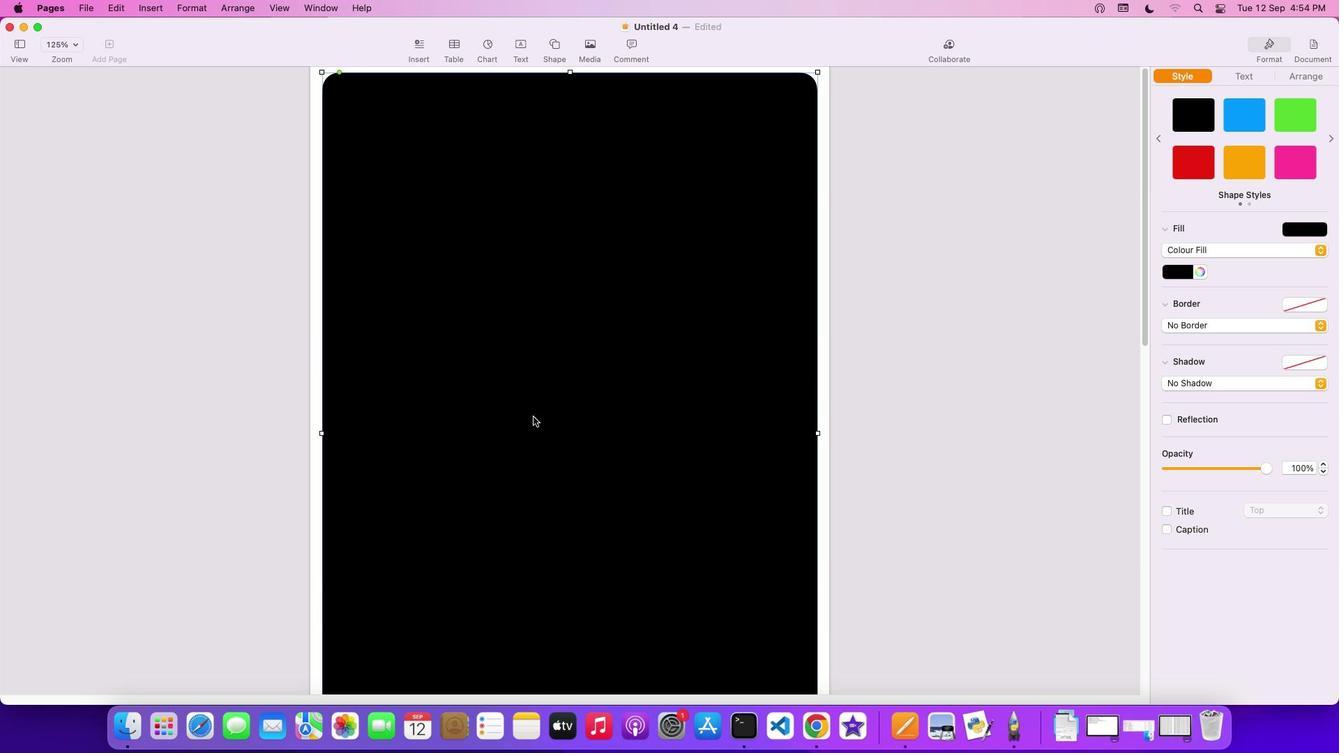 
Action: Mouse pressed left at (533, 417)
Screenshot: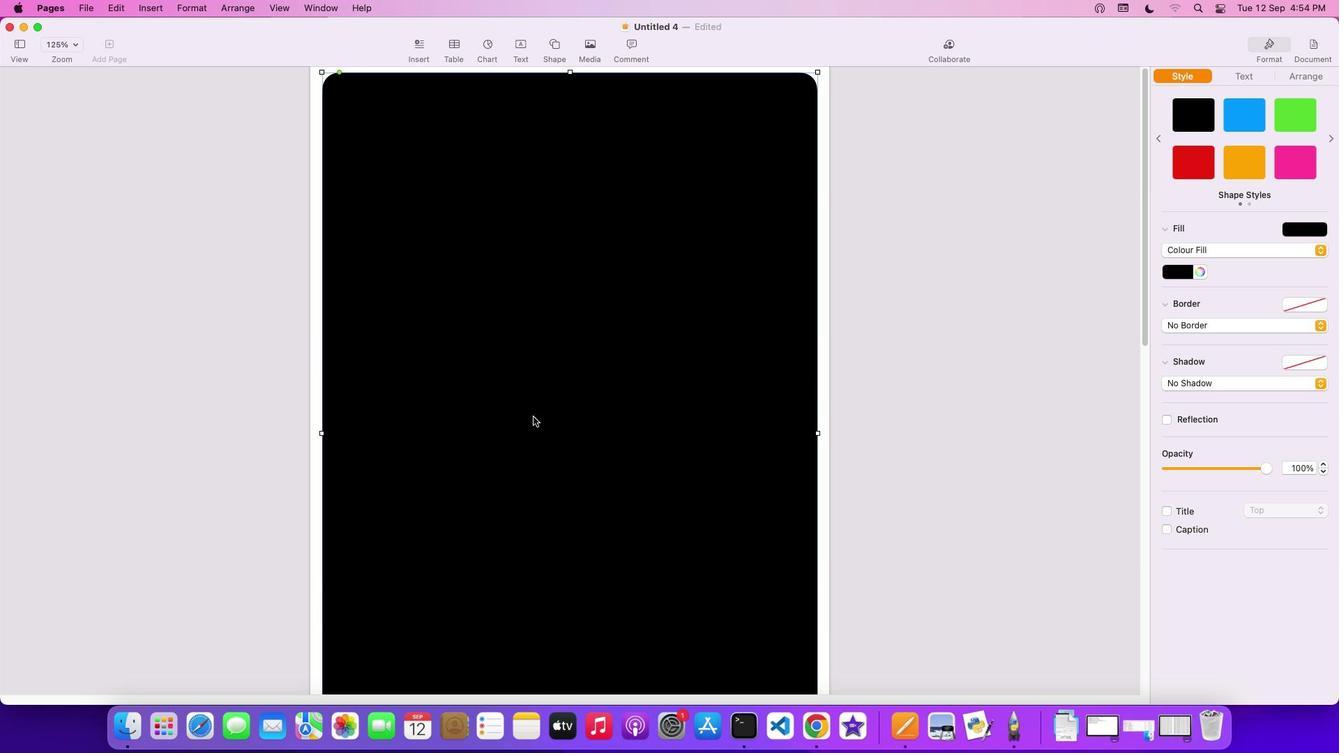 
Action: Mouse moved to (1186, 274)
Screenshot: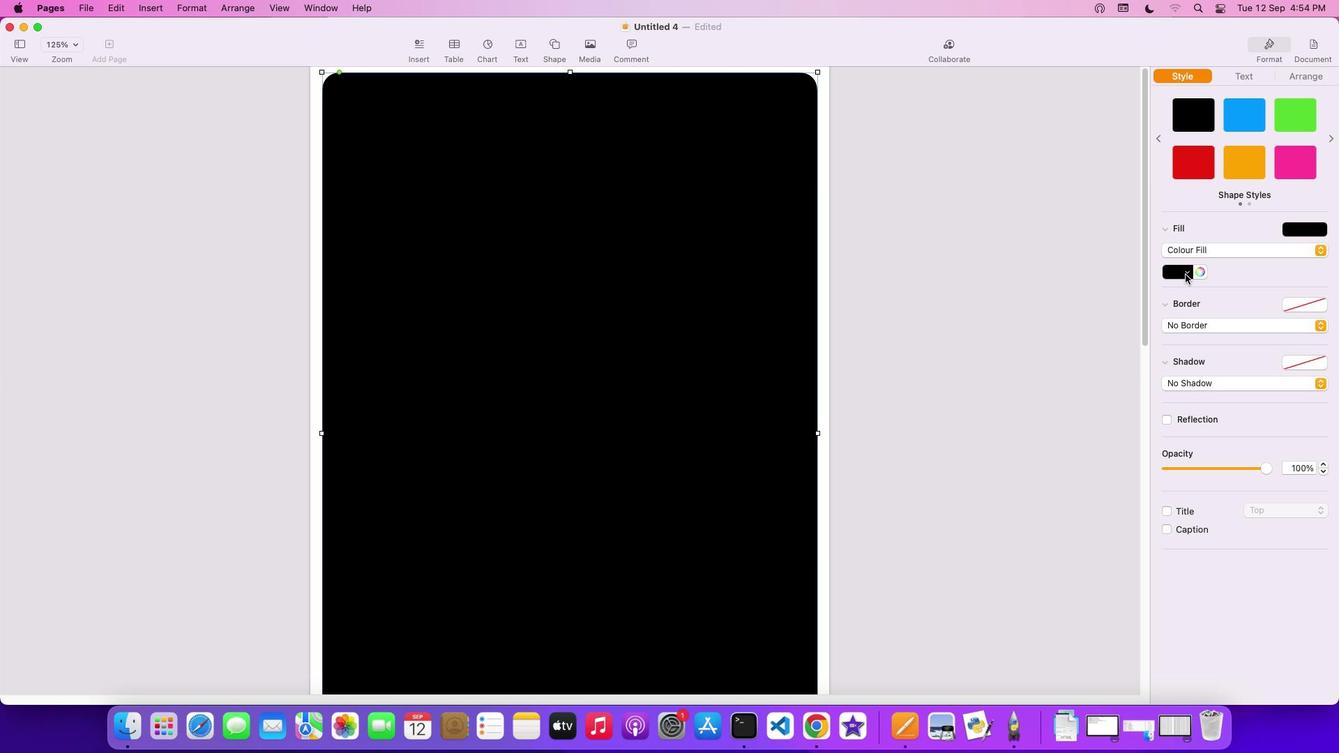 
Action: Mouse pressed left at (1186, 274)
Screenshot: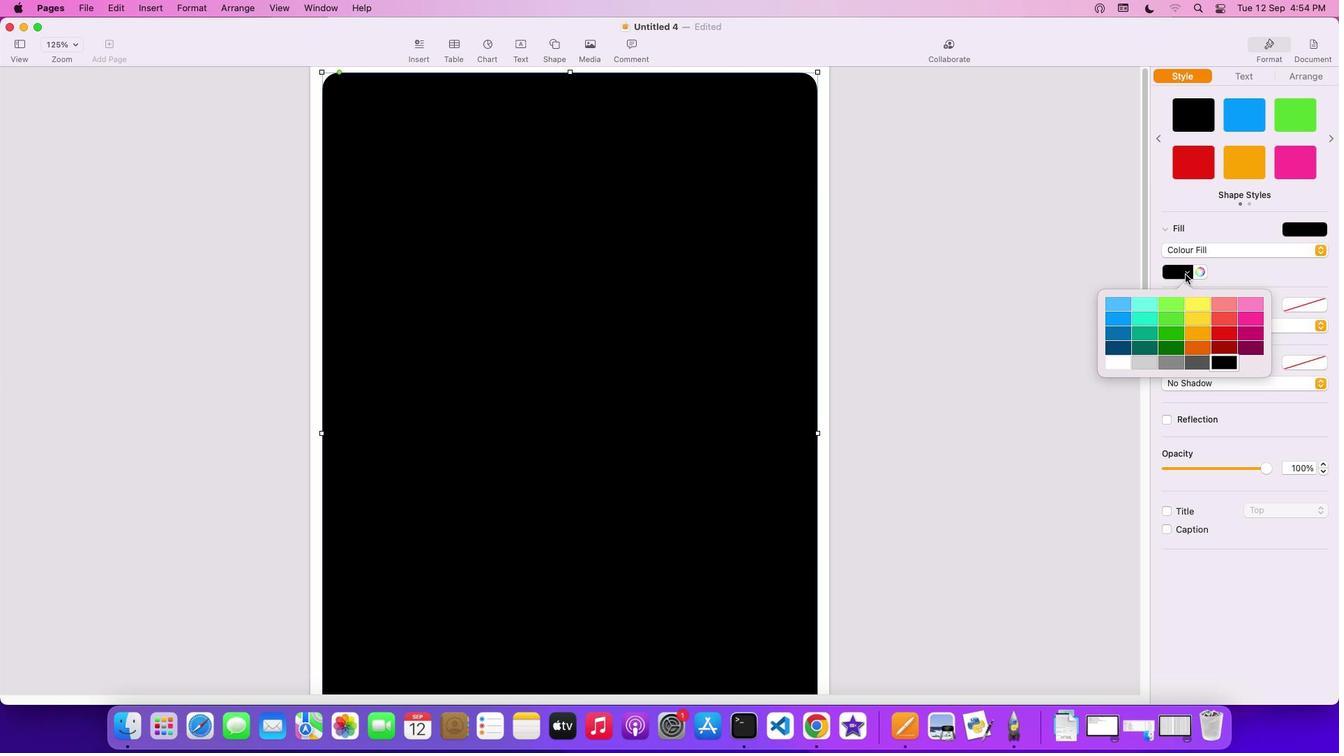 
Action: Mouse moved to (1173, 360)
Screenshot: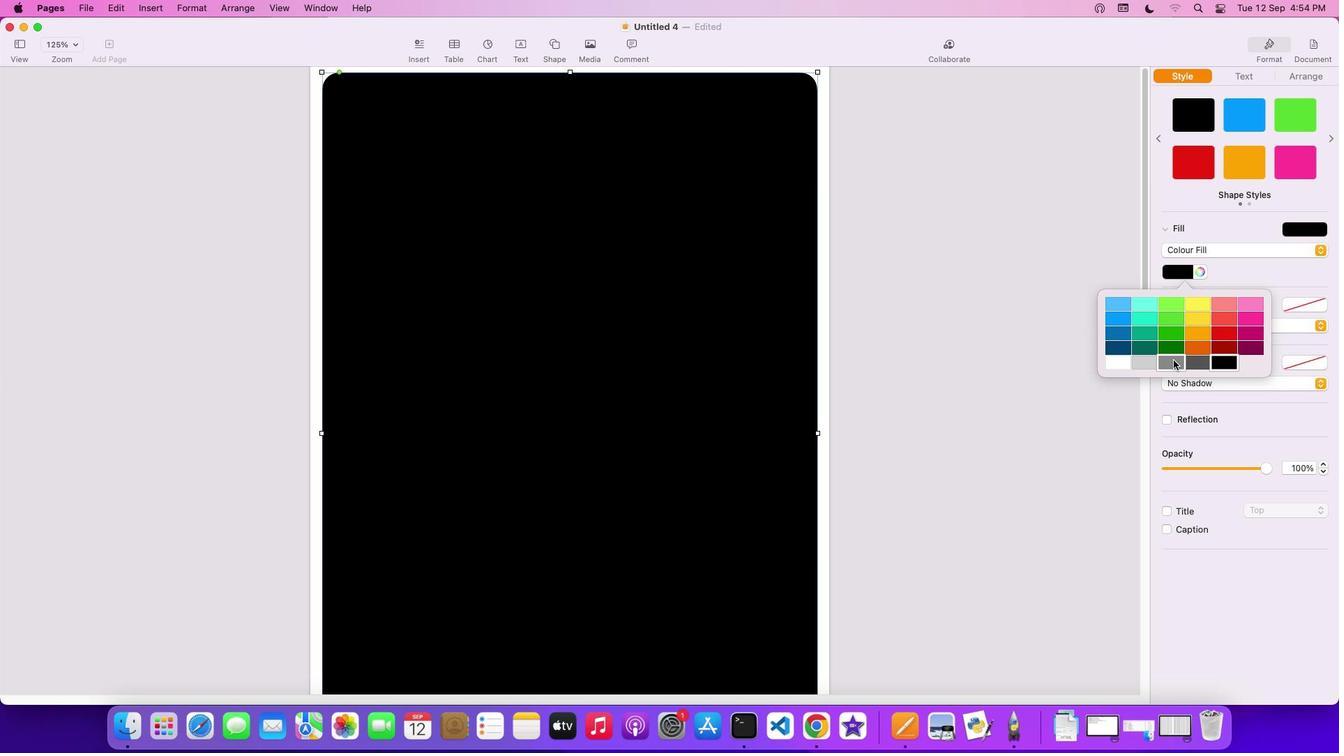 
Action: Mouse pressed left at (1173, 360)
Screenshot: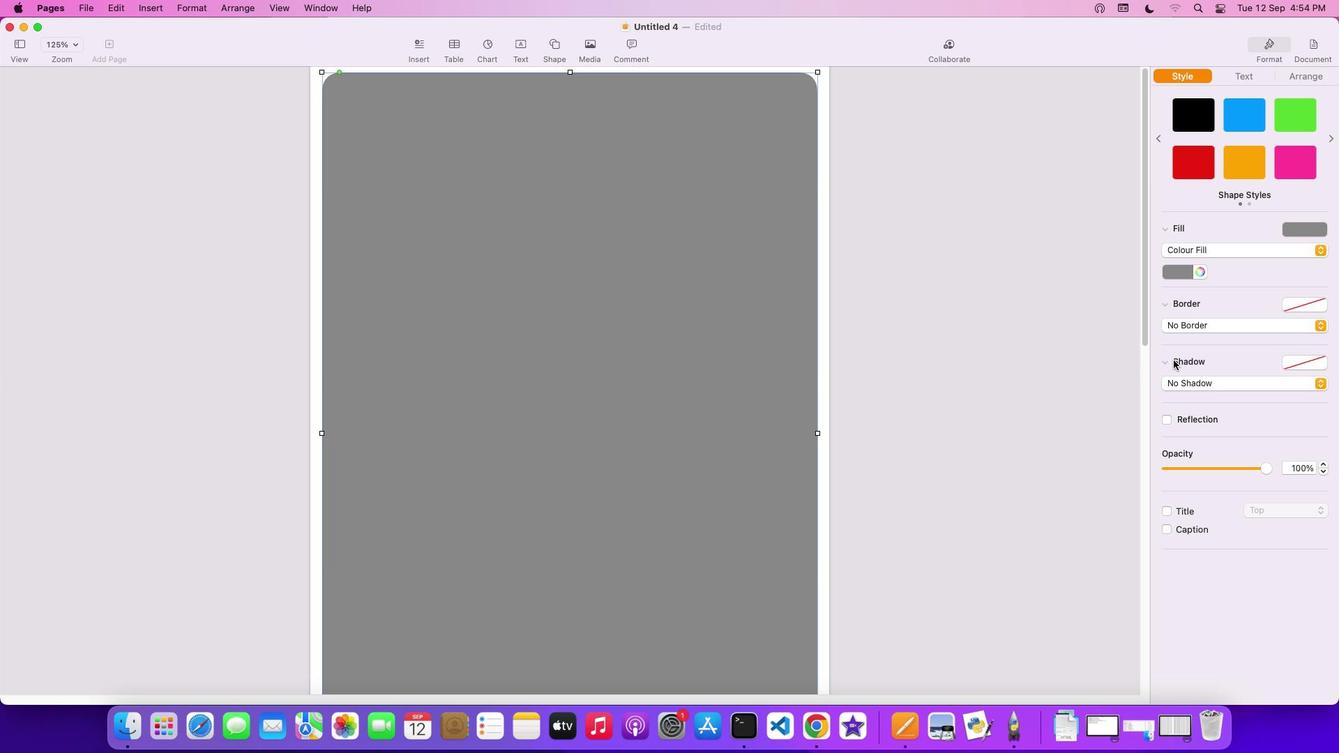 
Action: Mouse moved to (405, 340)
Screenshot: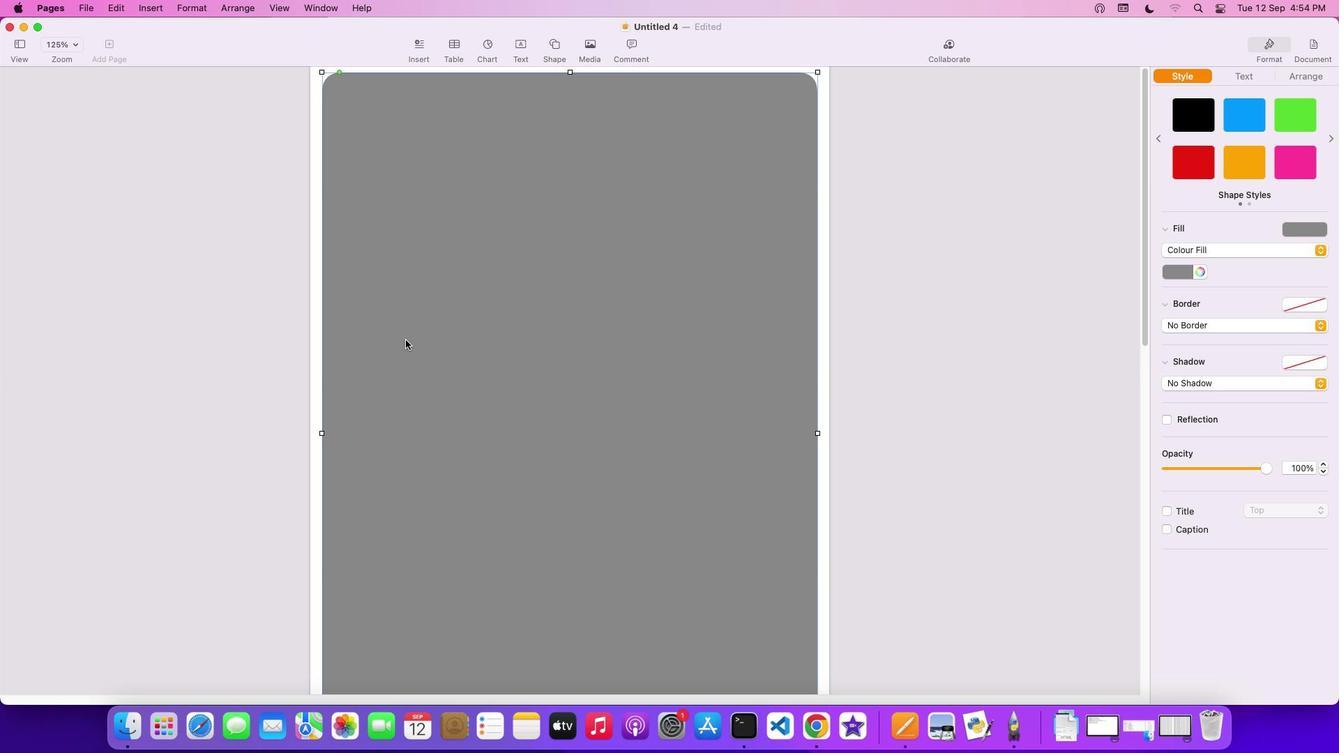 
Action: Mouse pressed left at (405, 340)
Screenshot: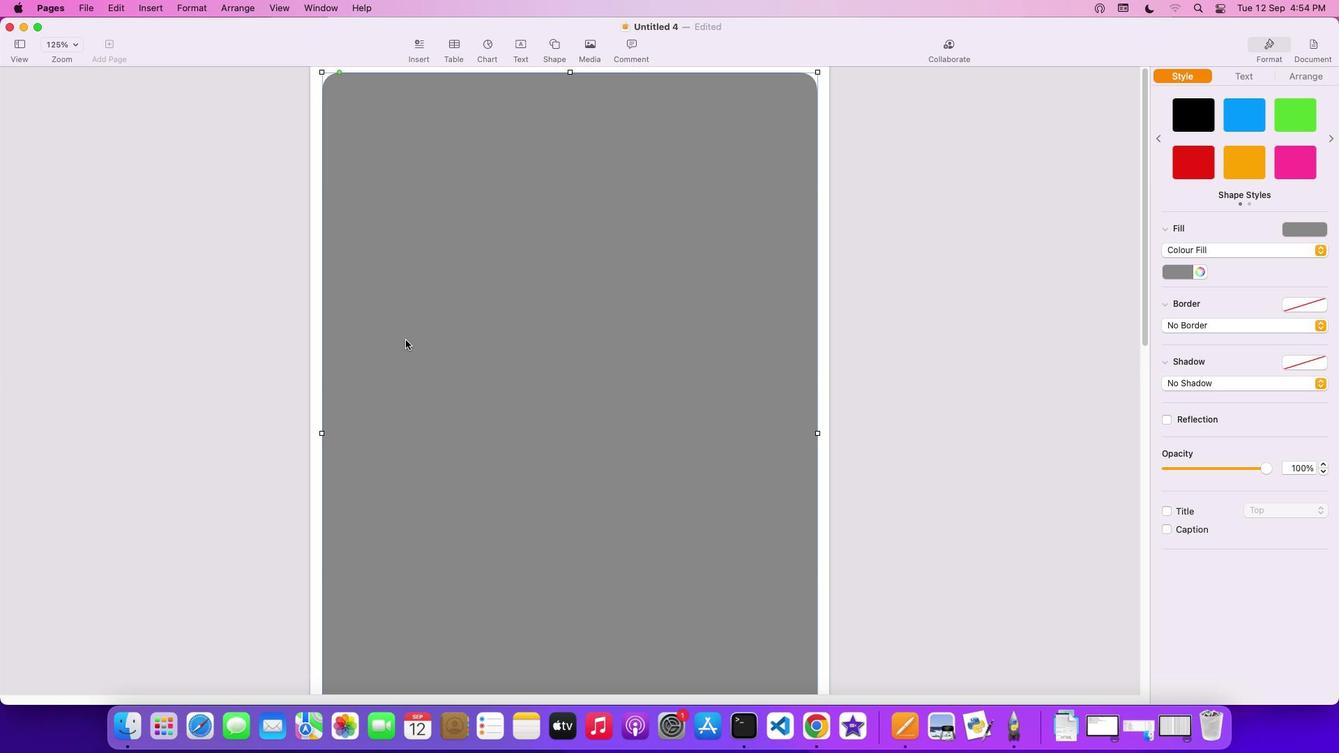 
Action: Mouse moved to (553, 39)
Screenshot: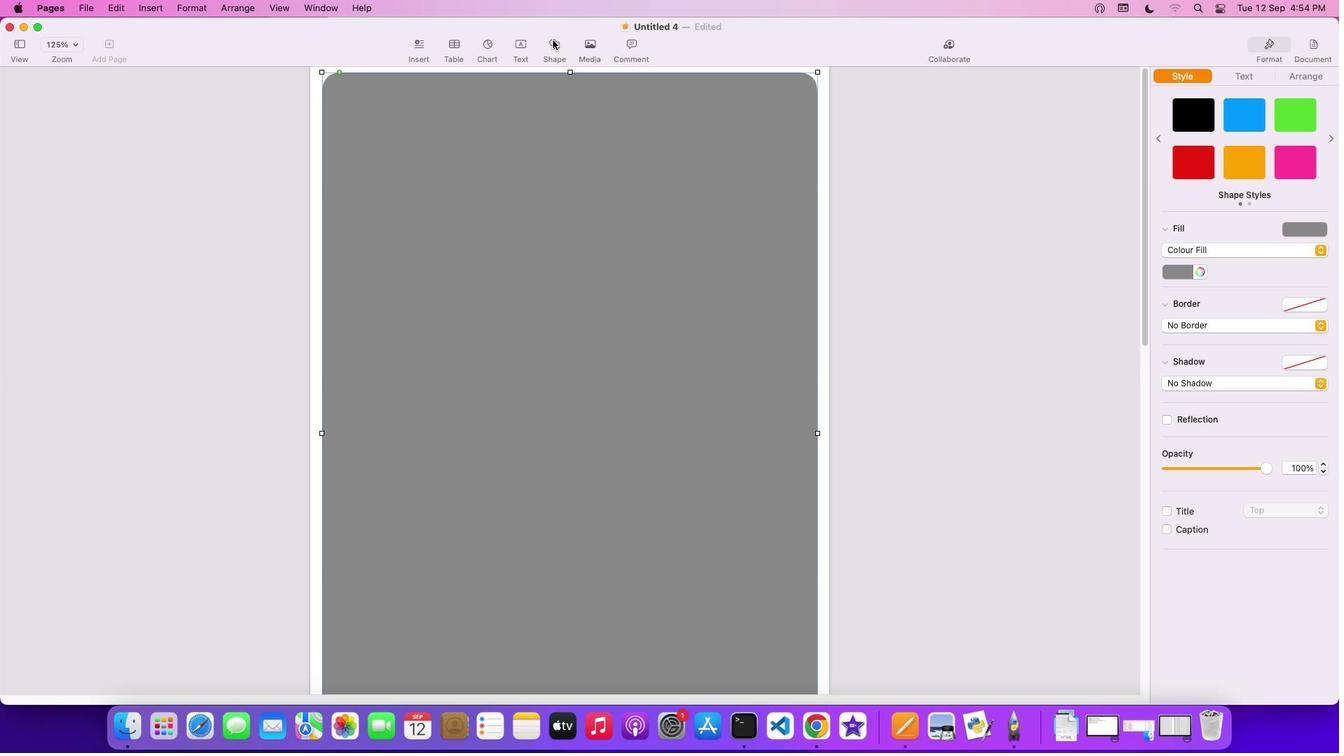 
Action: Mouse pressed left at (553, 39)
Screenshot: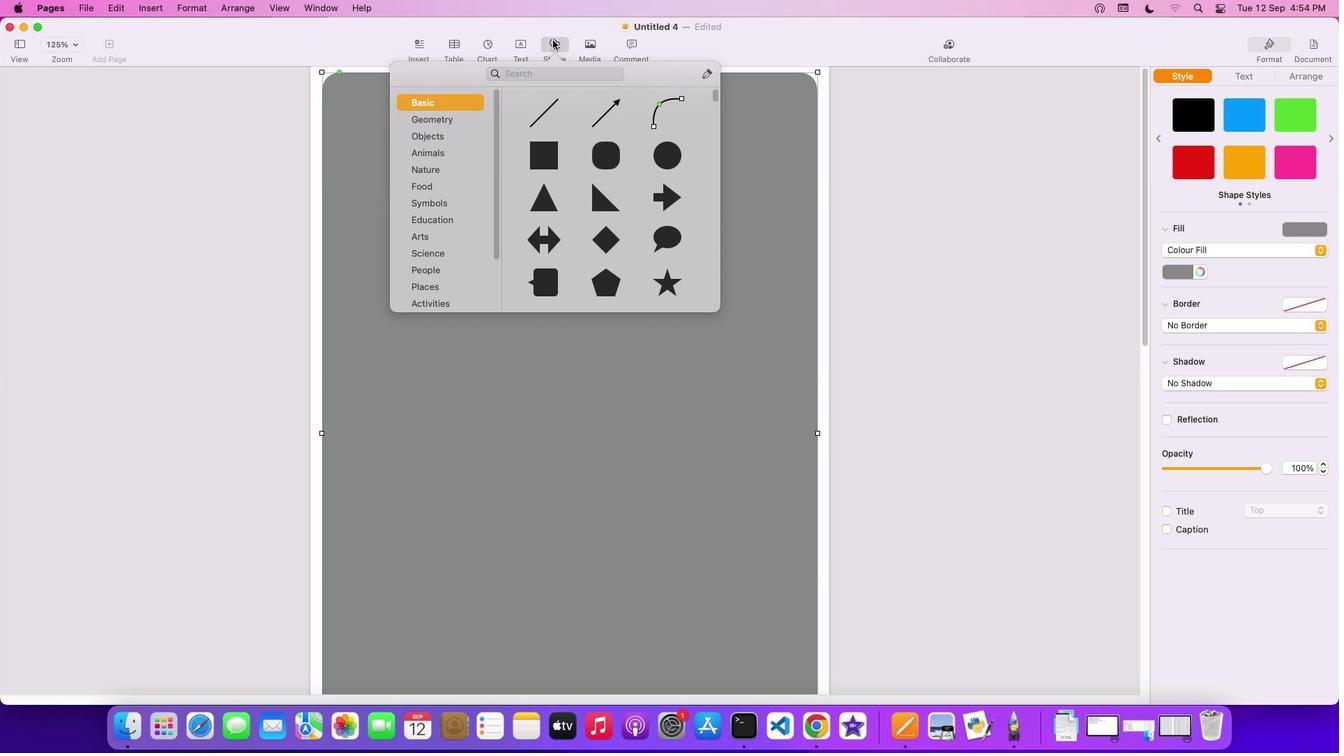 
Action: Mouse moved to (545, 153)
Screenshot: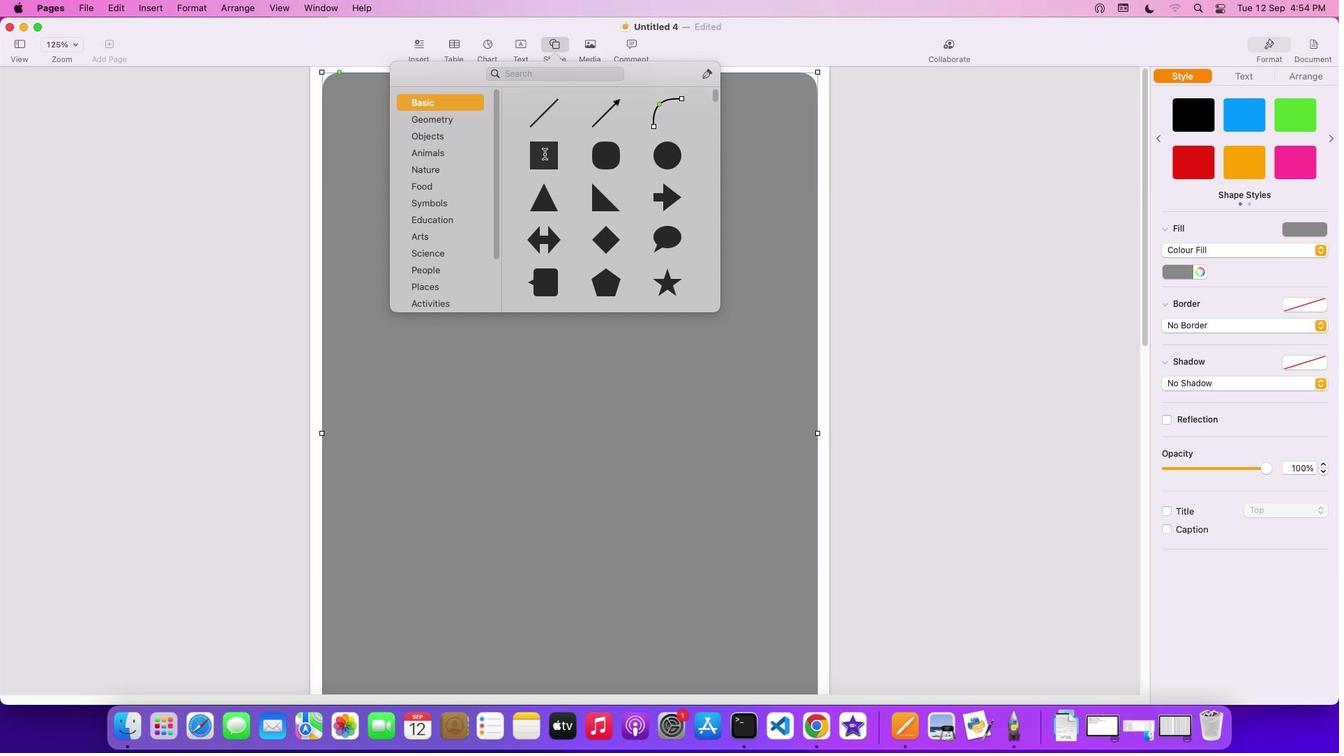 
Action: Mouse pressed left at (545, 153)
Screenshot: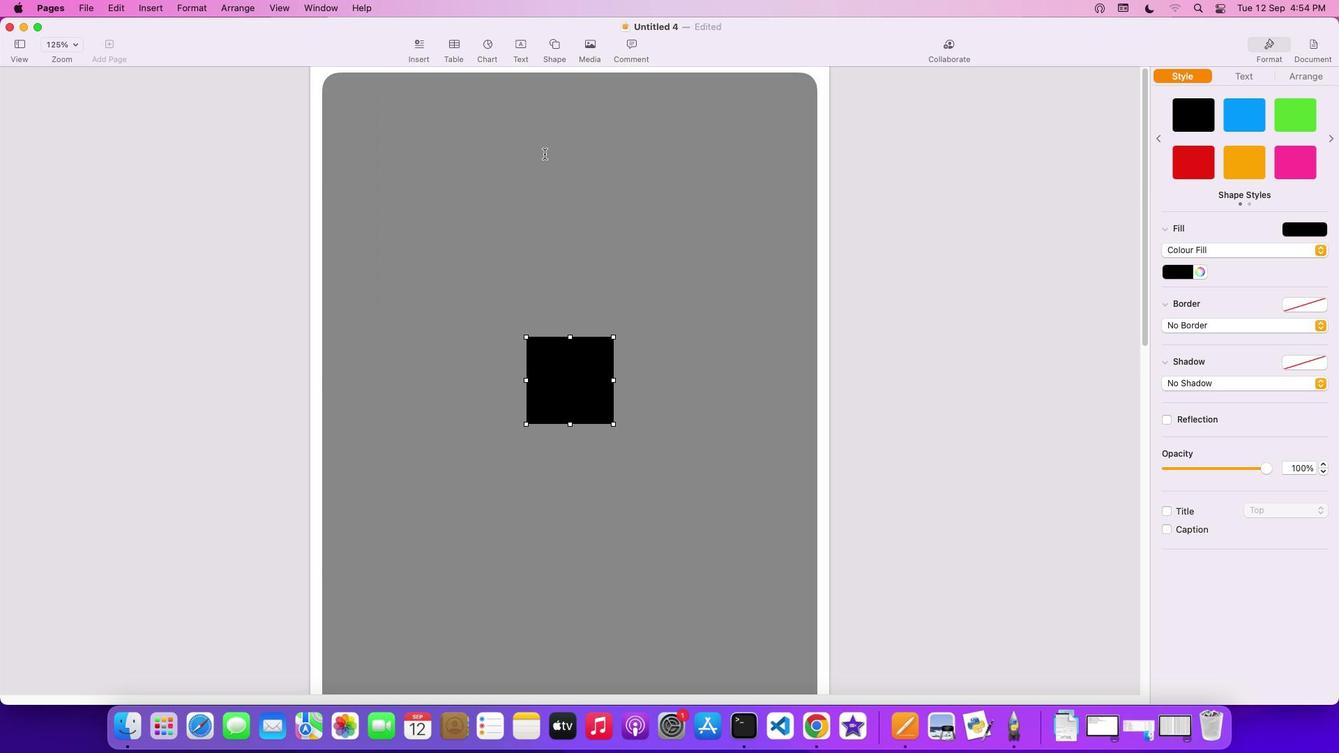
Action: Mouse moved to (568, 370)
Screenshot: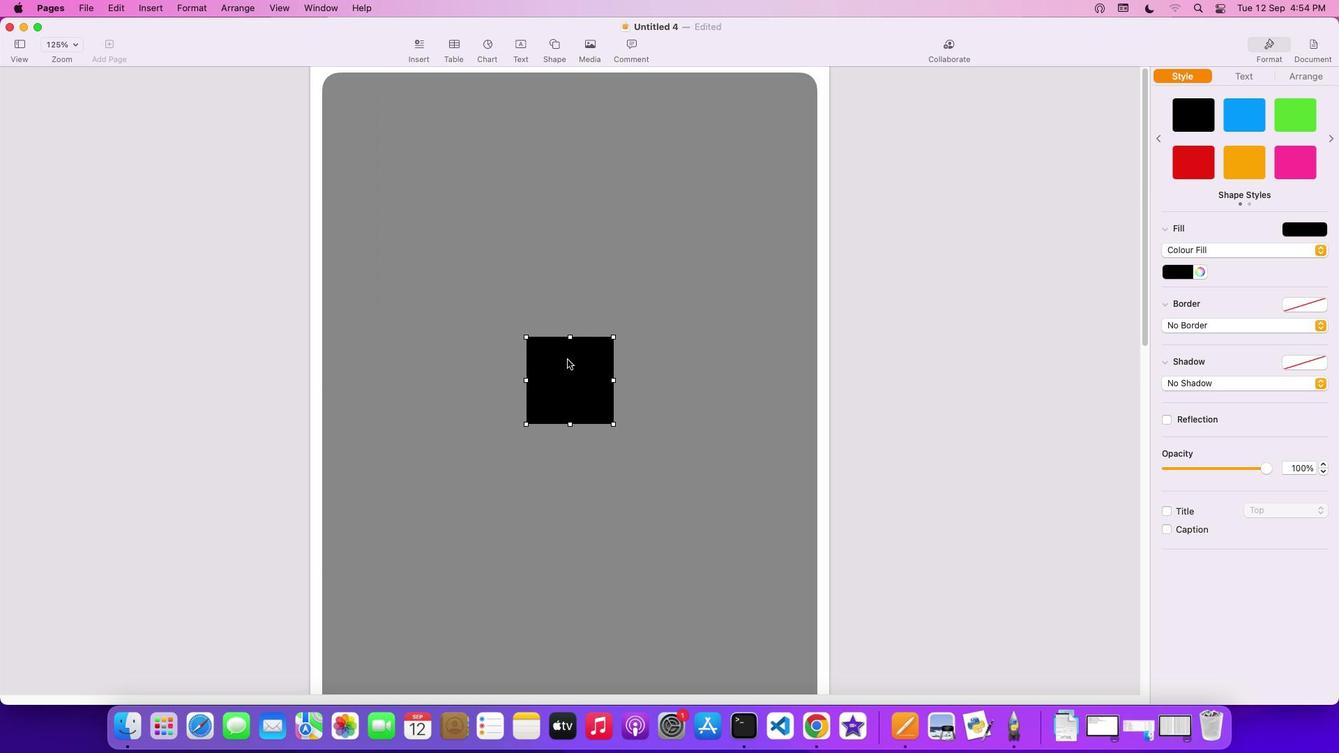 
Action: Mouse pressed left at (568, 370)
Screenshot: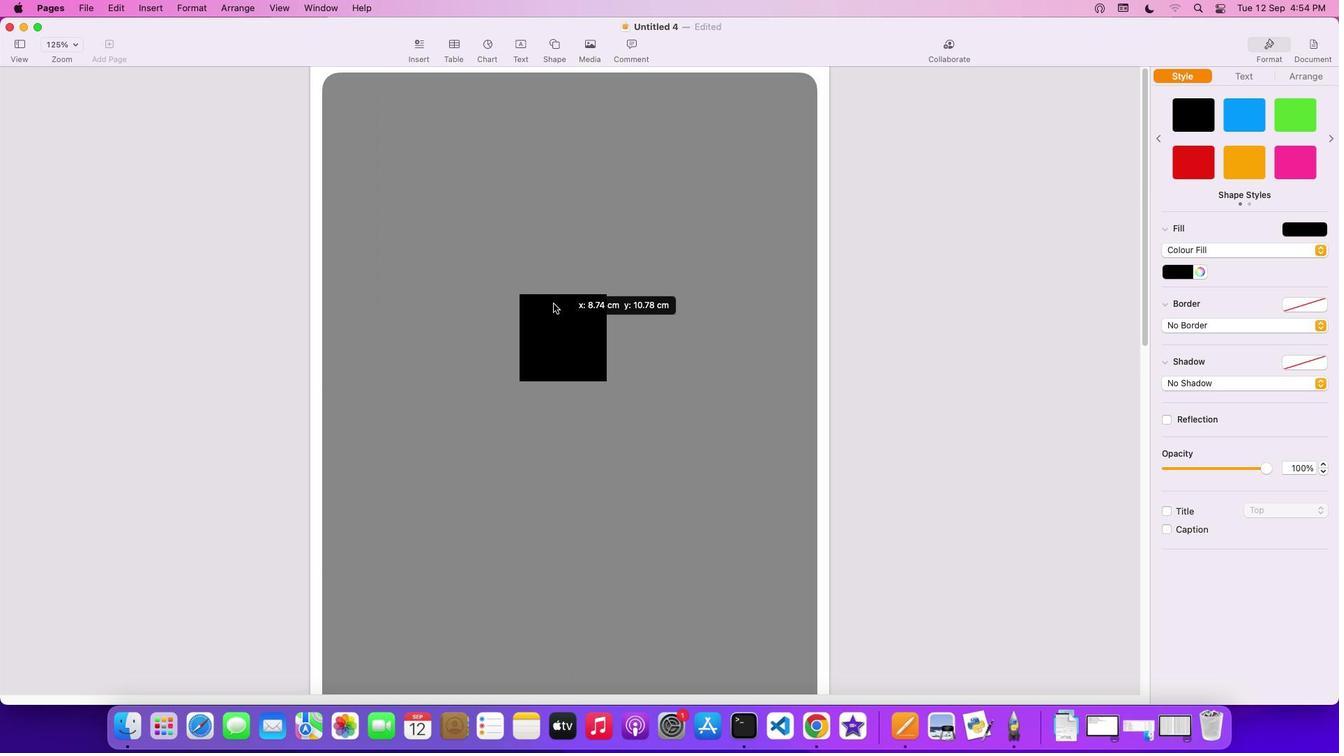 
Action: Mouse moved to (517, 130)
Screenshot: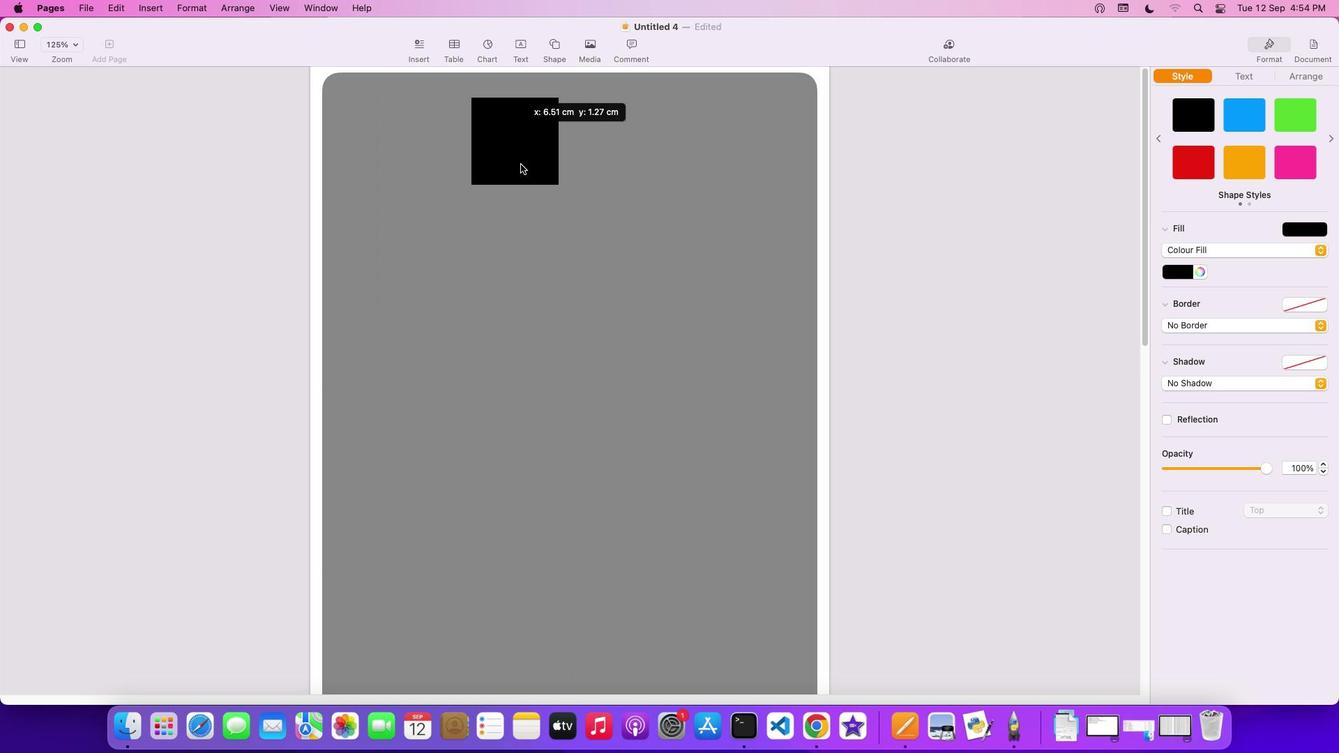 
Action: Mouse pressed left at (517, 130)
Screenshot: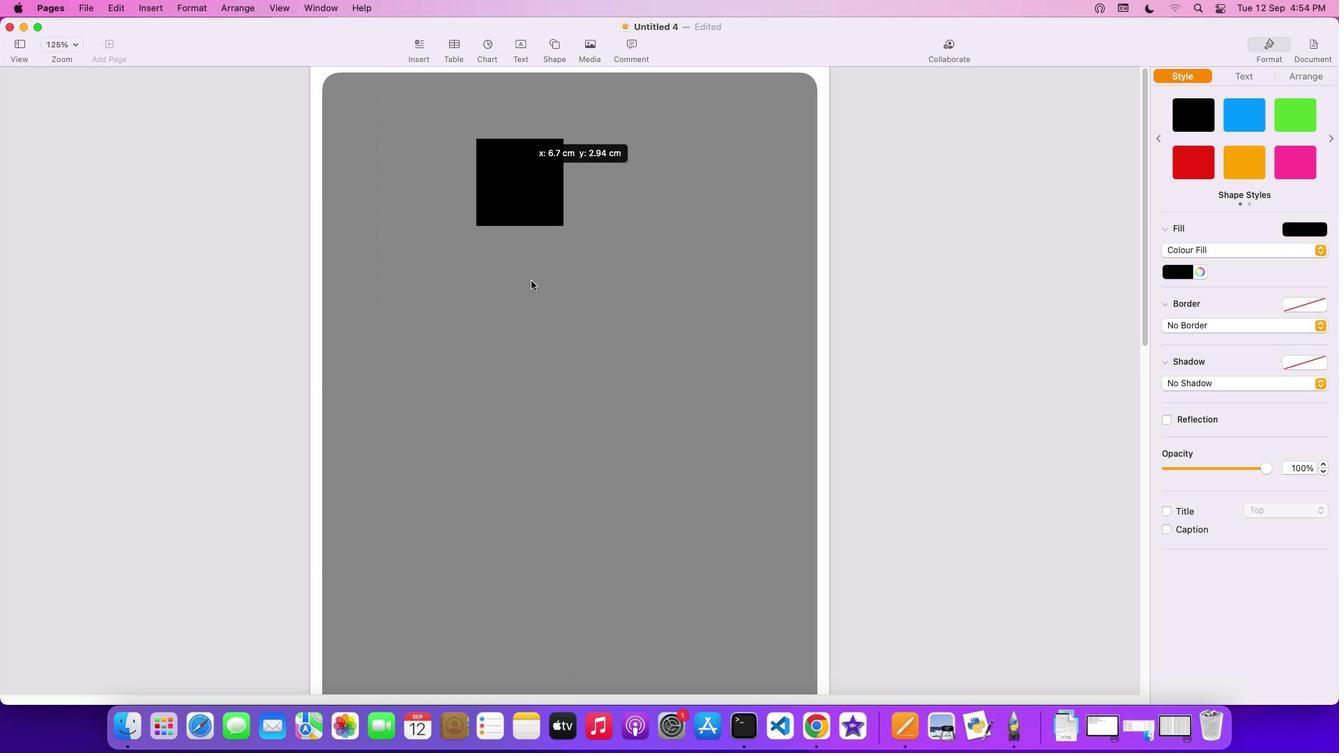 
Action: Mouse moved to (553, 346)
Screenshot: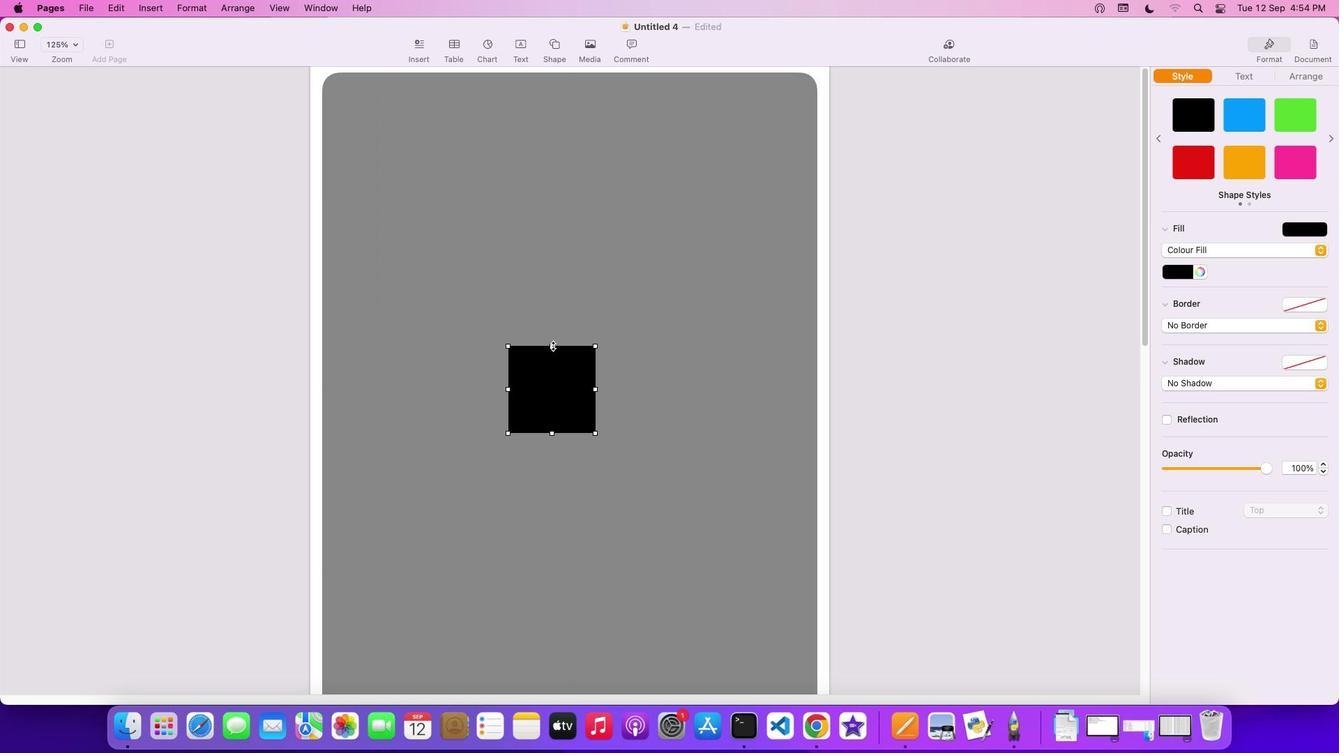 
Action: Mouse pressed left at (553, 346)
Screenshot: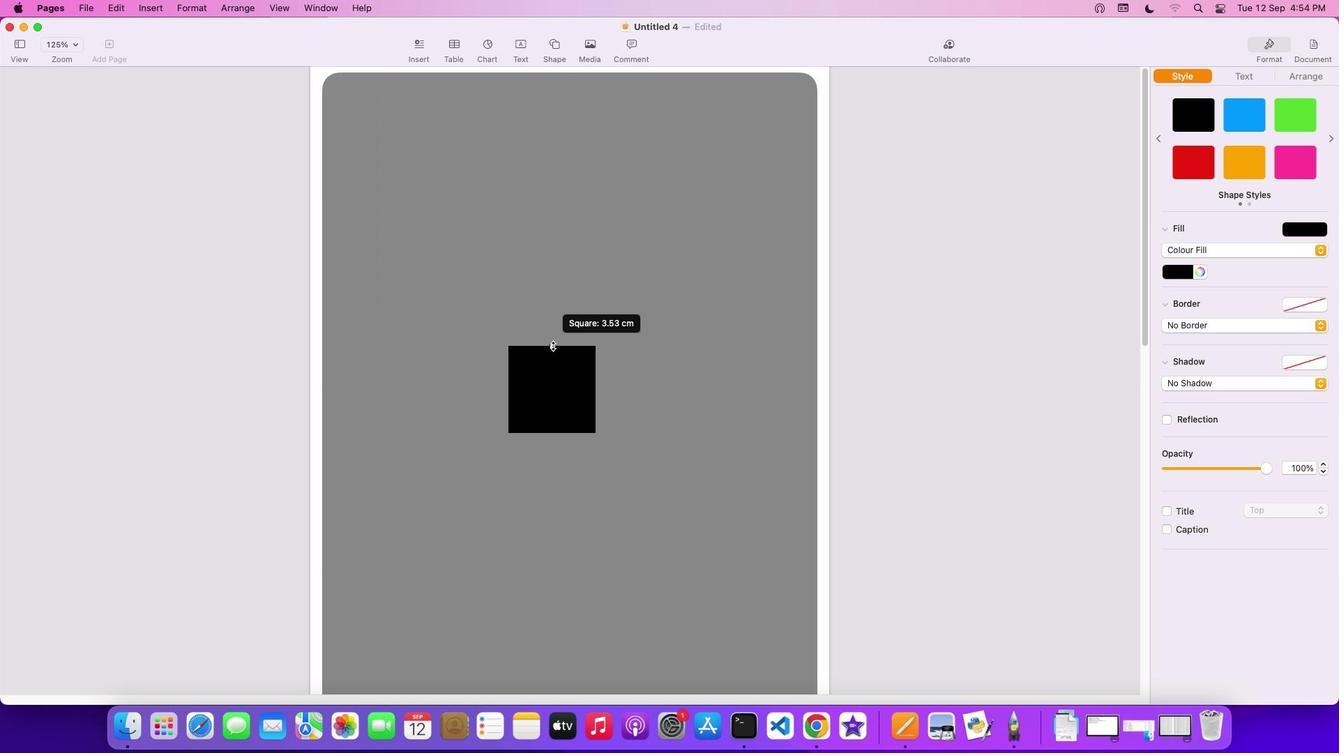 
Action: Mouse moved to (554, 434)
Screenshot: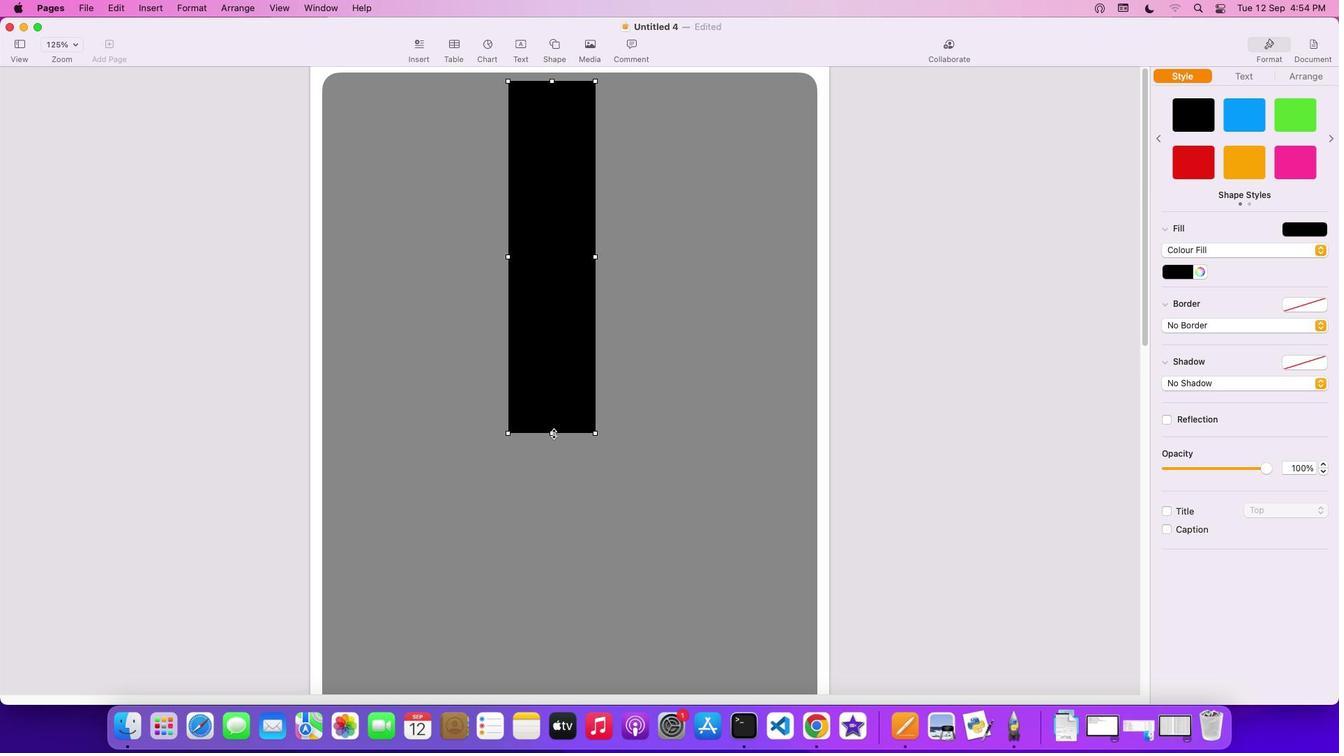
Action: Mouse pressed left at (554, 434)
Screenshot: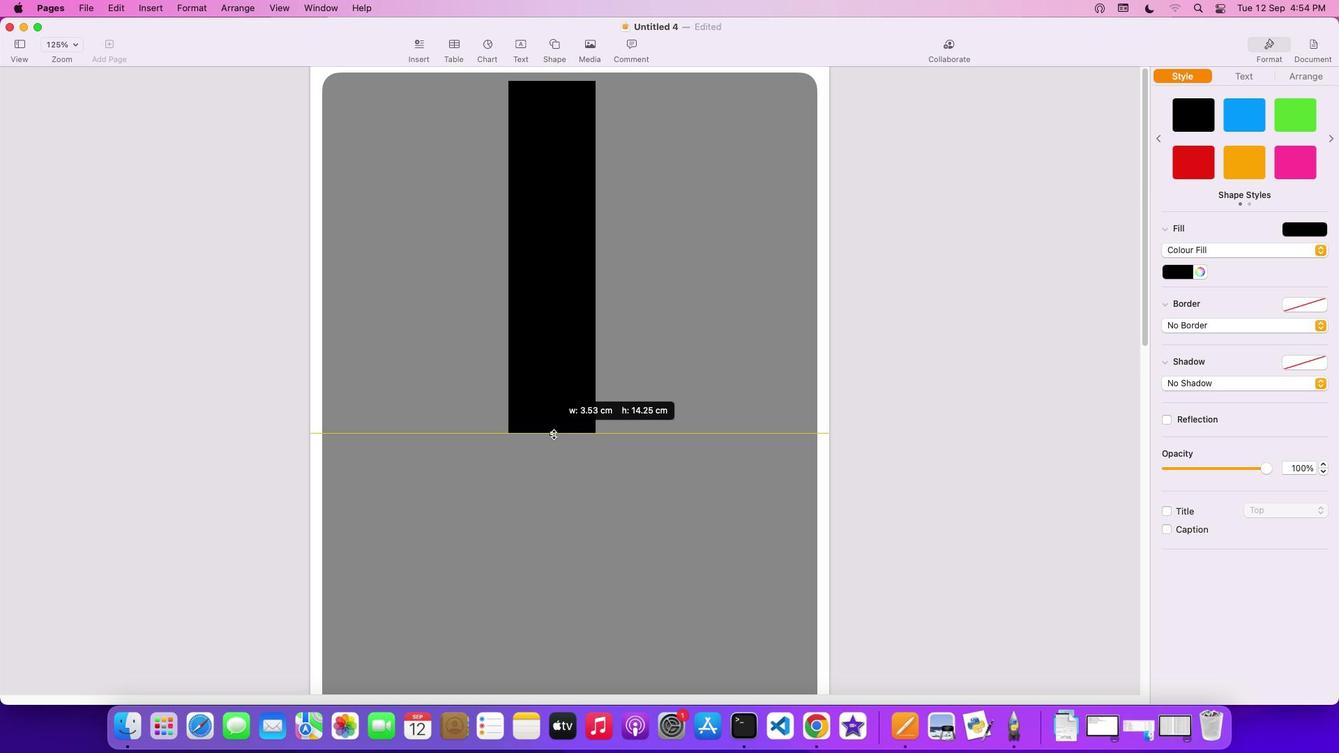
Action: Mouse moved to (663, 617)
Screenshot: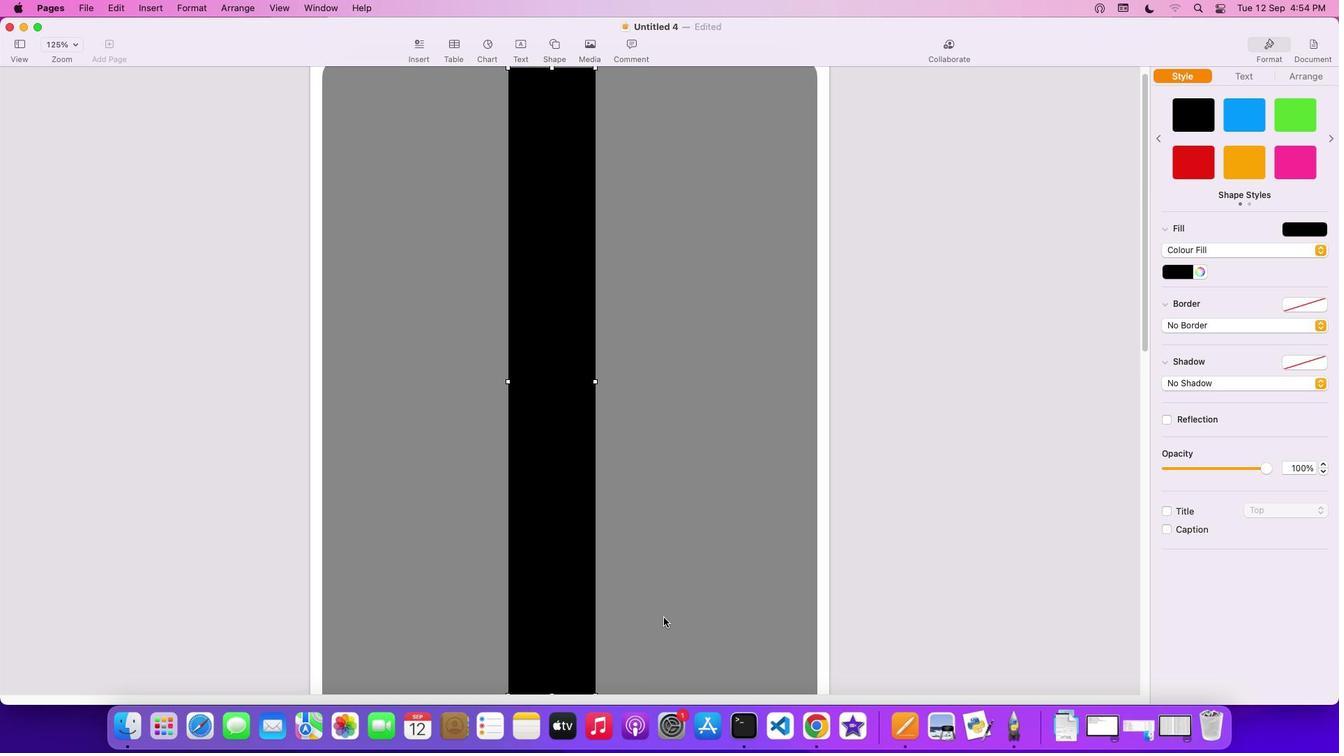 
Action: Mouse scrolled (663, 617) with delta (0, 0)
Screenshot: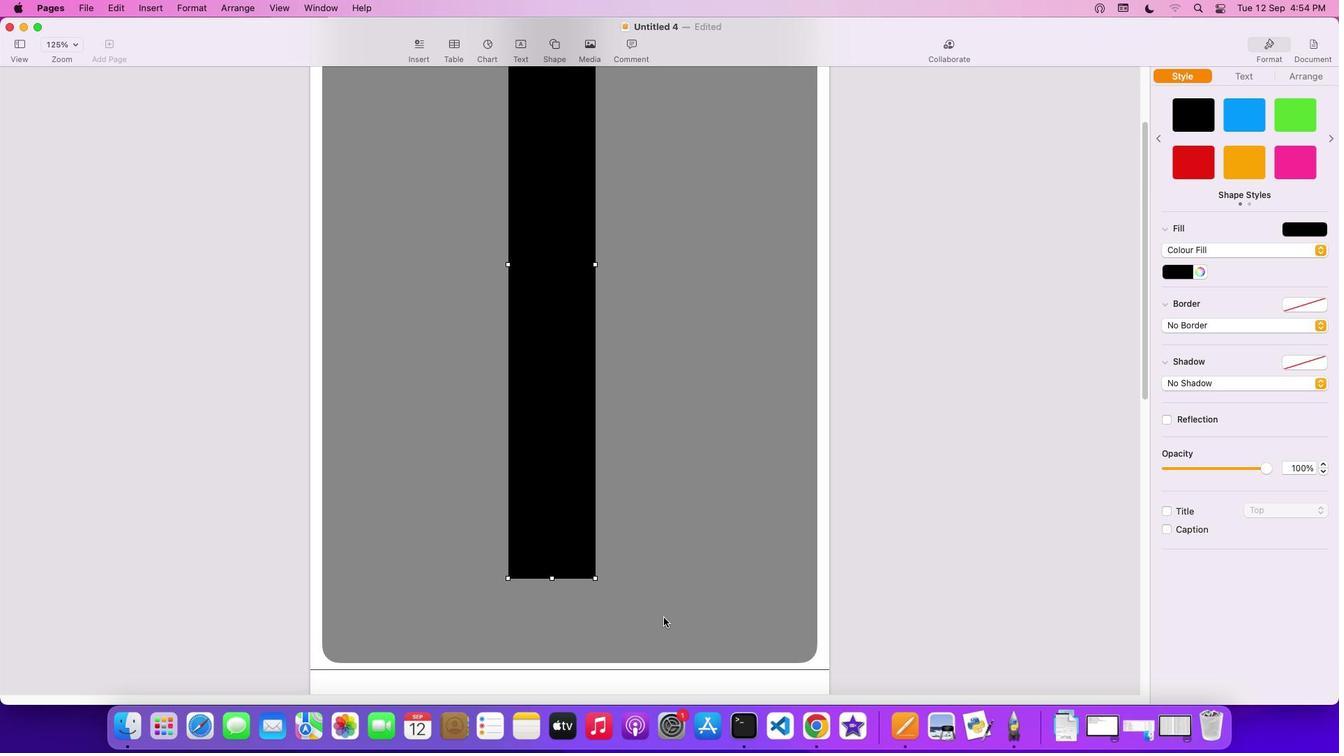 
Action: Mouse scrolled (663, 617) with delta (0, 0)
Screenshot: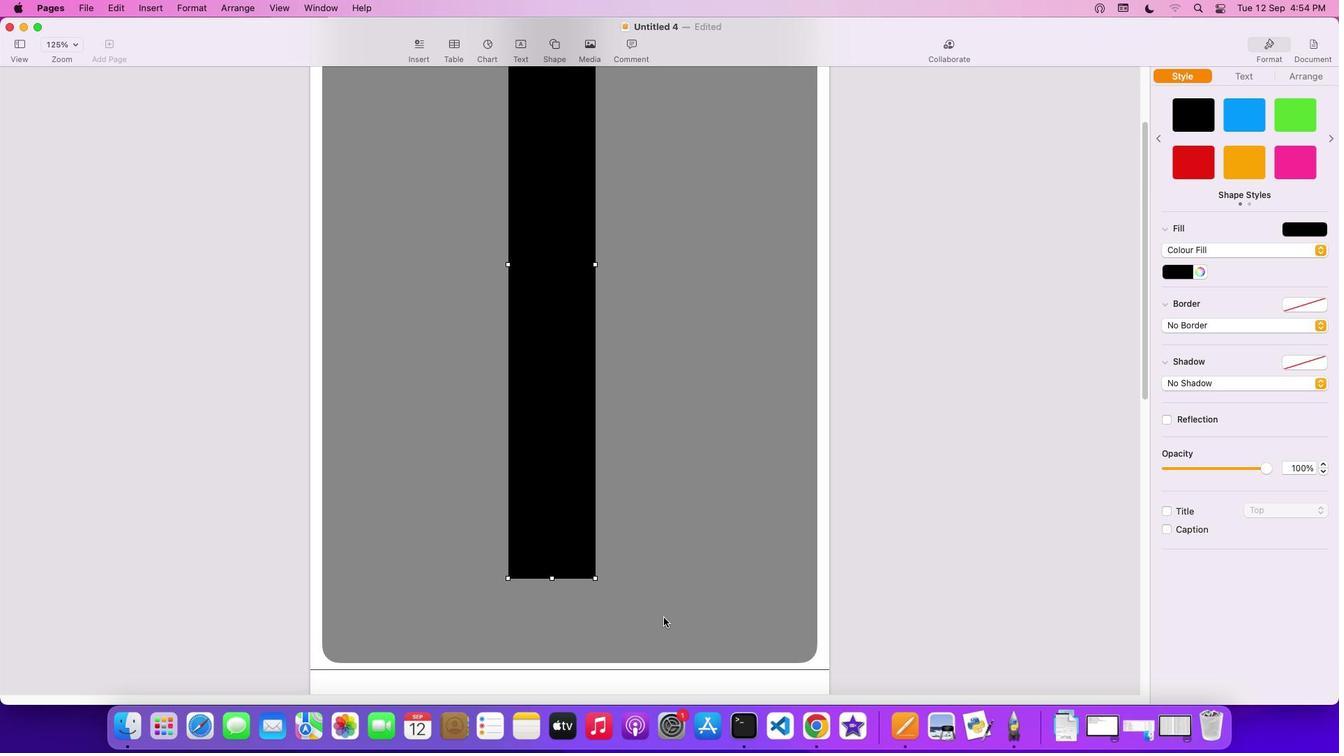 
Action: Mouse scrolled (663, 617) with delta (0, -2)
Screenshot: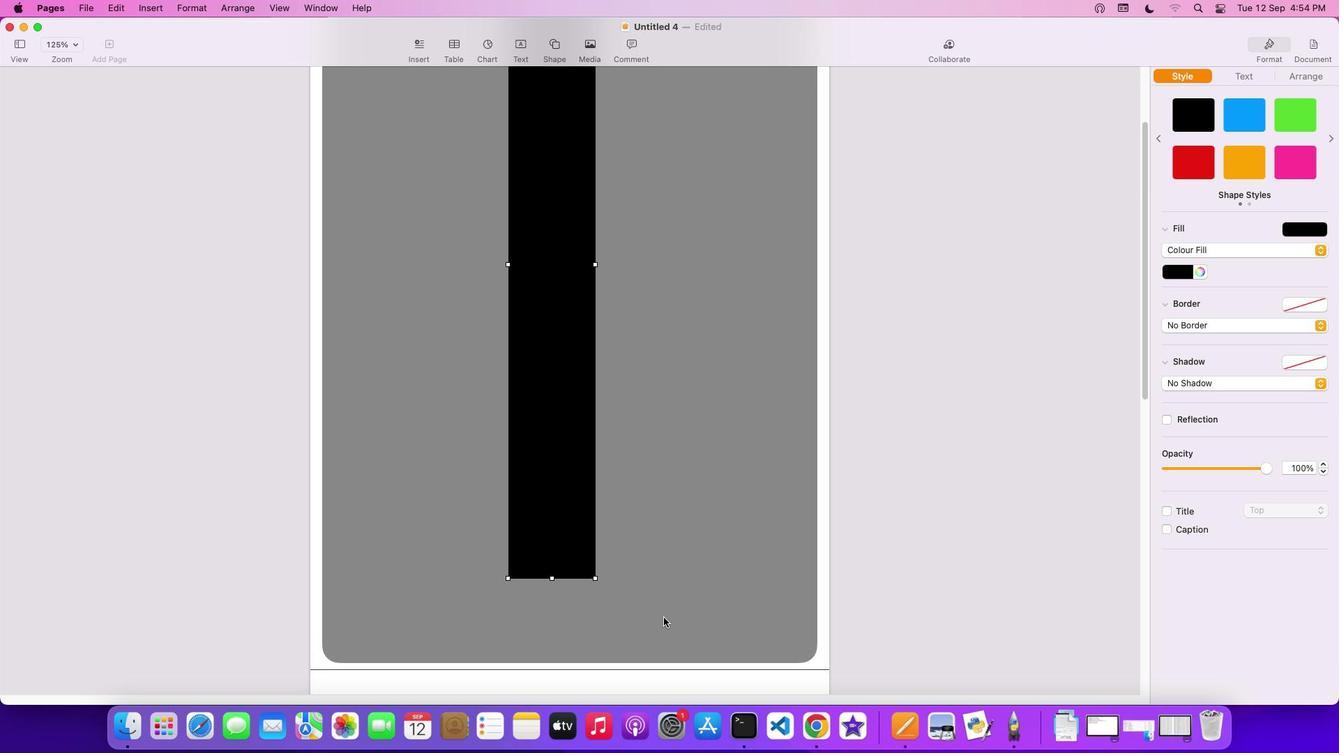 
Action: Mouse scrolled (663, 617) with delta (0, -3)
Screenshot: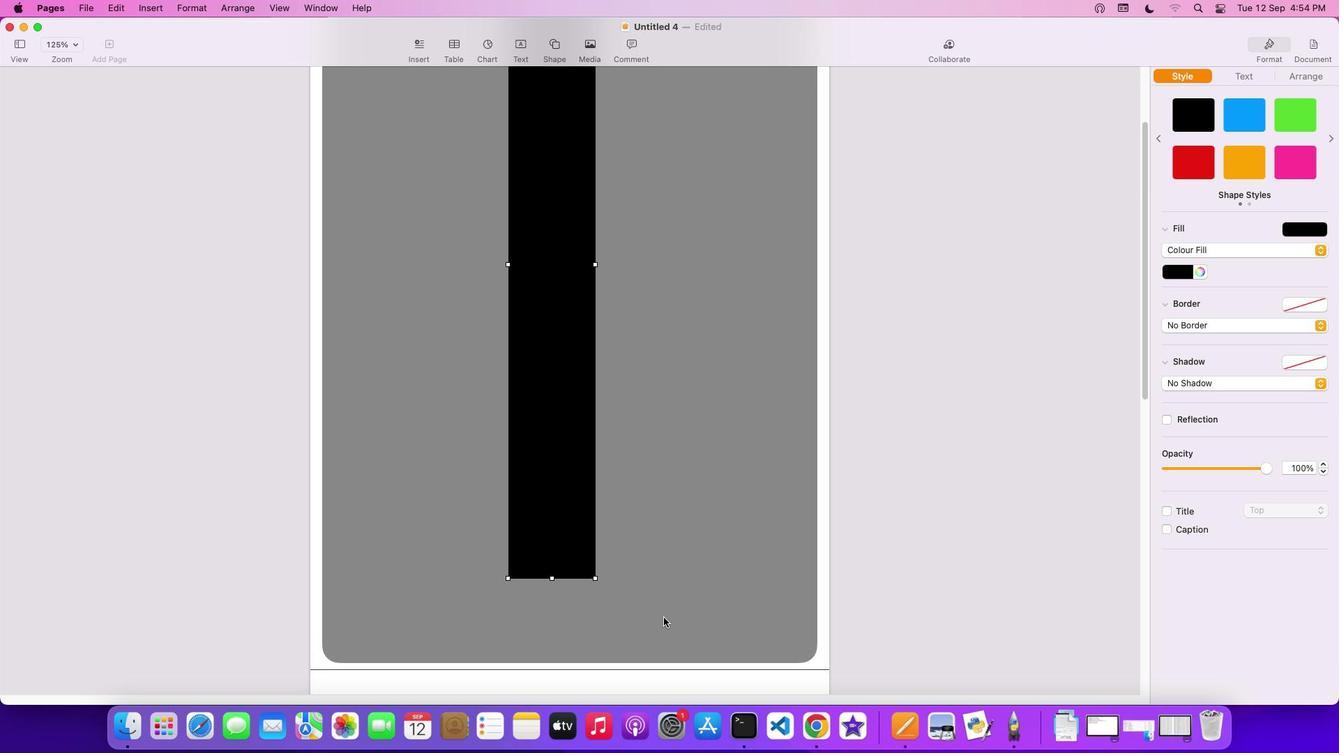 
Action: Mouse scrolled (663, 617) with delta (0, -4)
Screenshot: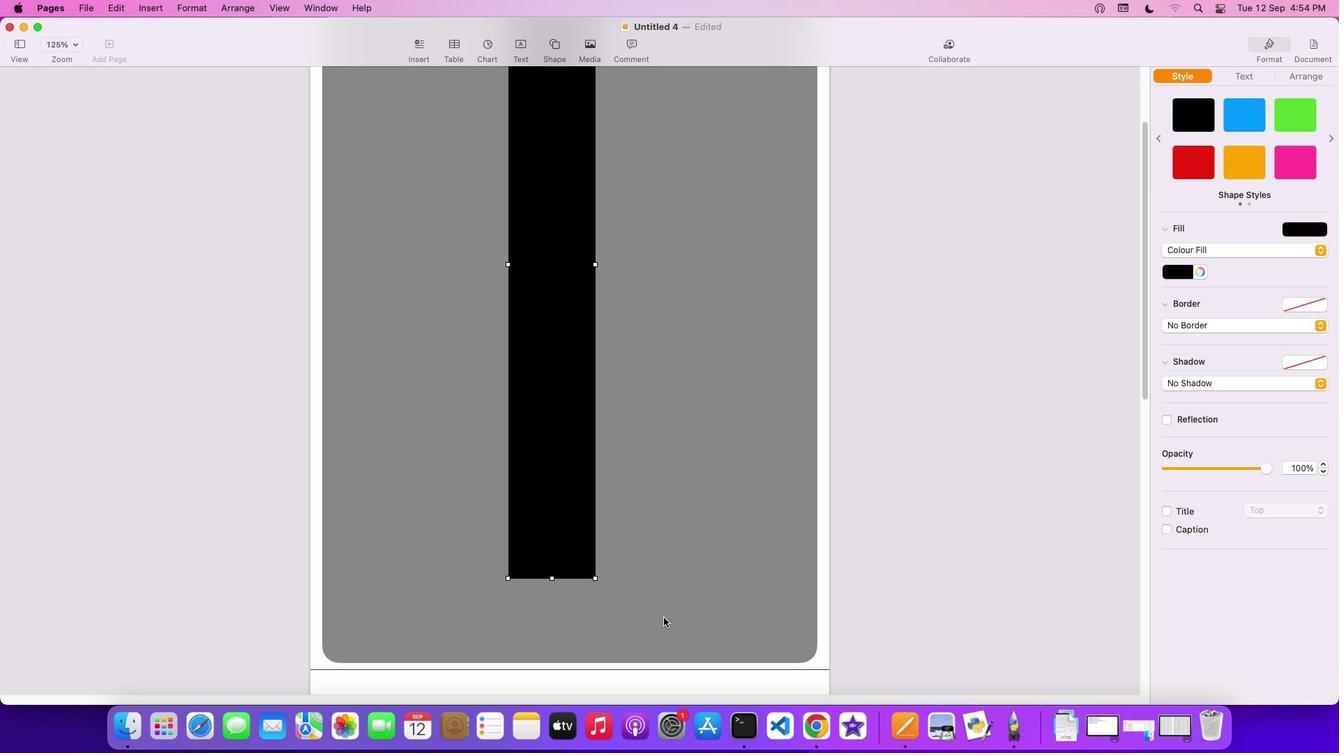 
Action: Mouse moved to (552, 578)
Screenshot: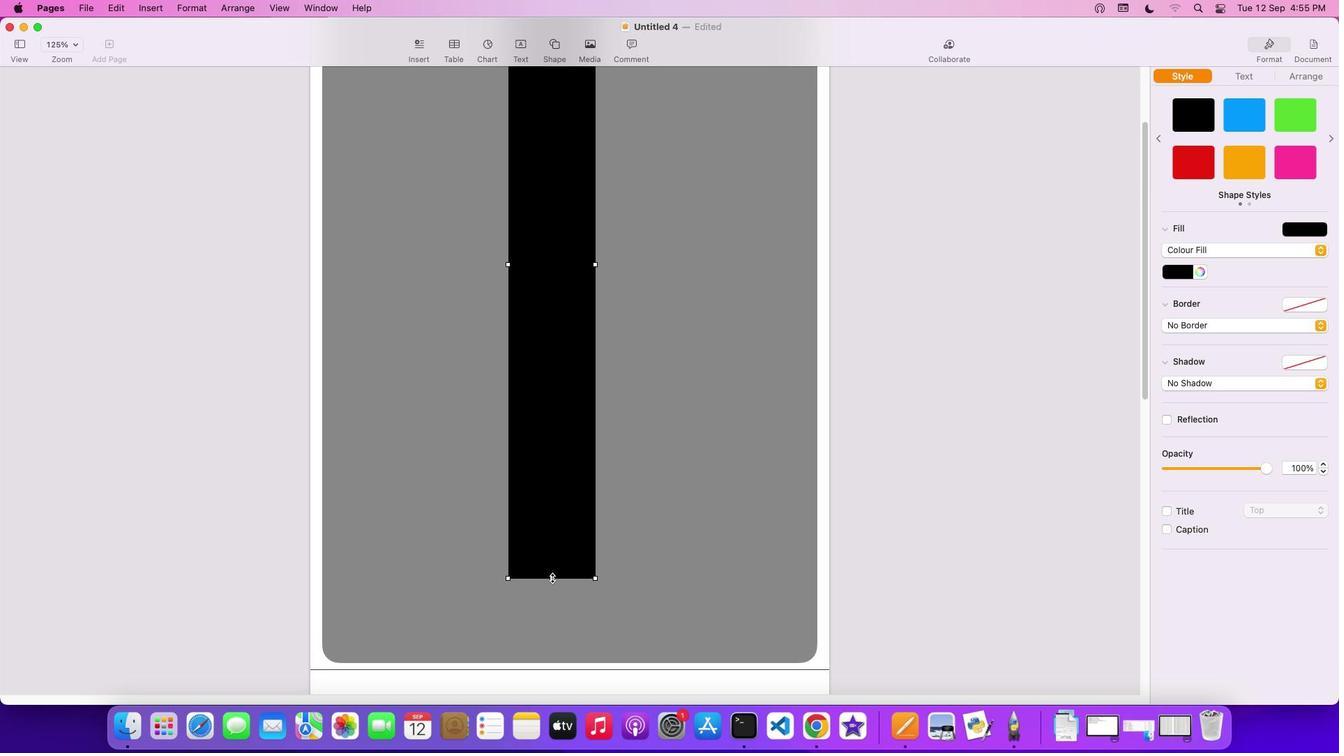 
Action: Mouse pressed left at (552, 578)
Screenshot: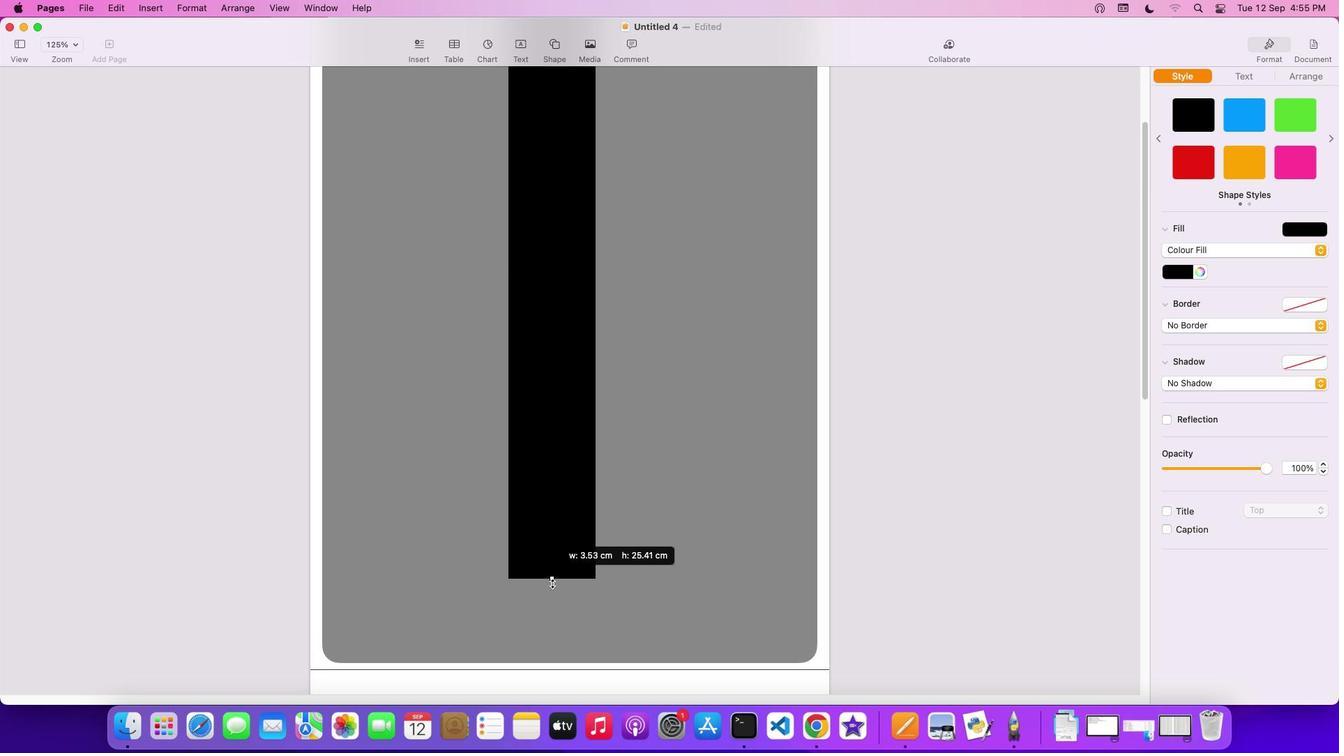 
Action: Mouse moved to (594, 329)
Screenshot: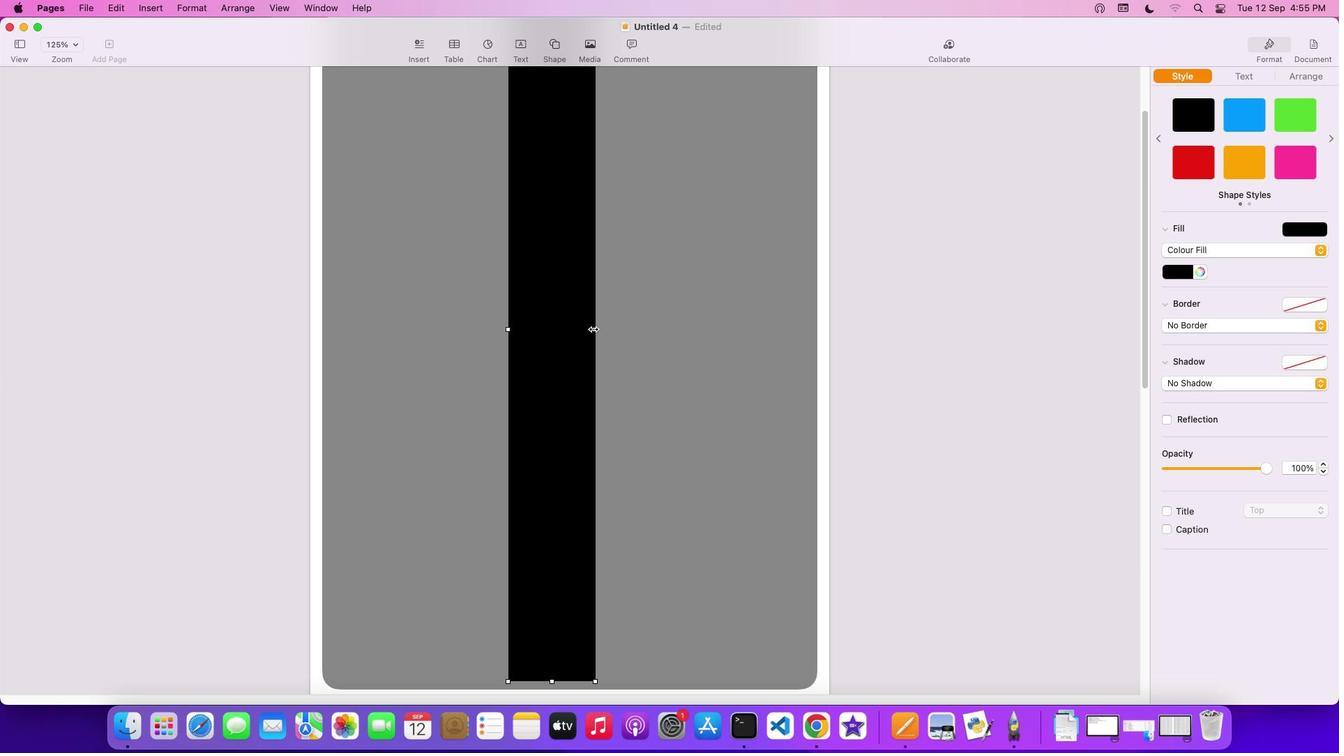 
Action: Mouse pressed left at (594, 329)
Screenshot: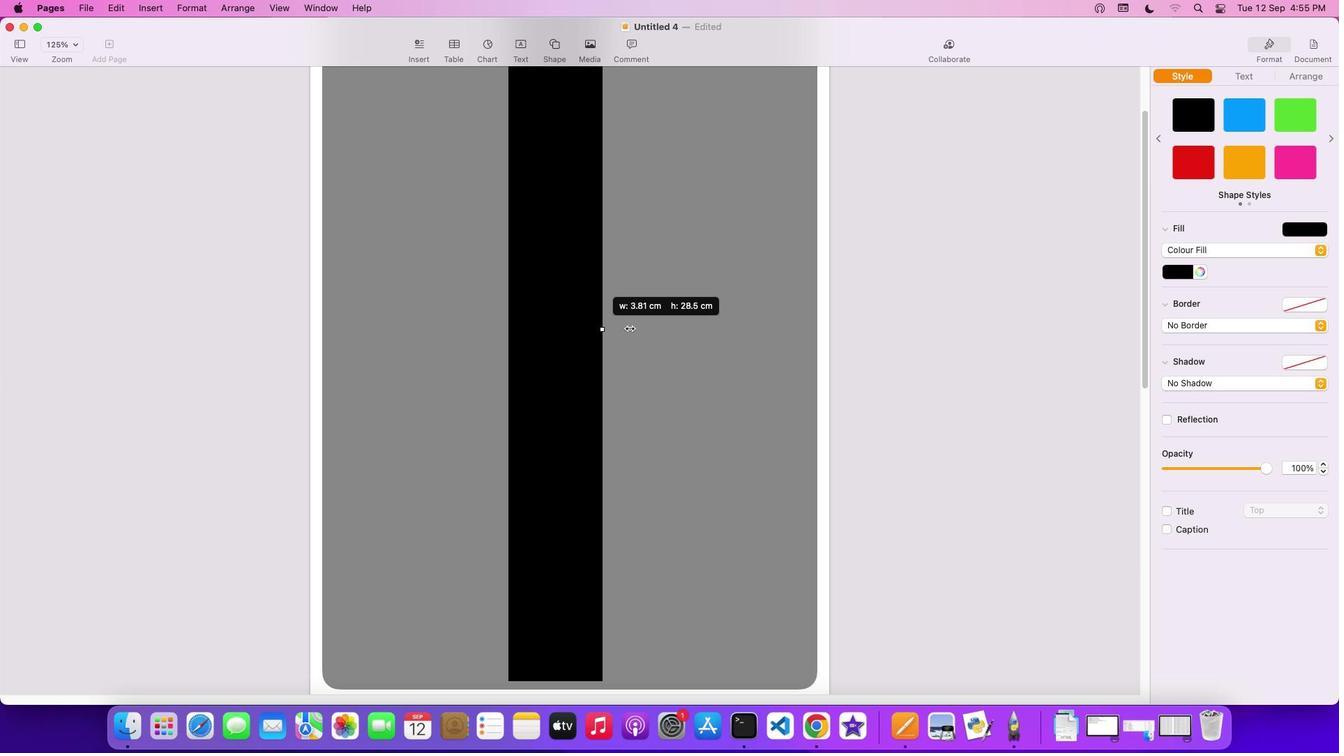 
Action: Mouse moved to (510, 330)
Screenshot: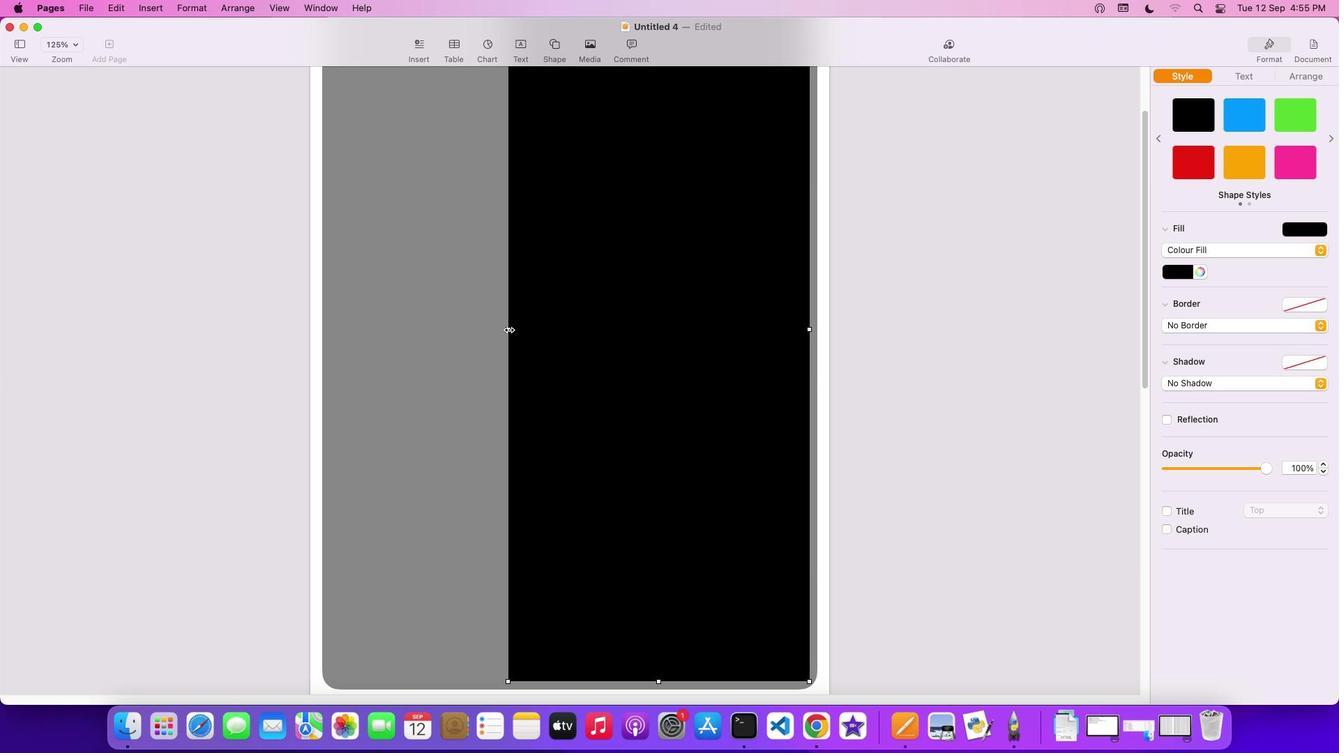 
Action: Mouse pressed left at (510, 330)
Screenshot: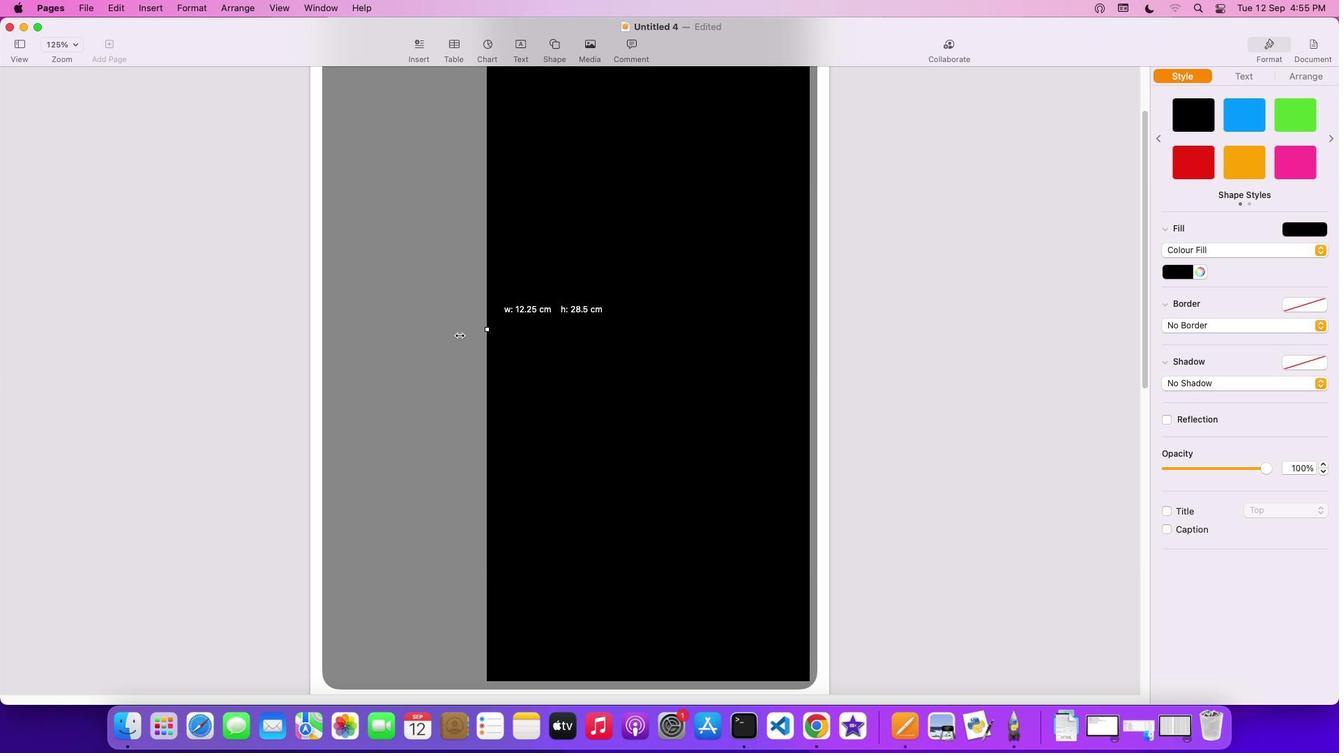 
Action: Mouse moved to (532, 371)
Screenshot: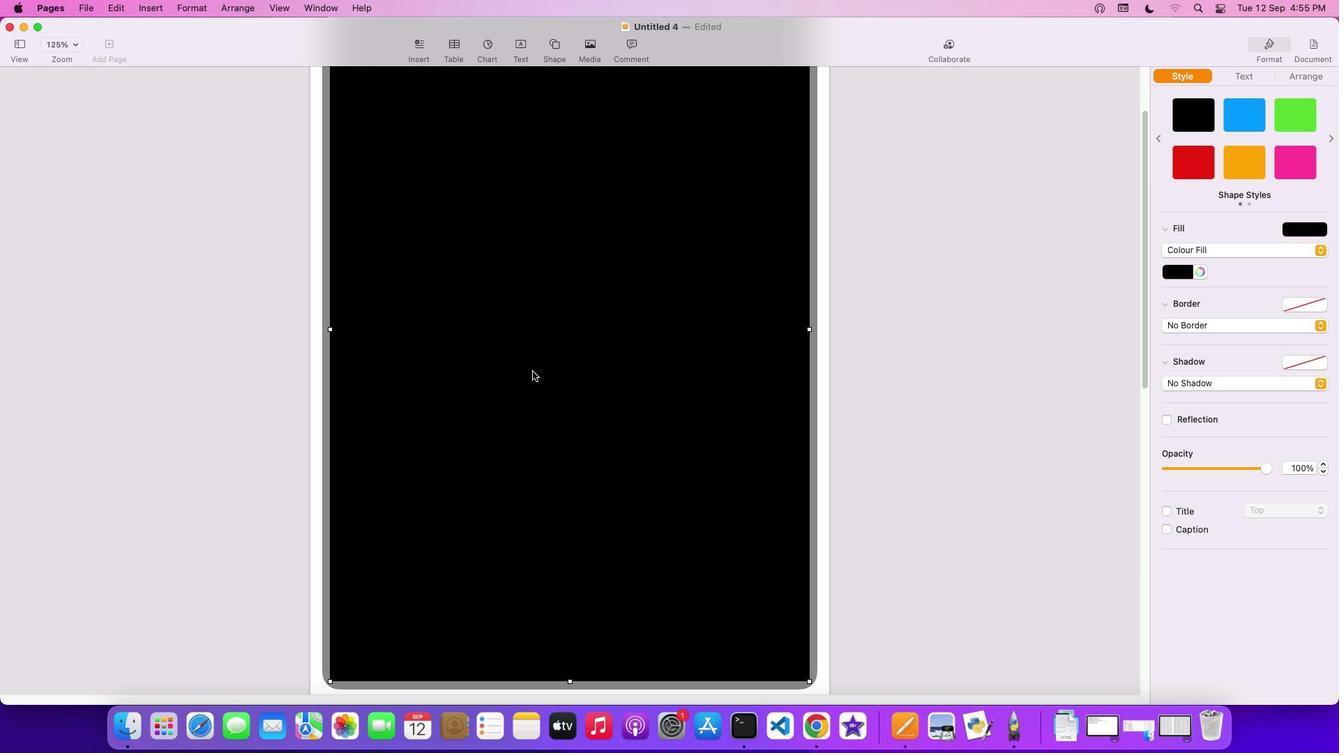 
Action: Mouse scrolled (532, 371) with delta (0, 0)
Screenshot: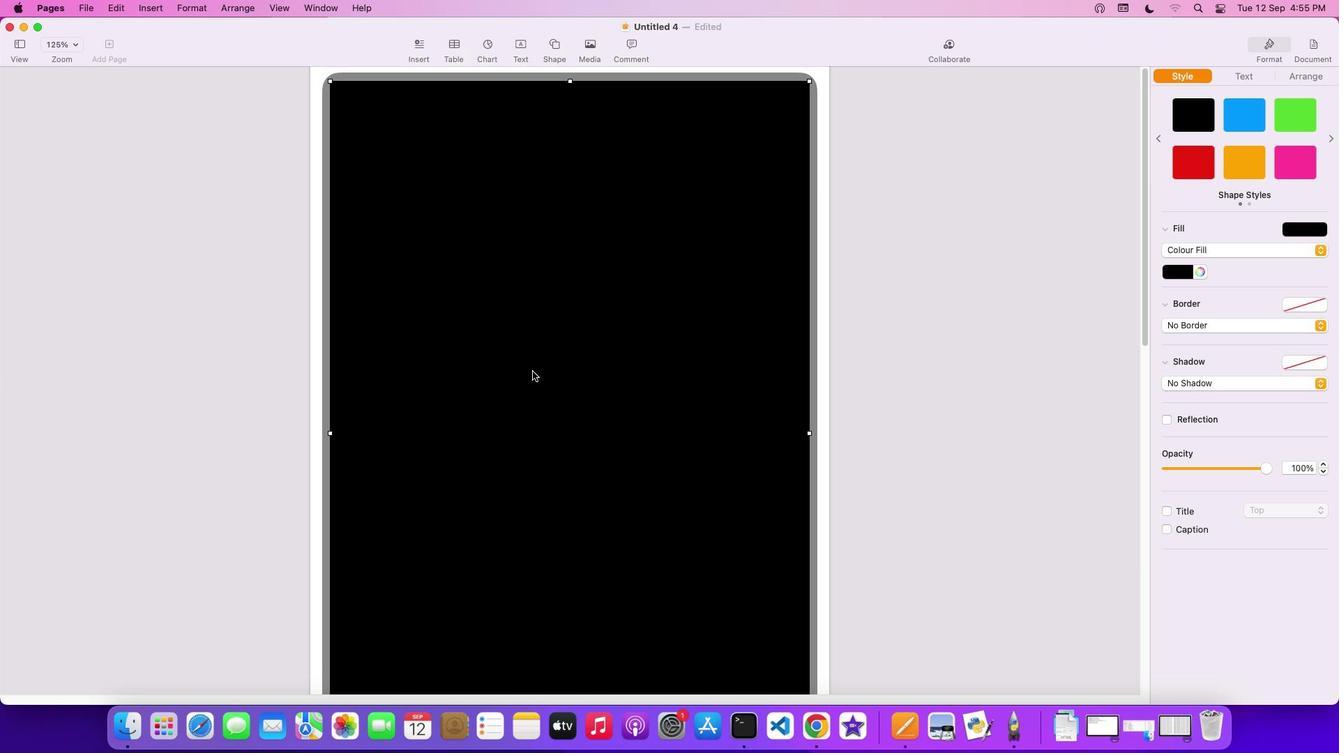
Action: Mouse scrolled (532, 371) with delta (0, 0)
Screenshot: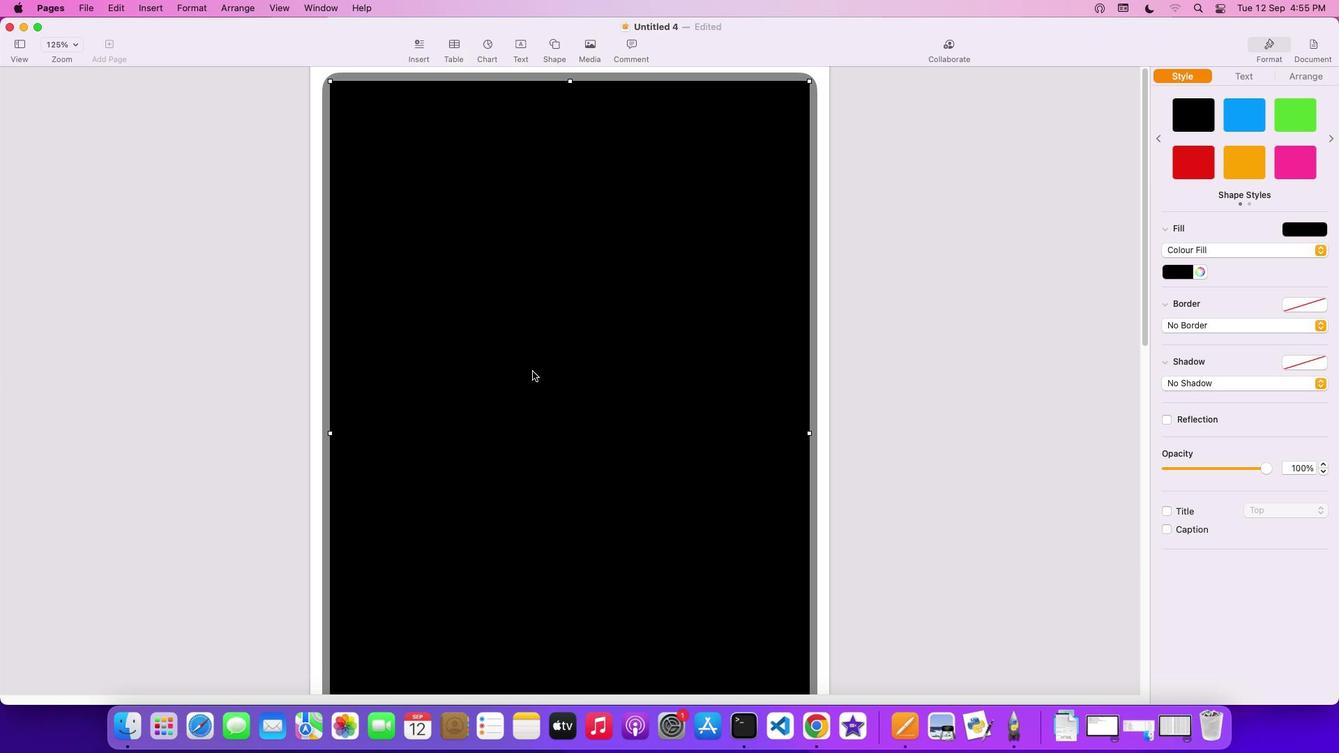
Action: Mouse scrolled (532, 371) with delta (0, 2)
Screenshot: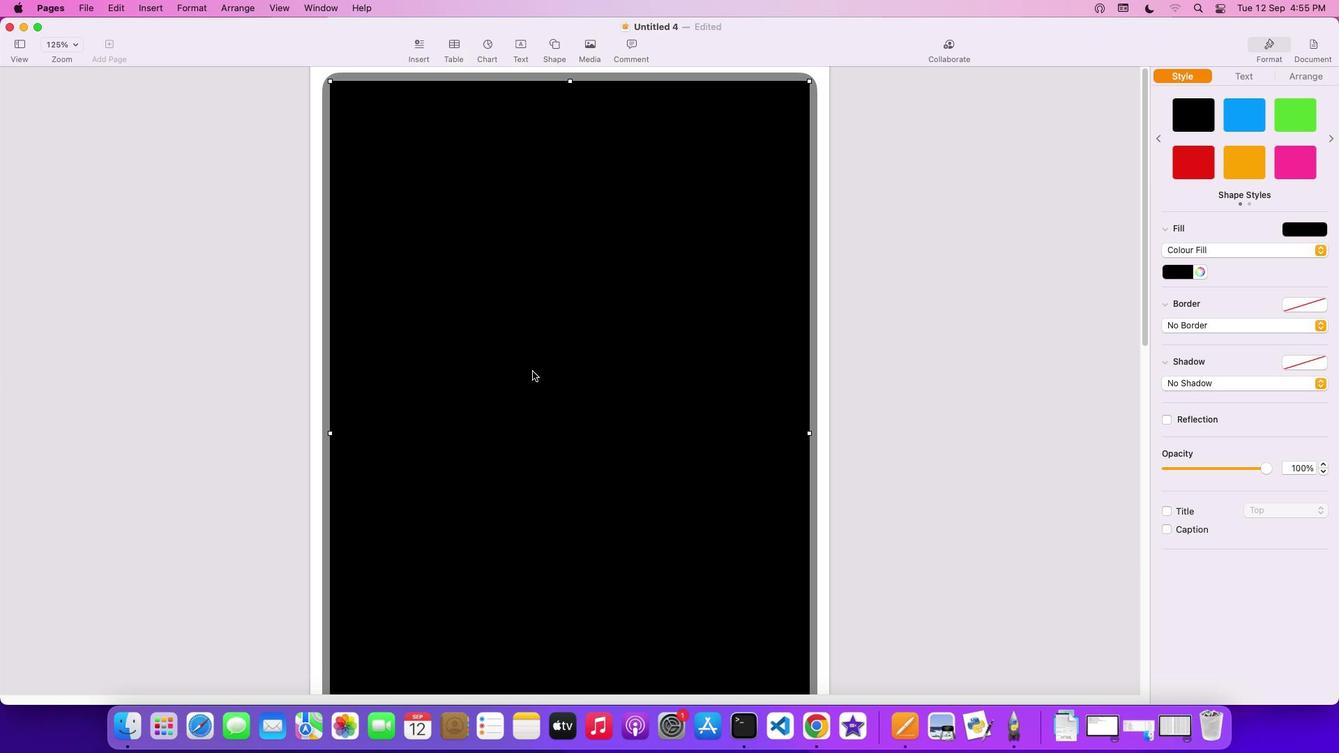 
Action: Mouse scrolled (532, 371) with delta (0, 3)
Screenshot: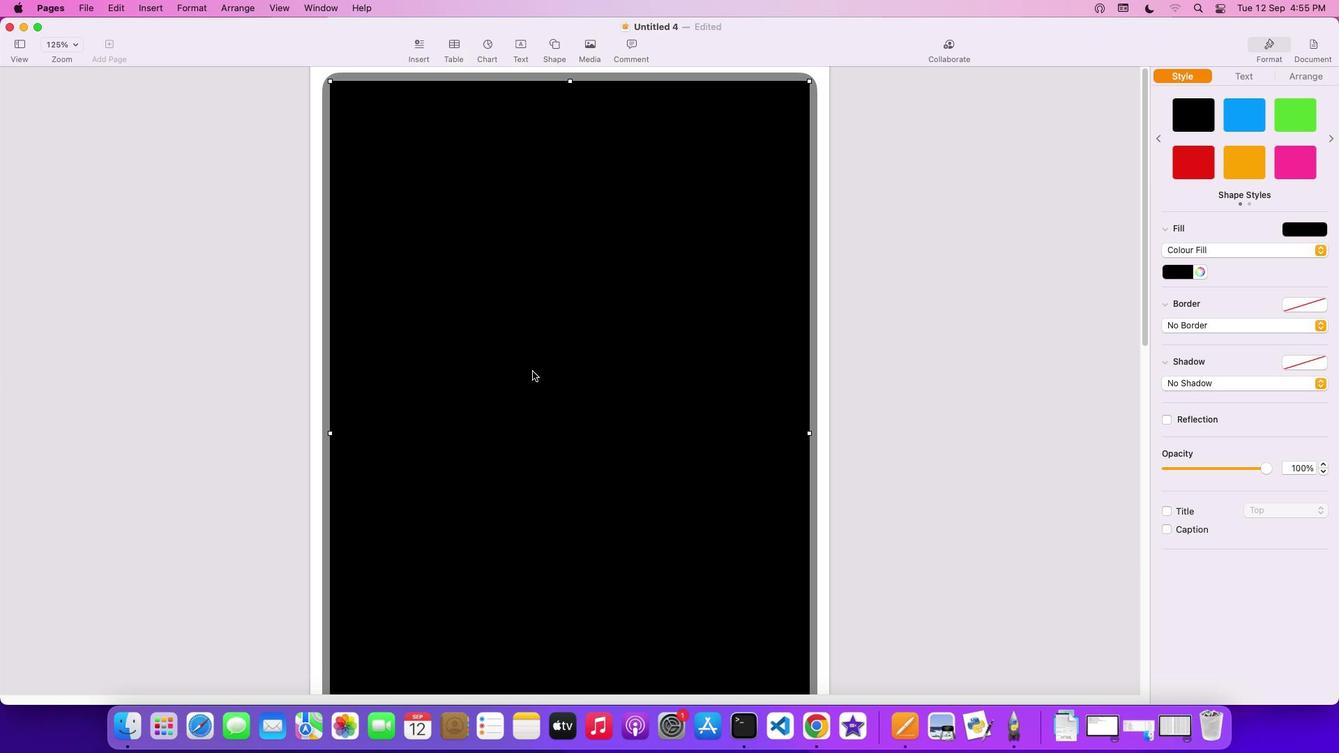 
Action: Mouse scrolled (532, 371) with delta (0, 4)
Screenshot: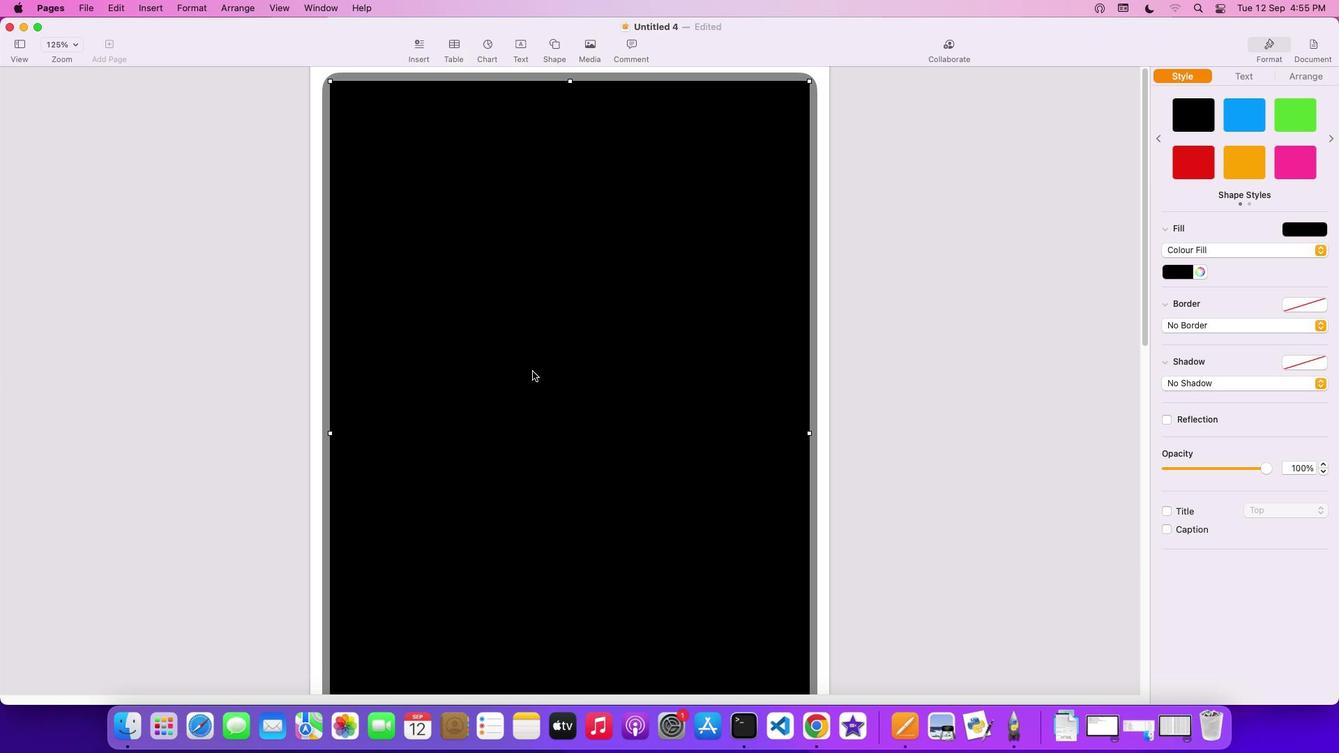 
Action: Mouse scrolled (532, 371) with delta (0, 4)
Screenshot: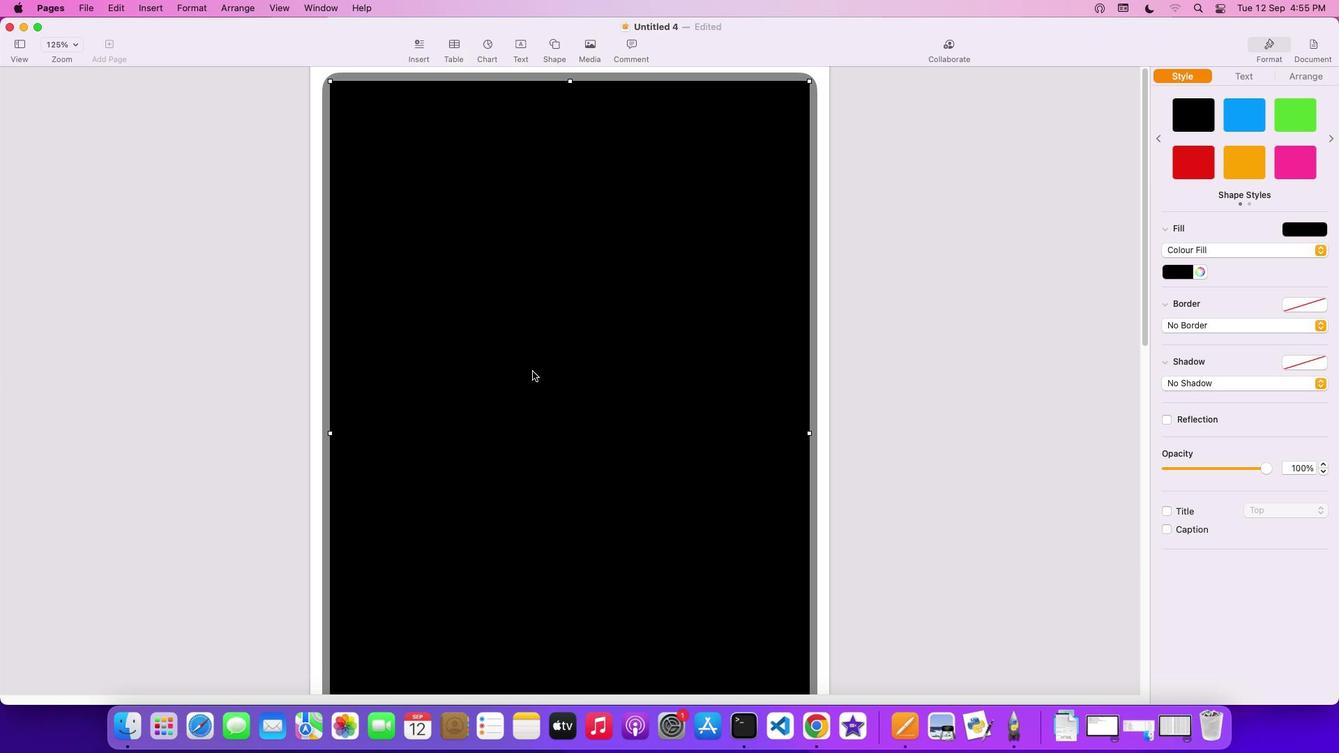 
Action: Mouse scrolled (532, 371) with delta (0, 0)
Screenshot: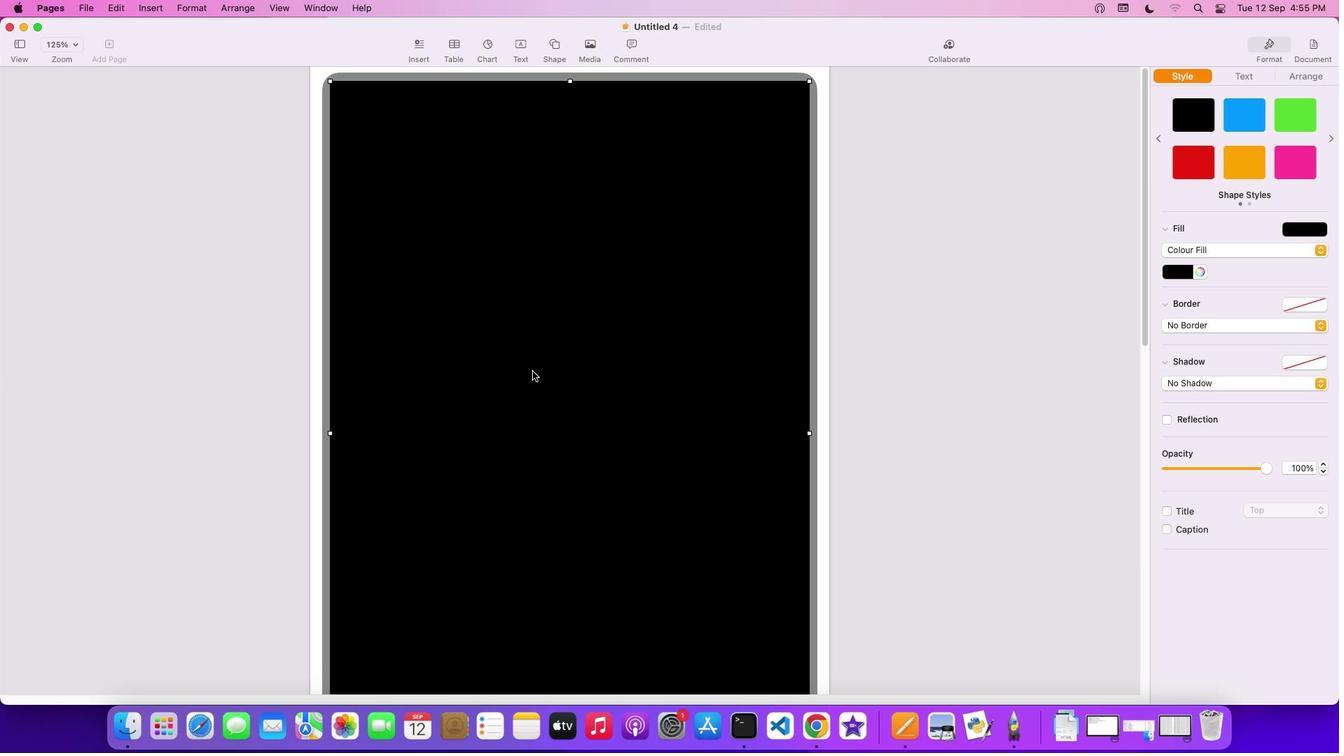 
Action: Mouse scrolled (532, 371) with delta (0, 0)
Screenshot: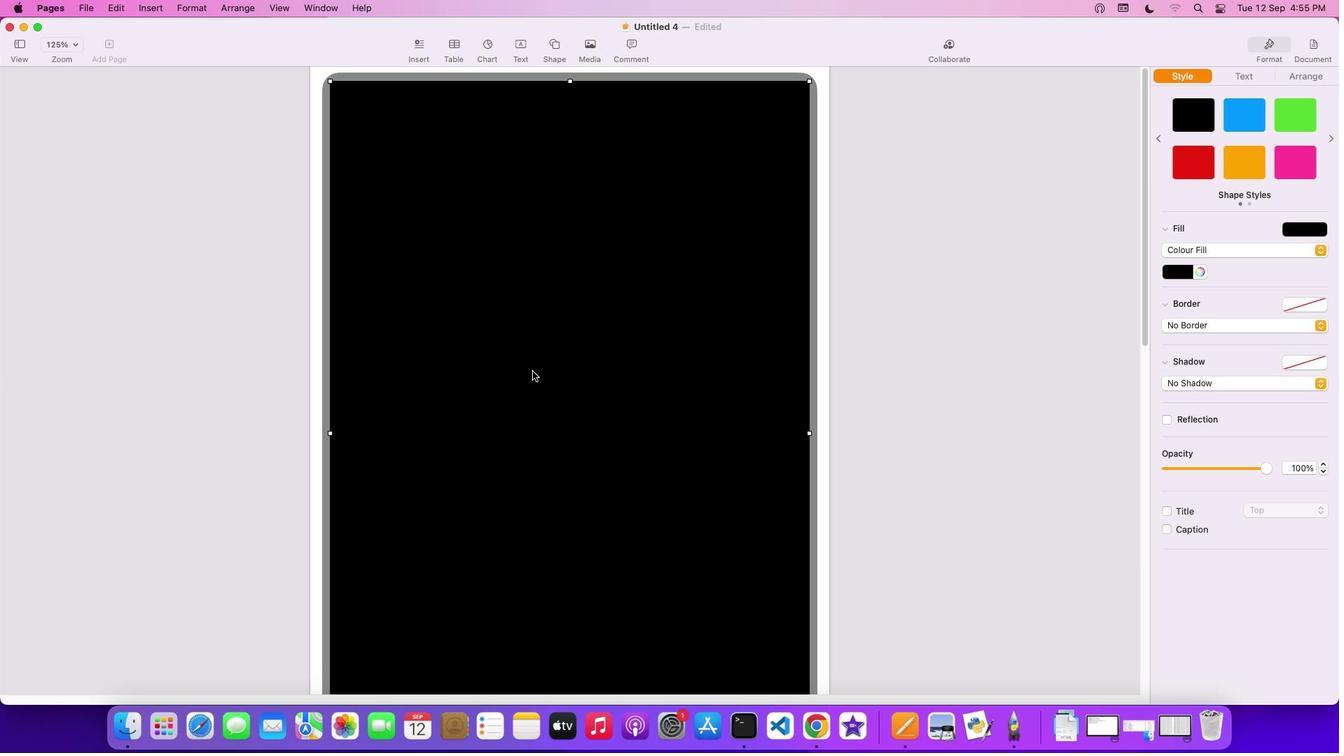 
Action: Mouse scrolled (532, 371) with delta (0, 2)
Screenshot: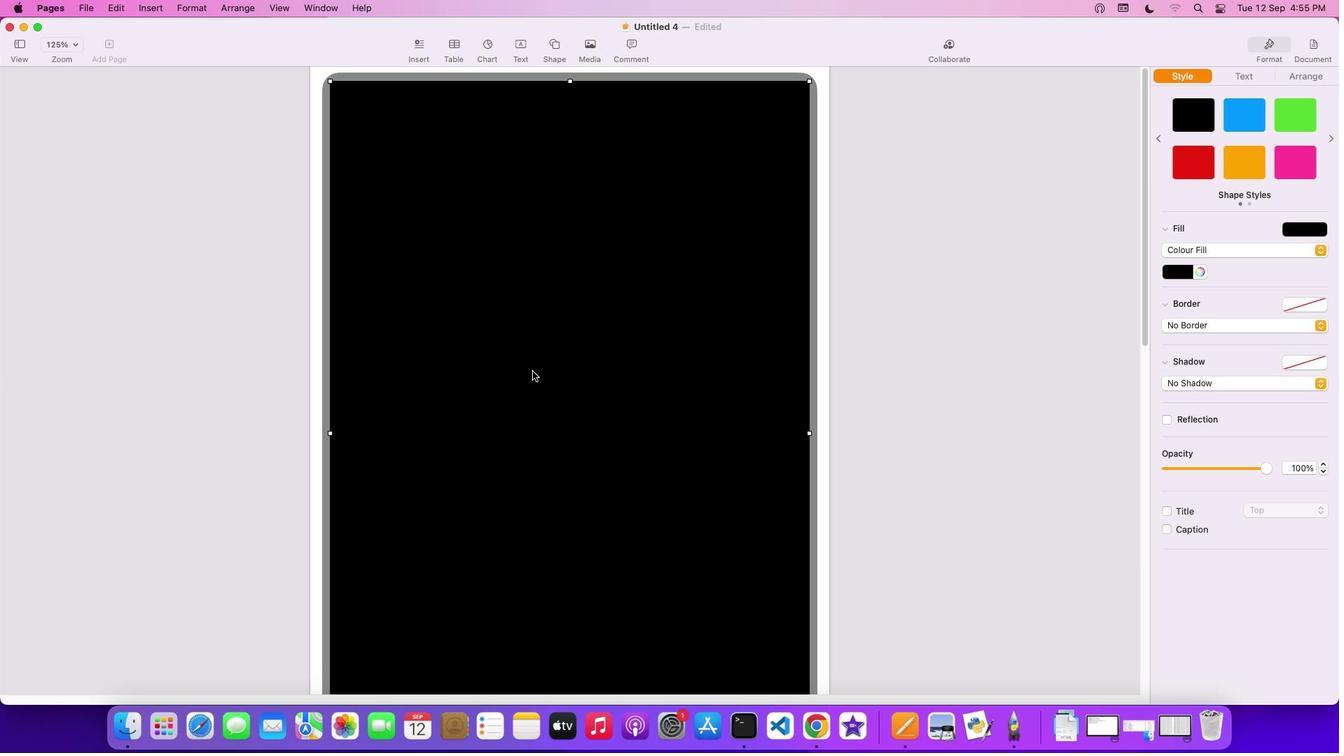 
Action: Mouse scrolled (532, 371) with delta (0, 3)
Screenshot: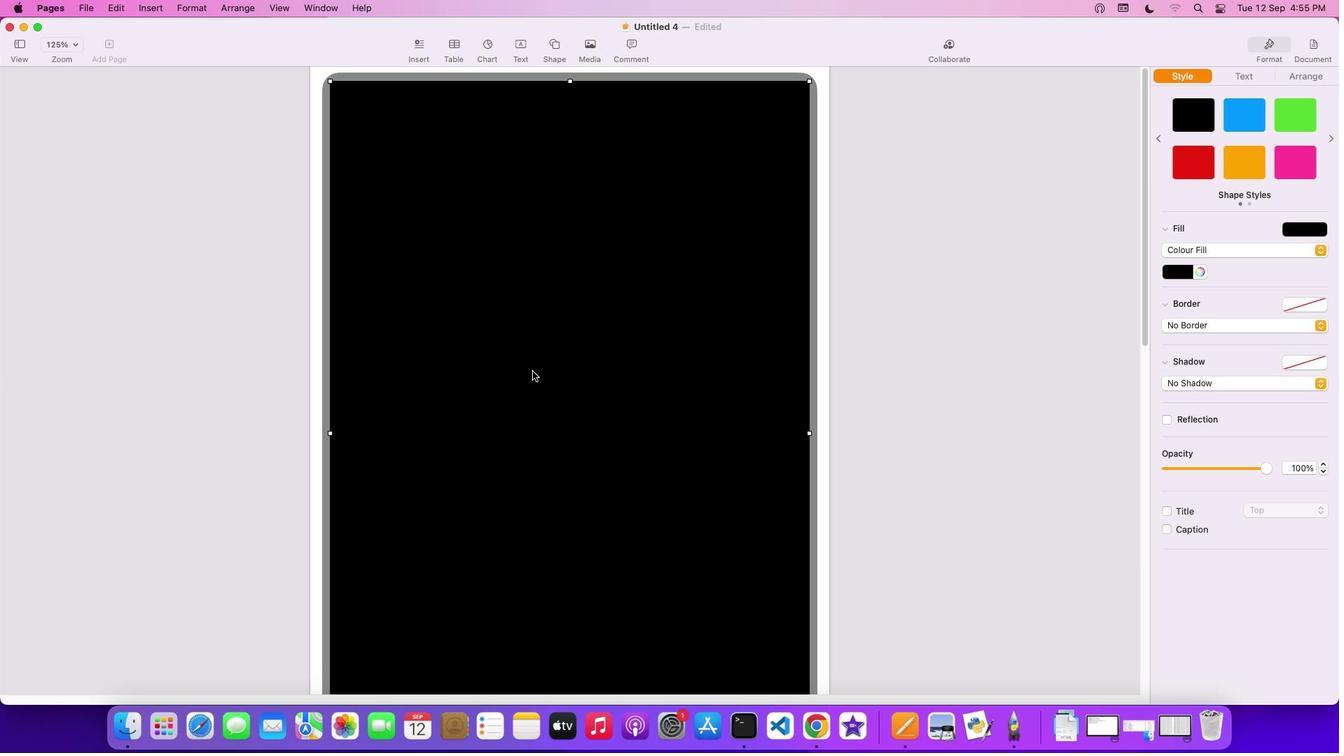 
Action: Mouse moved to (551, 412)
Screenshot: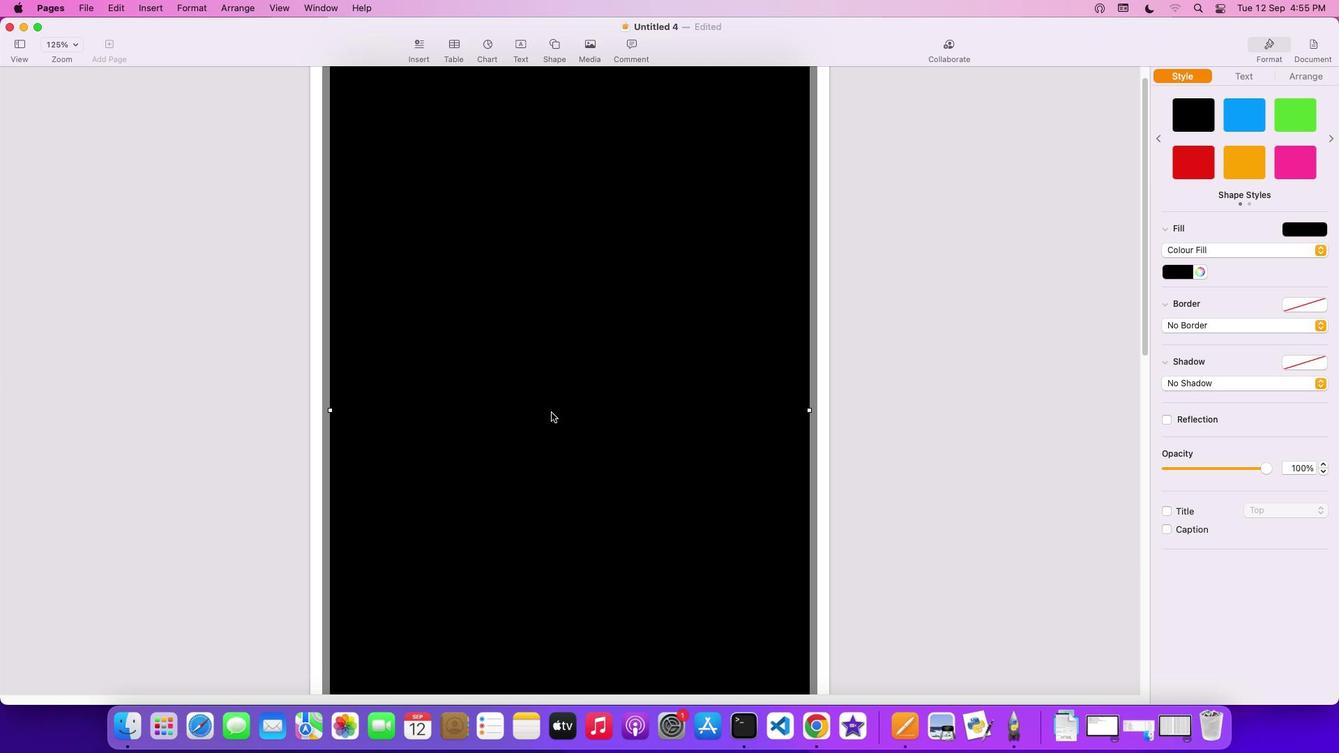 
Action: Mouse scrolled (551, 412) with delta (0, 0)
Screenshot: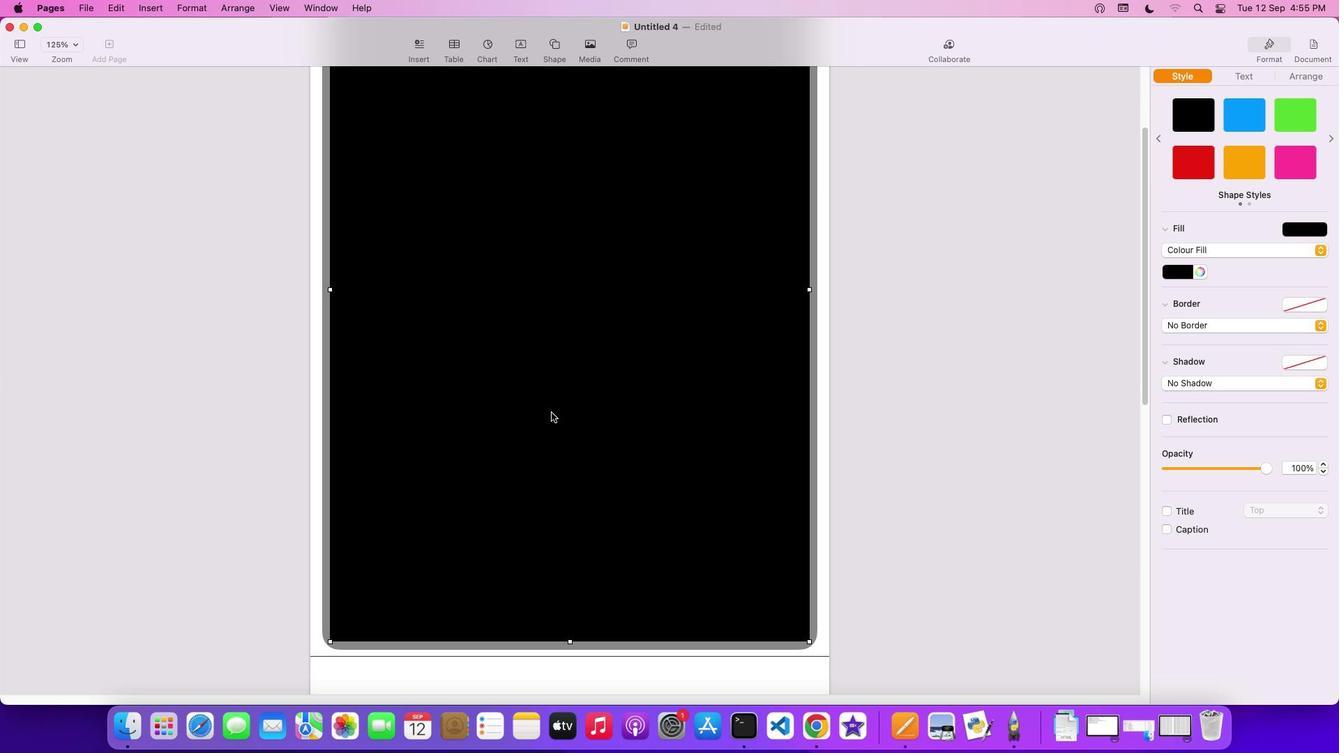 
Action: Mouse scrolled (551, 412) with delta (0, 0)
Screenshot: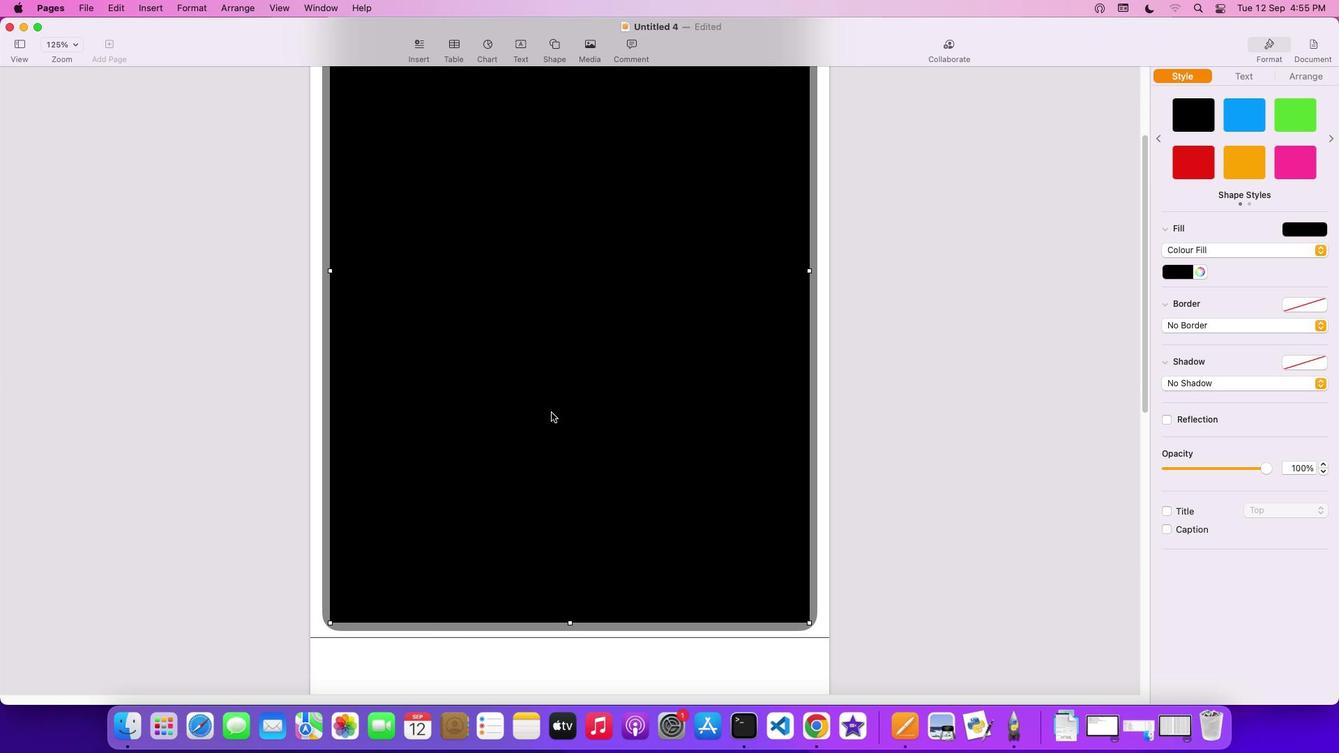 
Action: Mouse scrolled (551, 412) with delta (0, -2)
Screenshot: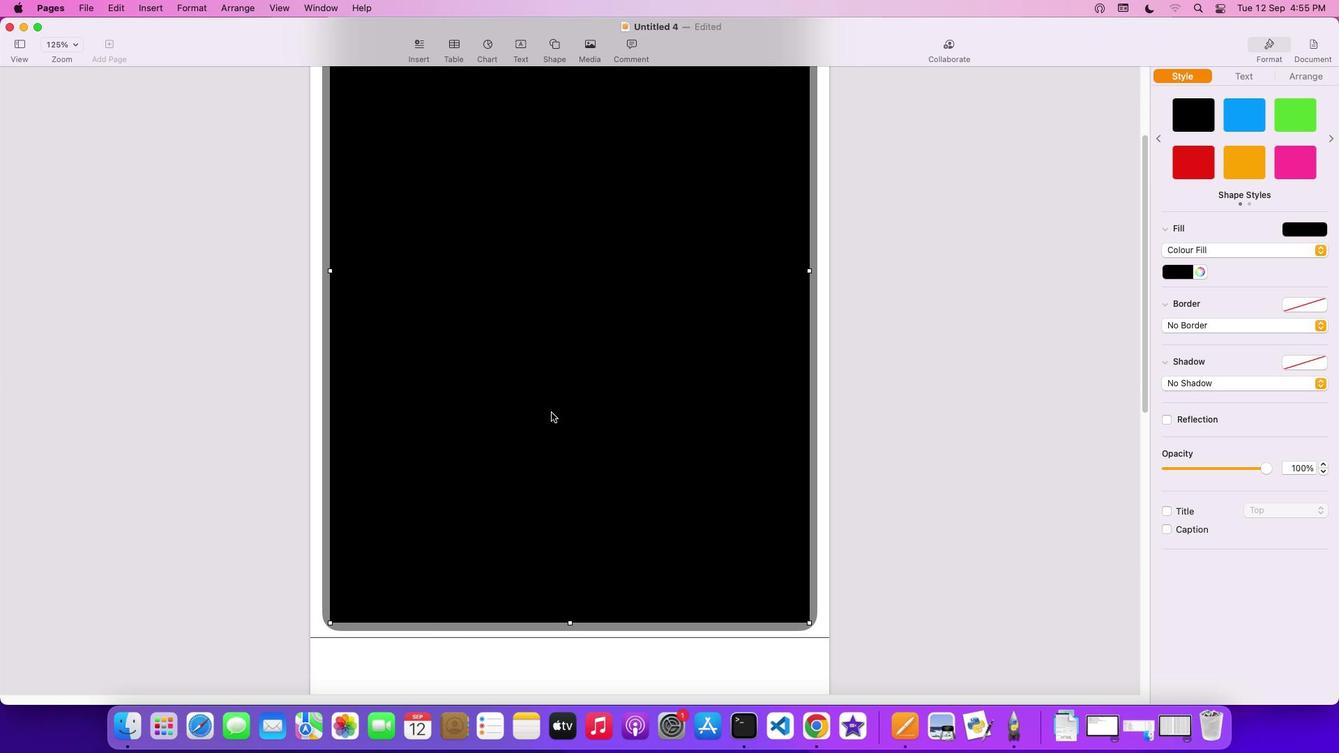 
Action: Mouse scrolled (551, 412) with delta (0, -3)
Screenshot: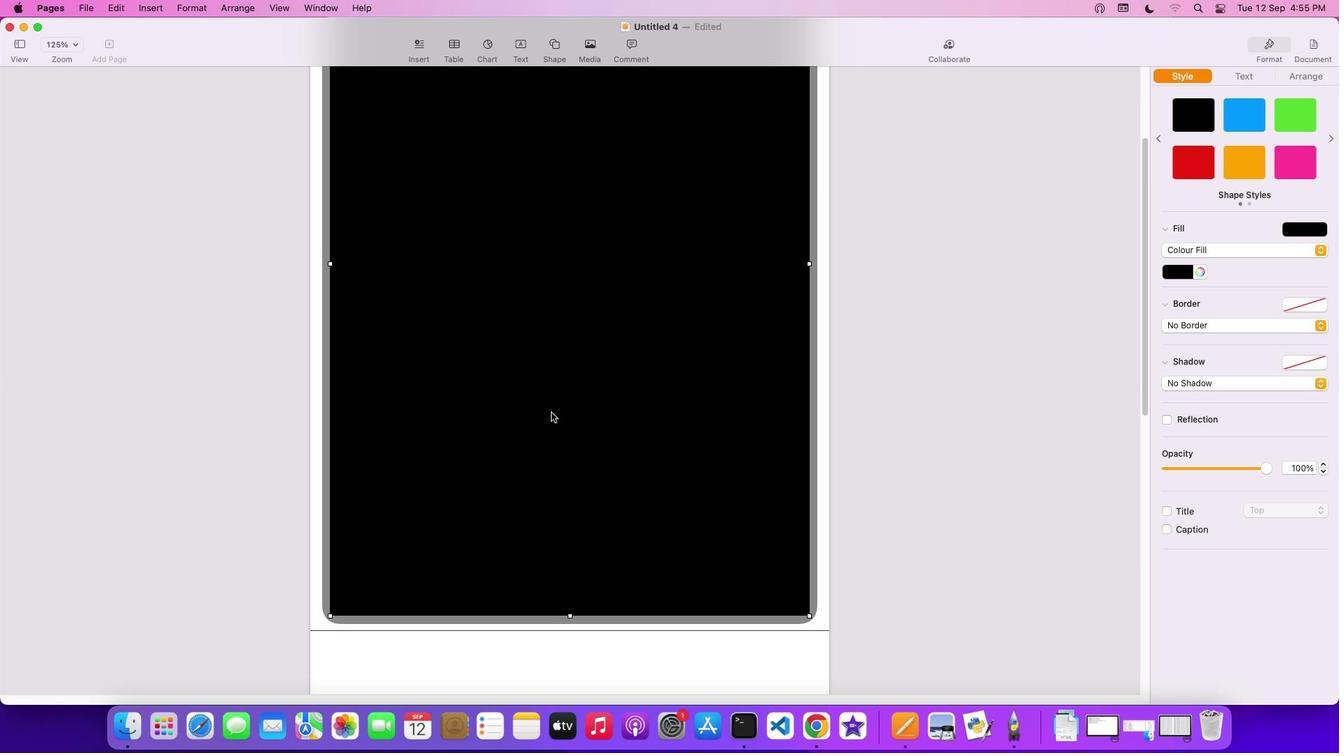 
Action: Mouse scrolled (551, 412) with delta (0, -4)
Screenshot: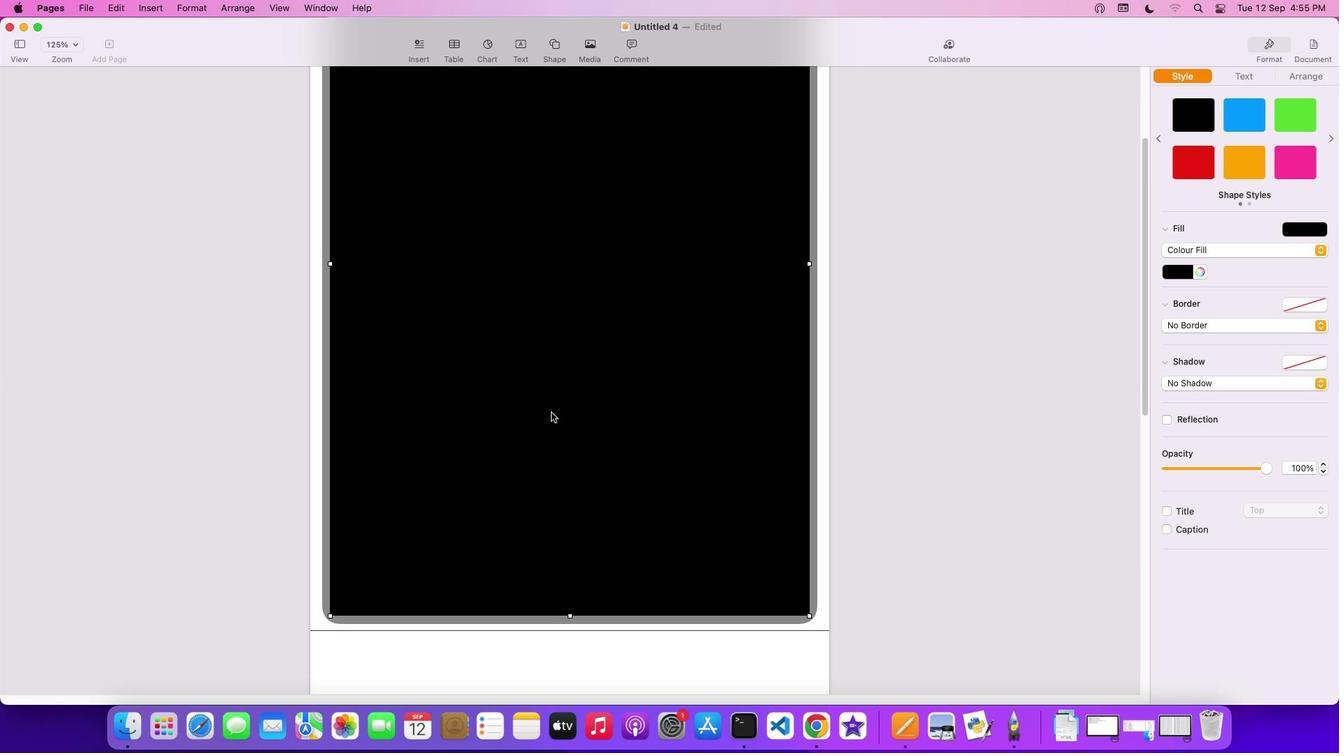 
Action: Mouse scrolled (551, 412) with delta (0, -4)
Screenshot: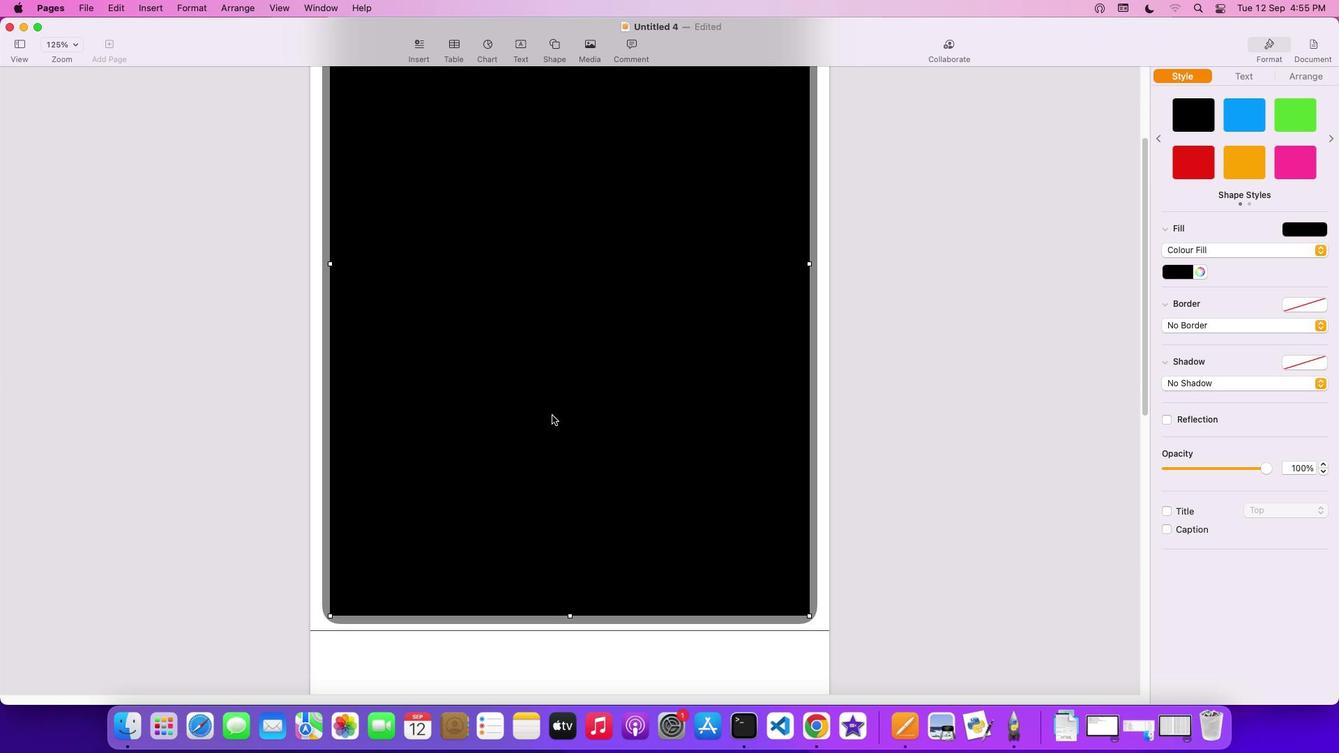 
Action: Mouse moved to (552, 415)
Screenshot: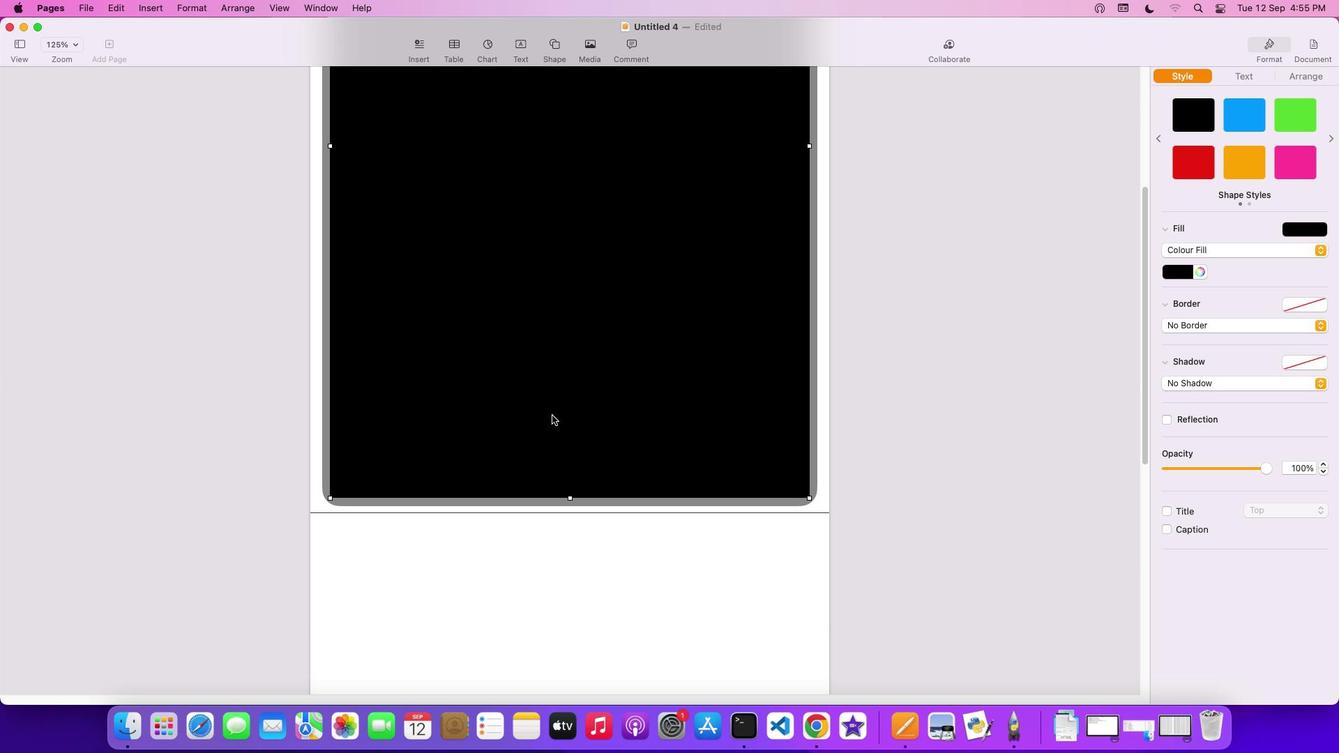 
Action: Mouse scrolled (552, 415) with delta (0, 0)
Screenshot: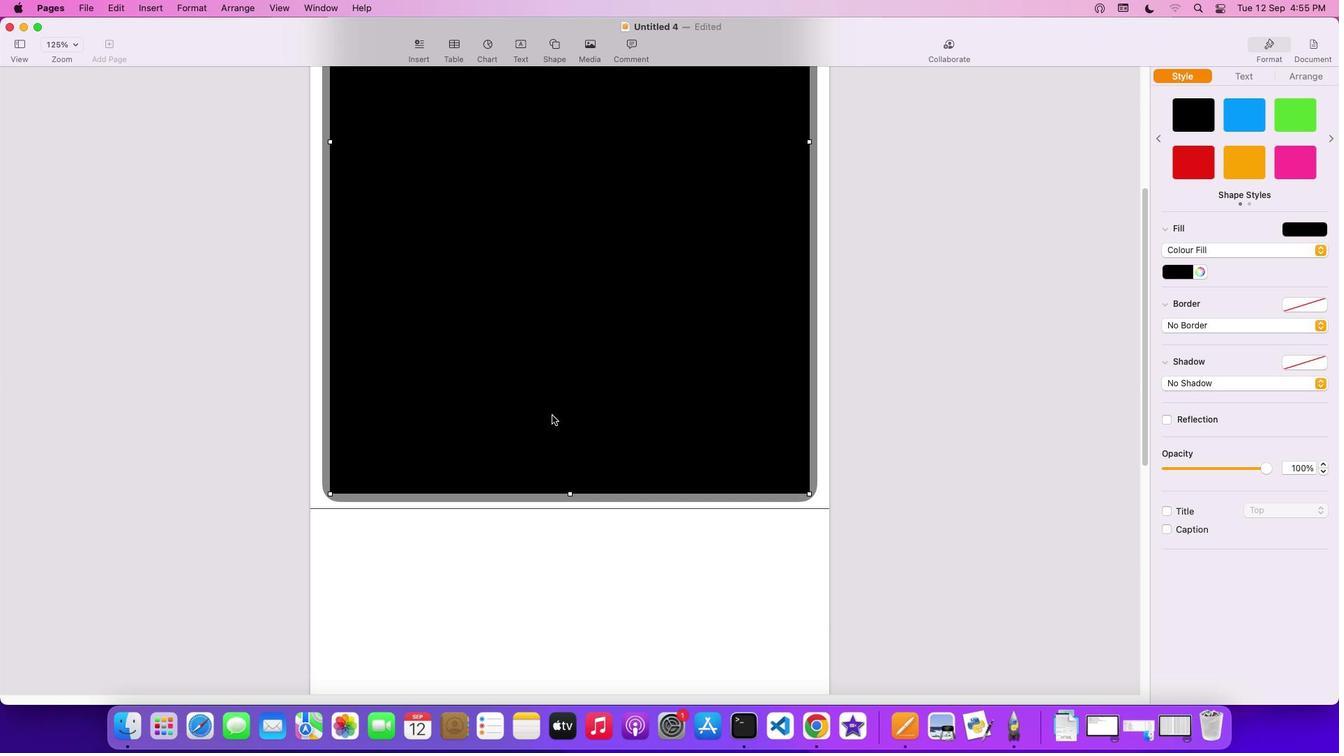 
Action: Mouse scrolled (552, 415) with delta (0, 0)
Screenshot: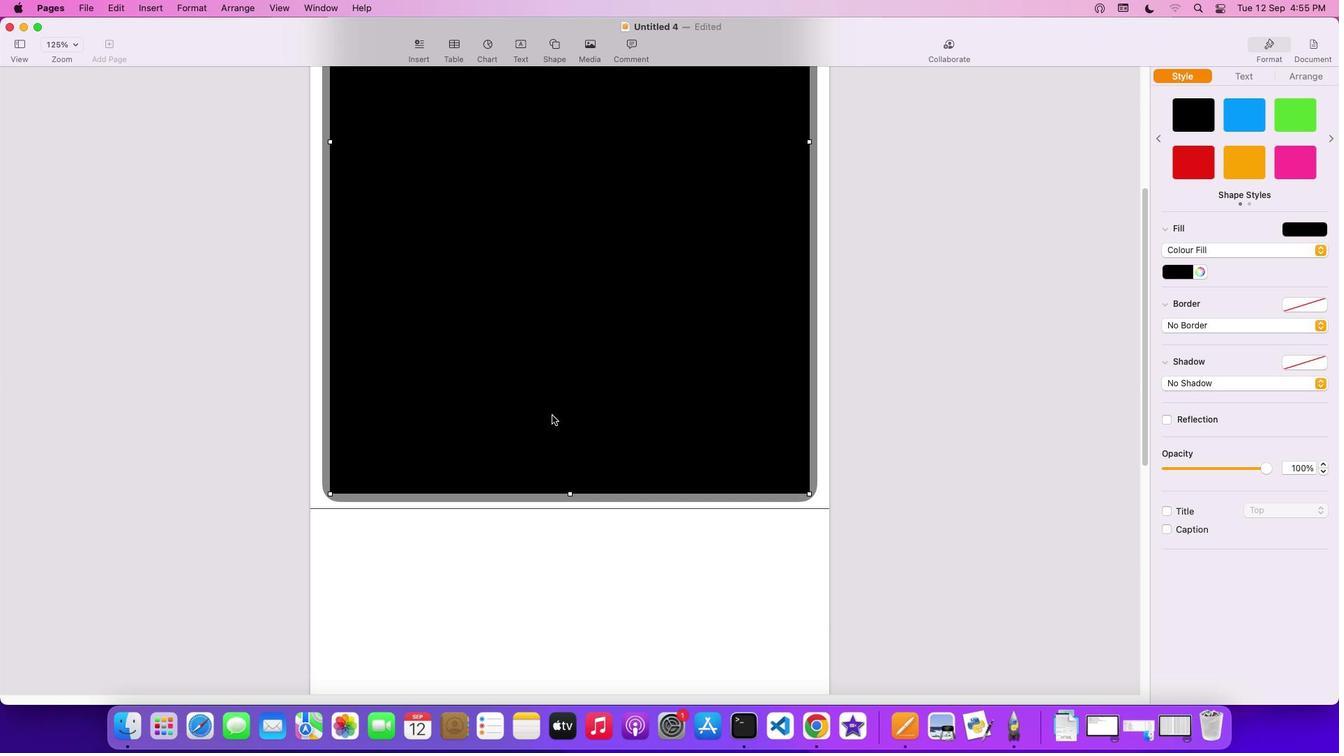 
Action: Mouse scrolled (552, 415) with delta (0, -2)
Screenshot: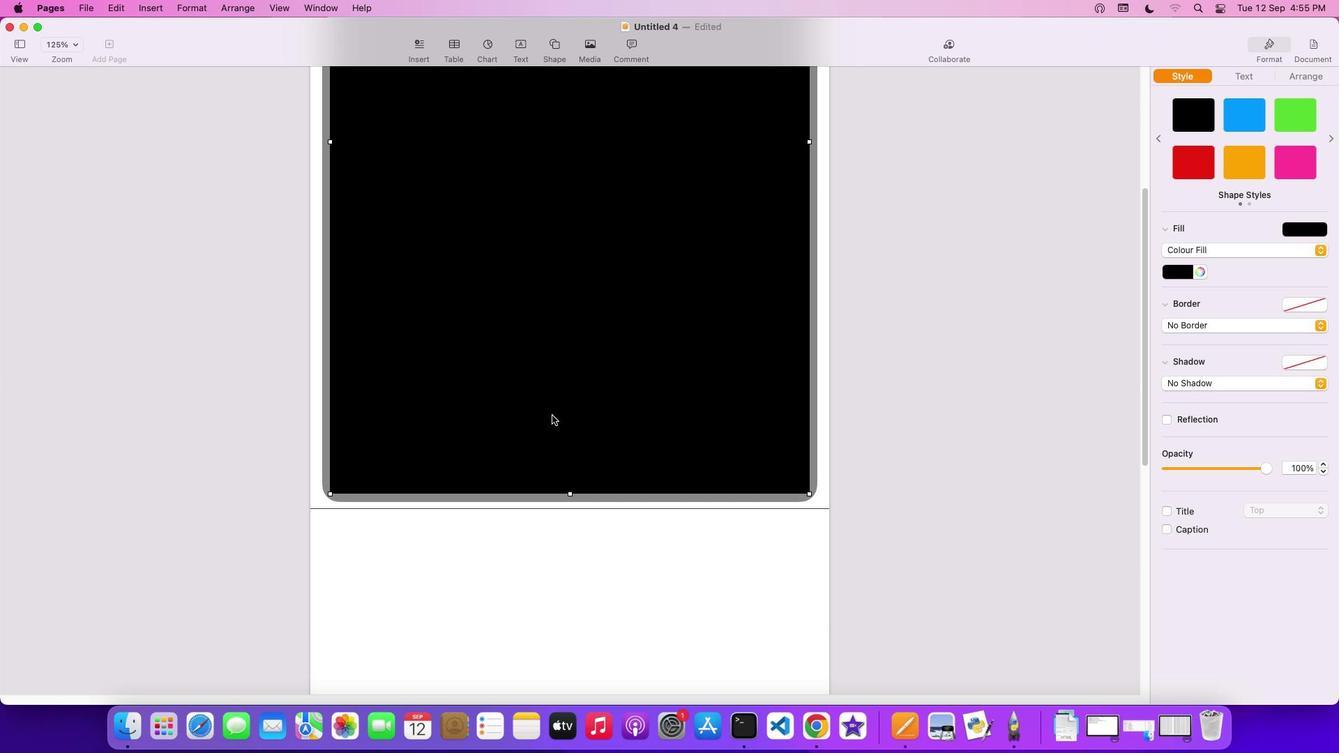 
Action: Mouse scrolled (552, 415) with delta (0, -3)
Screenshot: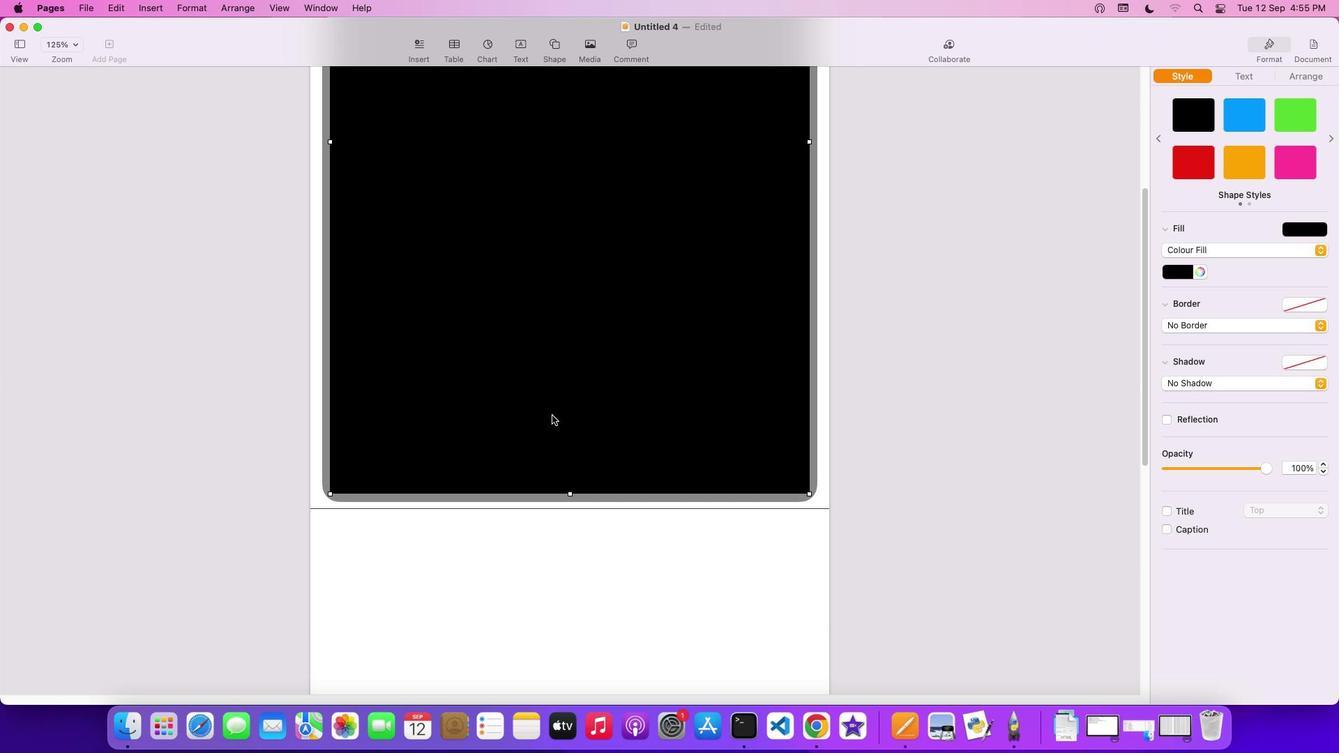 
Action: Mouse scrolled (552, 415) with delta (0, -4)
Screenshot: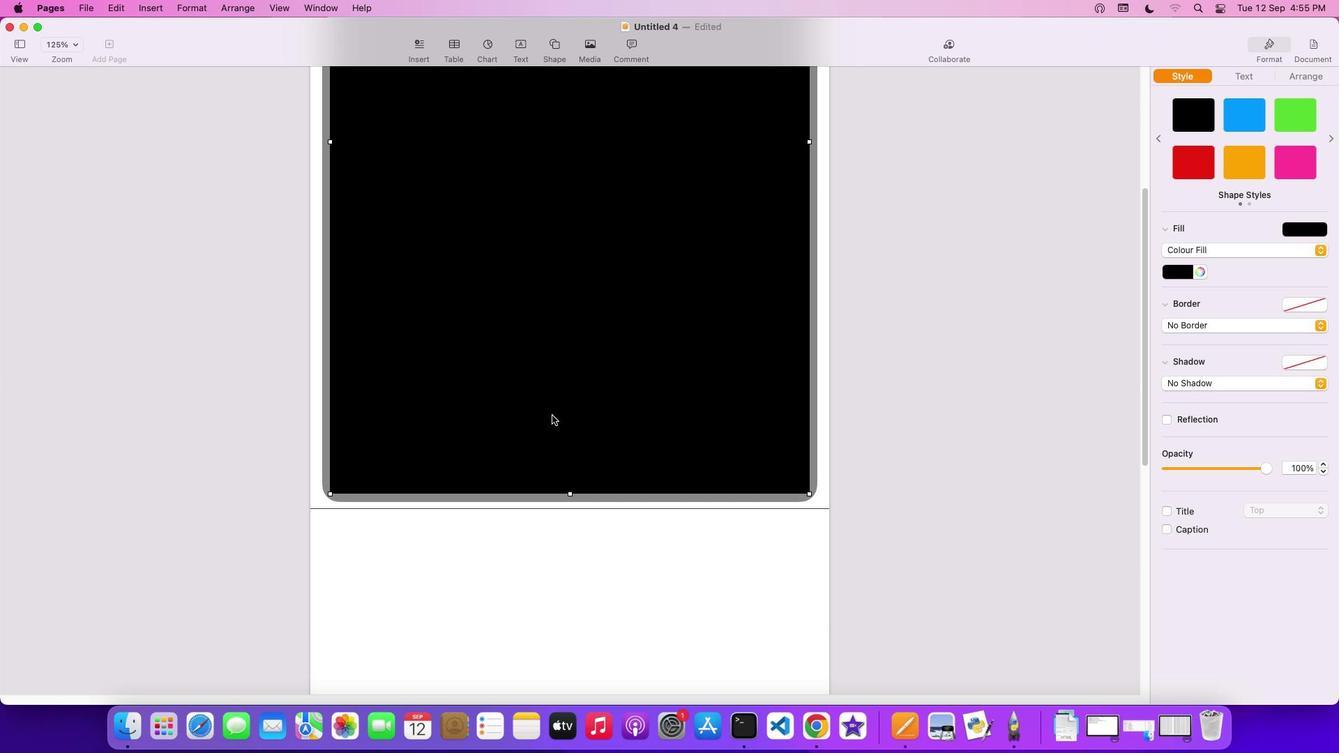
Action: Mouse moved to (552, 415)
Screenshot: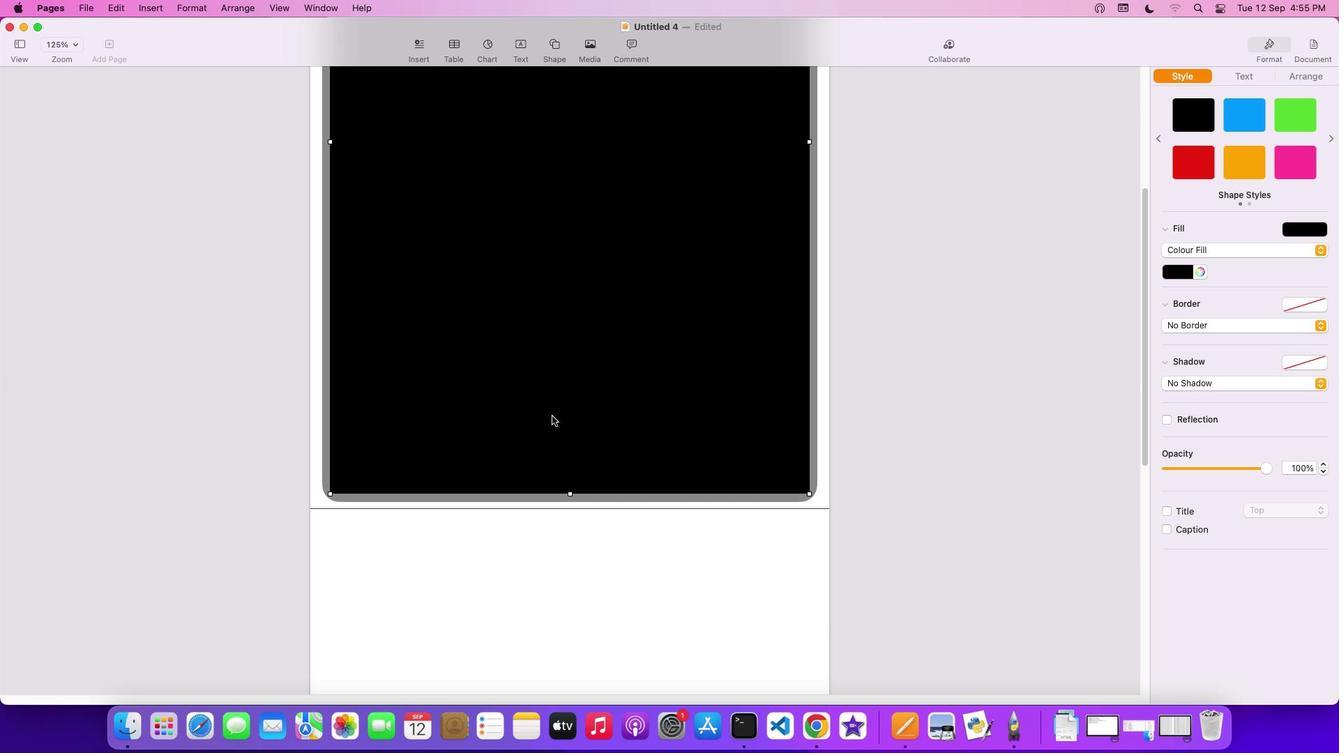 
Action: Mouse scrolled (552, 415) with delta (0, 0)
Screenshot: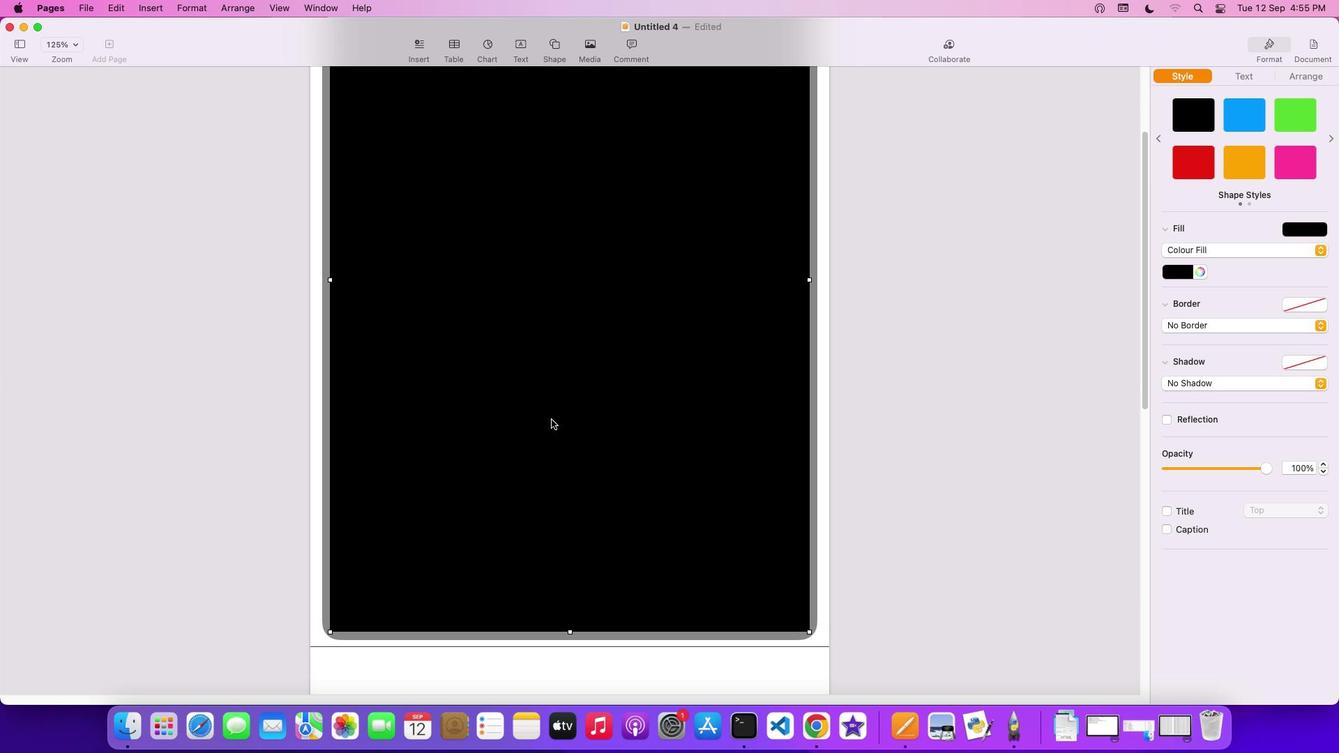
Action: Mouse scrolled (552, 415) with delta (0, 0)
Screenshot: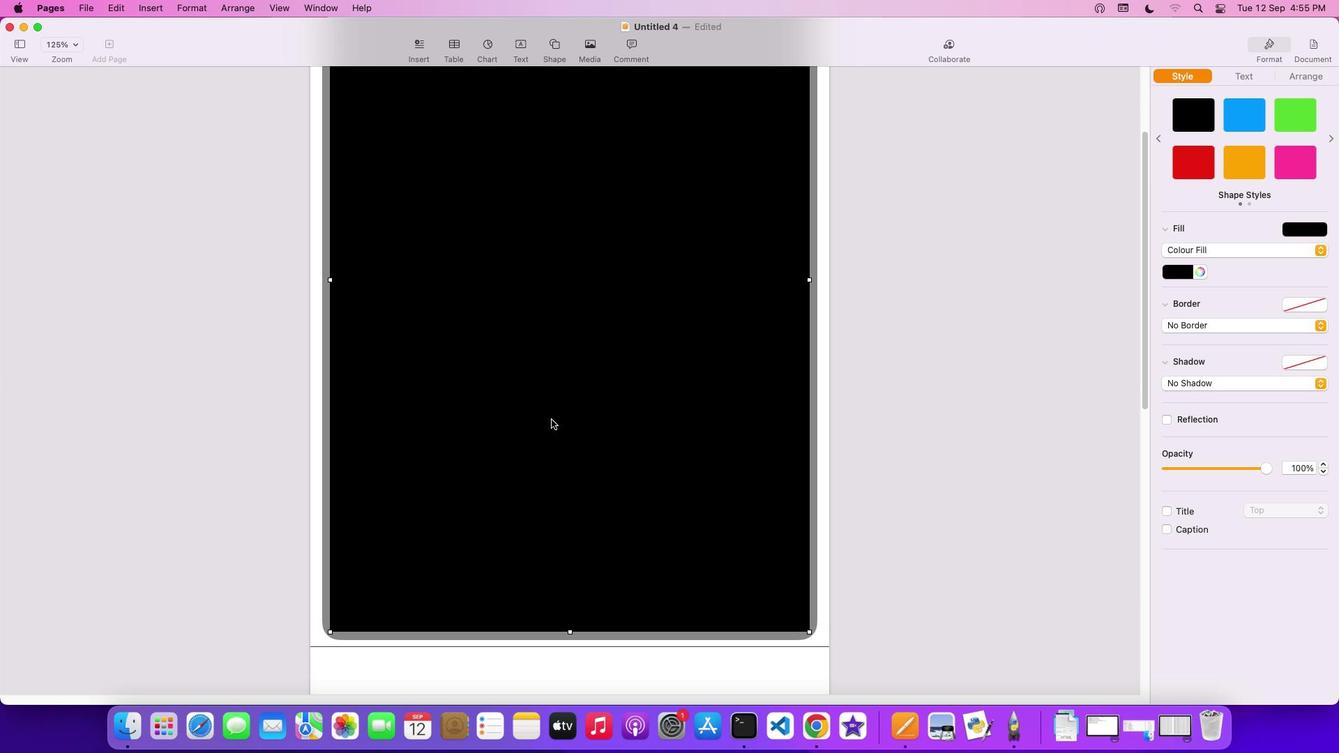 
Action: Mouse scrolled (552, 415) with delta (0, 2)
Screenshot: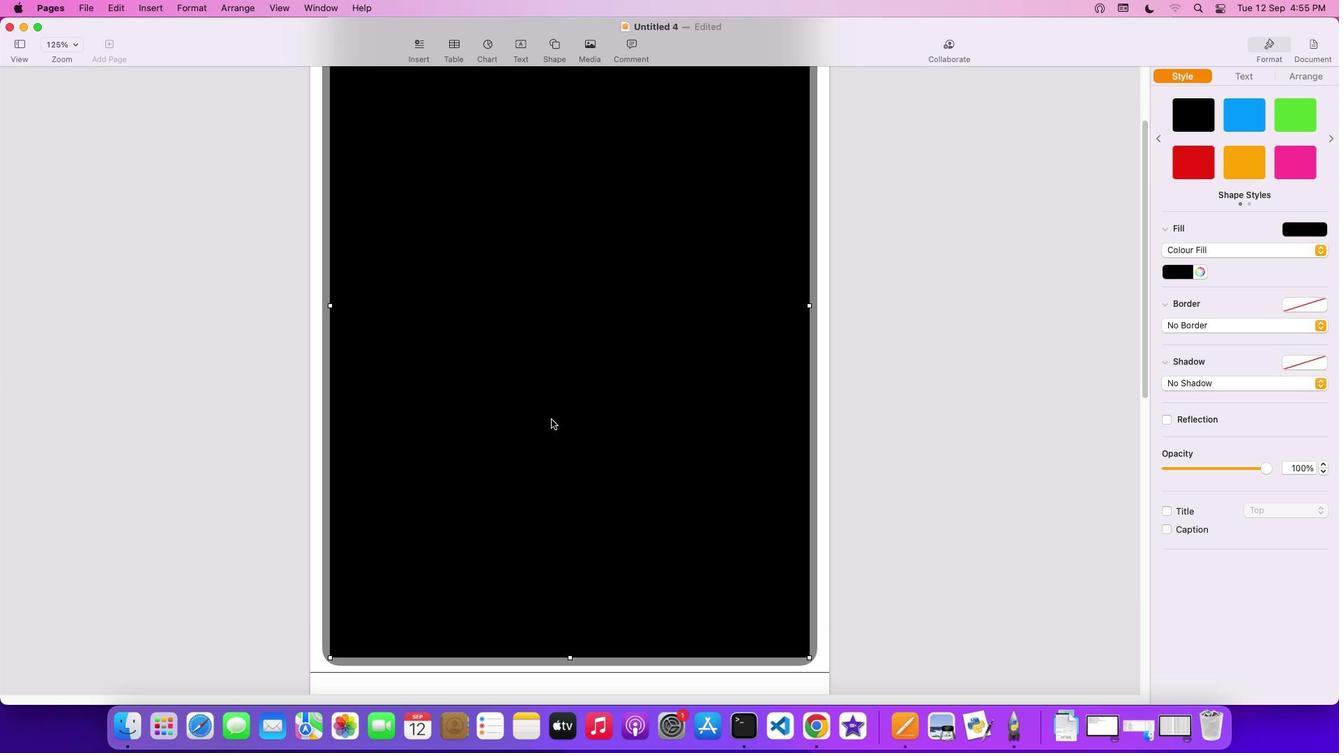 
Action: Mouse scrolled (552, 415) with delta (0, 3)
Screenshot: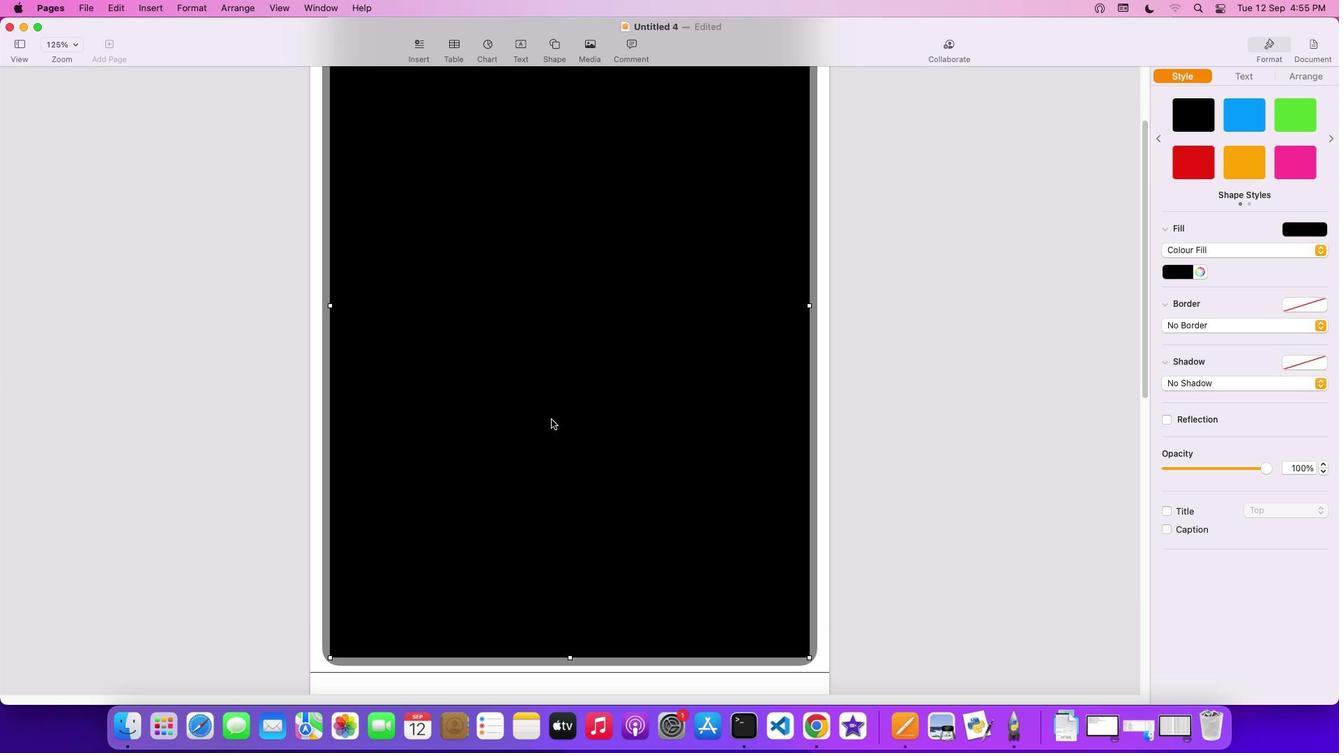 
Action: Mouse scrolled (552, 415) with delta (0, 4)
Screenshot: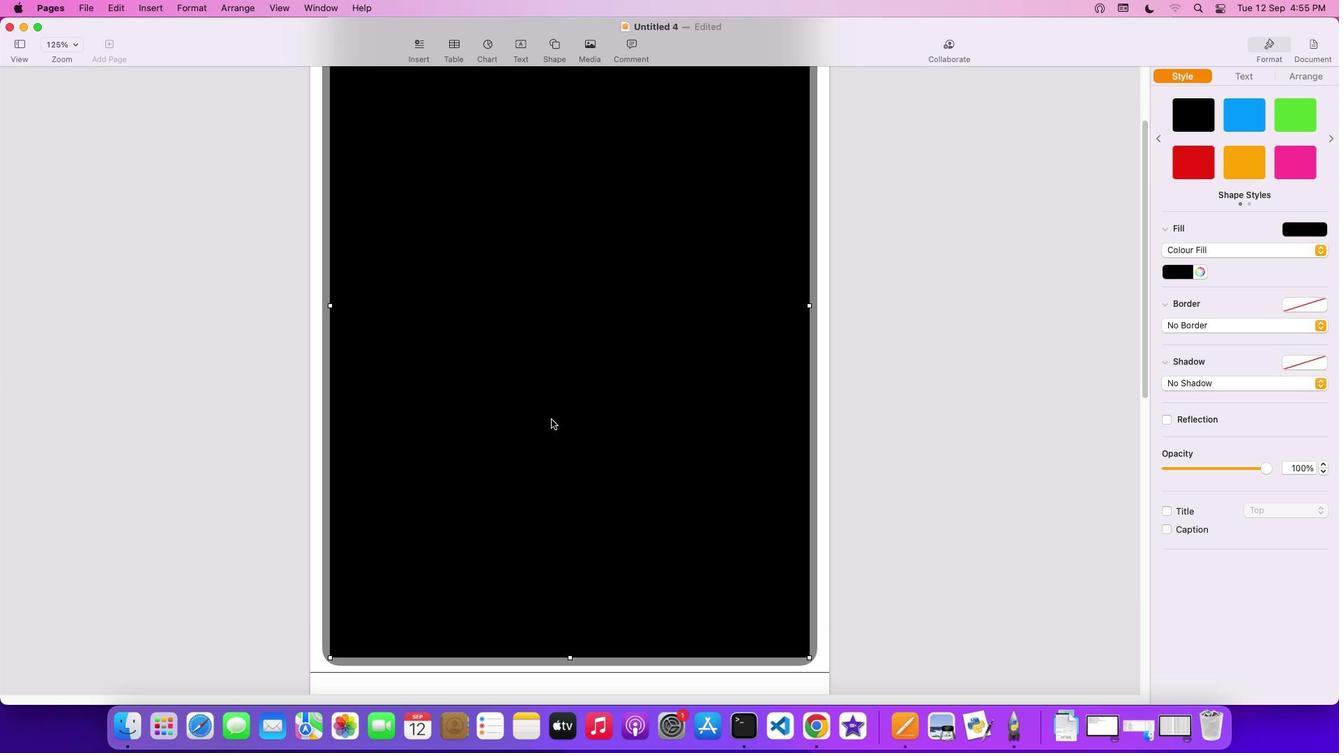 
Action: Mouse scrolled (552, 415) with delta (0, 4)
Screenshot: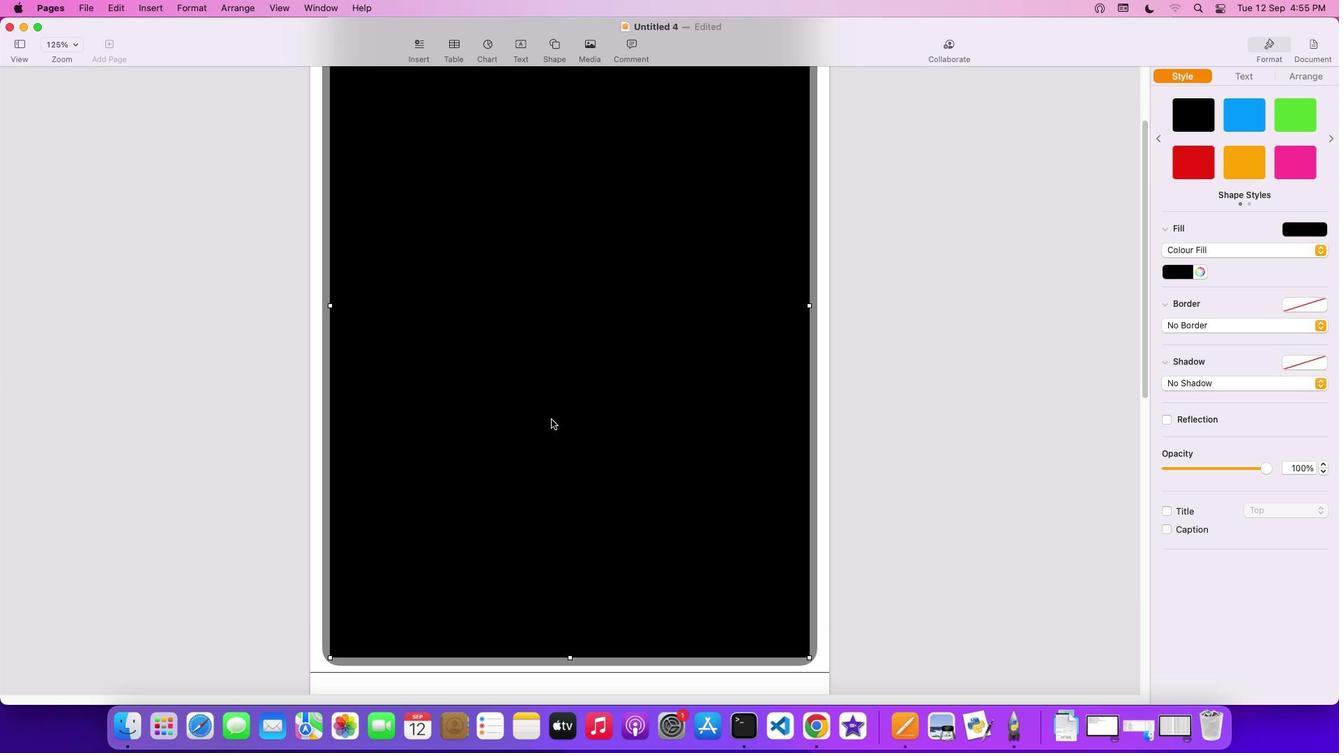
Action: Mouse moved to (551, 419)
Screenshot: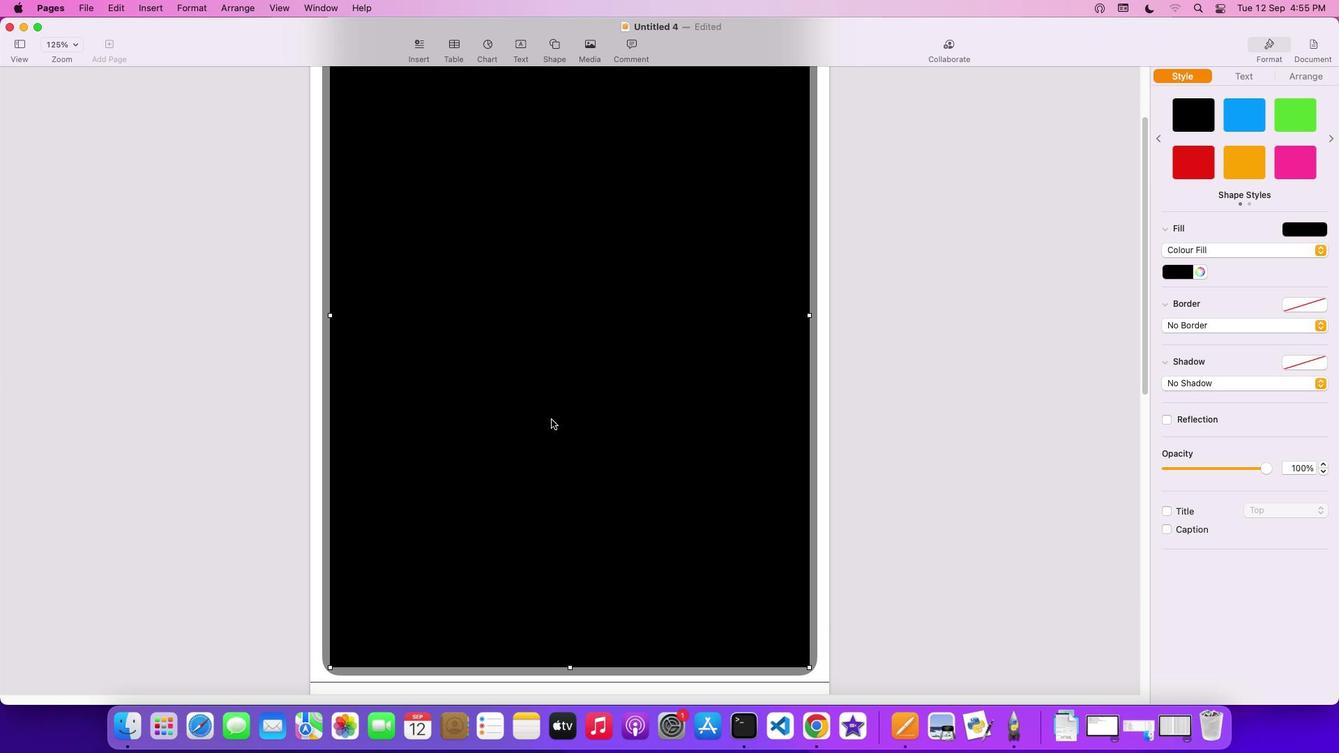 
Action: Mouse scrolled (551, 419) with delta (0, 0)
Screenshot: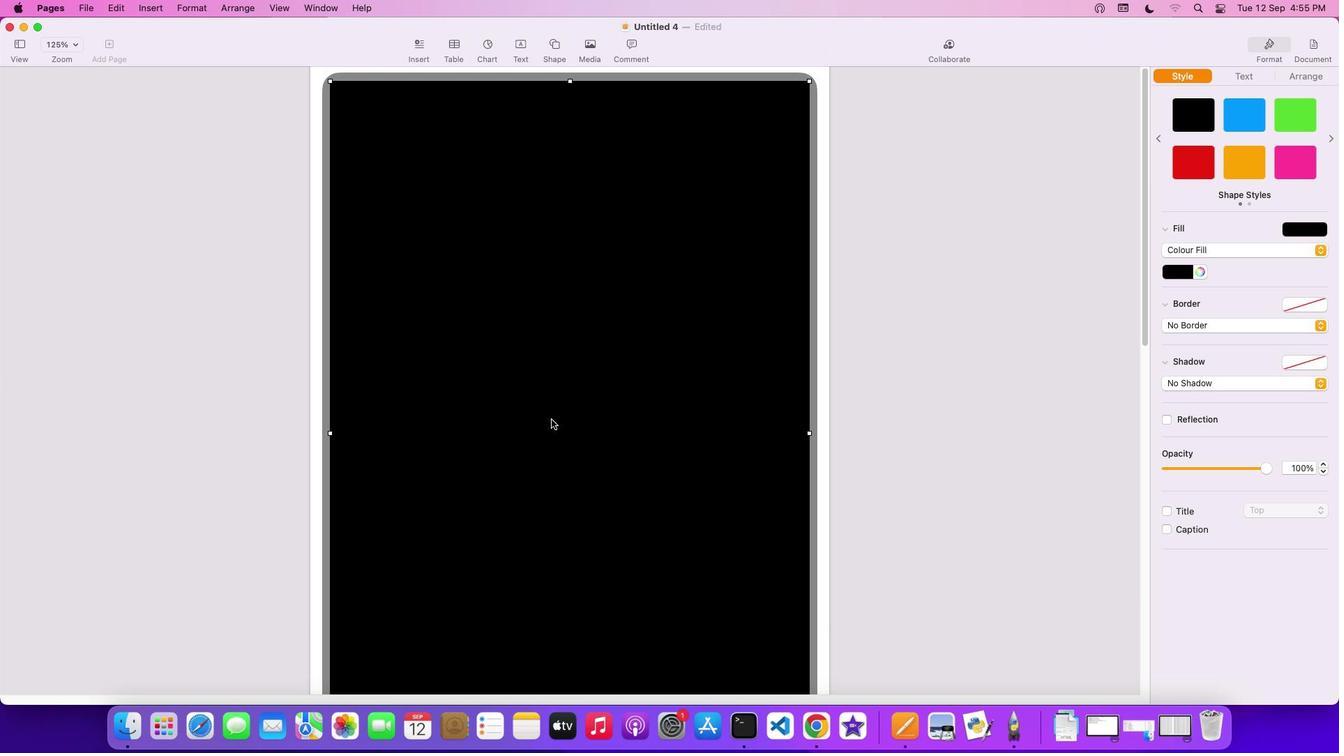 
Action: Mouse scrolled (551, 419) with delta (0, 0)
Screenshot: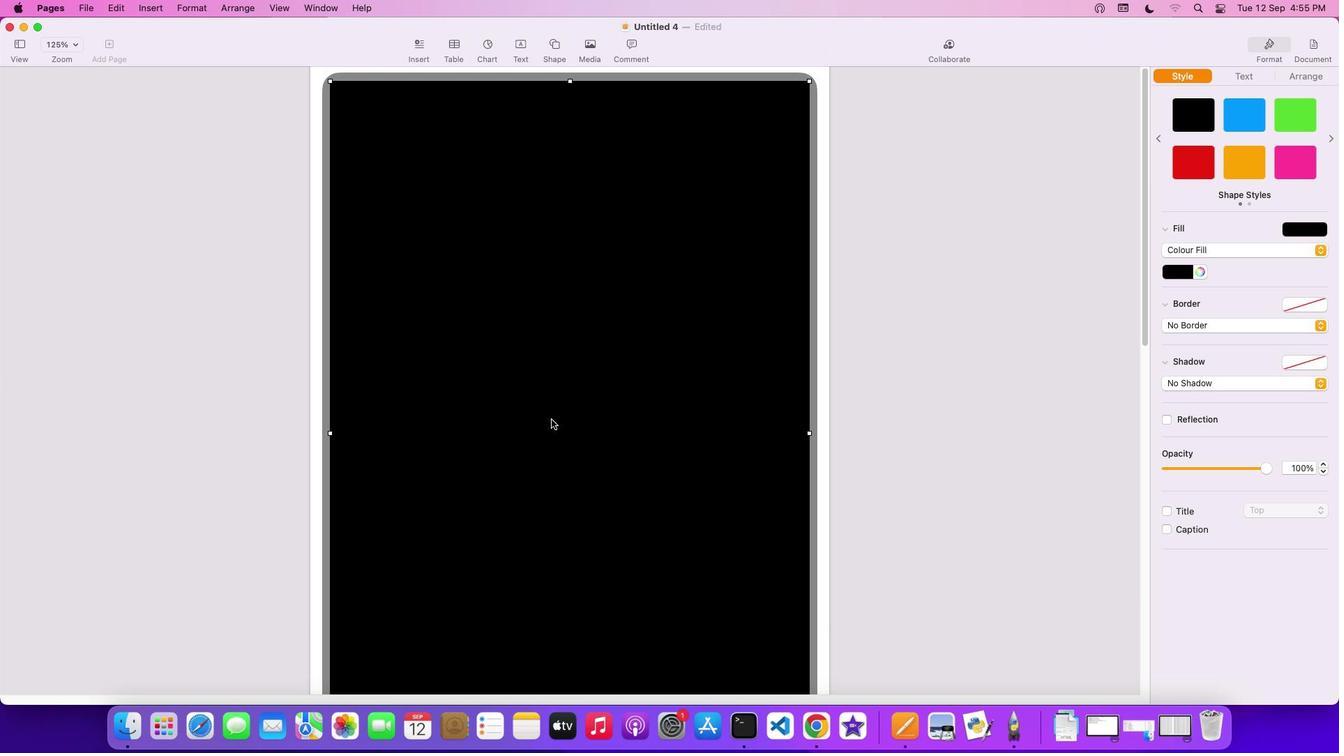 
Action: Mouse scrolled (551, 419) with delta (0, 2)
Screenshot: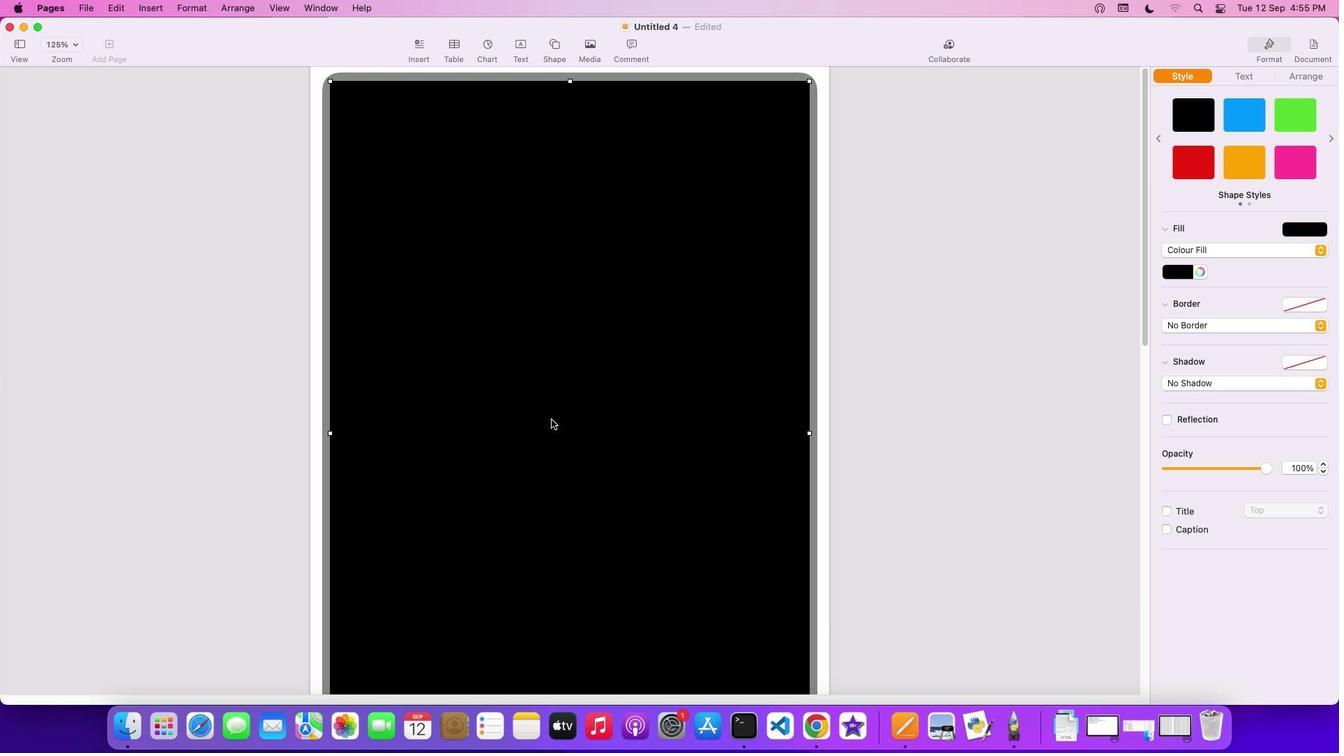 
Action: Mouse scrolled (551, 419) with delta (0, 3)
Screenshot: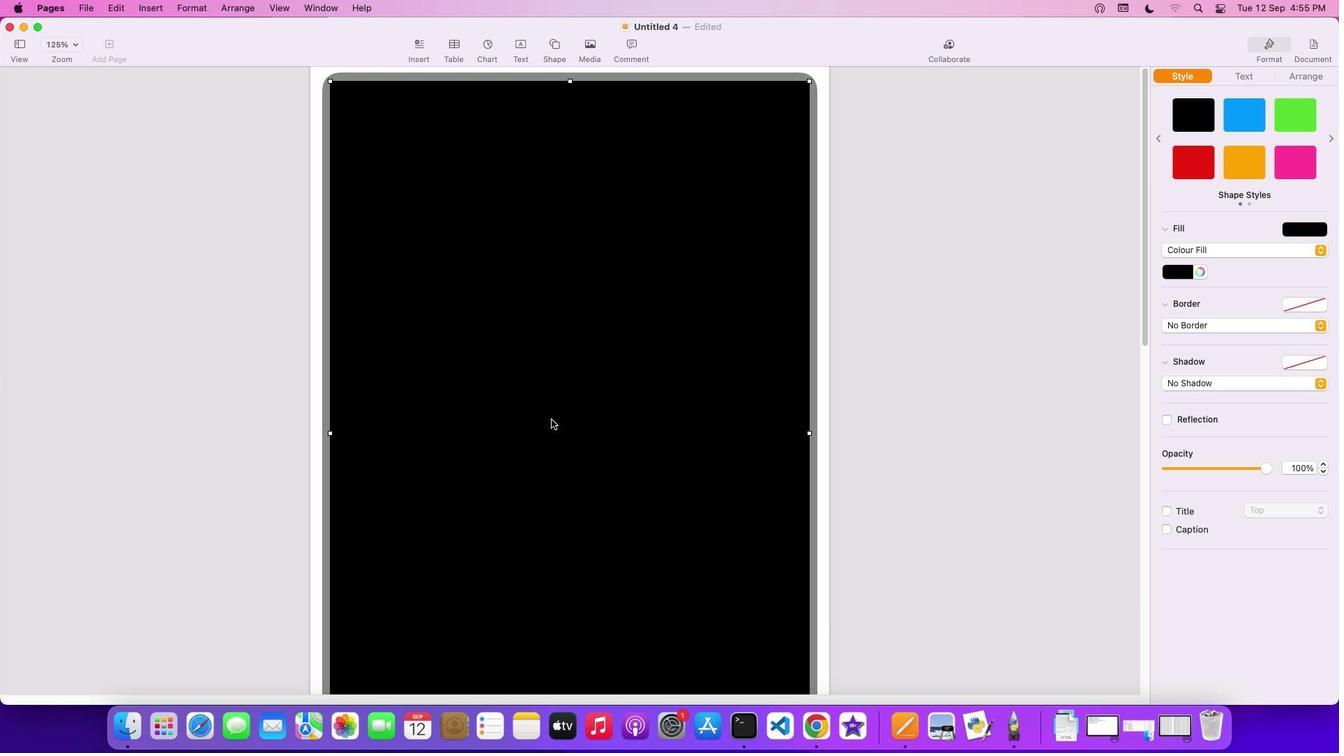 
Action: Mouse scrolled (551, 419) with delta (0, 4)
Screenshot: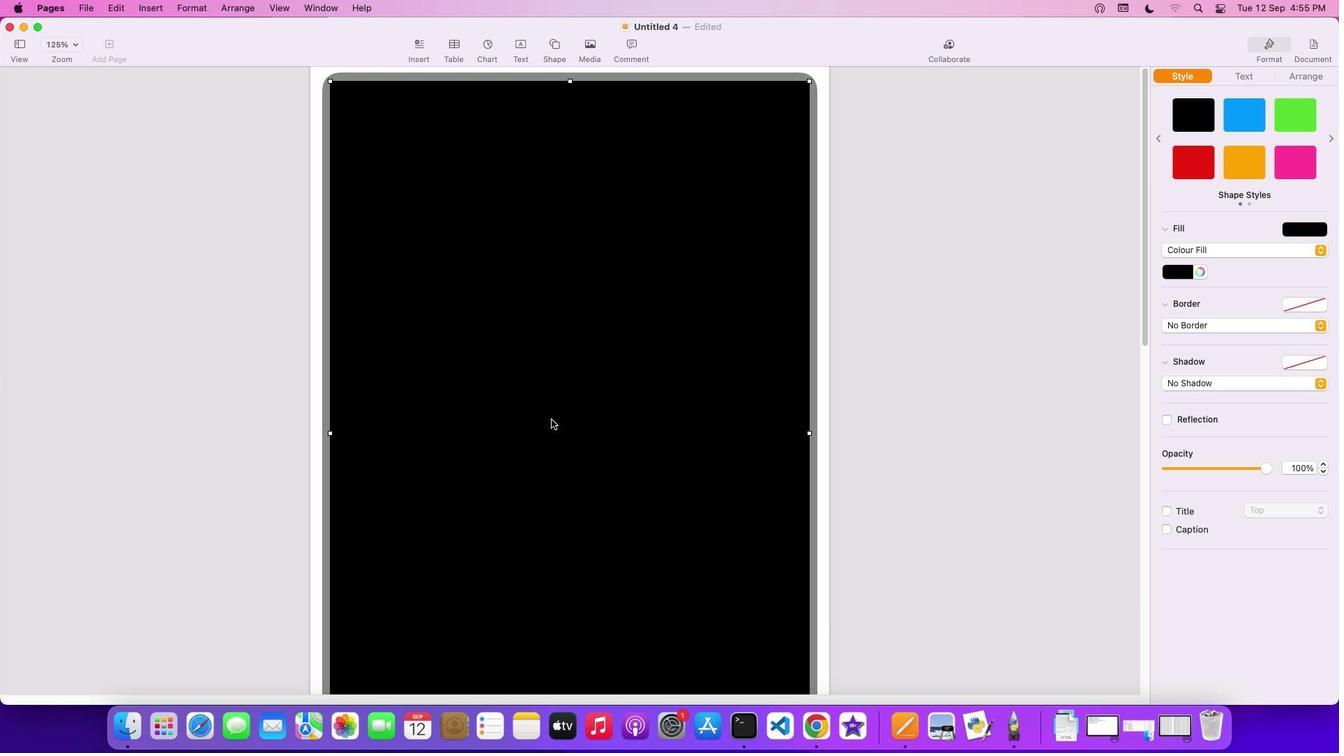 
Action: Mouse moved to (551, 420)
Screenshot: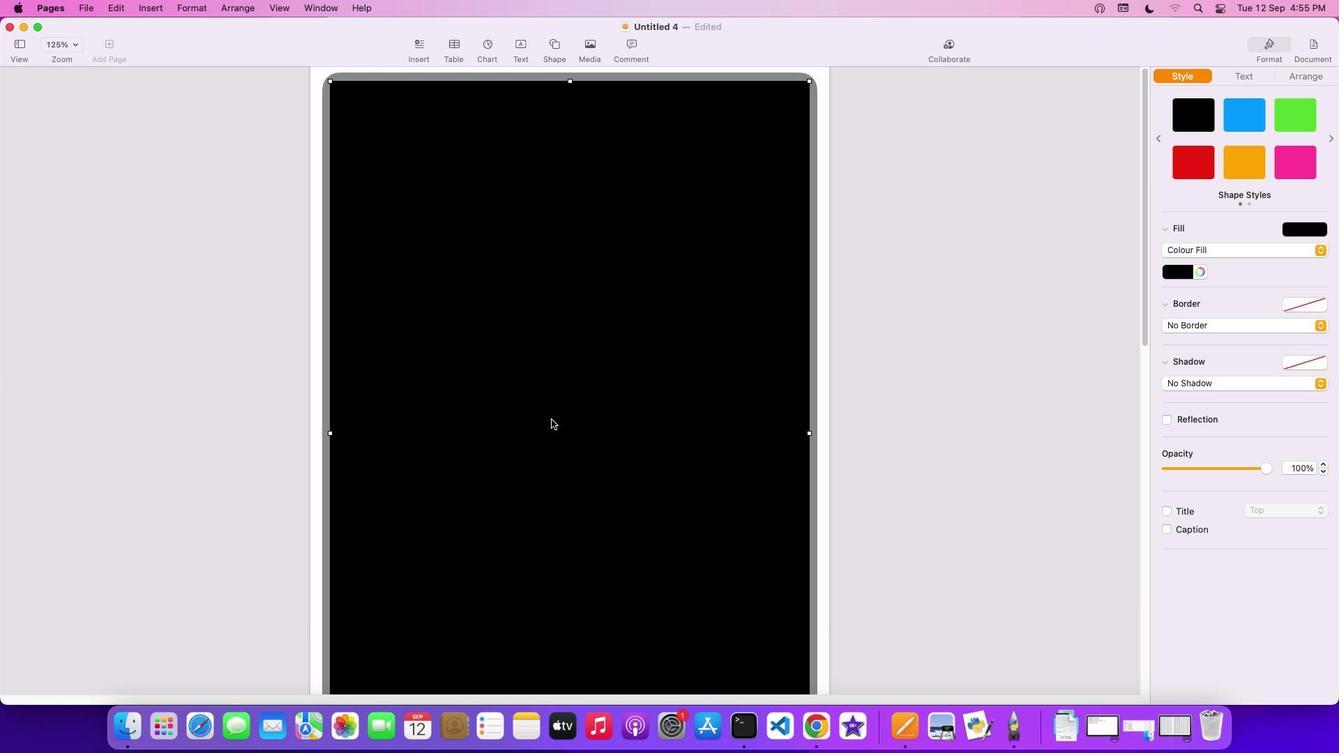 
Action: Mouse pressed left at (551, 420)
Screenshot: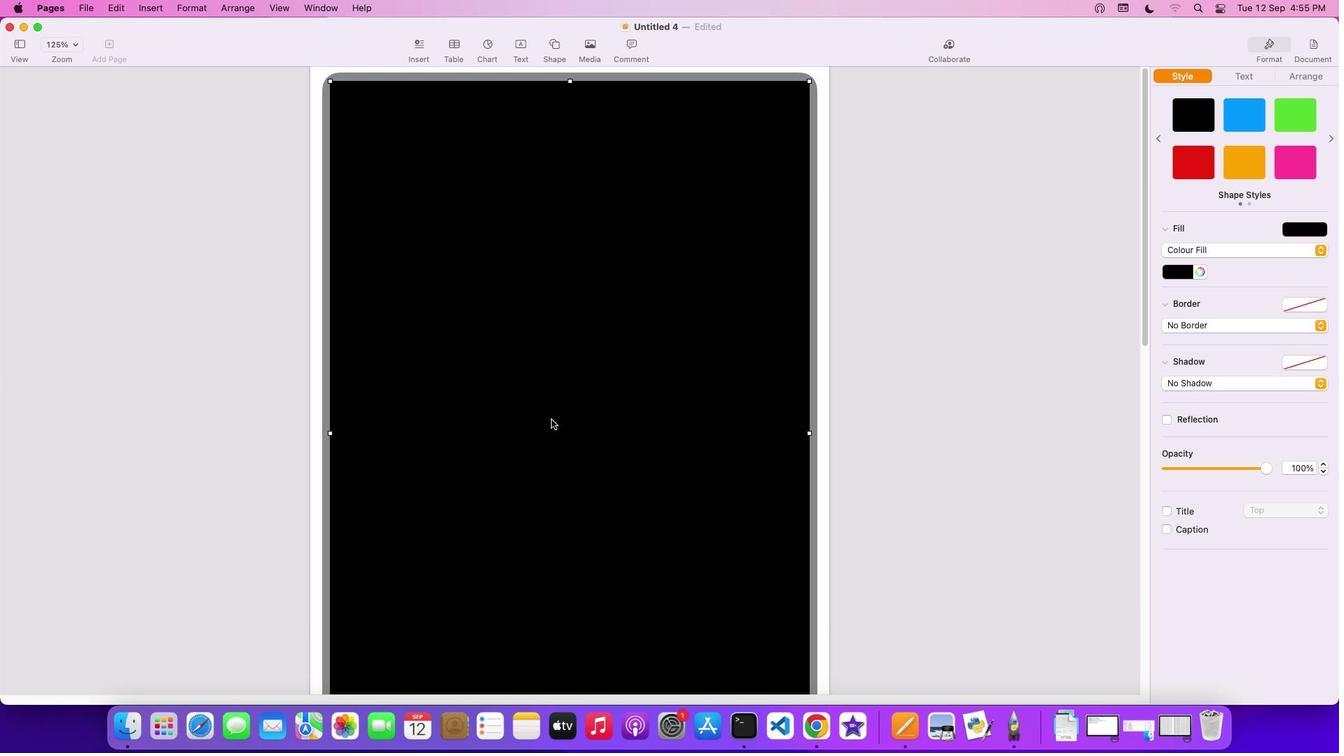 
Action: Mouse moved to (1189, 275)
Screenshot: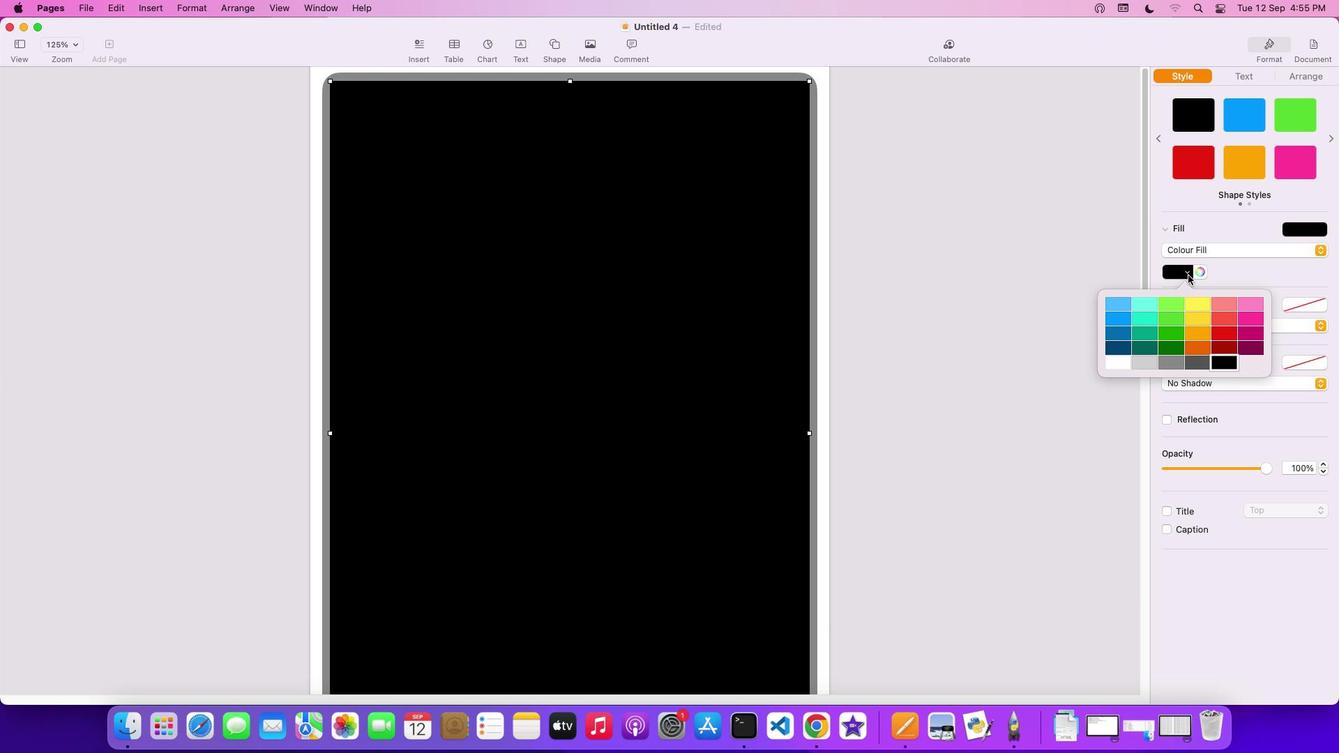 
Action: Mouse pressed left at (1189, 275)
Screenshot: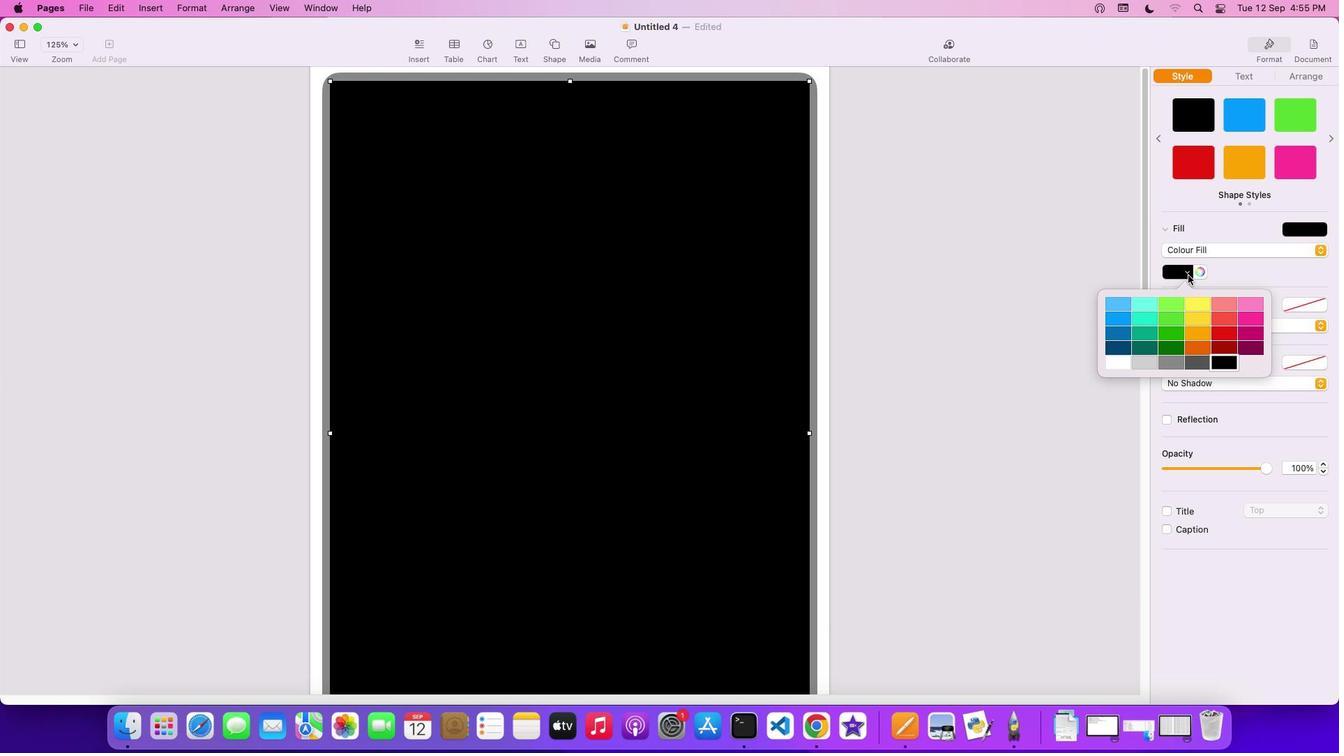 
Action: Mouse moved to (1113, 367)
Screenshot: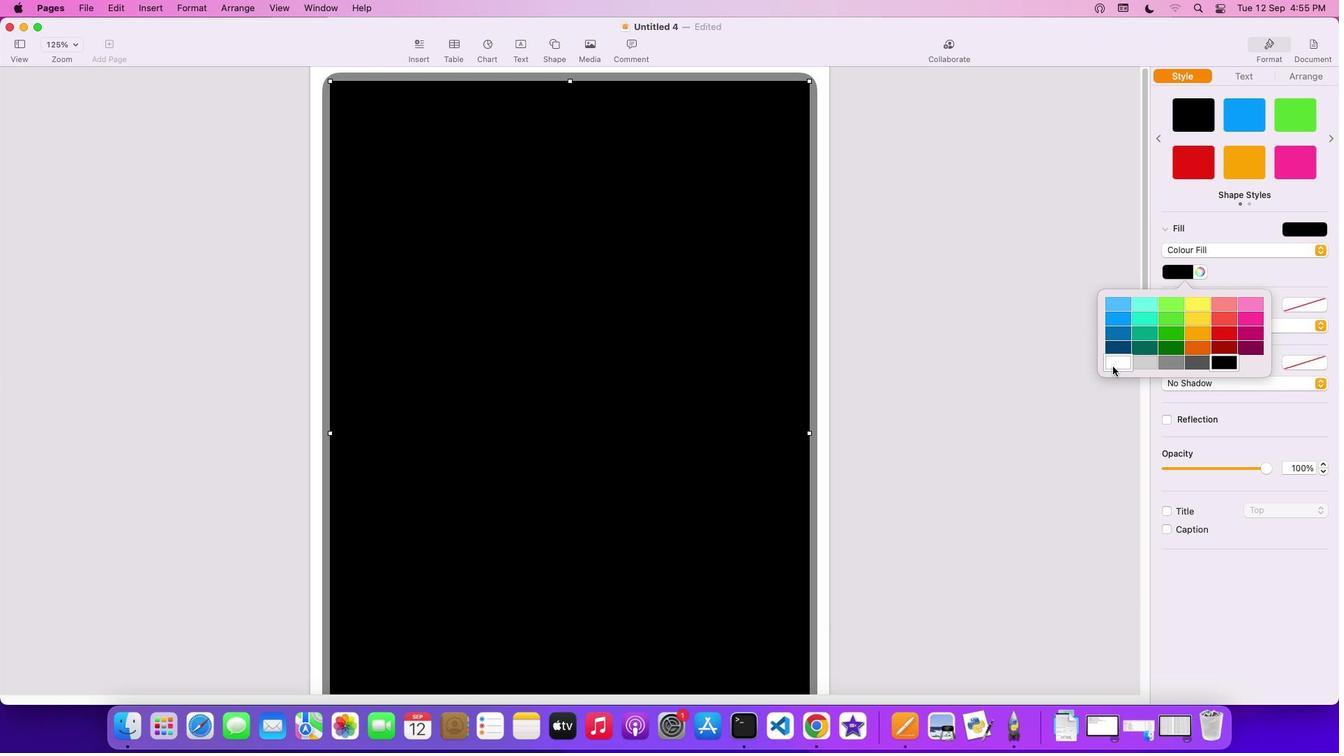 
Action: Mouse pressed left at (1113, 367)
Screenshot: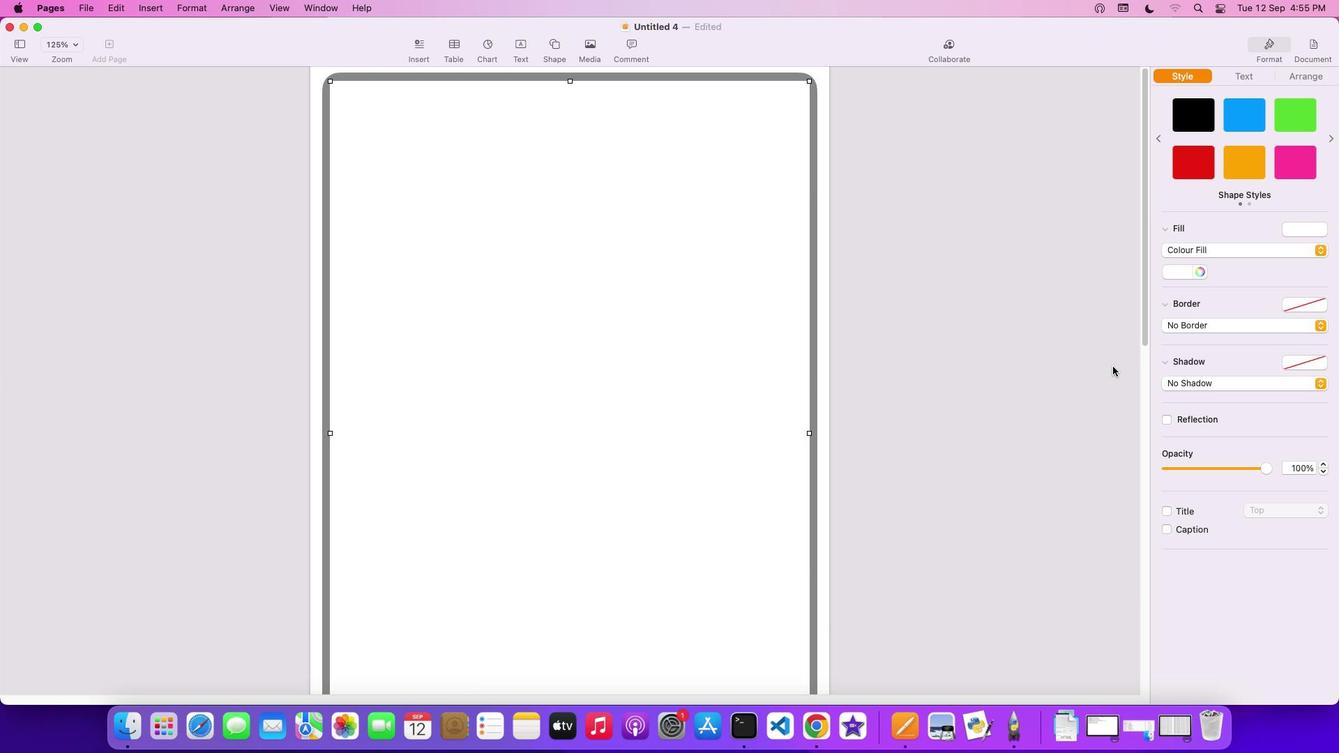 
Action: Mouse moved to (425, 371)
Screenshot: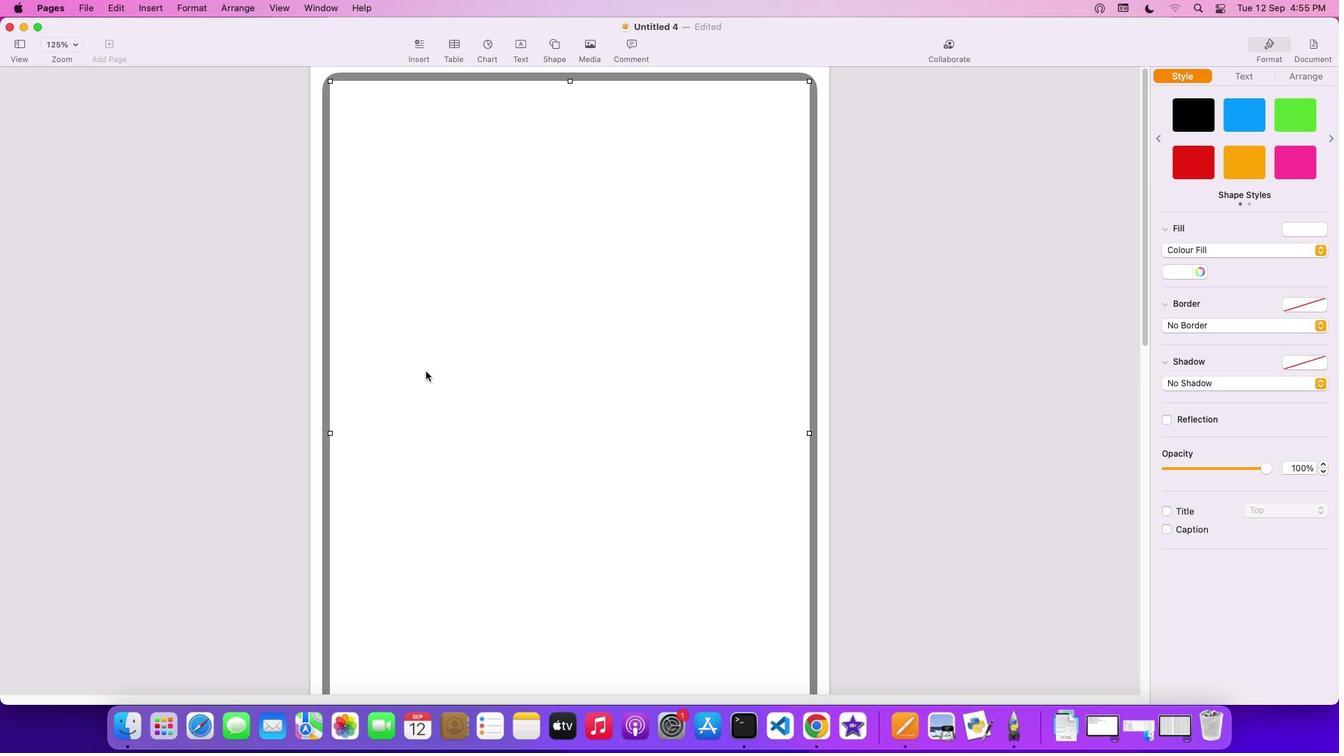 
Action: Mouse pressed left at (425, 371)
Screenshot: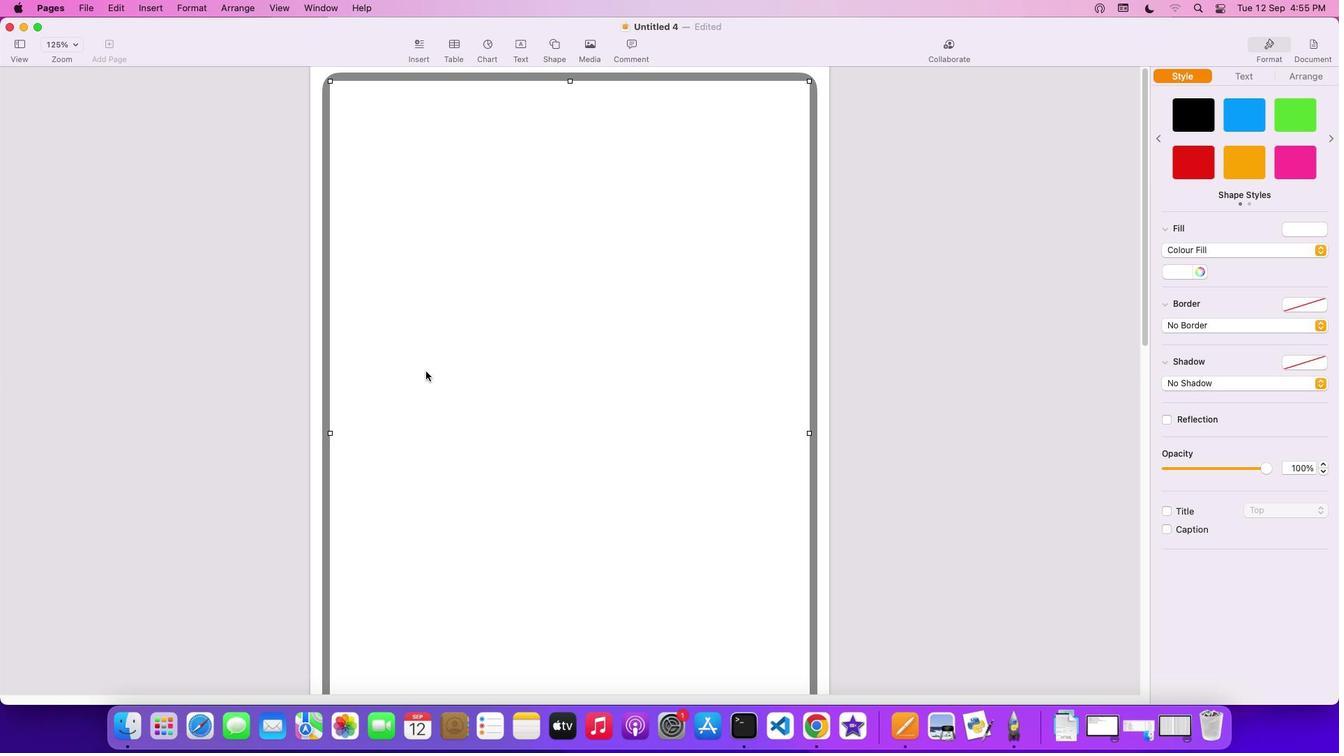 
Action: Mouse moved to (480, 362)
Screenshot: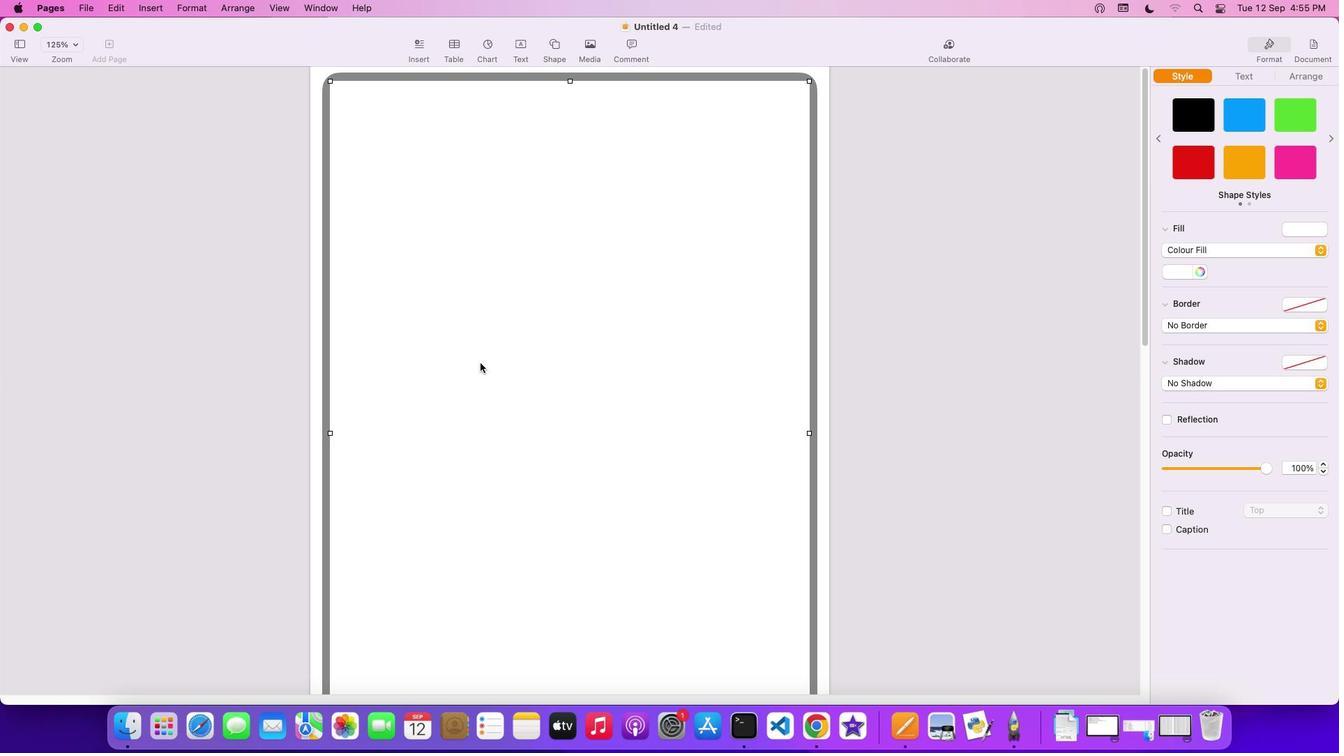 
Action: Mouse pressed left at (480, 362)
Screenshot: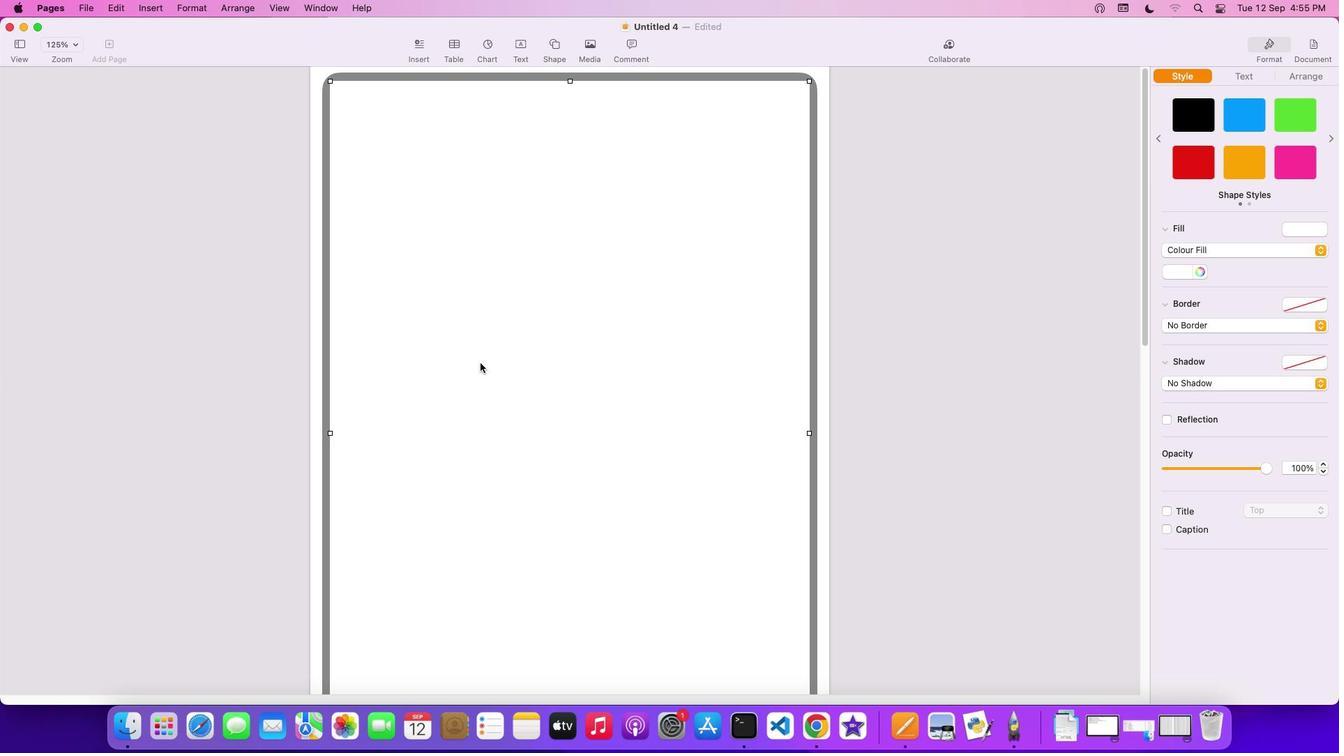 
Action: Mouse moved to (608, 314)
Screenshot: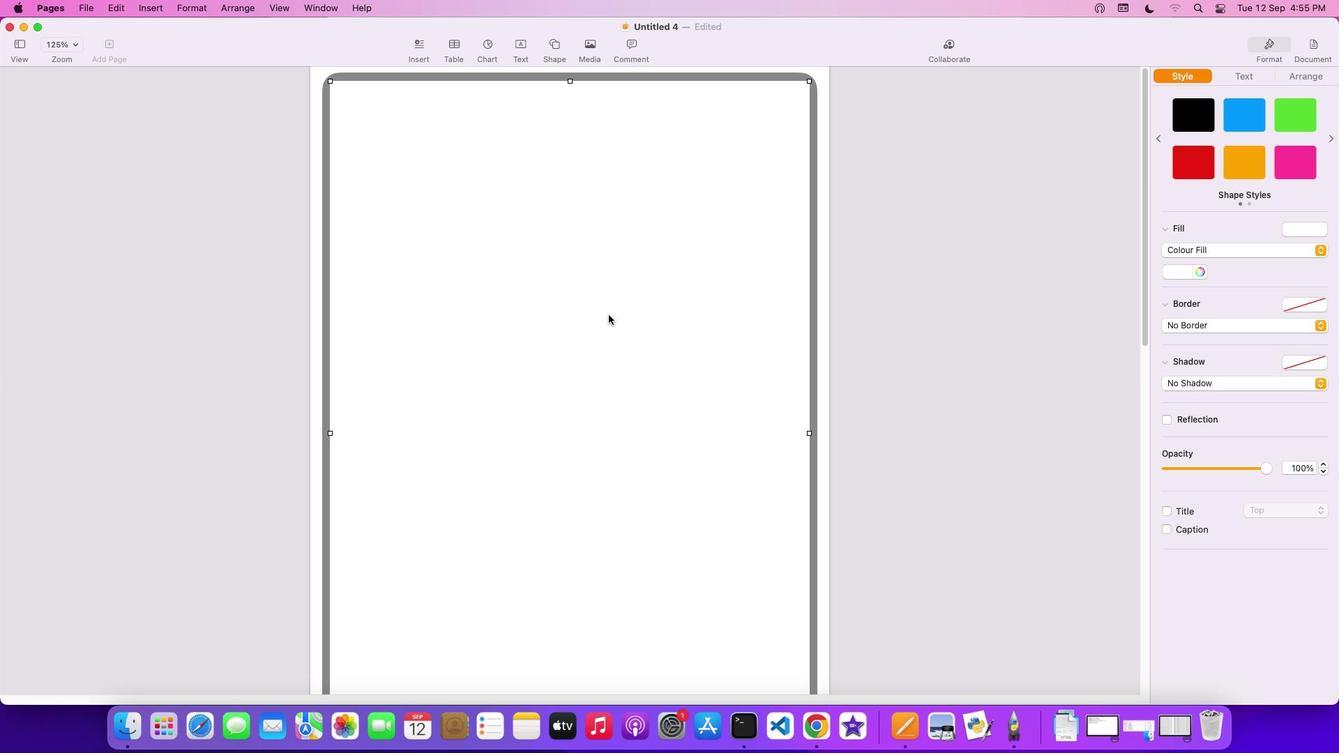 
Action: Mouse pressed left at (608, 314)
Screenshot: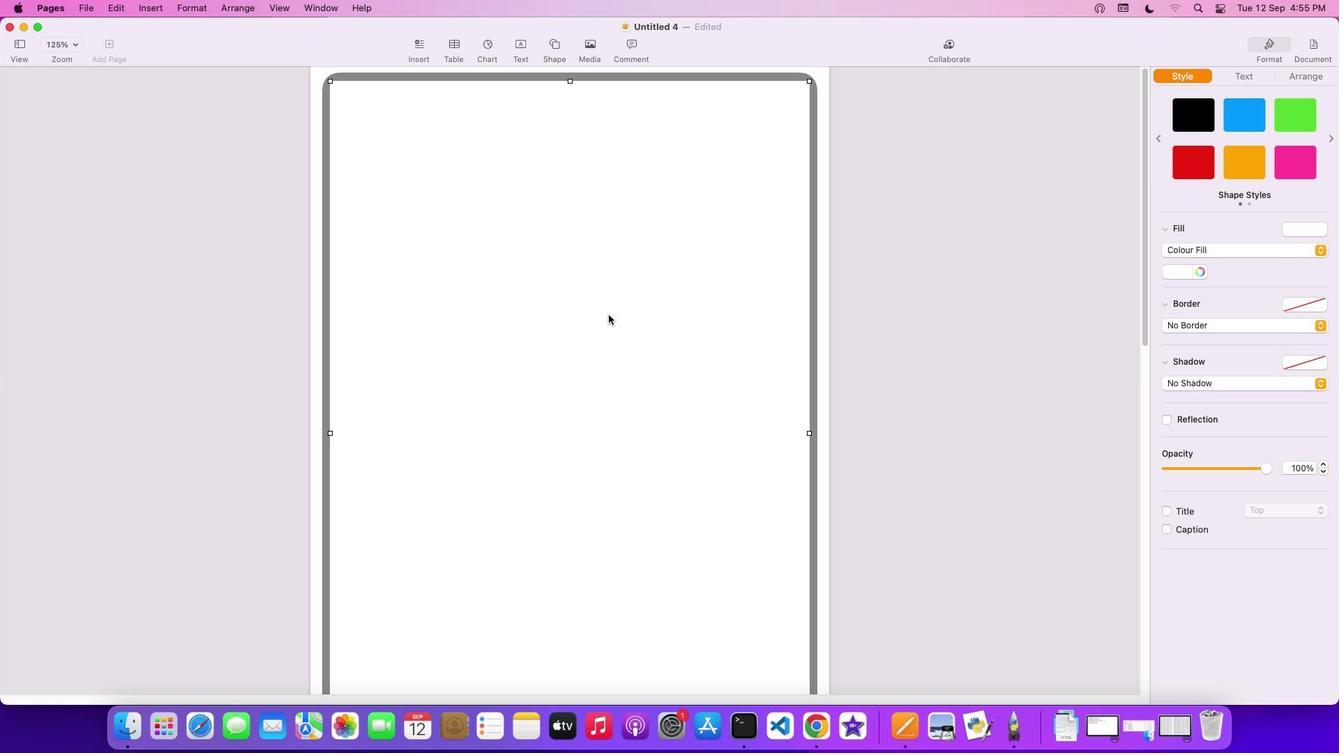 
Action: Mouse moved to (1320, 252)
Screenshot: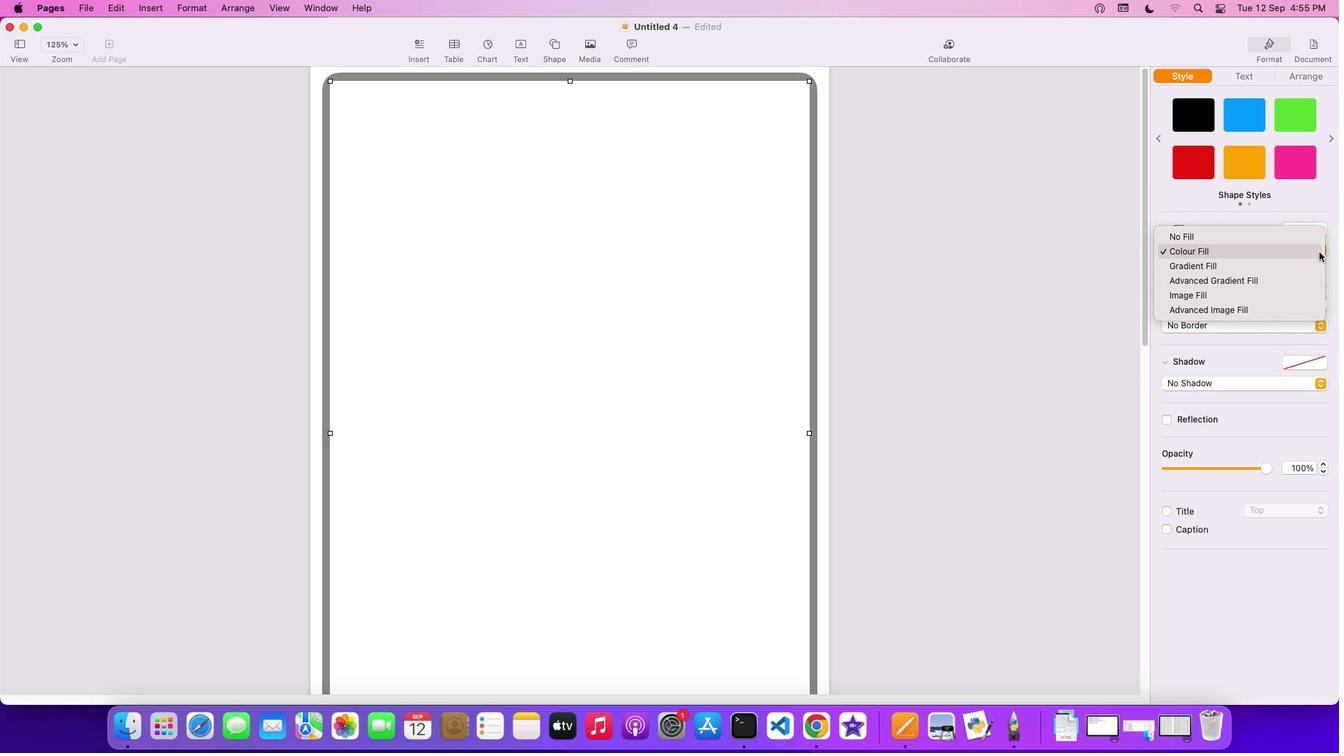 
Action: Mouse pressed left at (1320, 252)
Screenshot: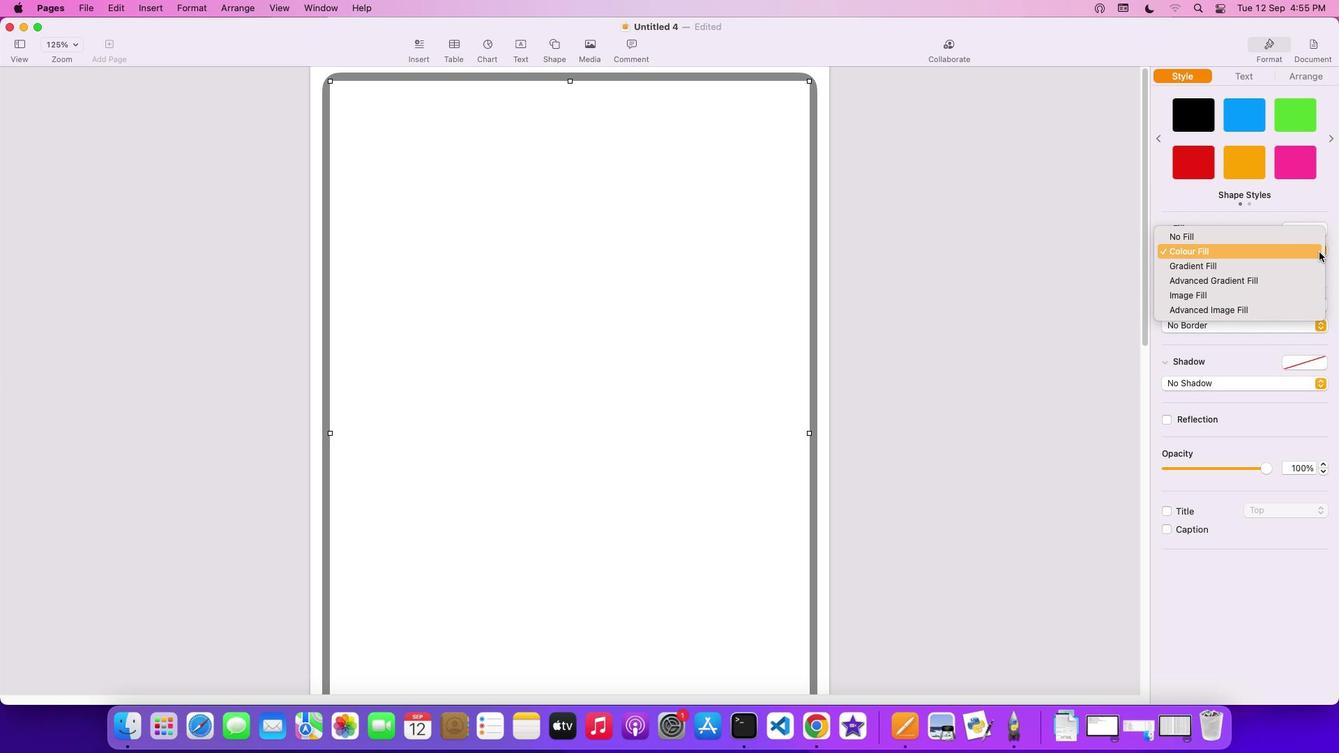 
Action: Mouse moved to (1288, 263)
Screenshot: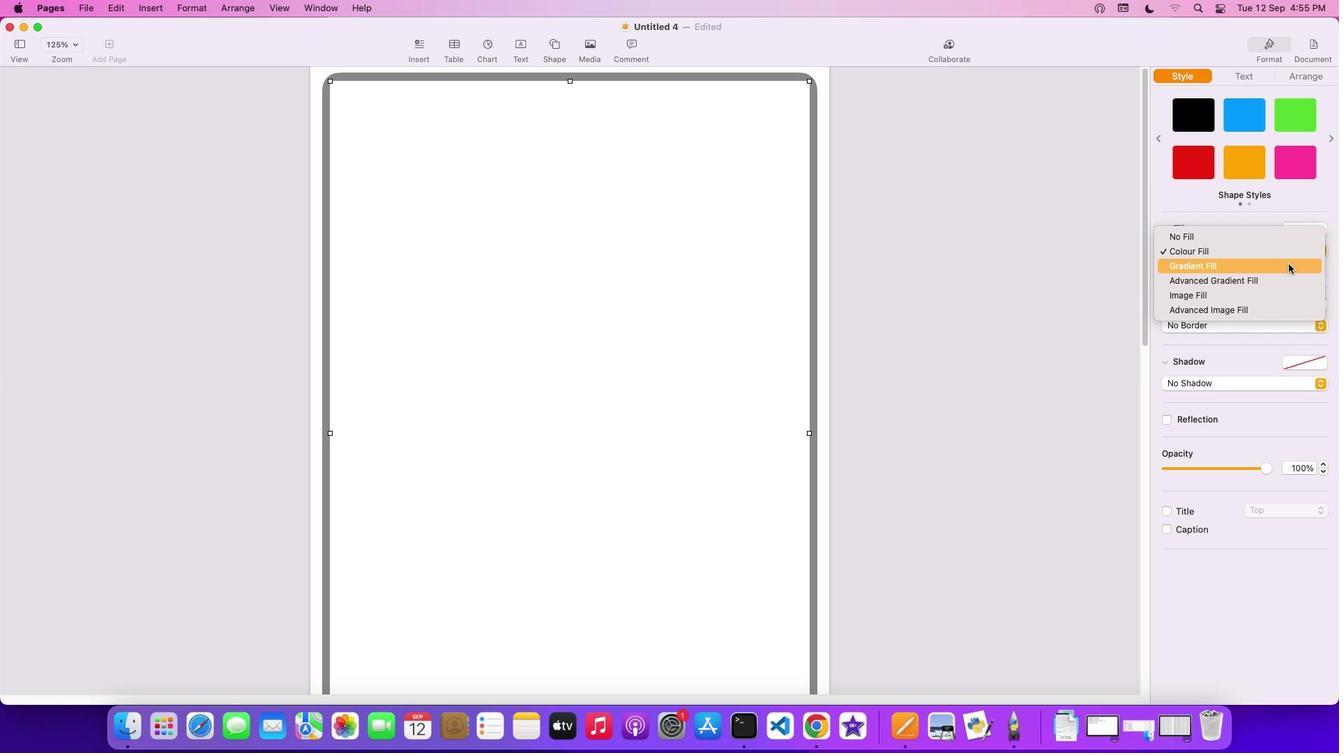 
Action: Mouse pressed left at (1288, 263)
Screenshot: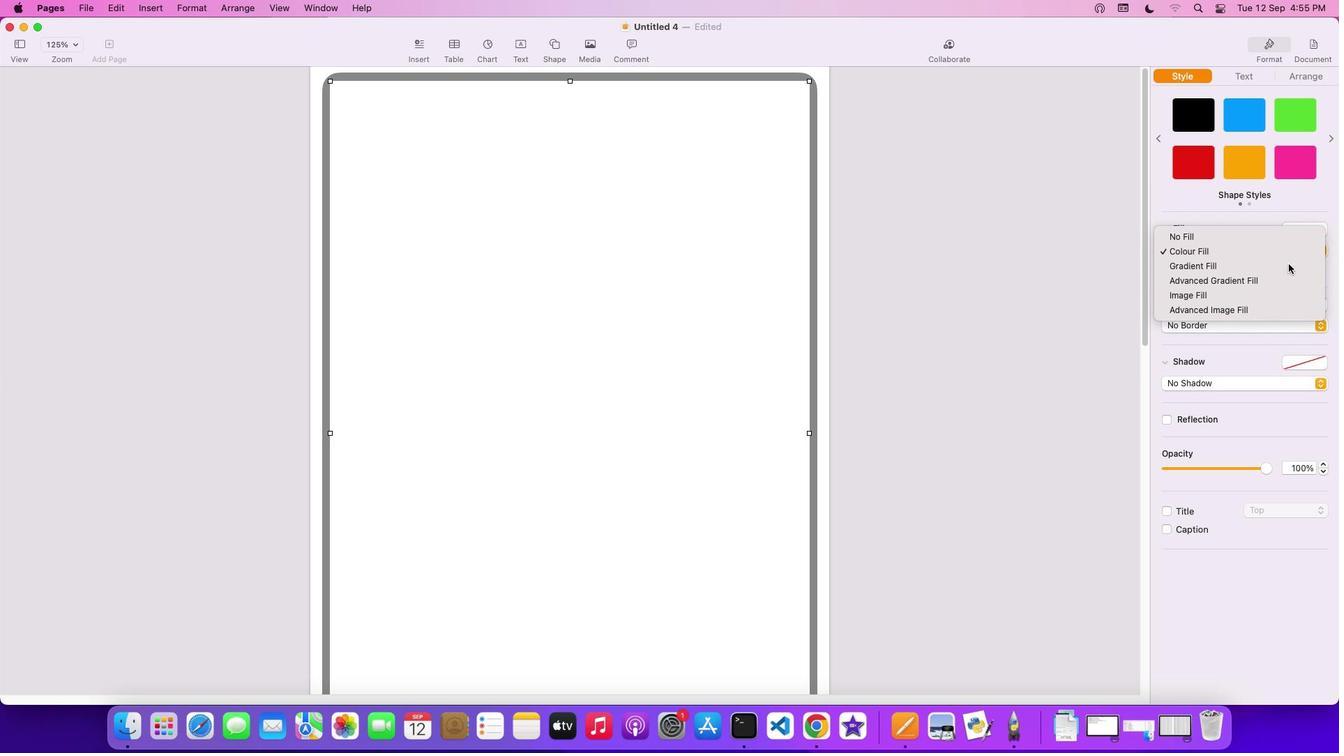 
Action: Mouse moved to (1322, 256)
Screenshot: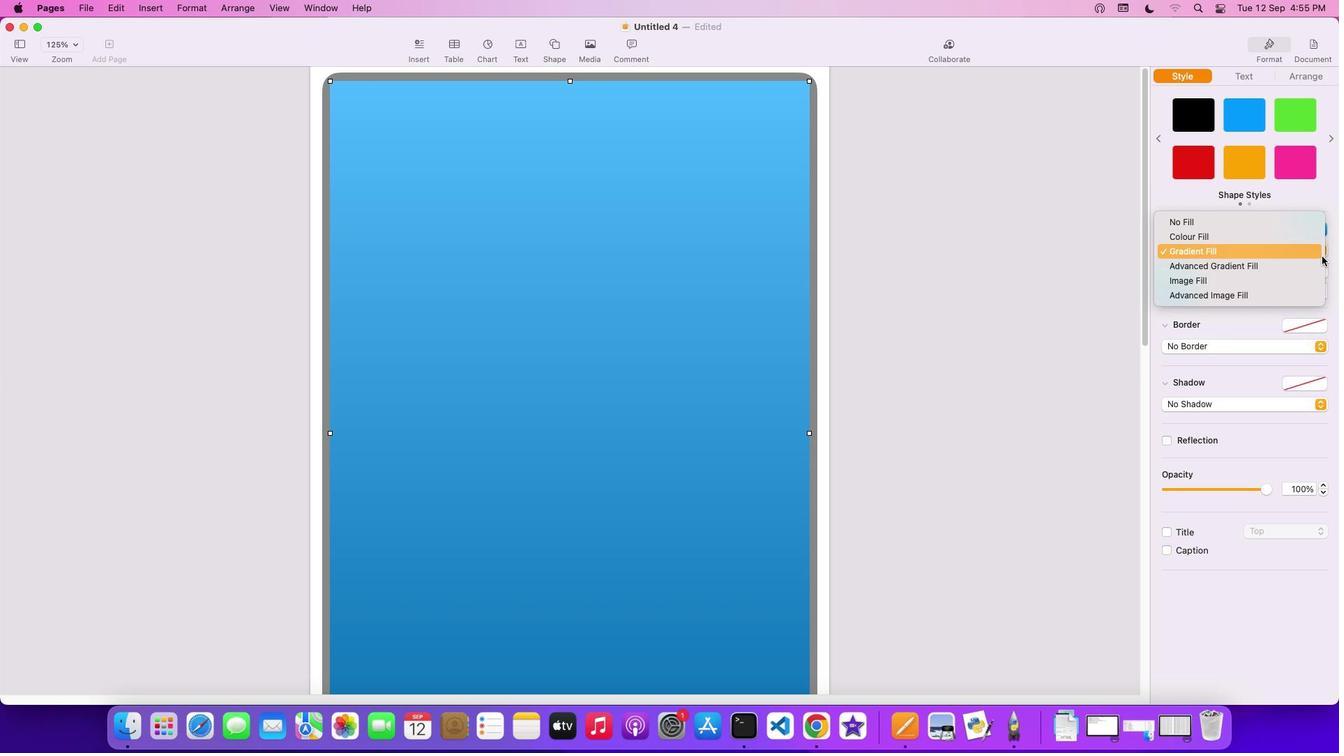 
Action: Mouse pressed left at (1322, 256)
Screenshot: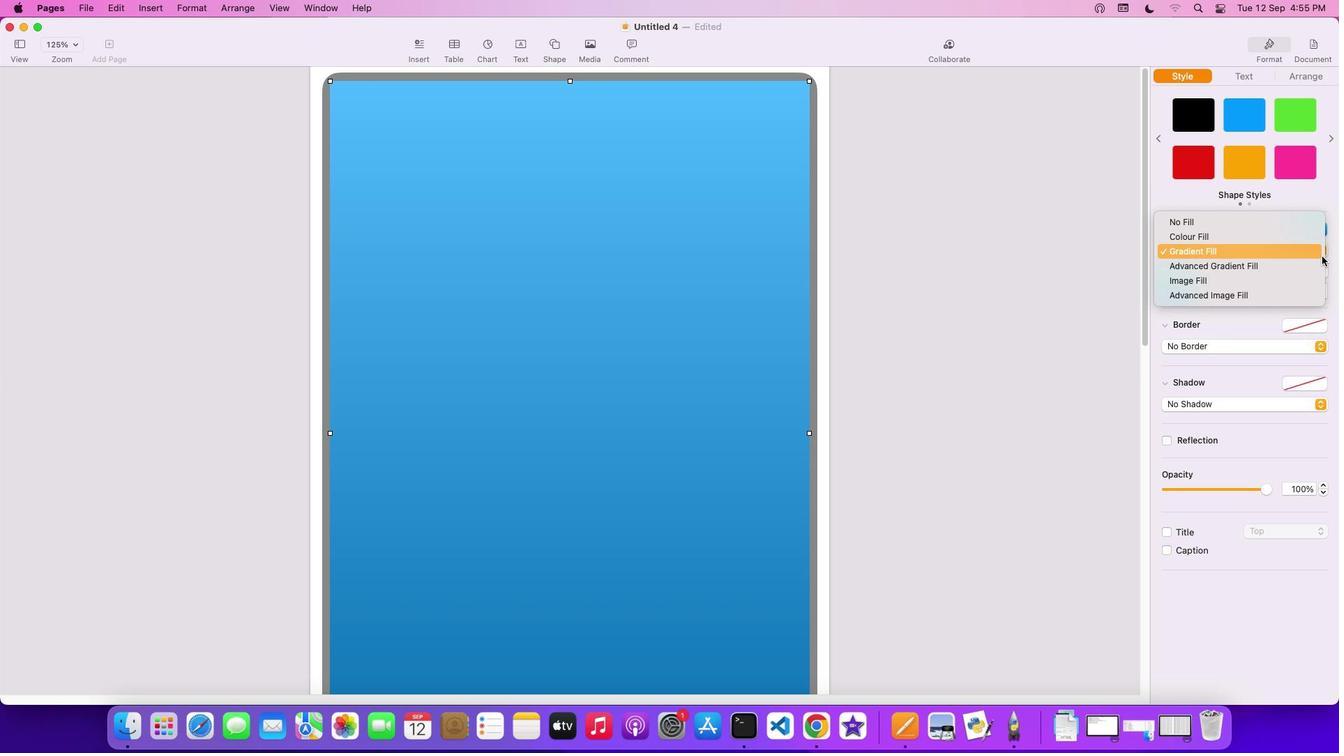 
Action: Mouse moved to (1242, 236)
Screenshot: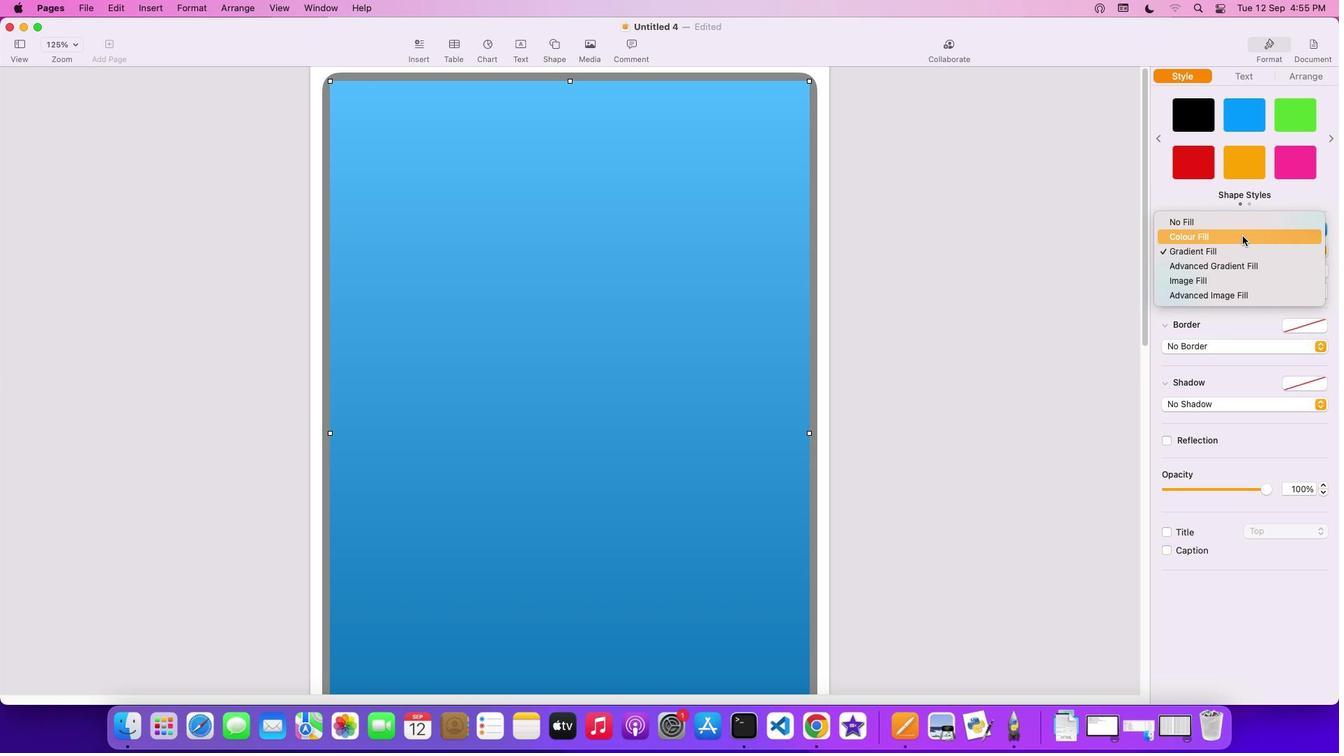 
Action: Mouse pressed left at (1242, 236)
Screenshot: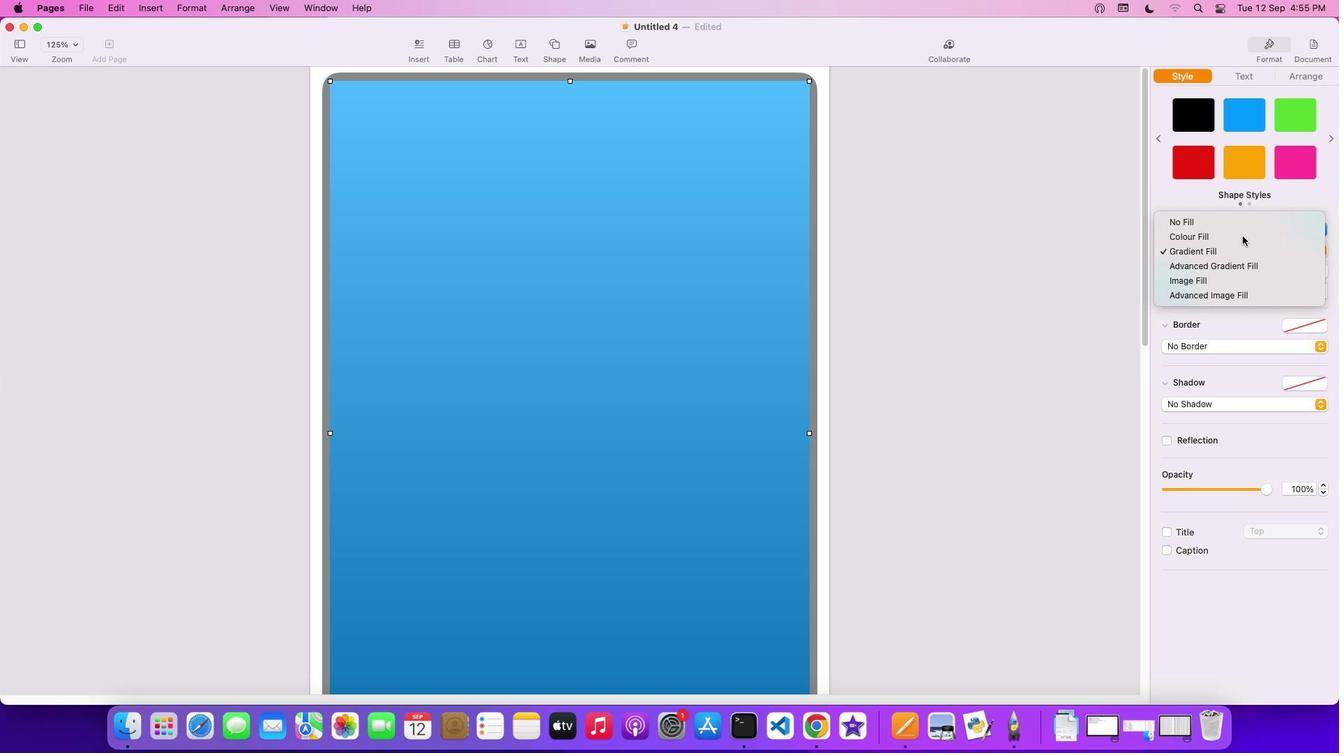 
Action: Mouse moved to (1182, 271)
Screenshot: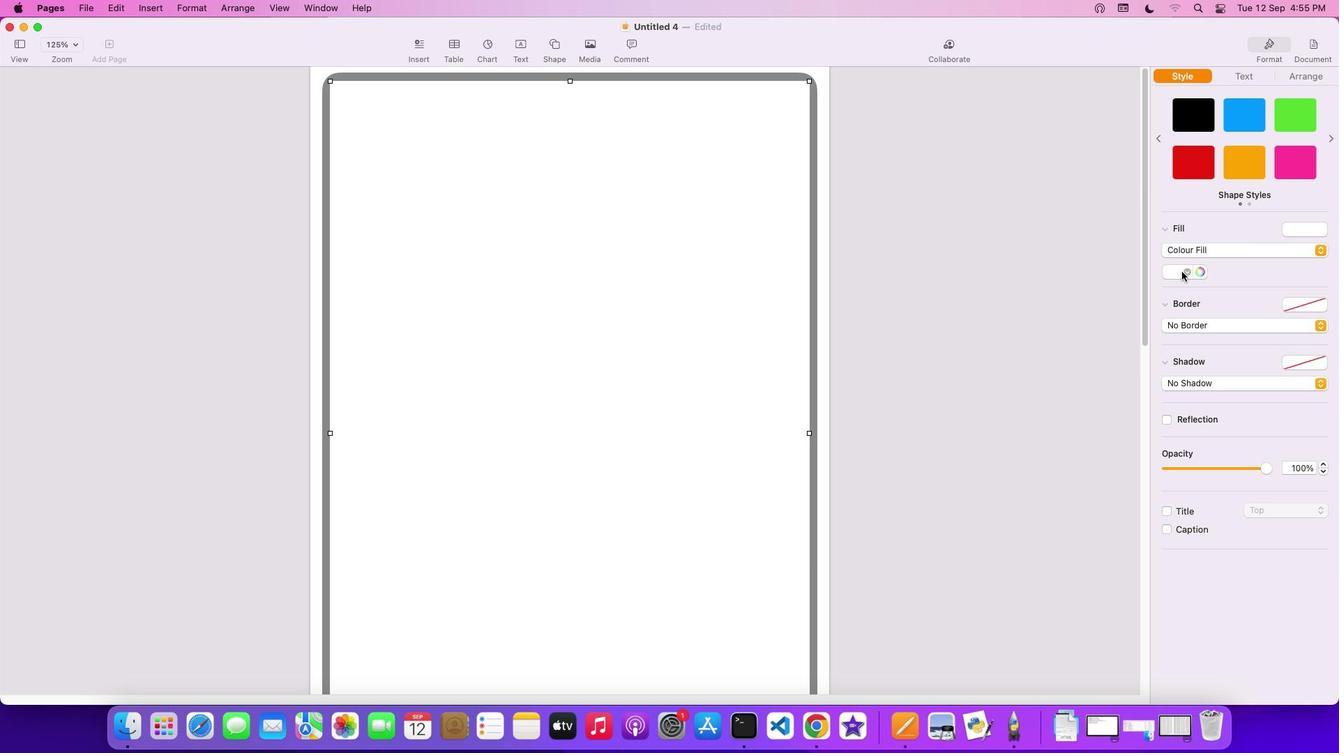 
Action: Mouse pressed left at (1182, 271)
Screenshot: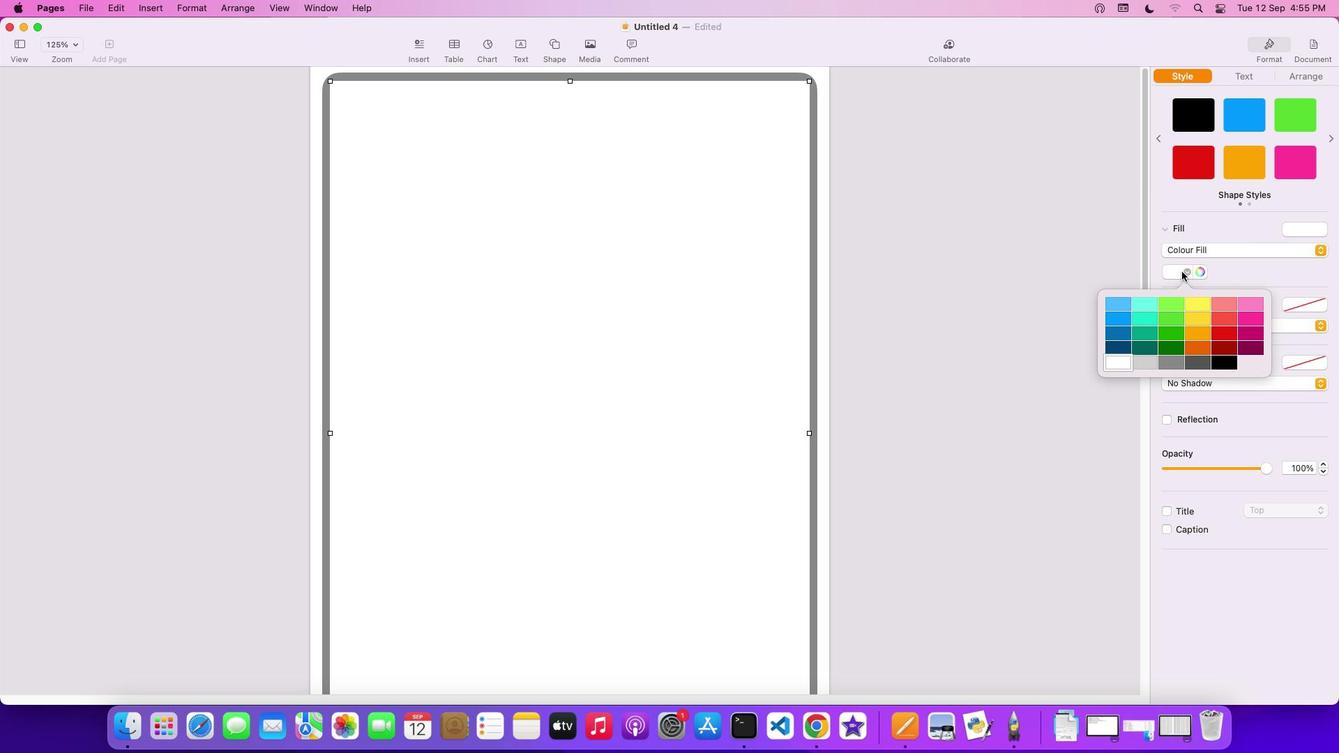 
Action: Mouse moved to (1204, 345)
Screenshot: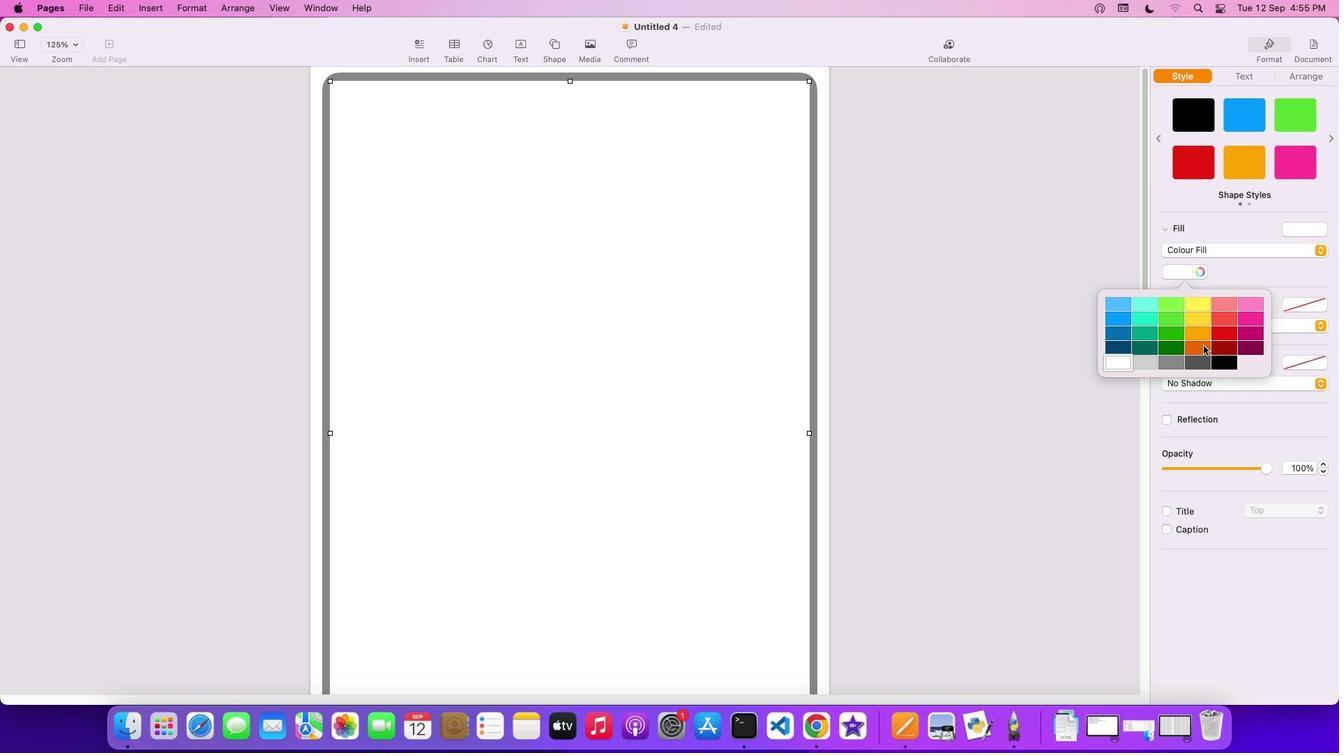 
Action: Mouse pressed left at (1204, 345)
Screenshot: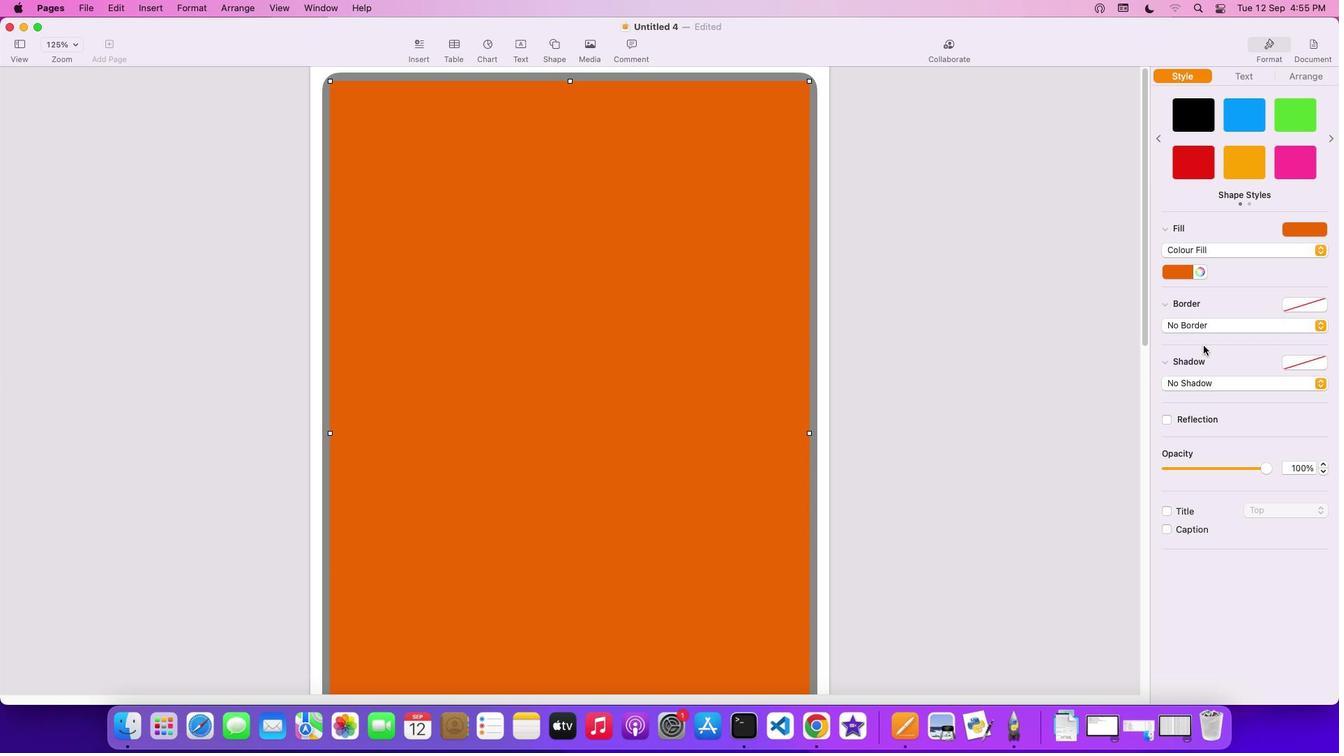 
Action: Mouse moved to (1196, 268)
Screenshot: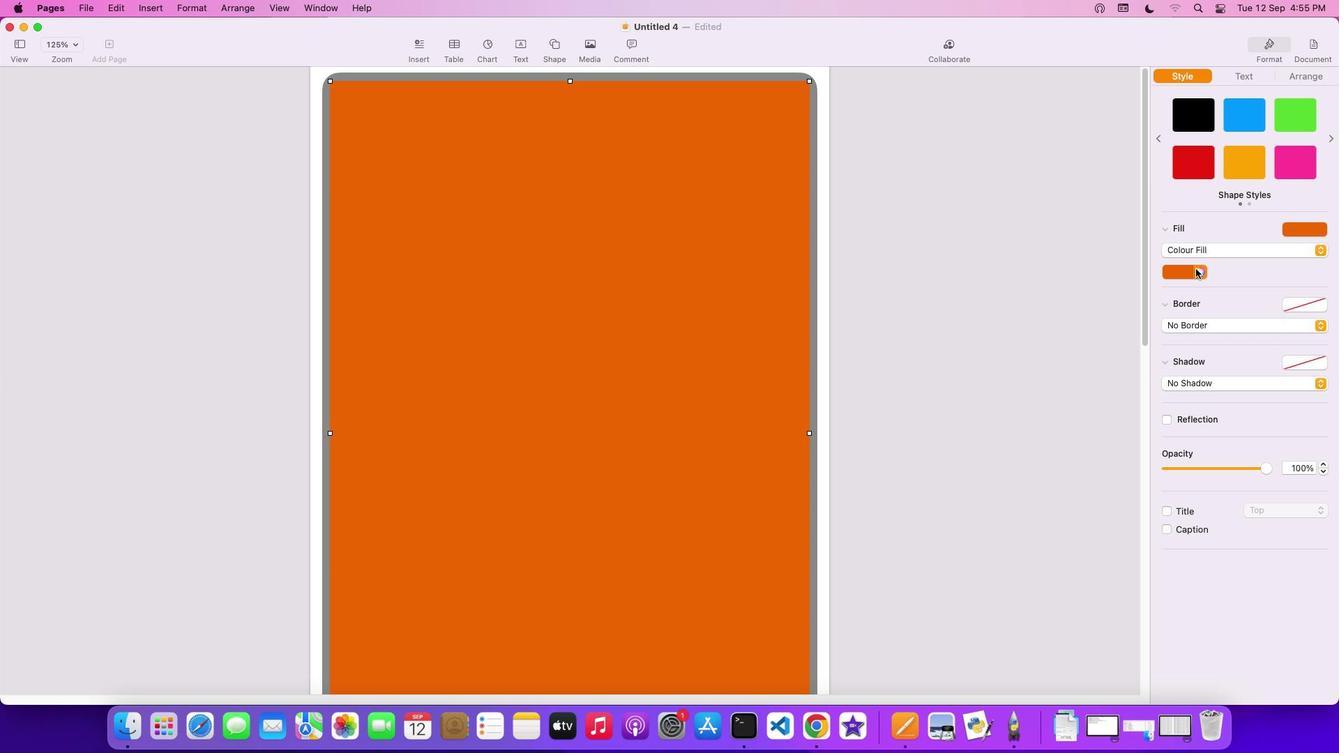 
Action: Mouse pressed left at (1196, 268)
Screenshot: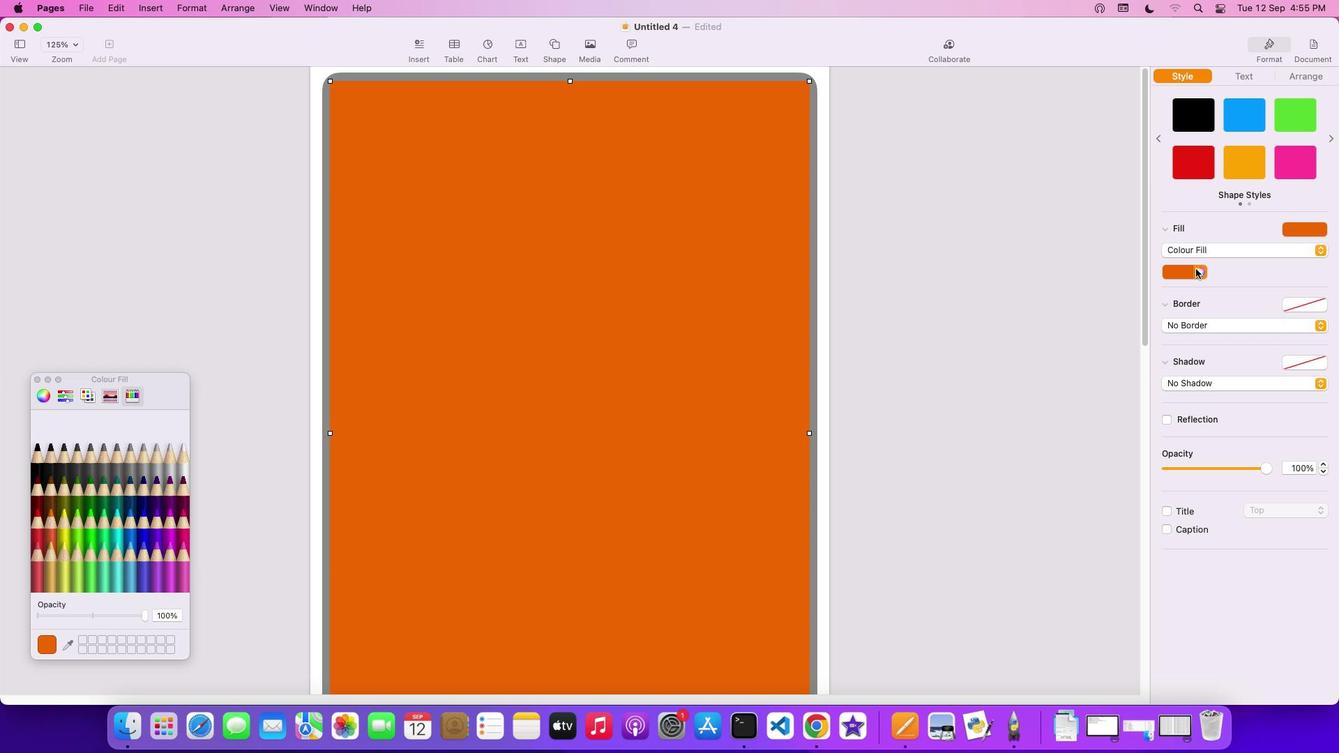 
Action: Mouse moved to (144, 616)
Screenshot: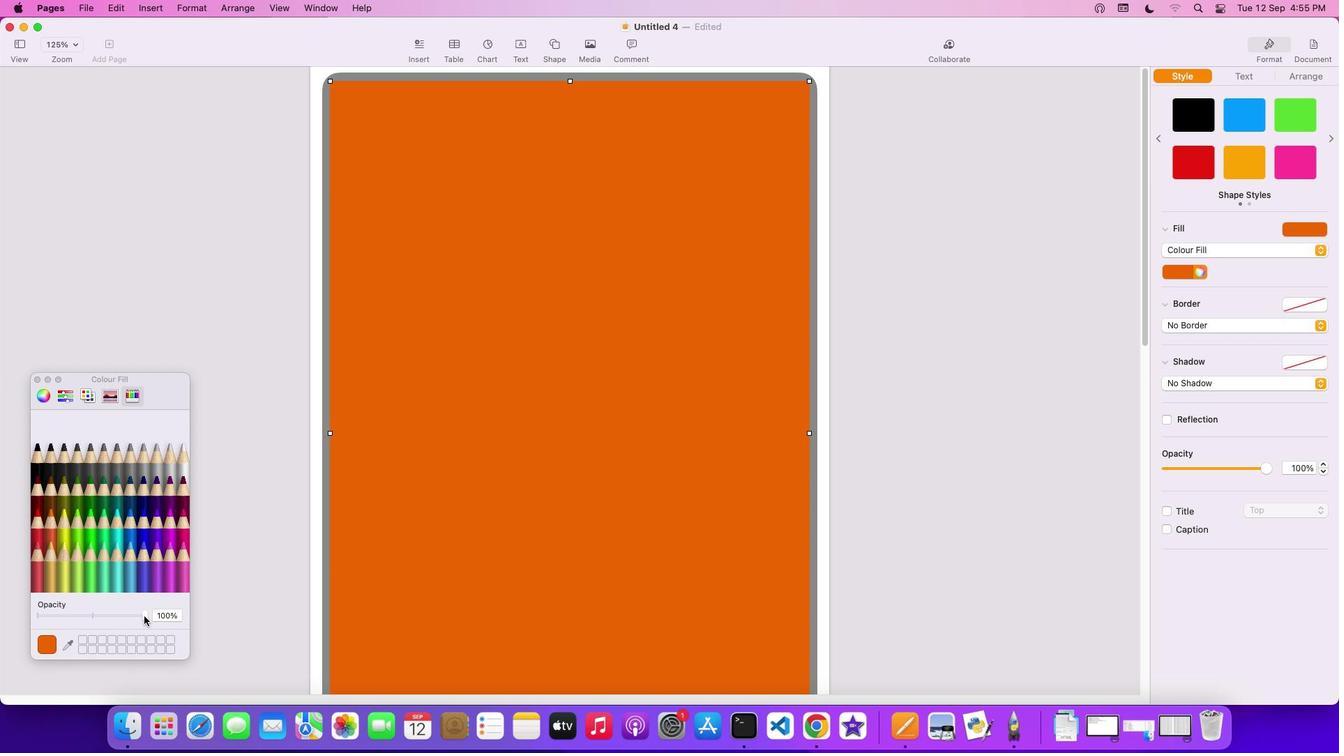 
Action: Mouse pressed left at (144, 616)
Screenshot: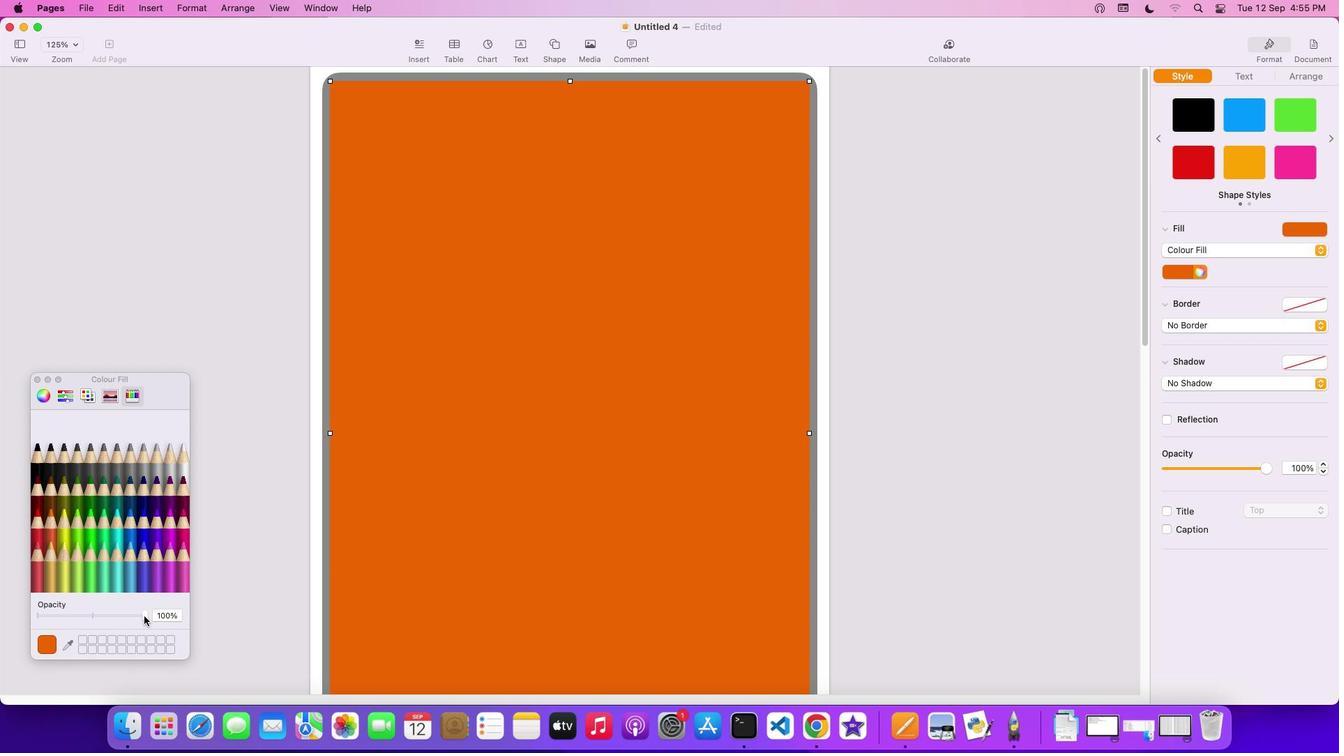 
Action: Mouse moved to (1187, 272)
Screenshot: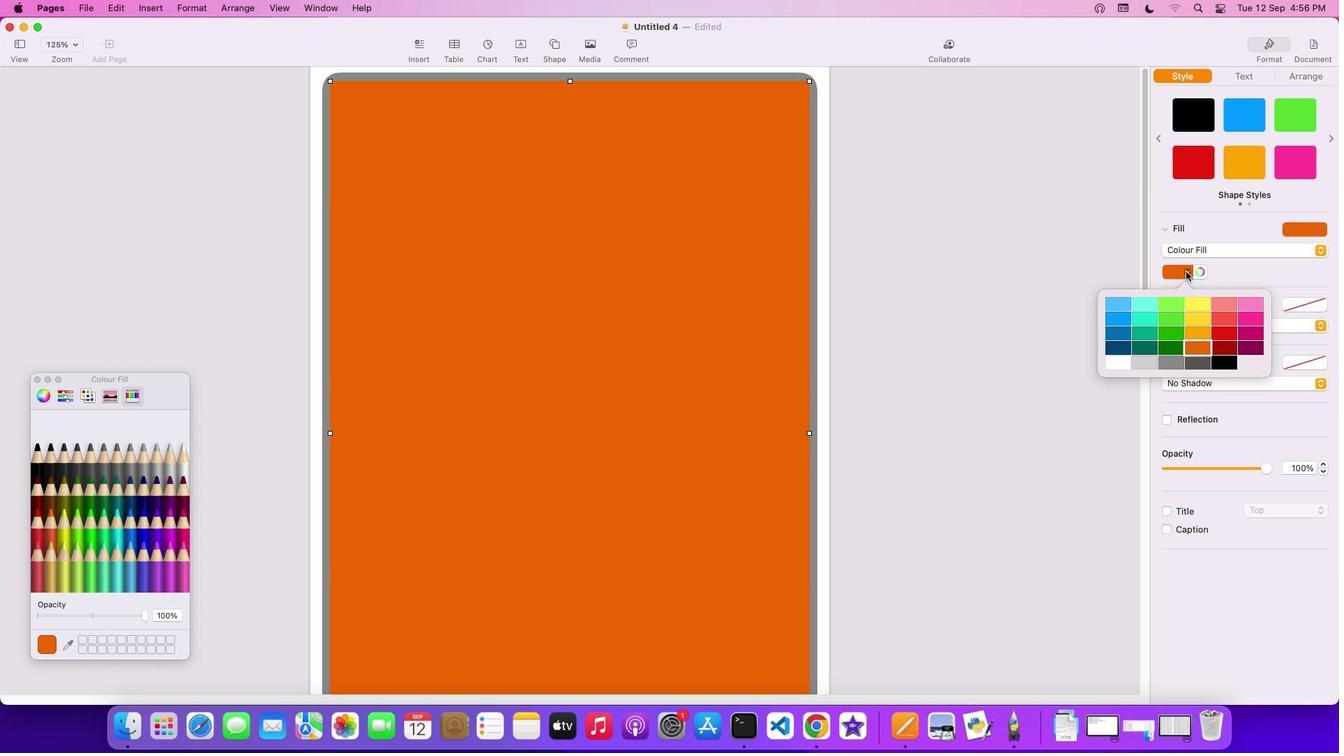
Action: Mouse pressed left at (1187, 272)
Screenshot: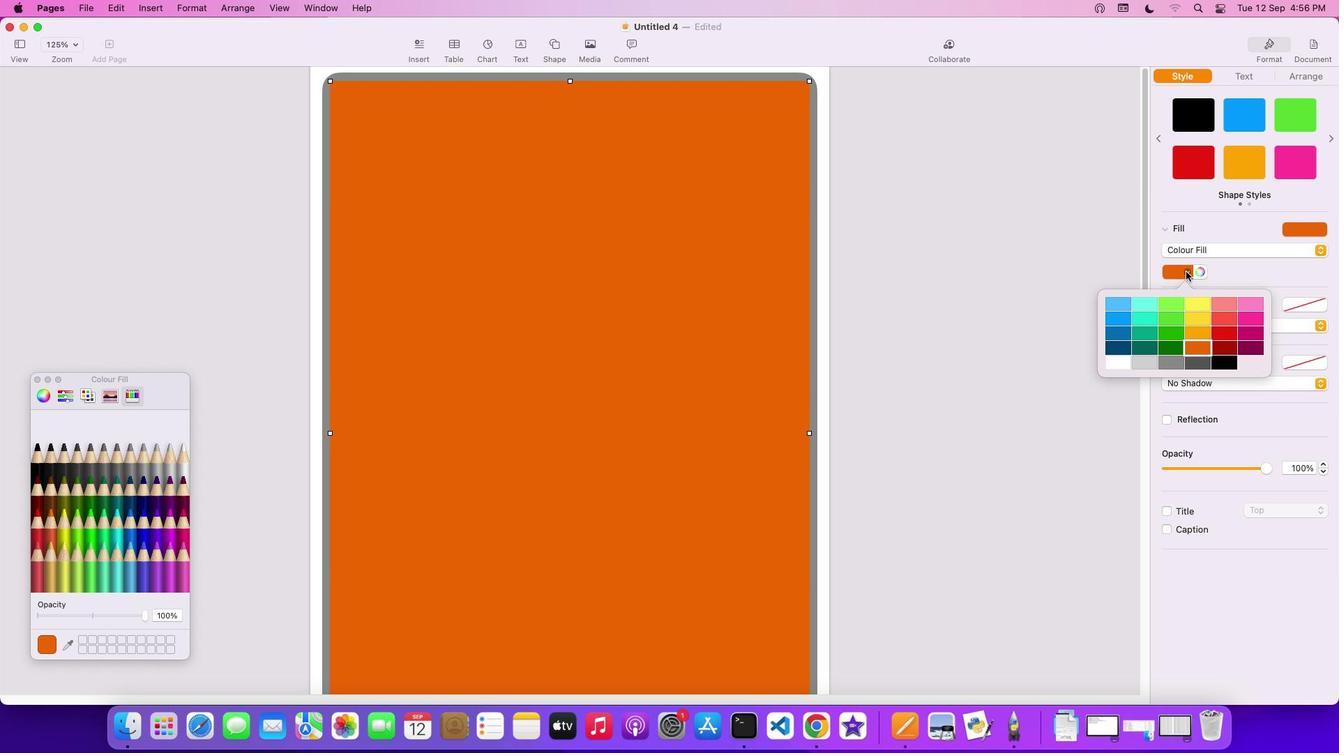 
Action: Mouse moved to (1198, 330)
Screenshot: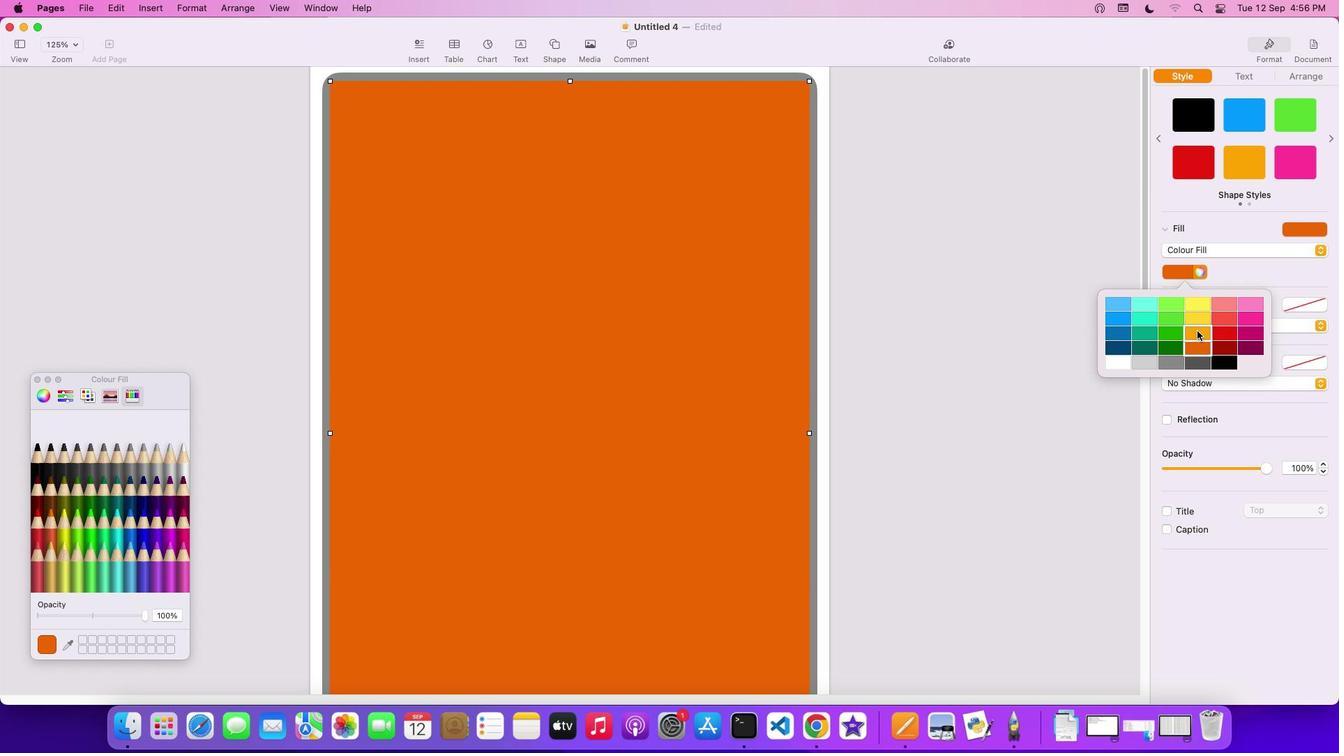 
Action: Mouse pressed left at (1198, 330)
Screenshot: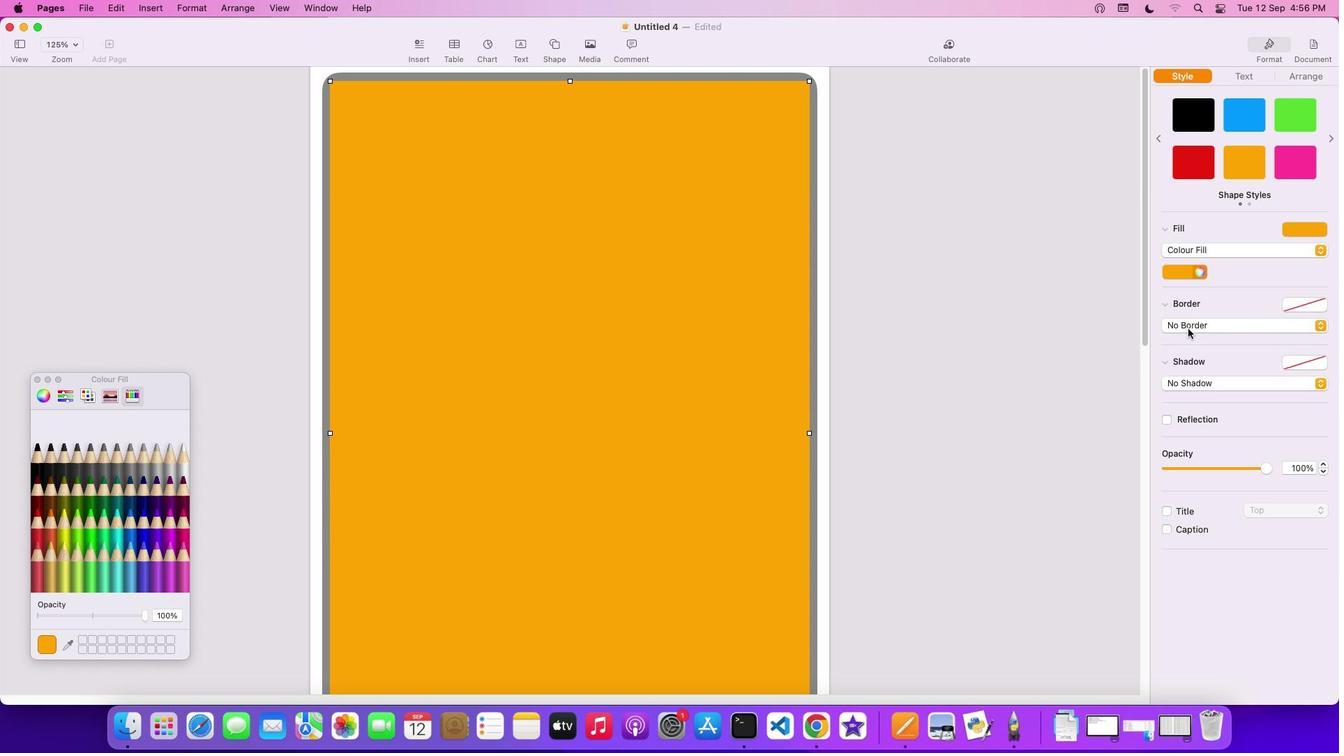 
Action: Mouse moved to (36, 394)
Screenshot: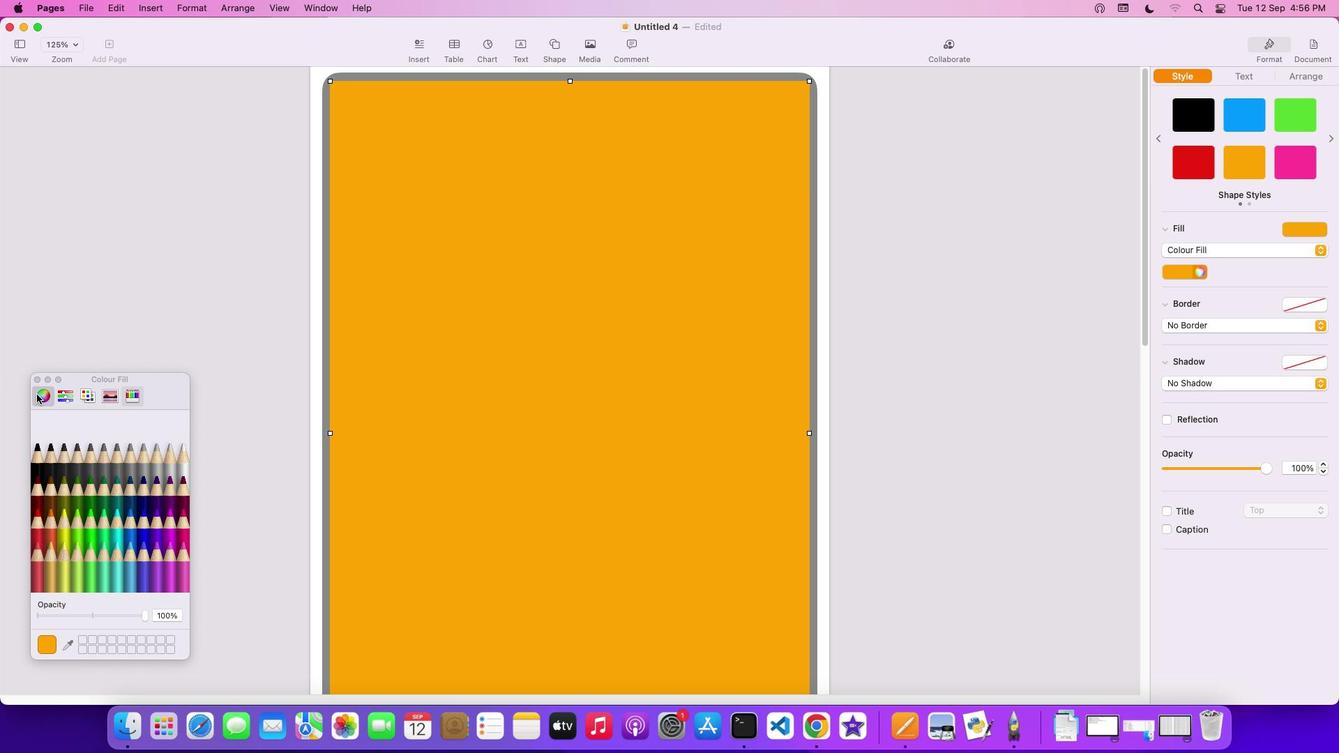
Action: Mouse pressed left at (36, 394)
Screenshot: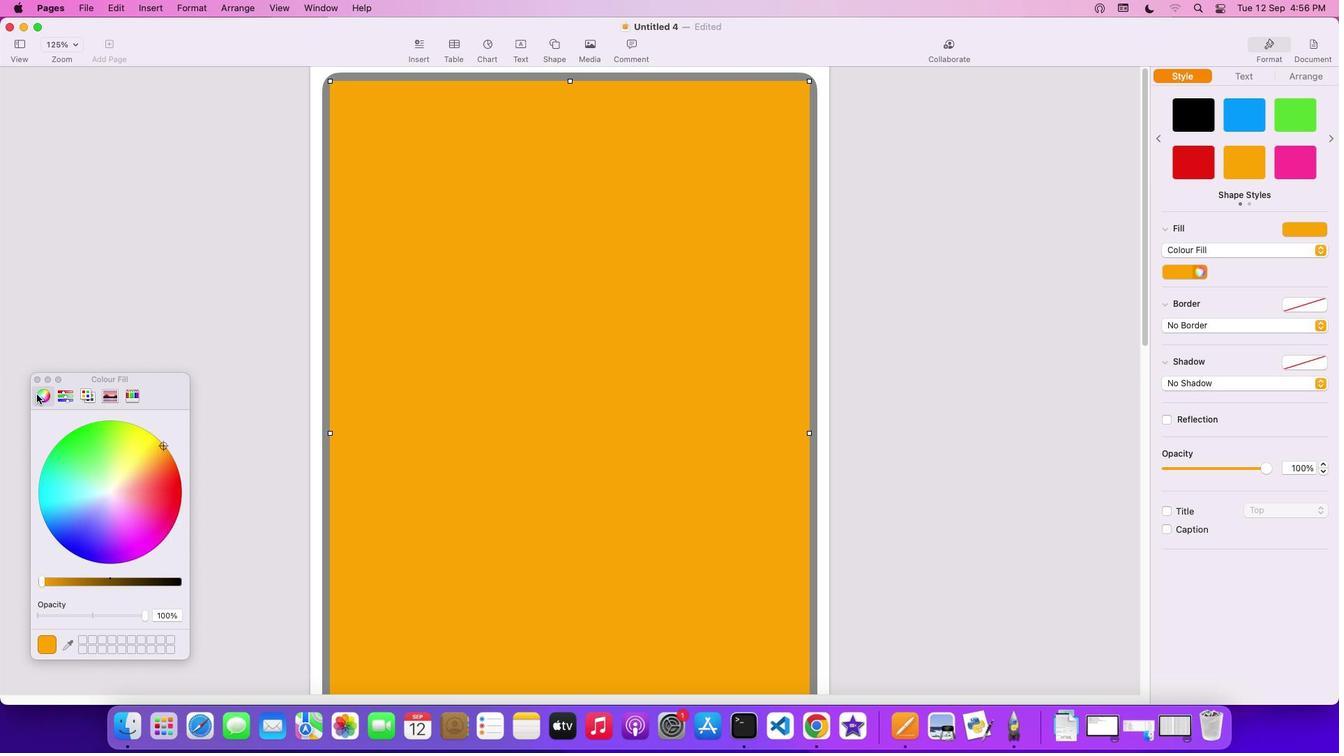 
Action: Mouse moved to (145, 616)
Screenshot: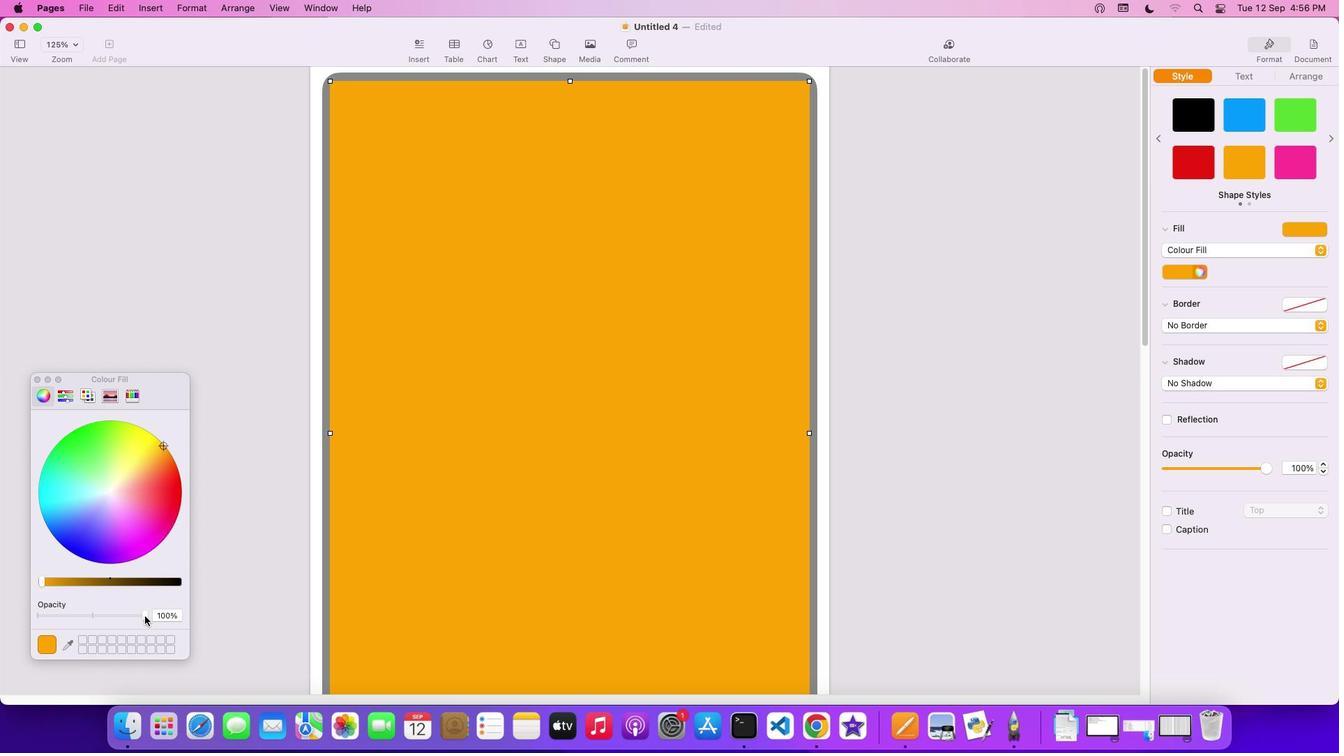 
Action: Mouse pressed left at (145, 616)
Screenshot: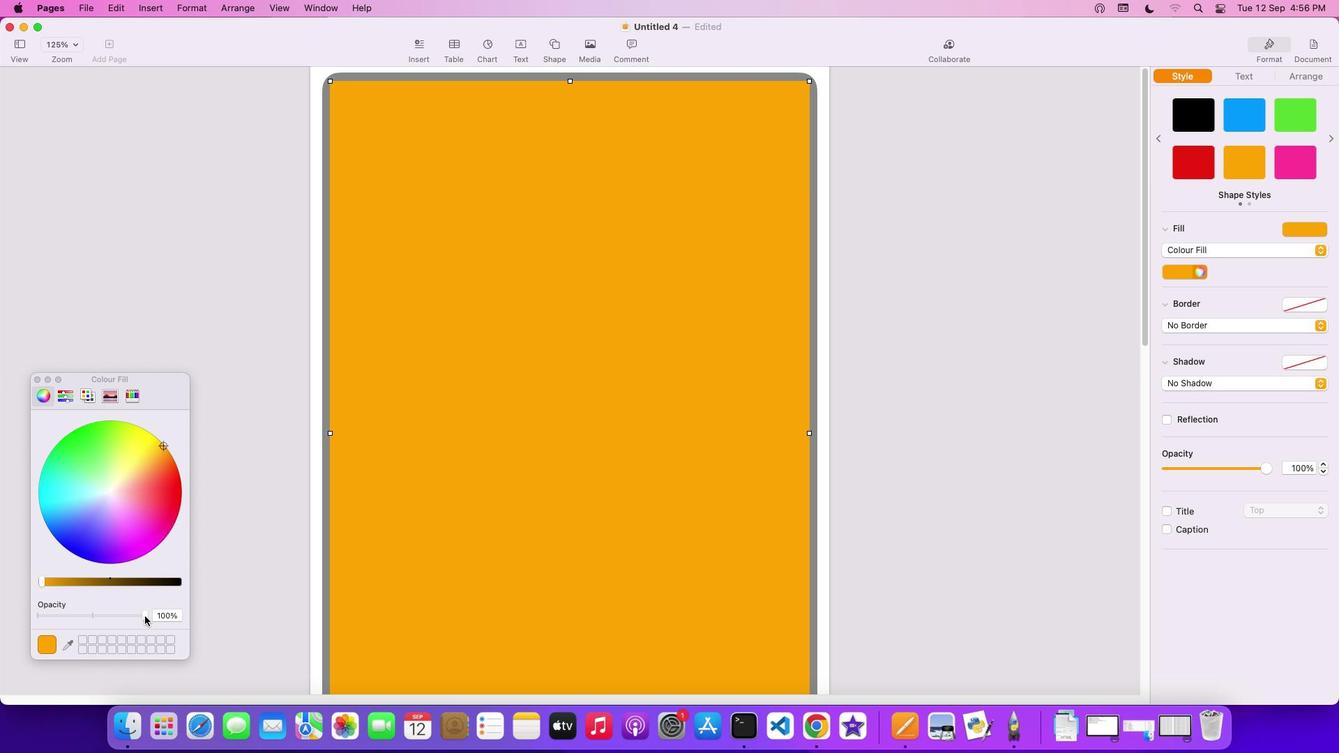
Action: Mouse moved to (159, 446)
Screenshot: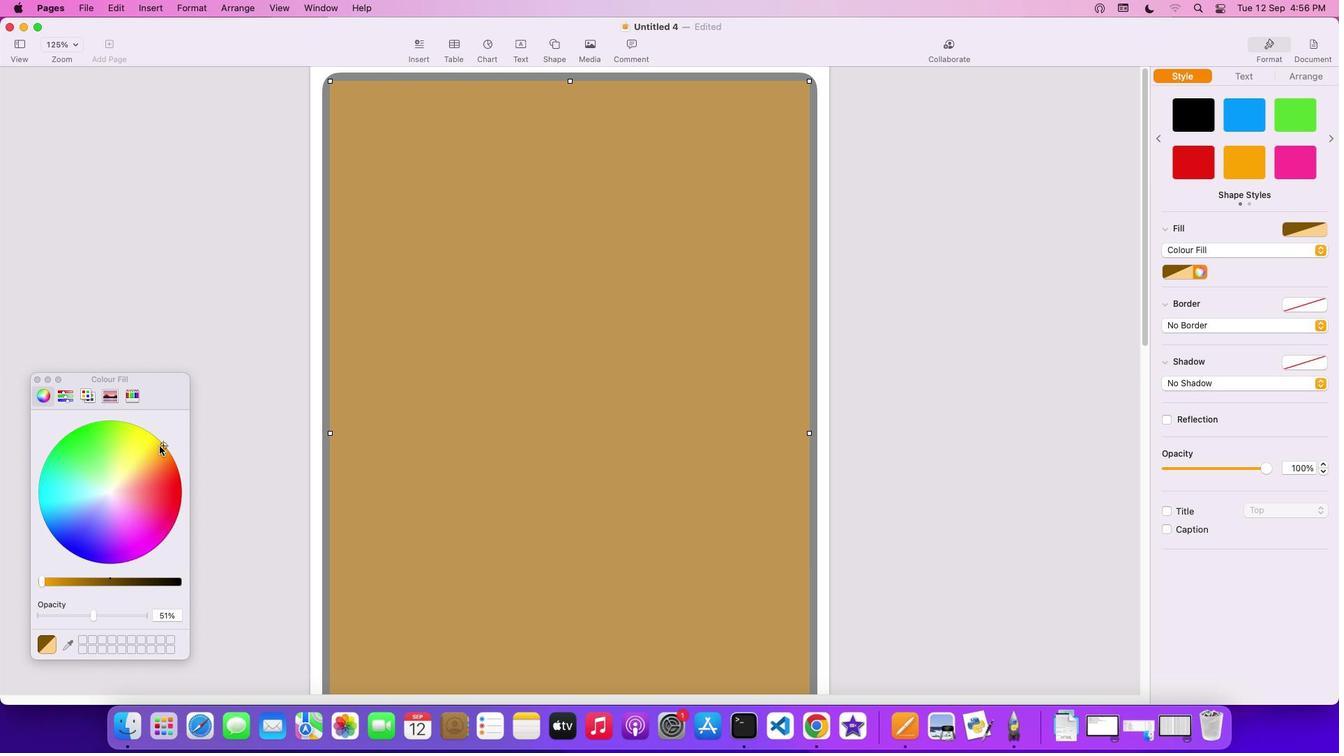 
Action: Mouse pressed left at (159, 446)
Screenshot: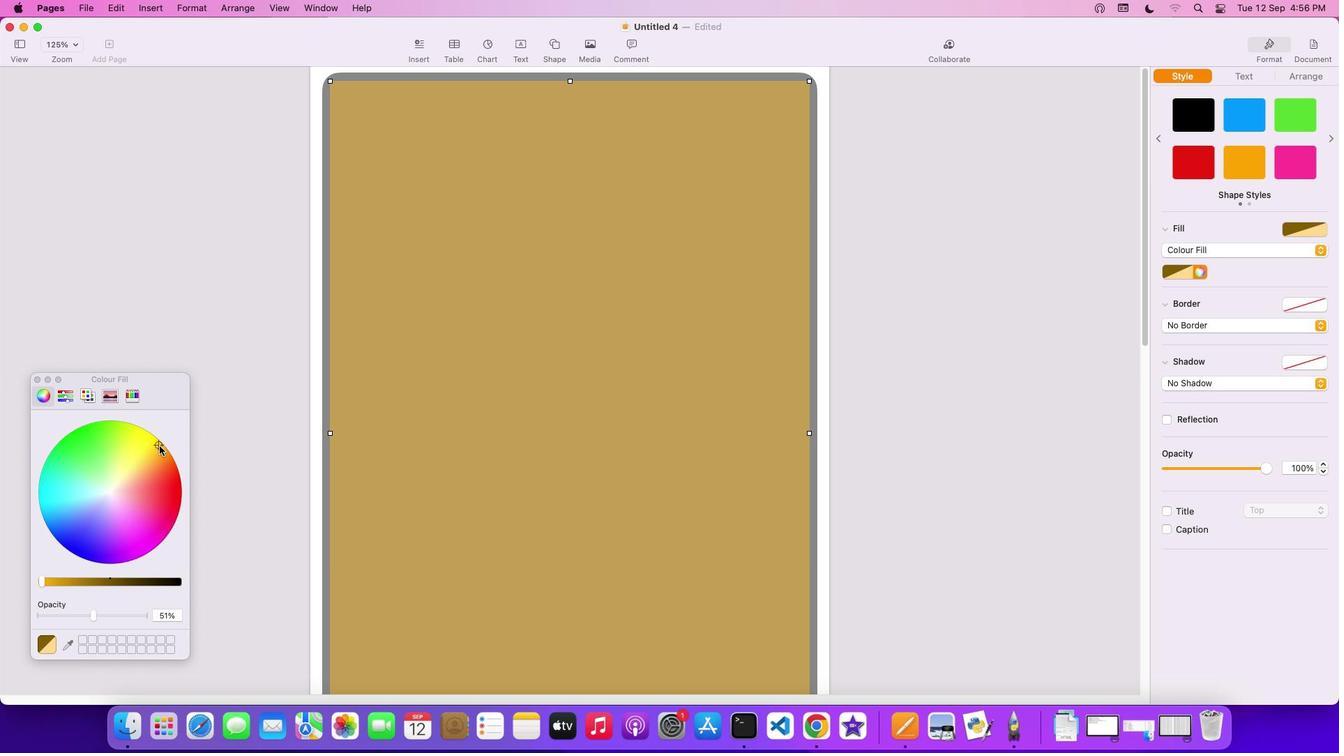 
Action: Mouse moved to (1266, 471)
Screenshot: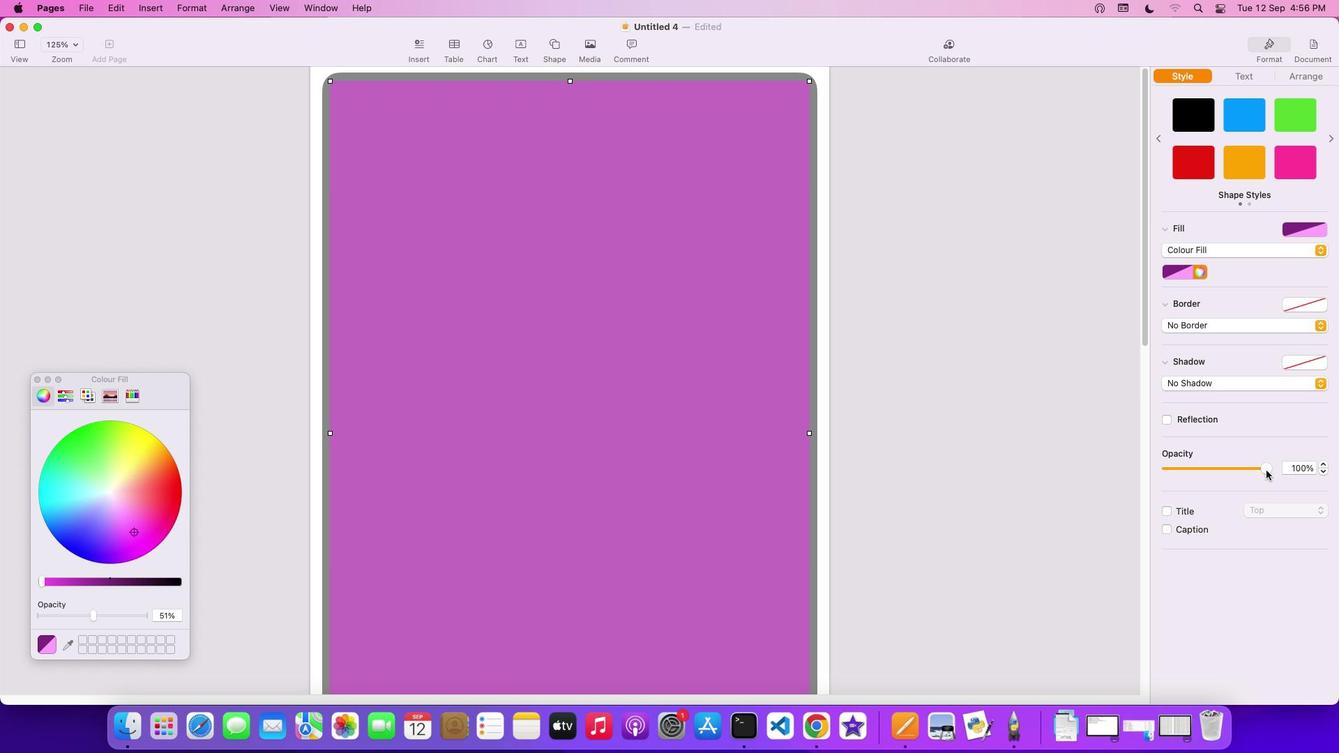
Action: Mouse pressed left at (1266, 471)
Screenshot: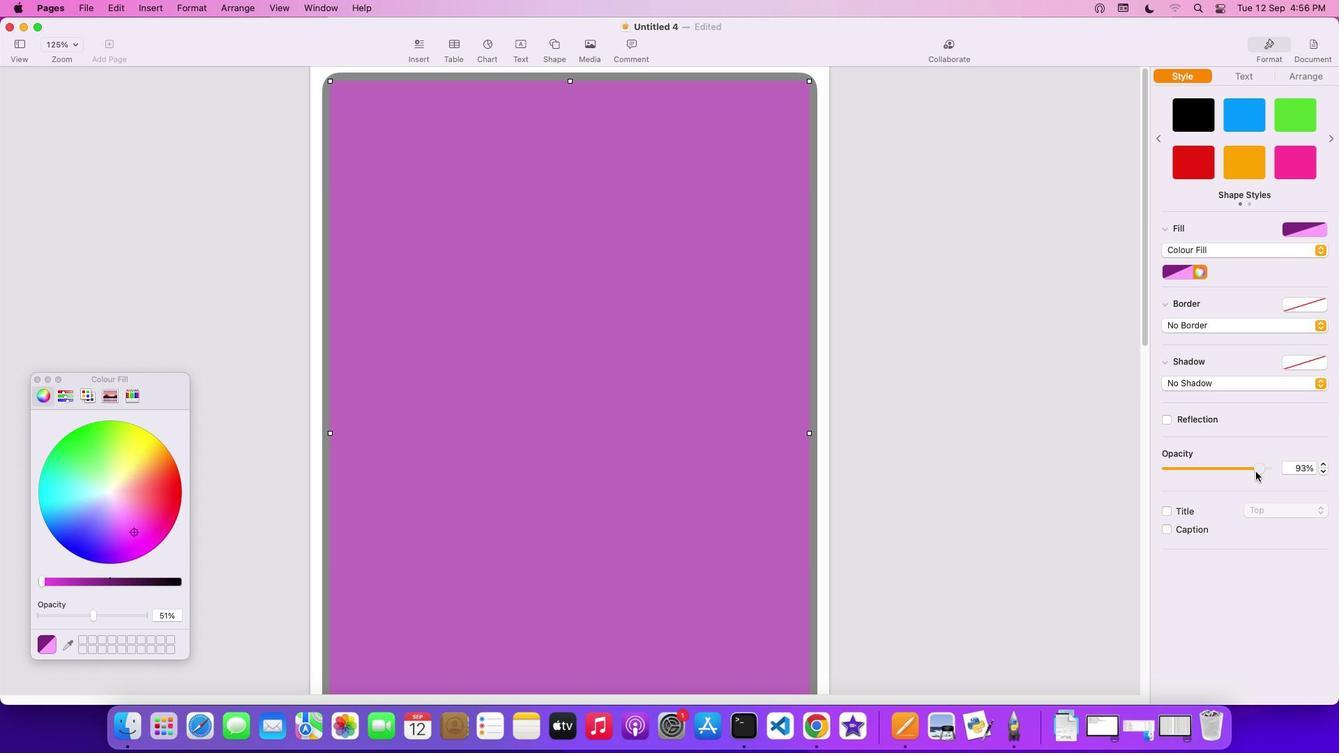 
Action: Mouse moved to (1187, 274)
Screenshot: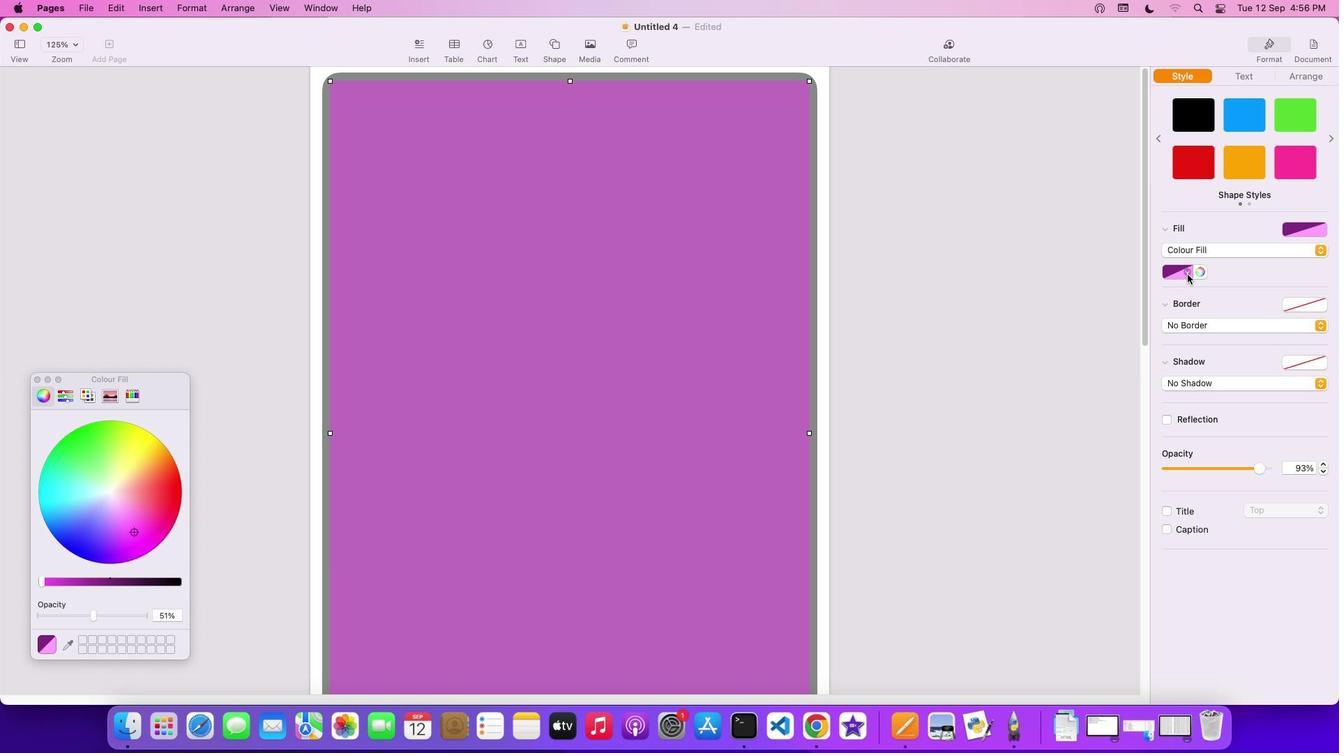 
Action: Mouse pressed left at (1187, 274)
Screenshot: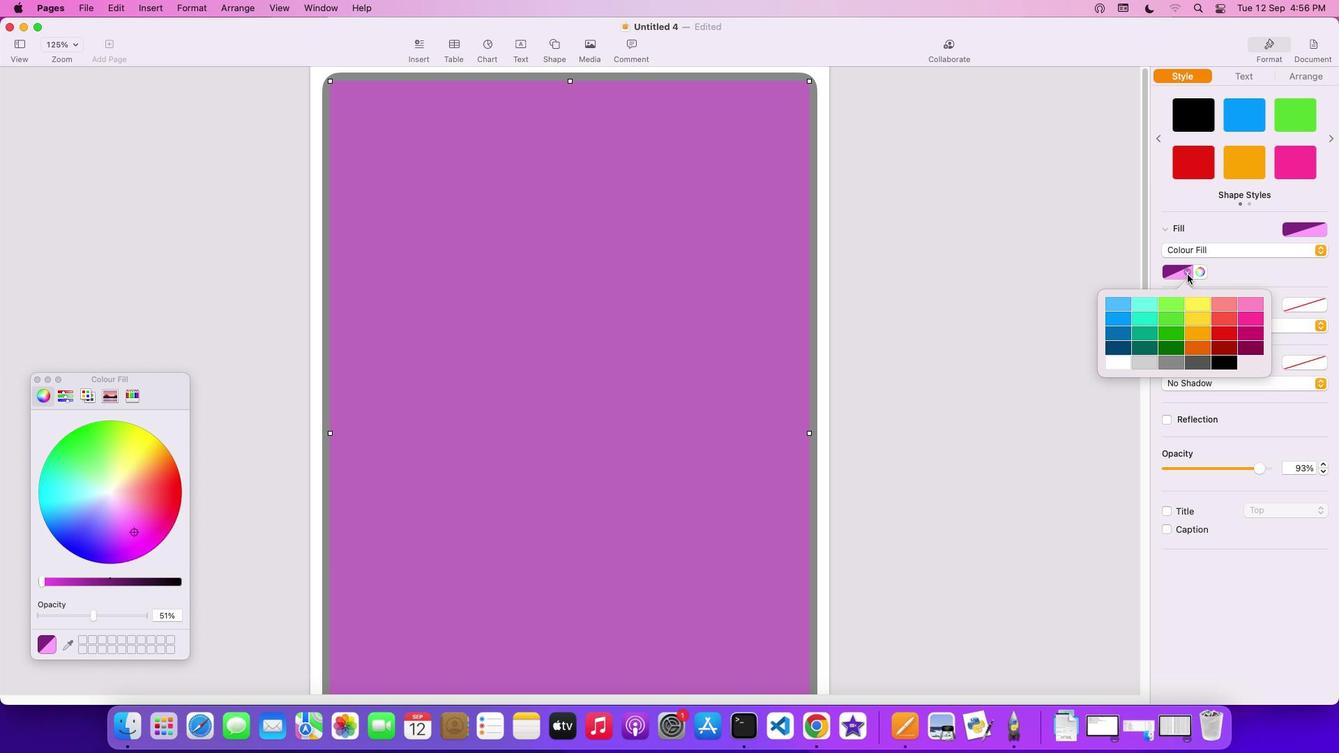 
Action: Mouse moved to (1113, 364)
Screenshot: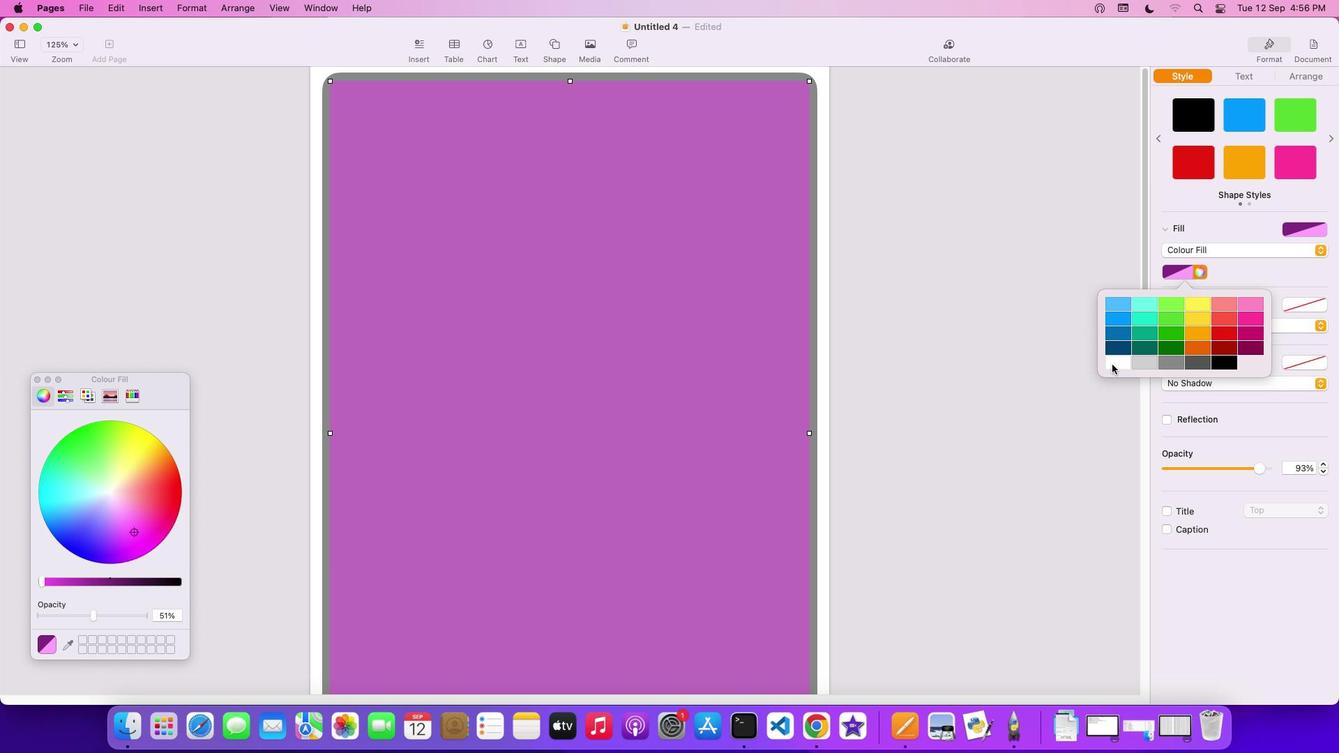 
Action: Mouse pressed left at (1113, 364)
Screenshot: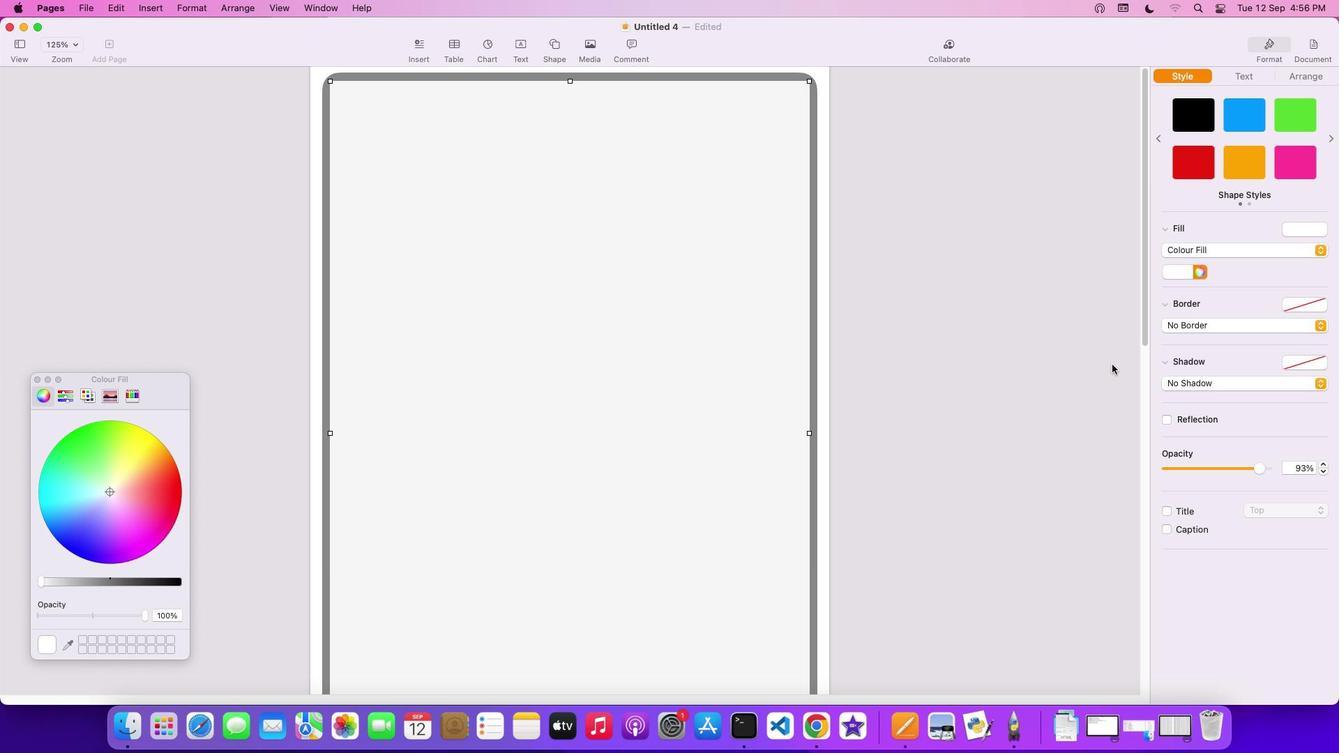 
Action: Mouse moved to (540, 551)
Screenshot: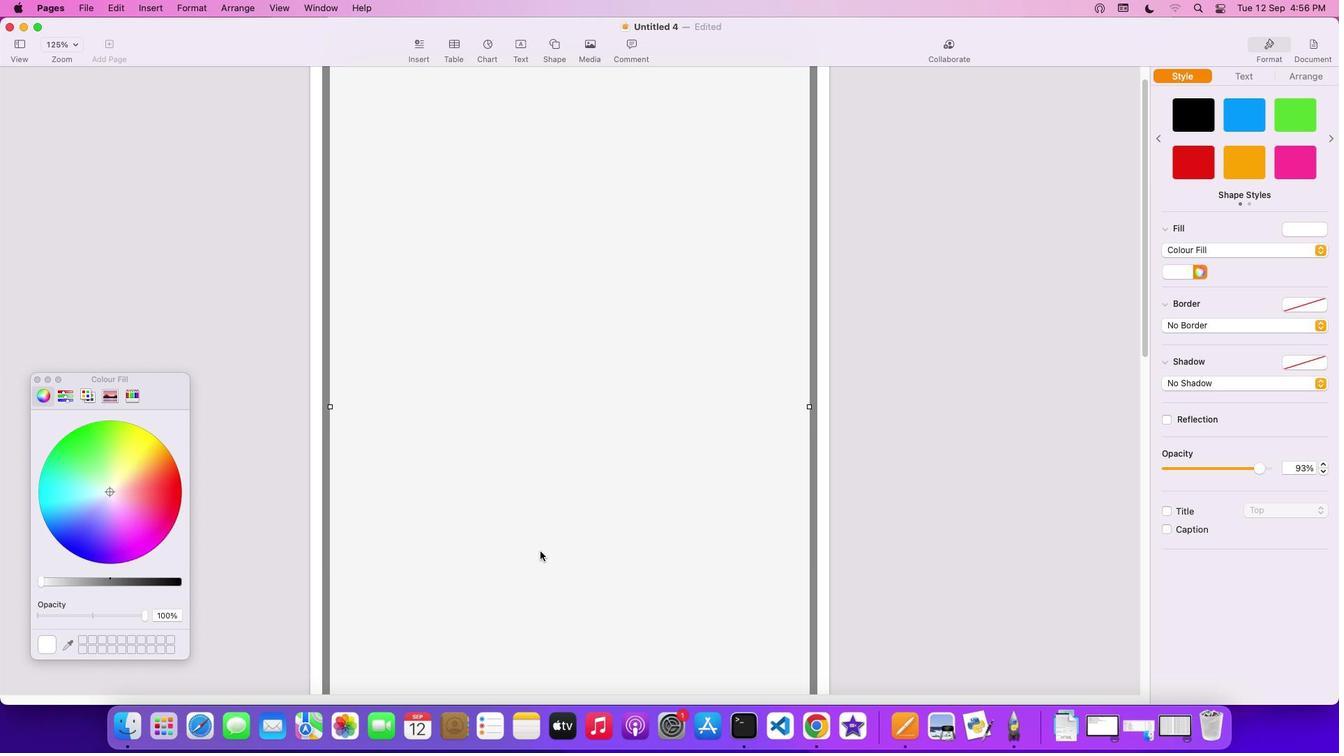 
Action: Mouse scrolled (540, 551) with delta (0, 0)
